Task: Create a list of your favorite restaurants, cafes, and attractions in Google Maps.
Action: Mouse scrolled (395, 311) with delta (0, 0)
Screenshot: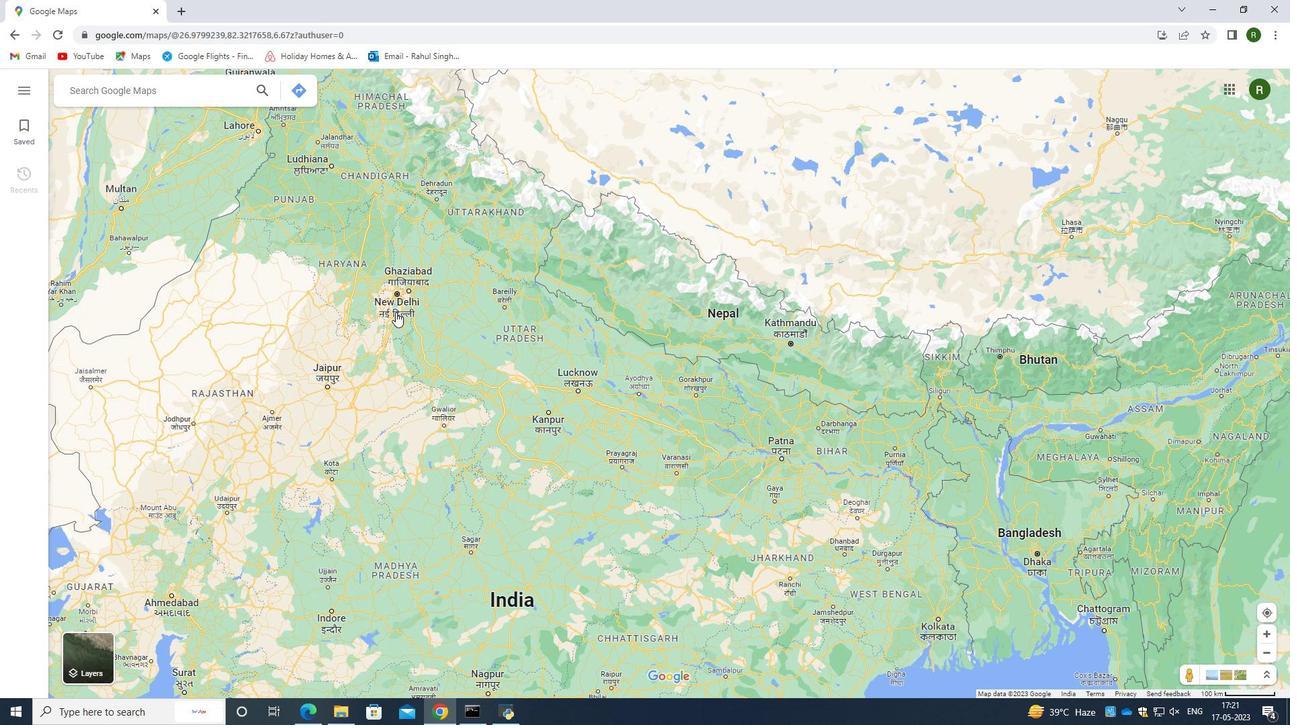 
Action: Key pressed my<Key.backspace><Key.backspace><Key.backspace><Key.caps_lock>MY<Key.backspace><Key.caps_lock>y<Key.space><Key.caps_lock>F<Key.caps_lock>avorite<Key.space><Key.caps_lock><Key.backspace><Key.backspace><Key.backspace>ITE<Key.space><Key.backspace><Key.backspace><Key.backspace><Key.backspace><Key.caps_lock>te<Key.space>places
Screenshot: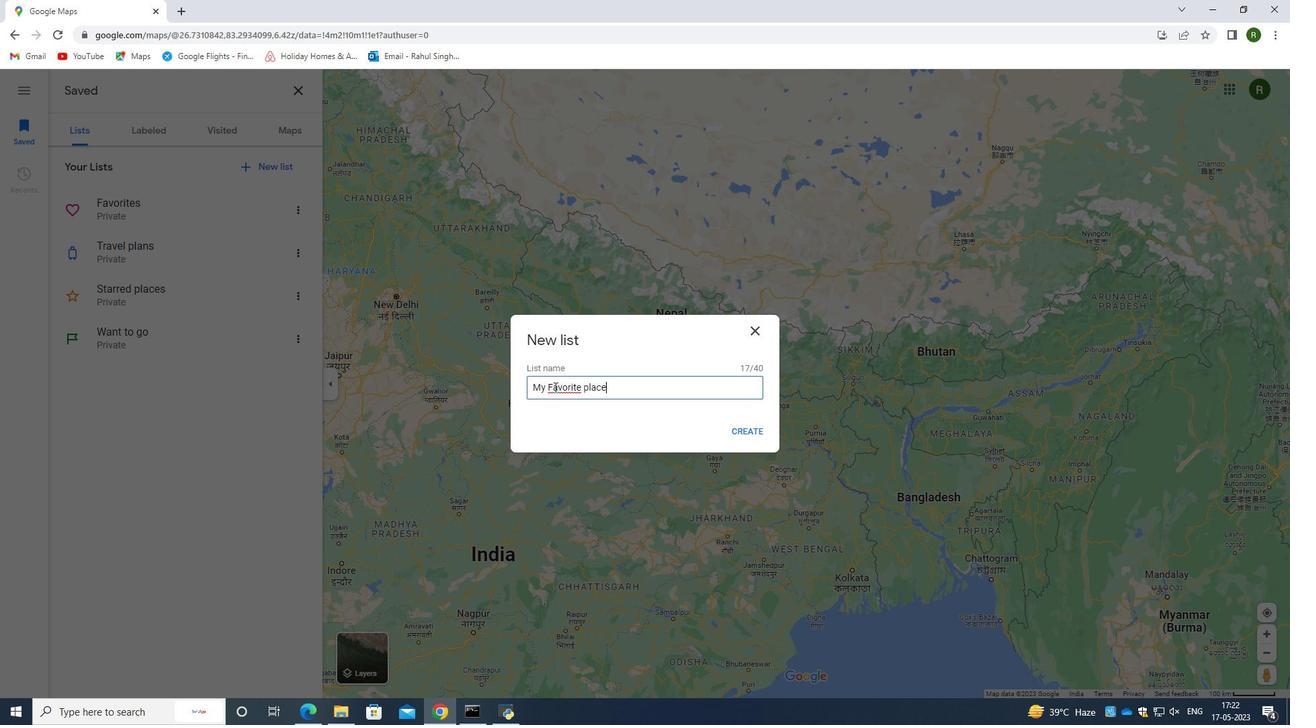 
Action: Mouse moved to (752, 430)
Screenshot: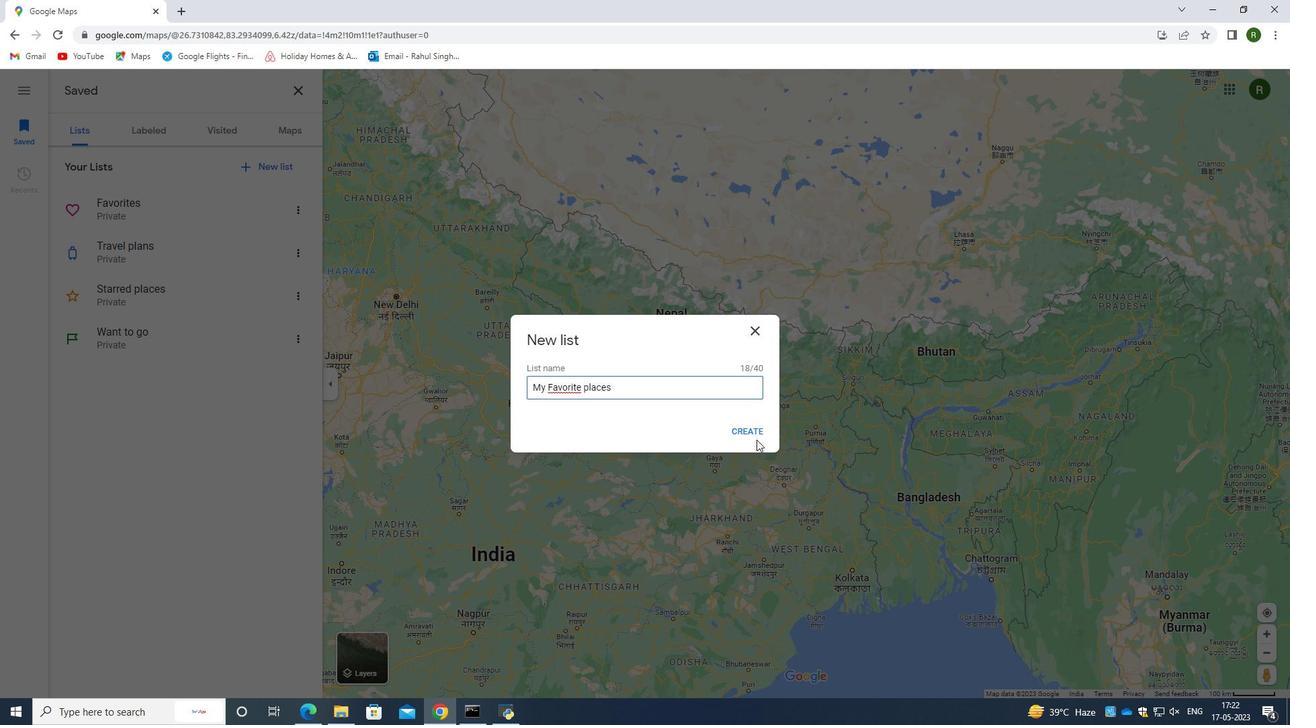 
Action: Mouse pressed left at (752, 430)
Screenshot: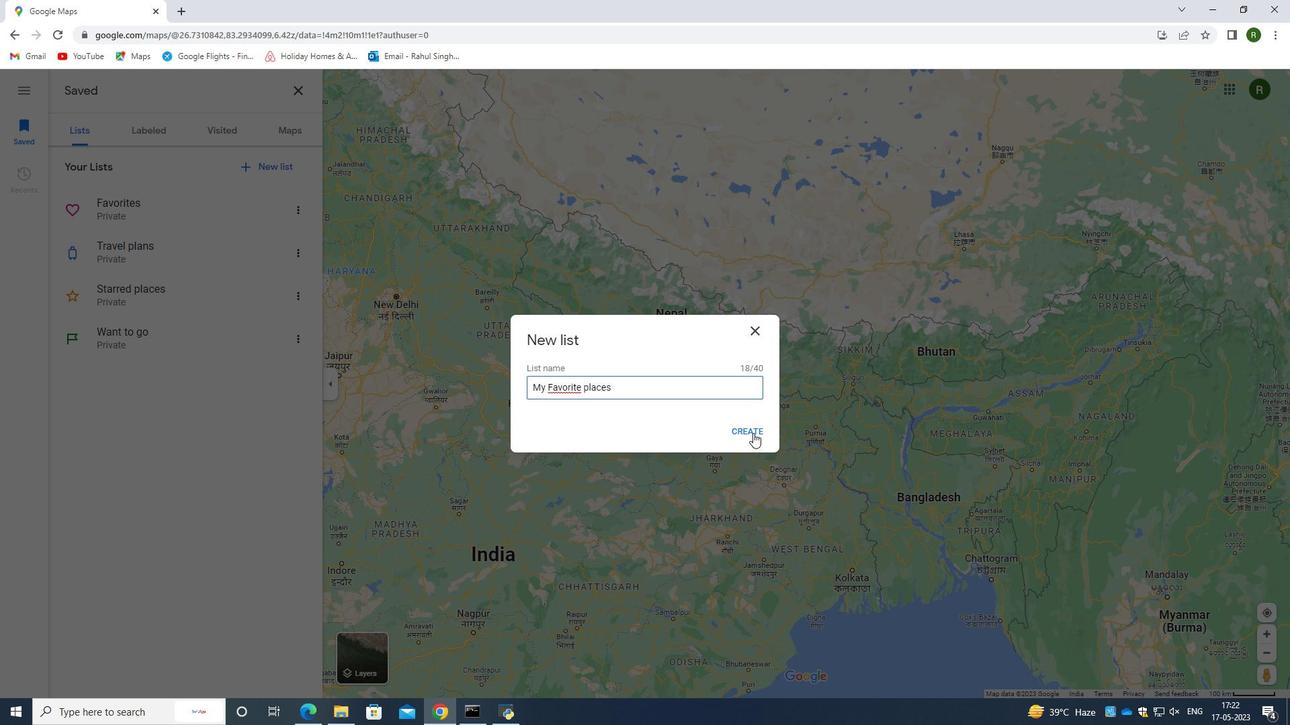 
Action: Mouse moved to (150, 237)
Screenshot: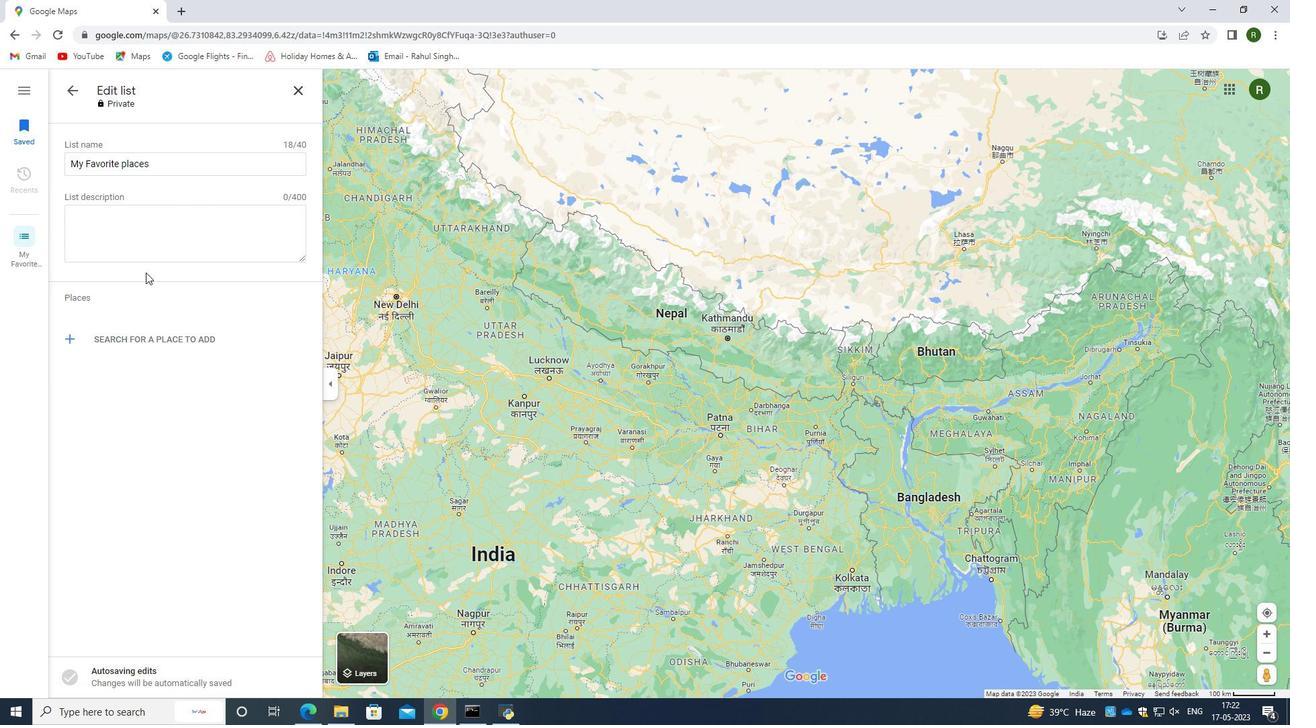 
Action: Mouse pressed left at (150, 237)
Screenshot: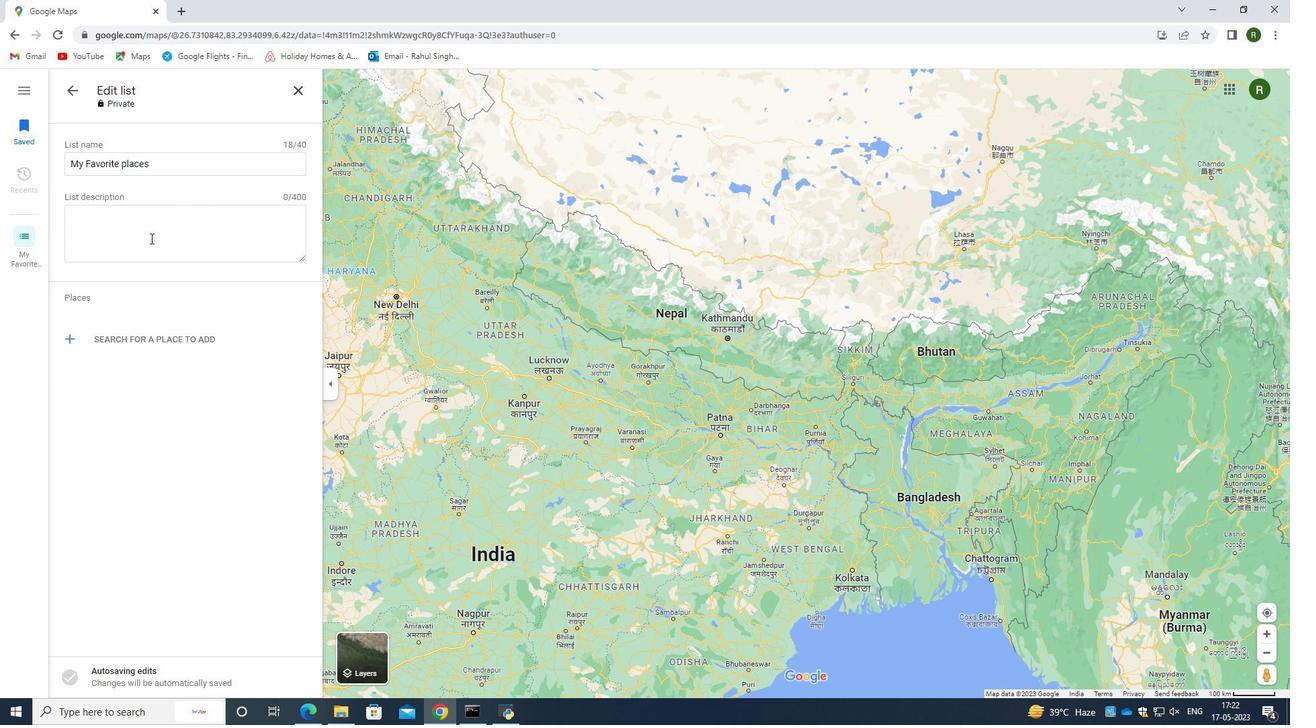 
Action: Key pressed my<Key.space>favorte<Key.space>place<Key.backspace><Key.backspace><Key.backspace><Key.backspace><Key.backspace>restar<Key.backspace>ants<Key.space>,<Key.space>cafes,<Key.space>and<Key.space>attractiso<Key.backspace><Key.backspace><Key.backspace>ion<Key.space>
Screenshot: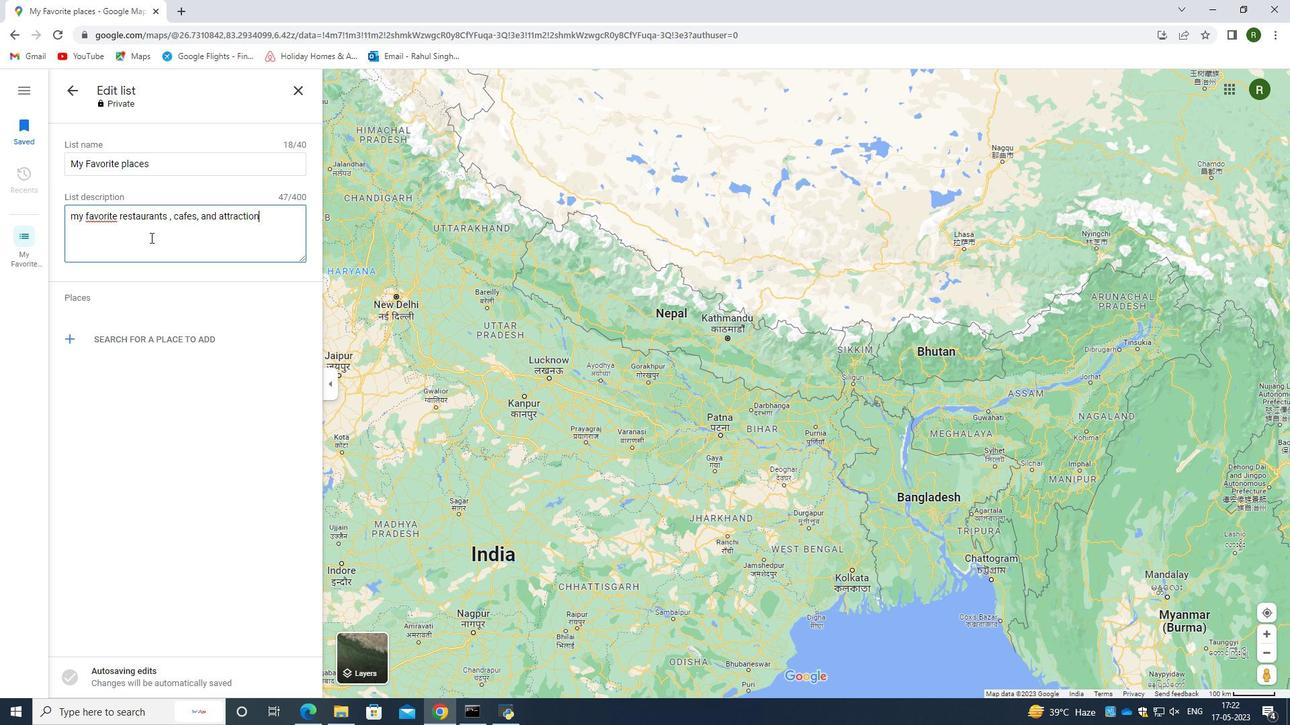 
Action: Mouse moved to (202, 284)
Screenshot: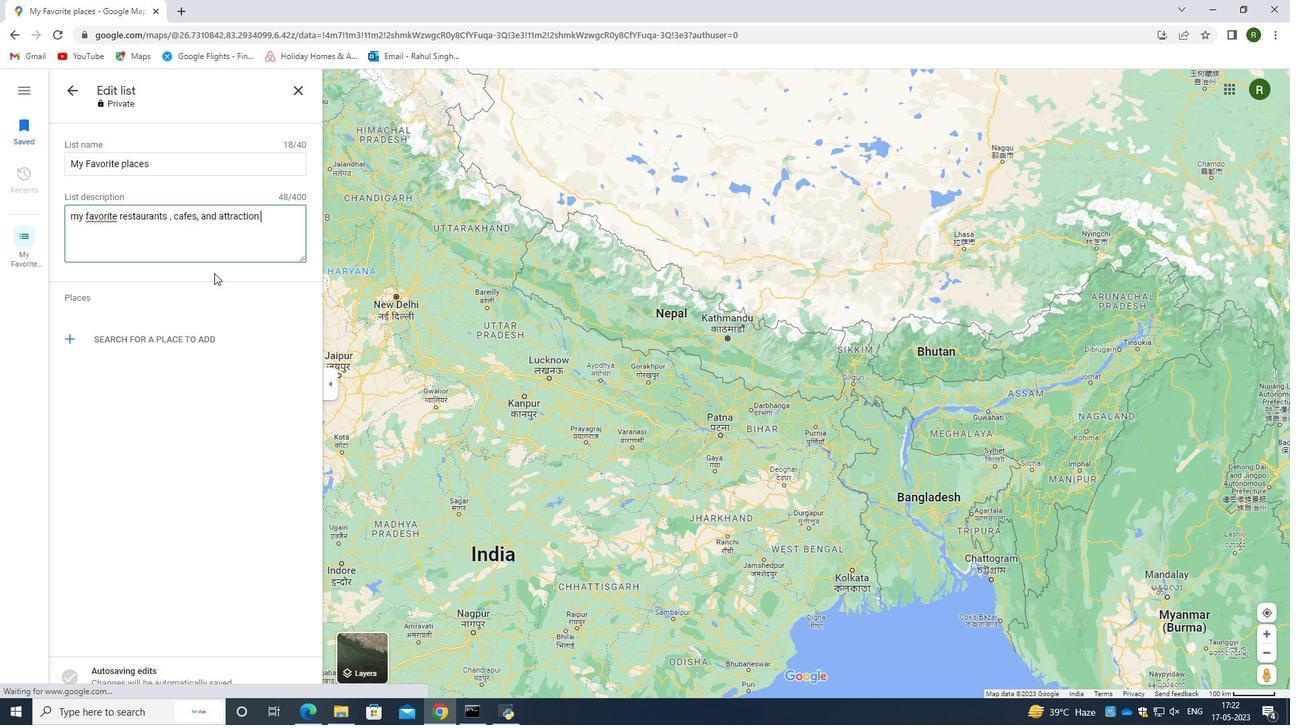 
Action: Mouse pressed left at (202, 284)
Screenshot: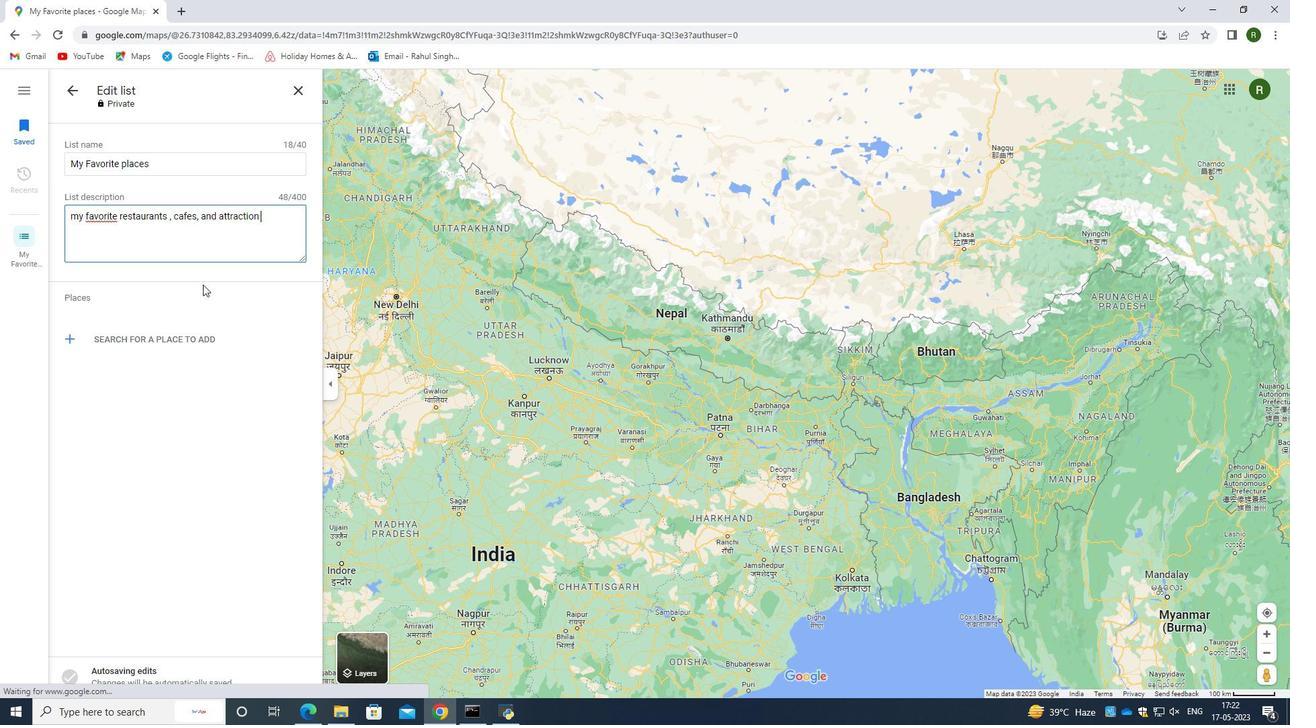 
Action: Mouse moved to (77, 338)
Screenshot: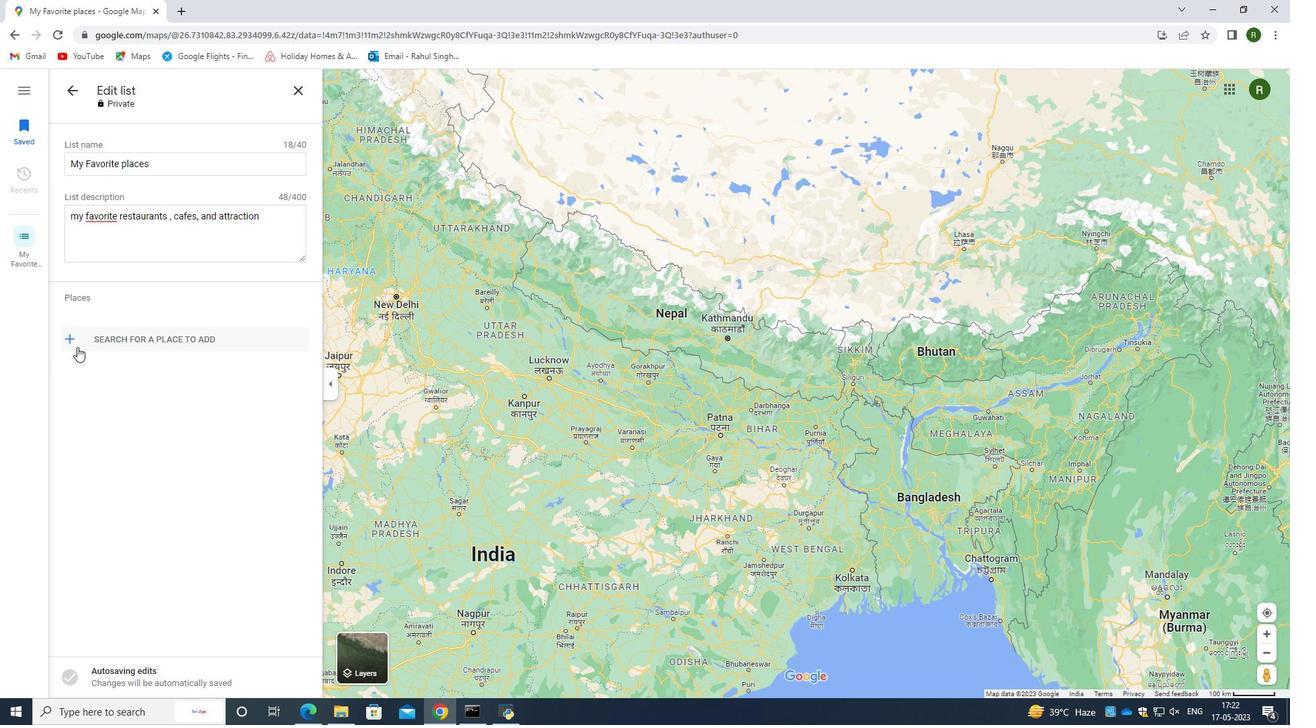 
Action: Mouse pressed left at (77, 338)
Screenshot: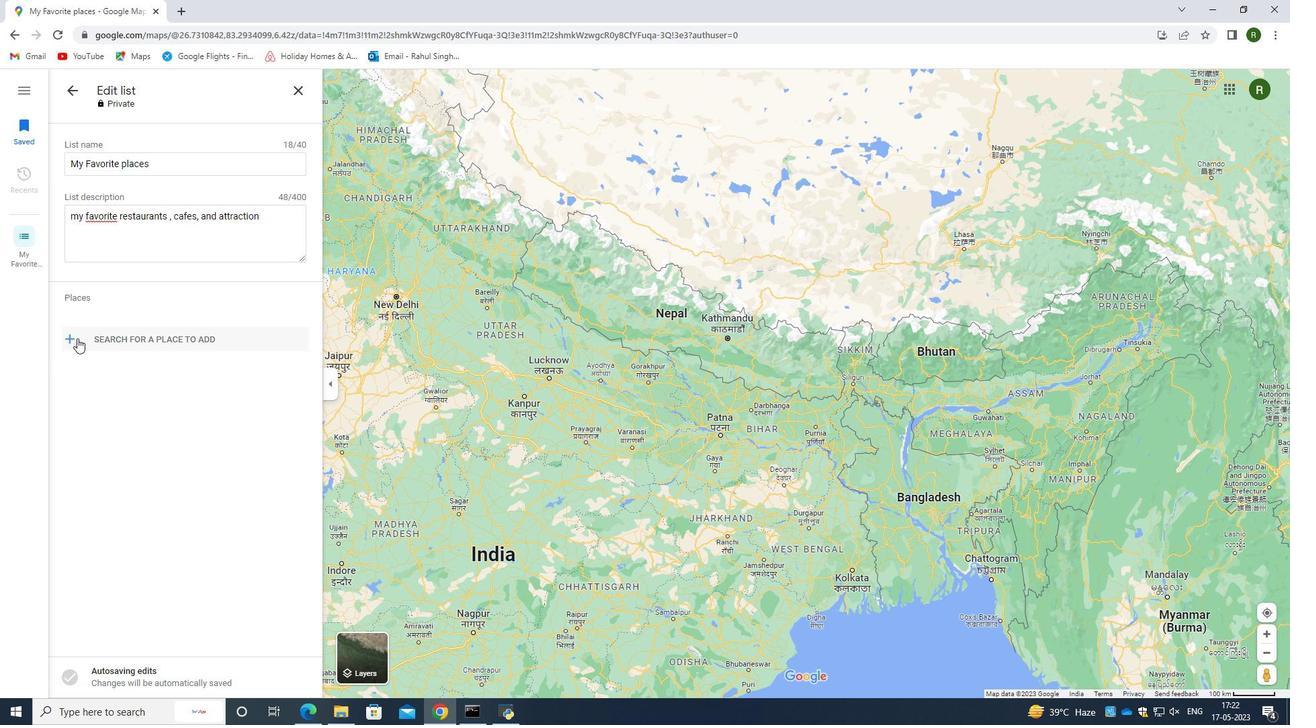 
Action: Mouse moved to (147, 337)
Screenshot: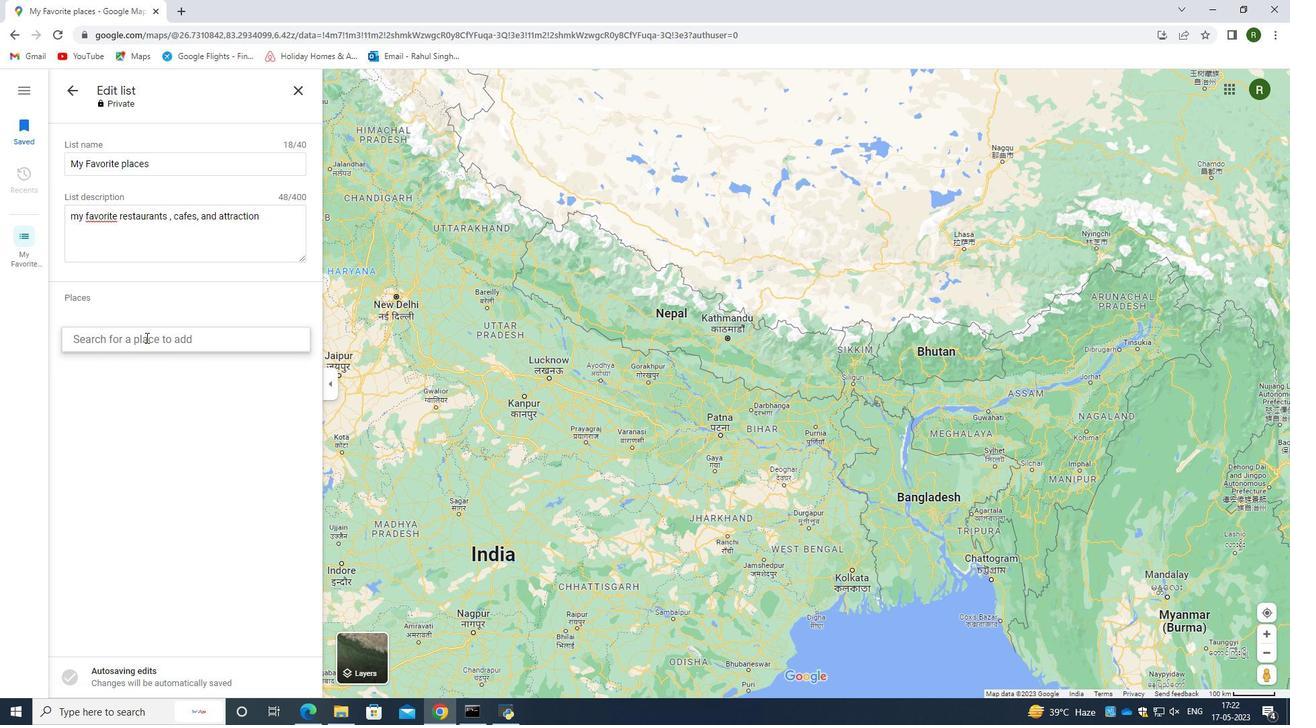 
Action: Mouse pressed left at (147, 337)
Screenshot: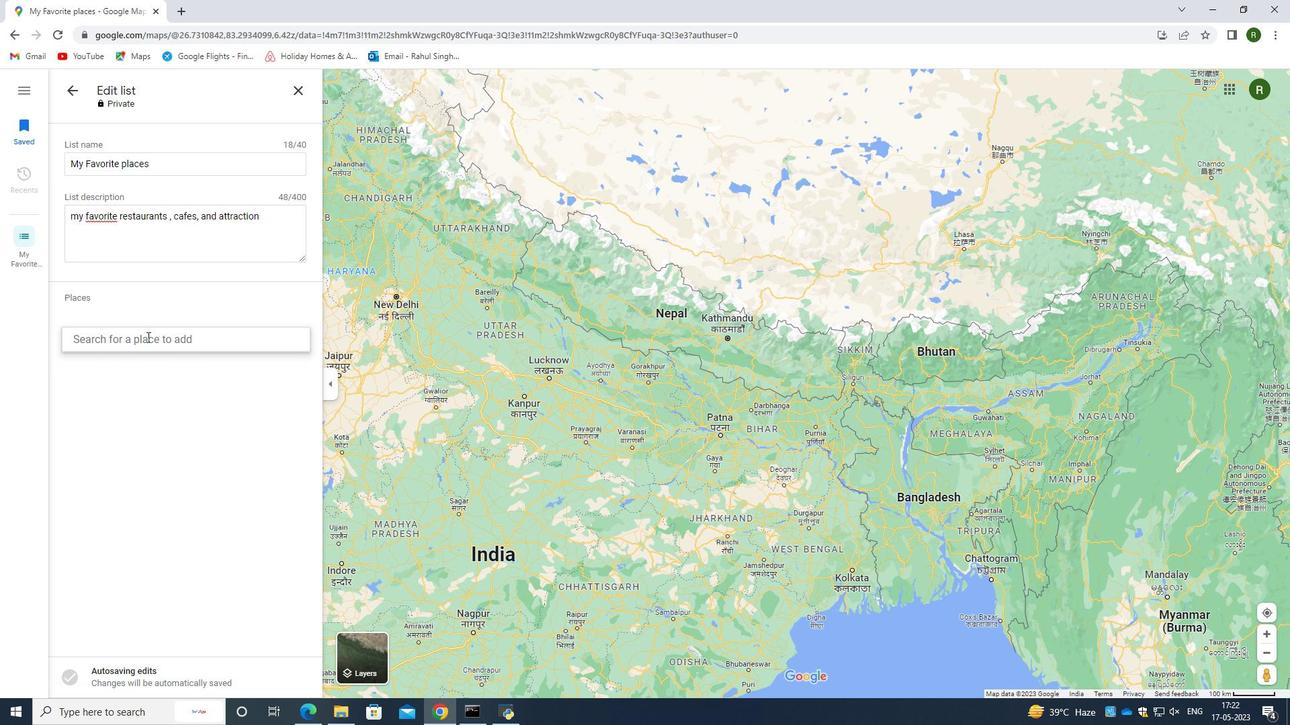 
Action: Key pressed restr<Key.backspace>urants<Key.space>in<Key.space>delhi<Key.enter>
Screenshot: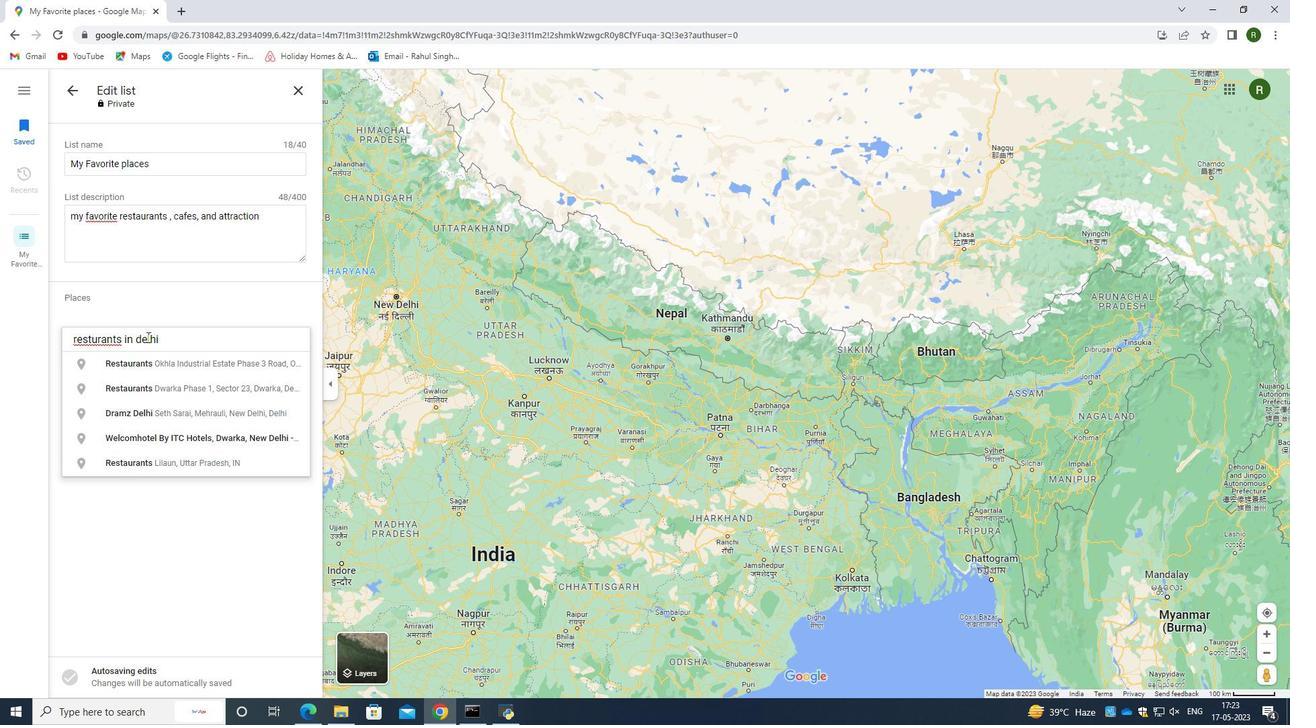 
Action: Mouse moved to (495, 411)
Screenshot: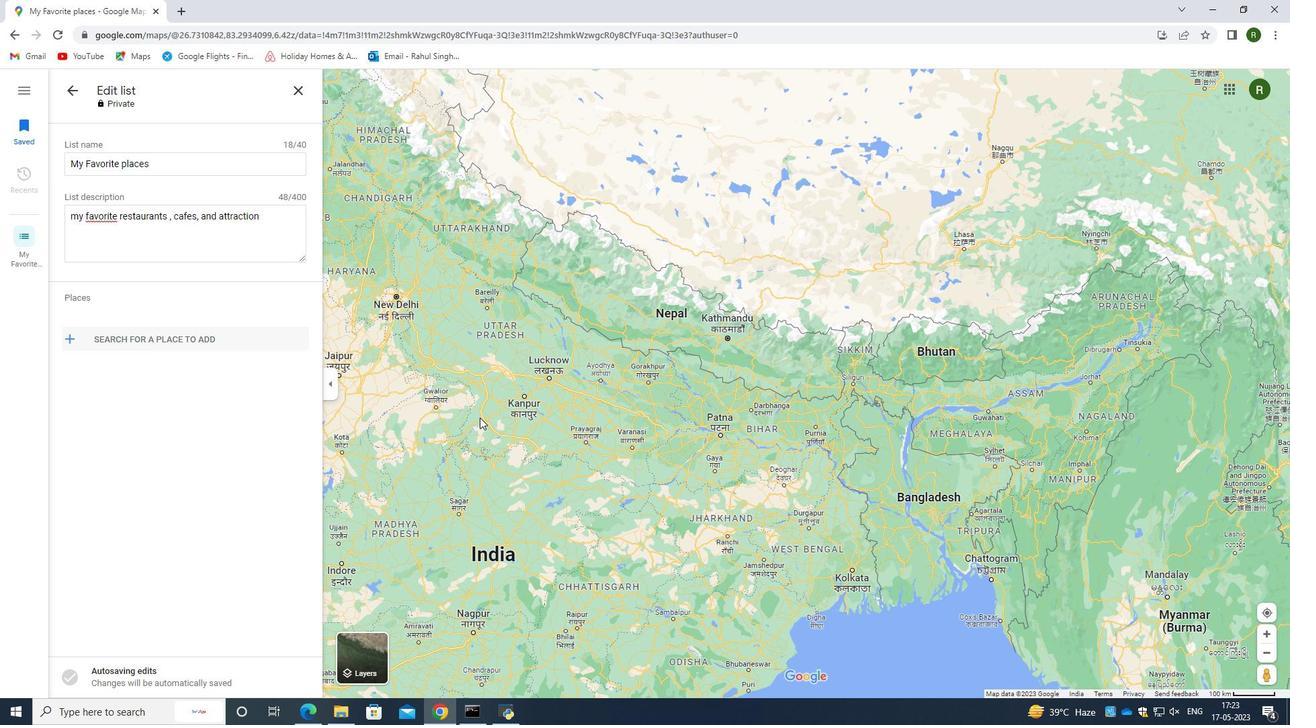 
Action: Mouse scrolled (495, 410) with delta (0, 0)
Screenshot: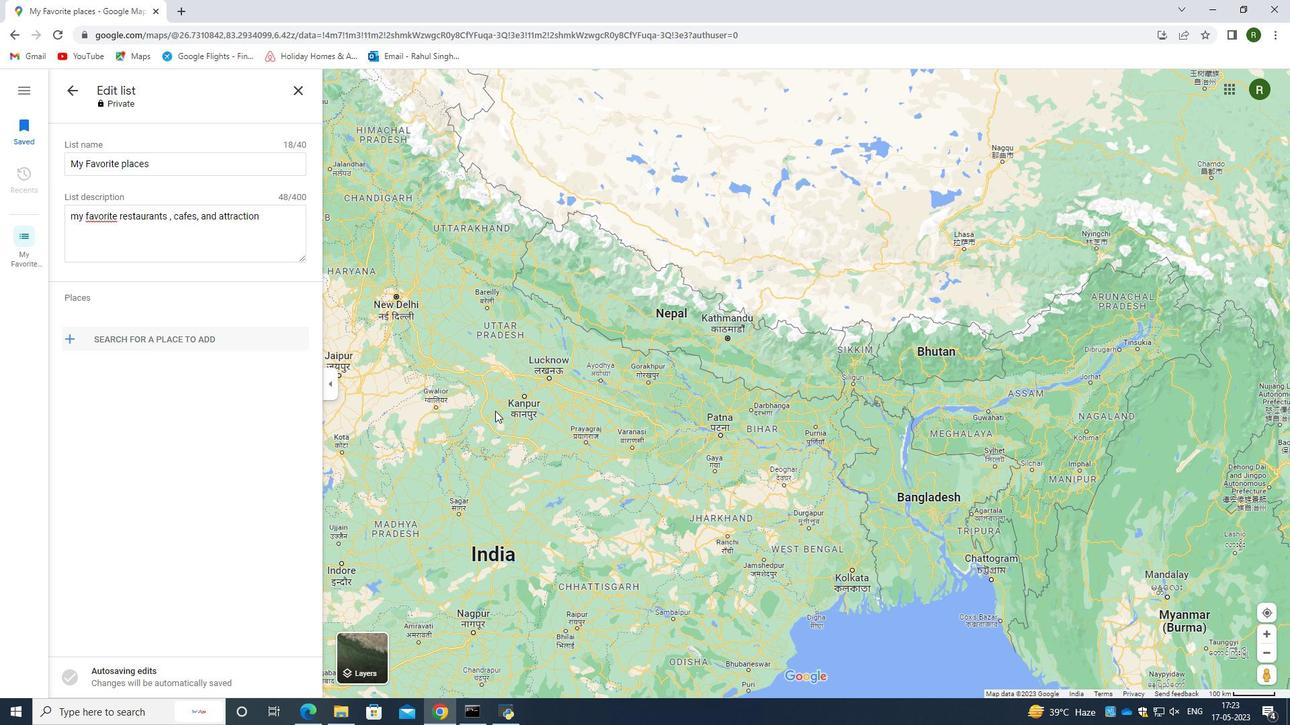 
Action: Mouse scrolled (495, 410) with delta (0, 0)
Screenshot: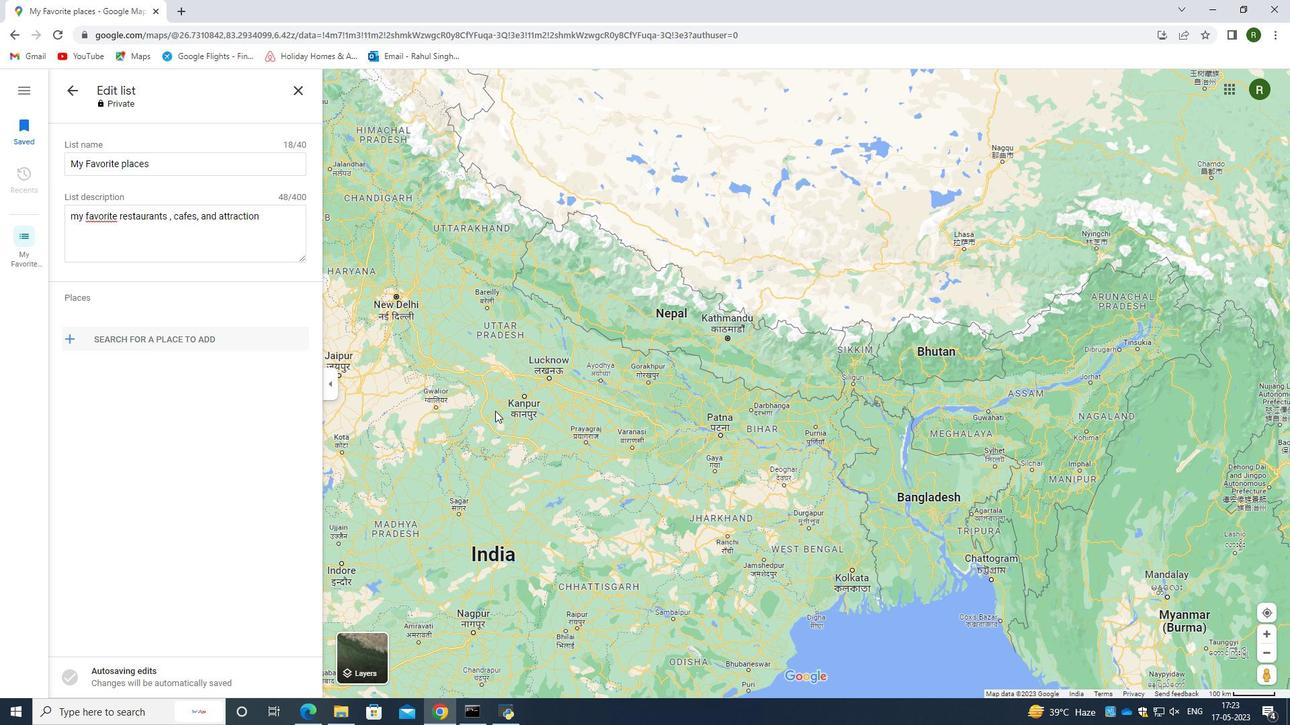 
Action: Mouse scrolled (495, 411) with delta (0, 0)
Screenshot: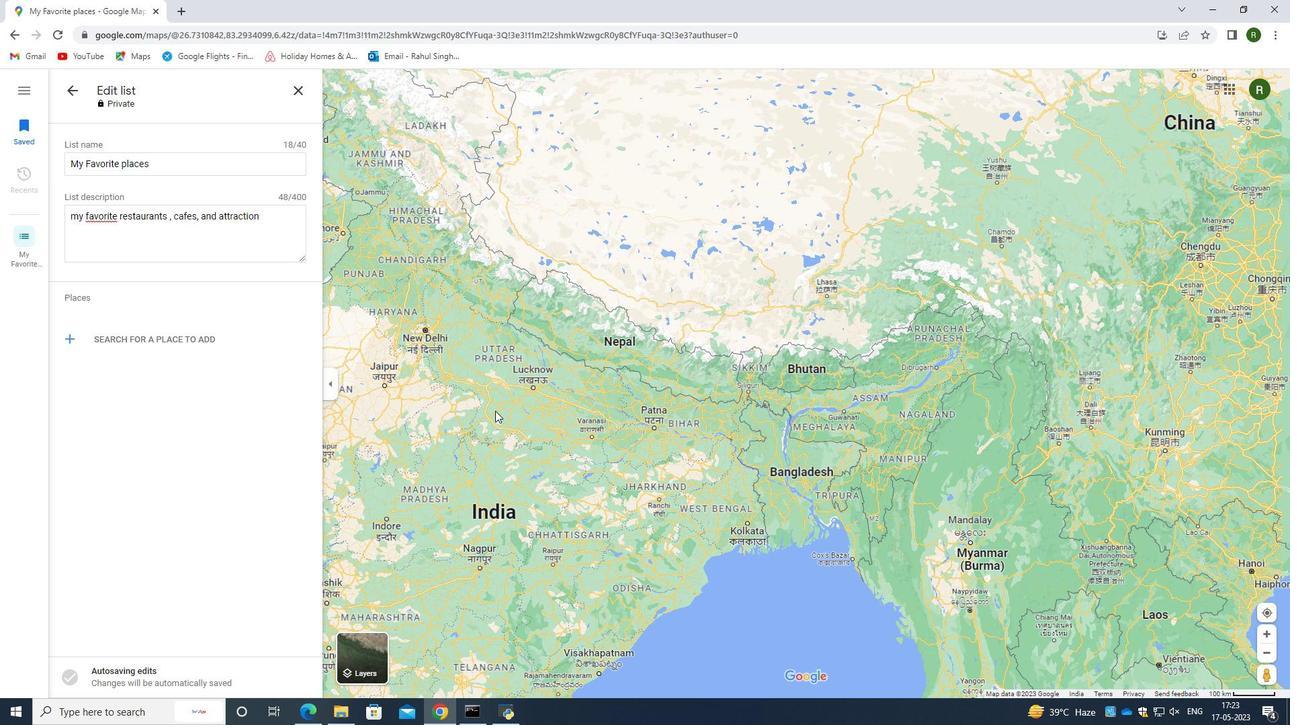 
Action: Mouse scrolled (495, 411) with delta (0, 0)
Screenshot: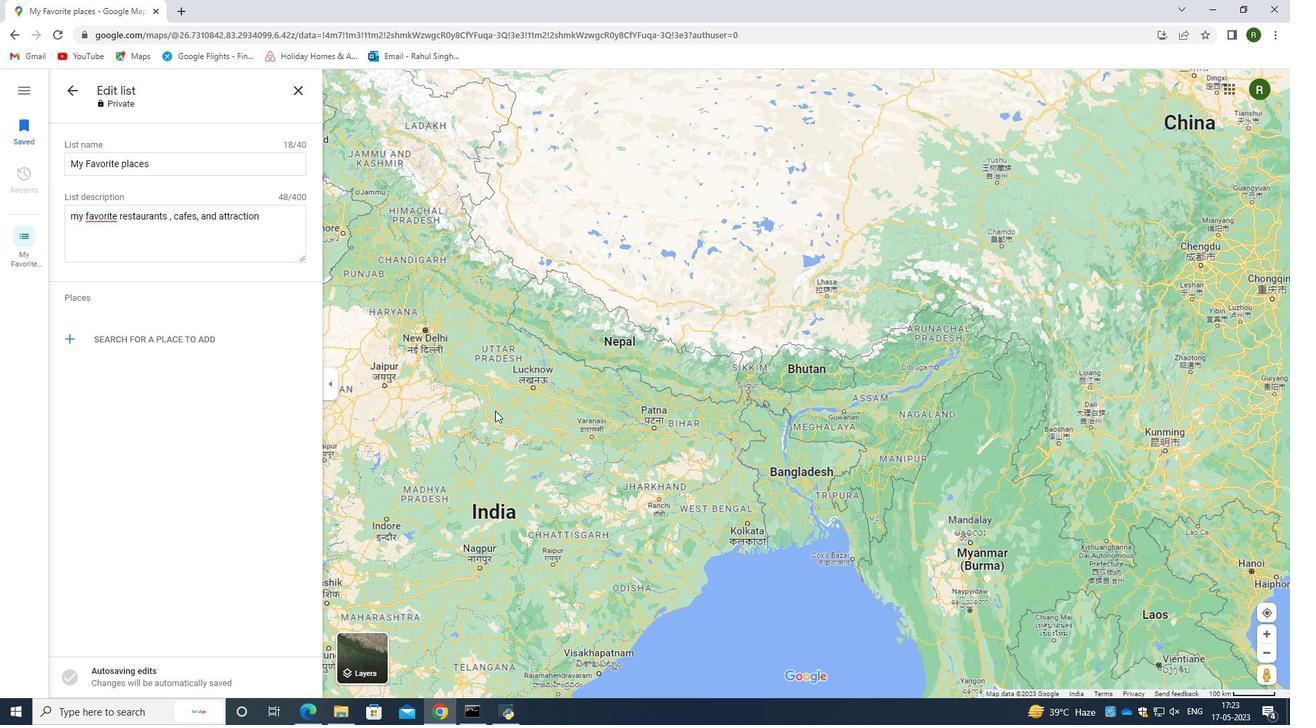 
Action: Mouse scrolled (495, 411) with delta (0, 0)
Screenshot: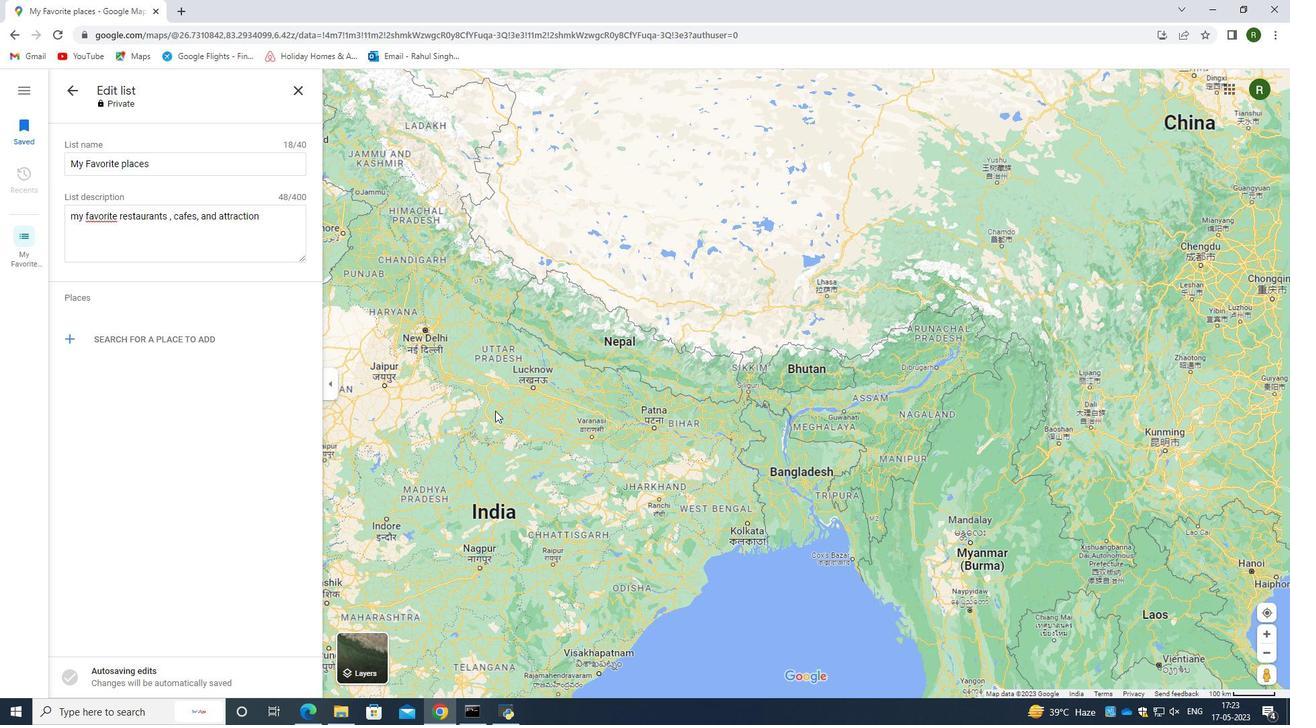 
Action: Mouse scrolled (495, 411) with delta (0, 0)
Screenshot: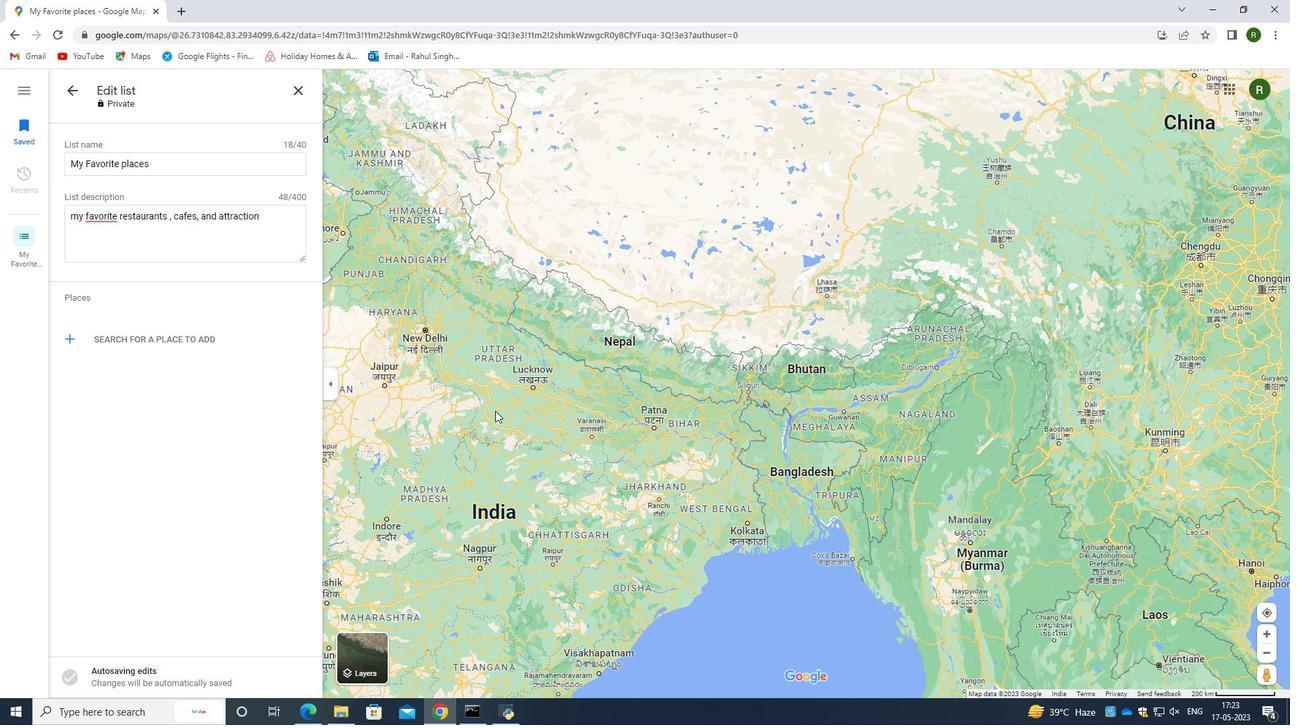
Action: Mouse moved to (580, 354)
Screenshot: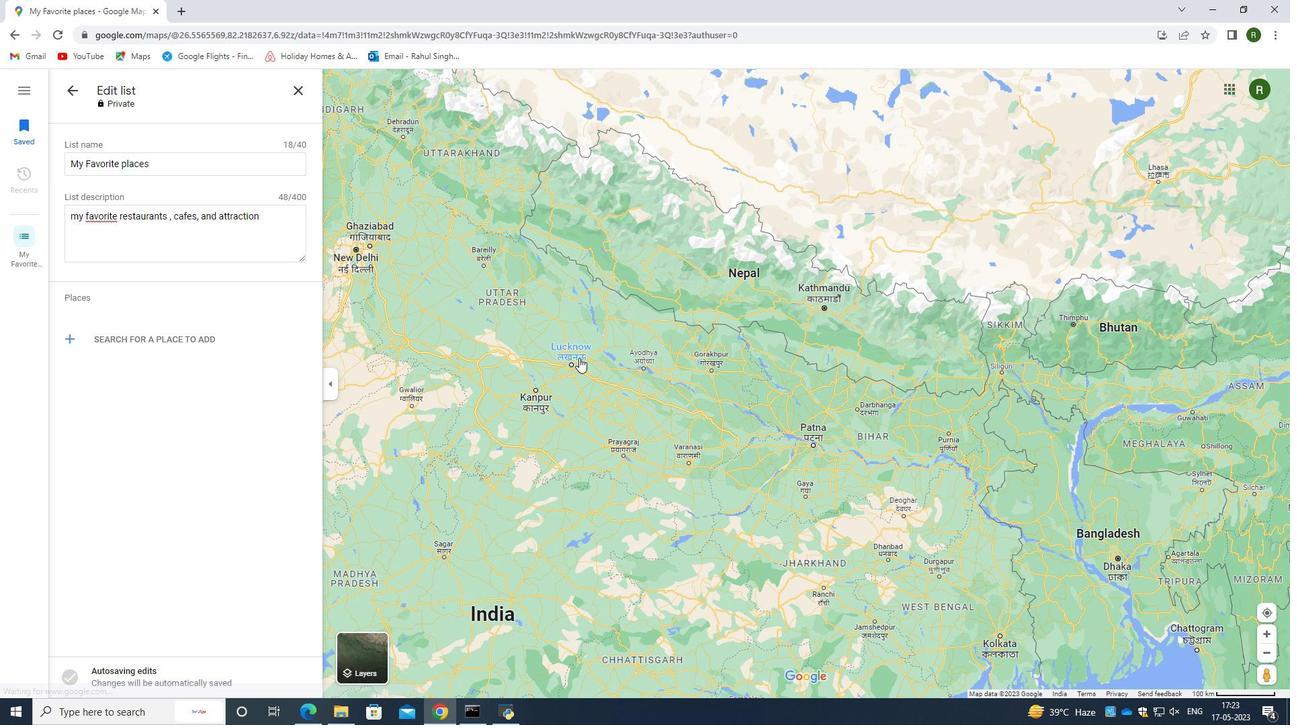 
Action: Mouse scrolled (580, 354) with delta (0, 0)
Screenshot: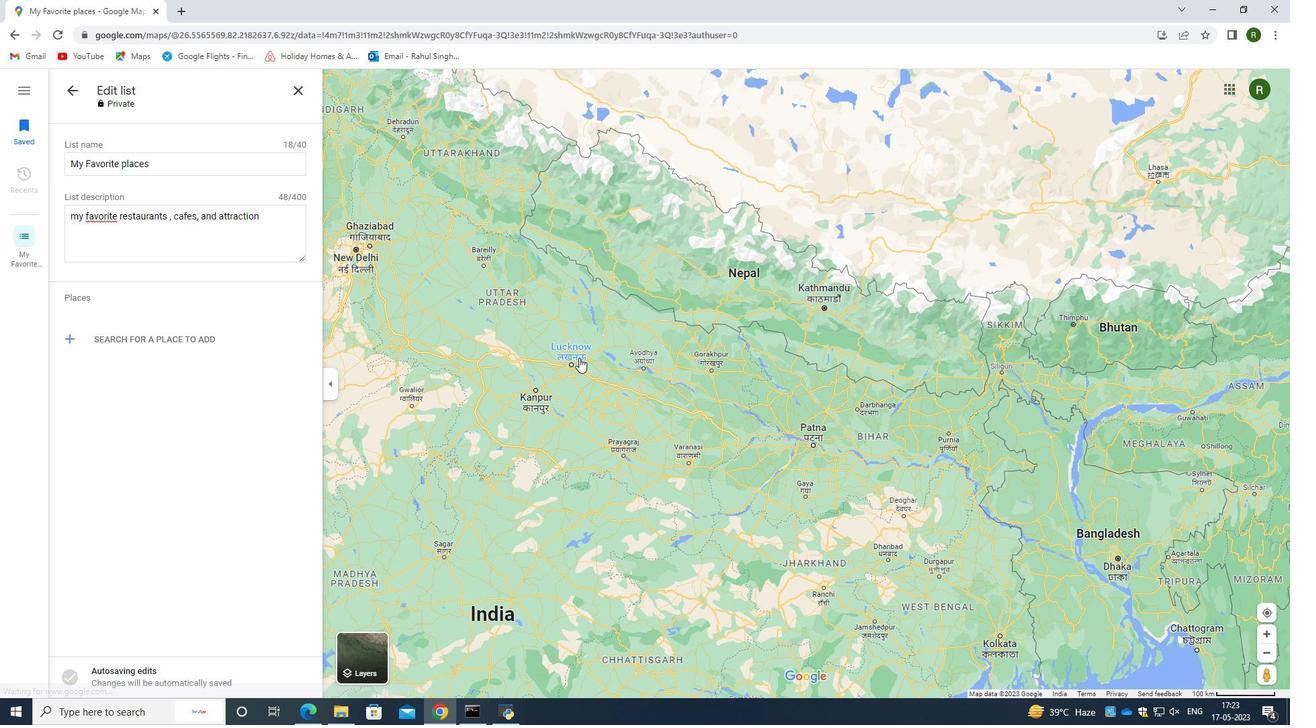 
Action: Mouse moved to (581, 353)
Screenshot: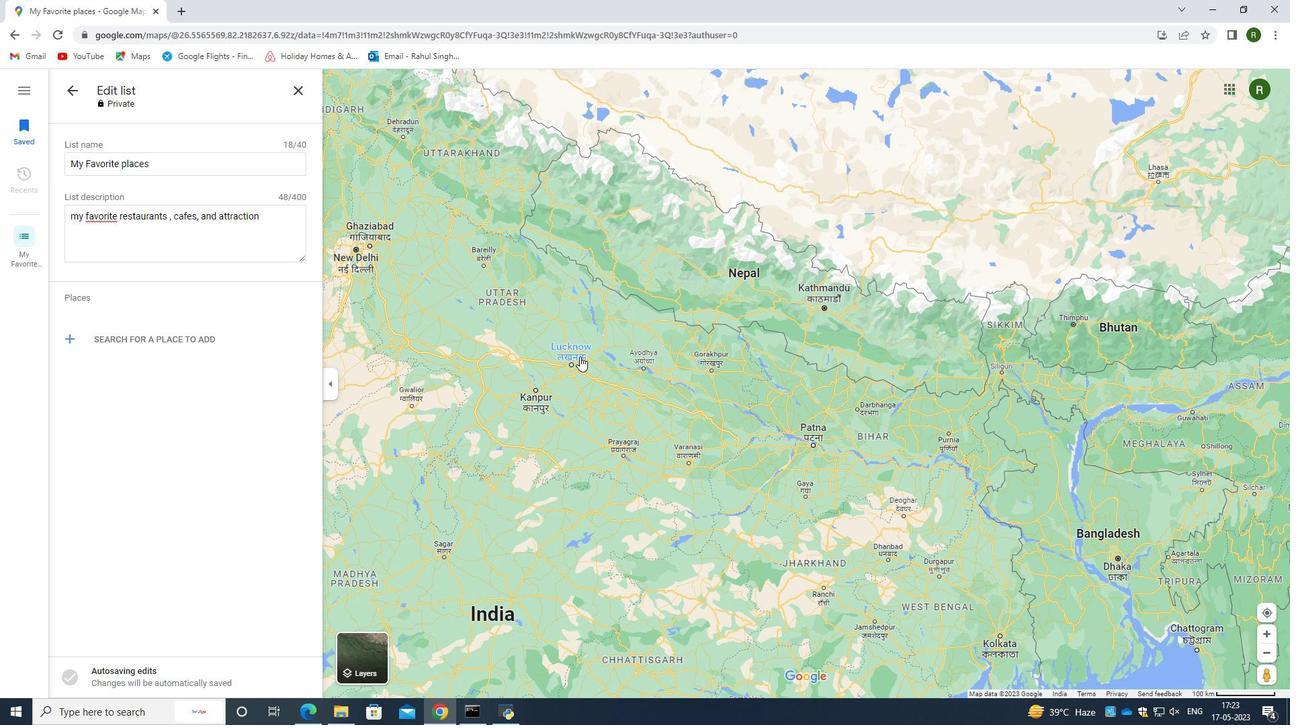 
Action: Mouse scrolled (581, 354) with delta (0, 0)
Screenshot: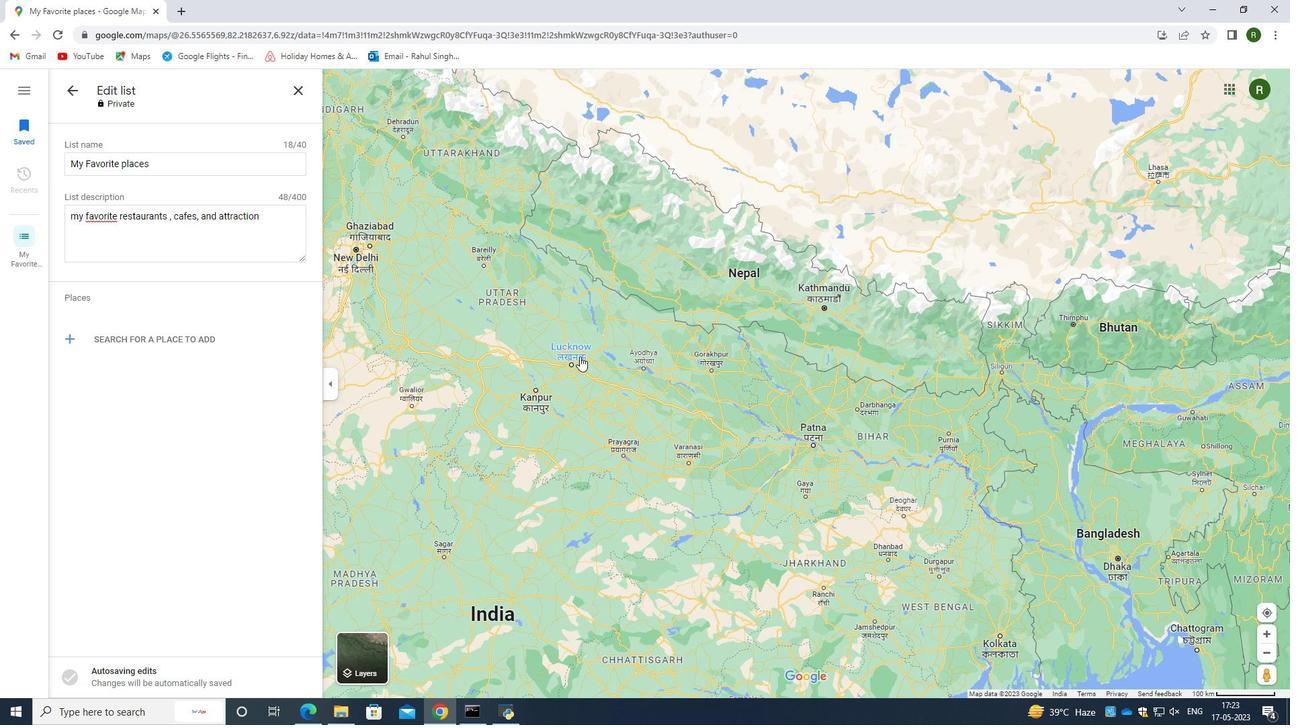 
Action: Mouse moved to (474, 272)
Screenshot: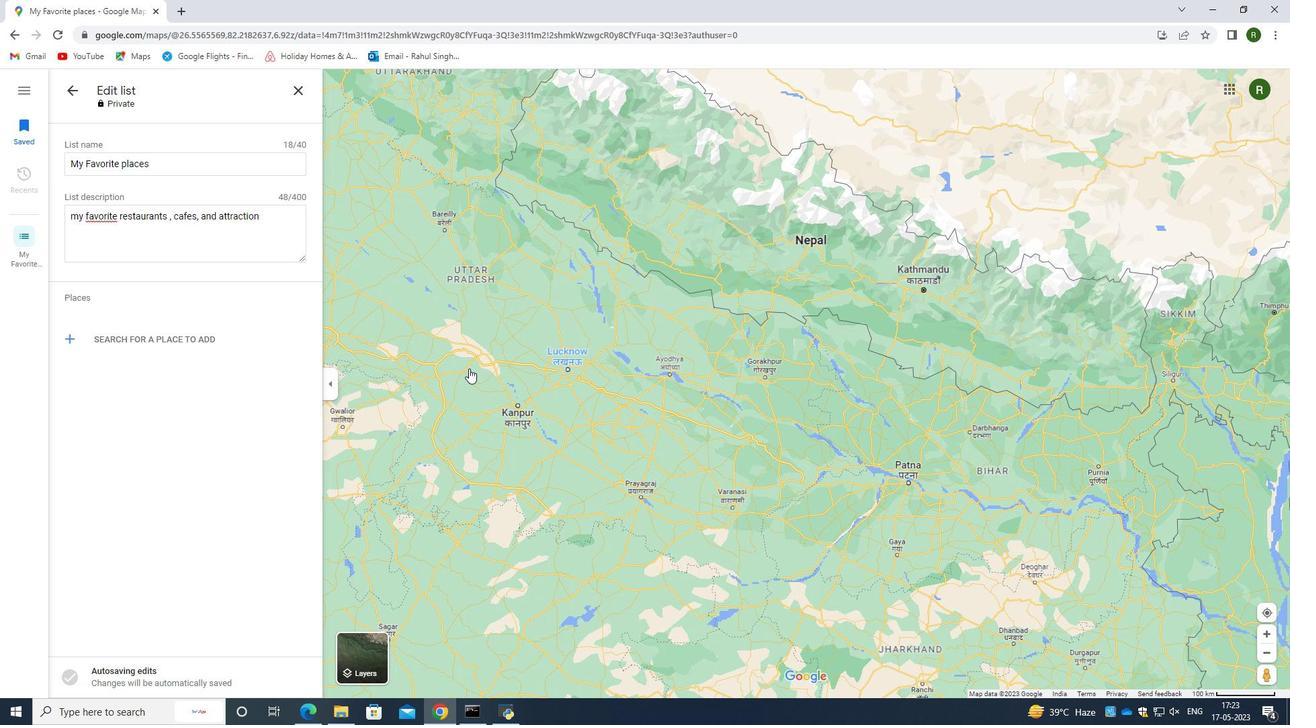 
Action: Mouse scrolled (474, 272) with delta (0, 0)
Screenshot: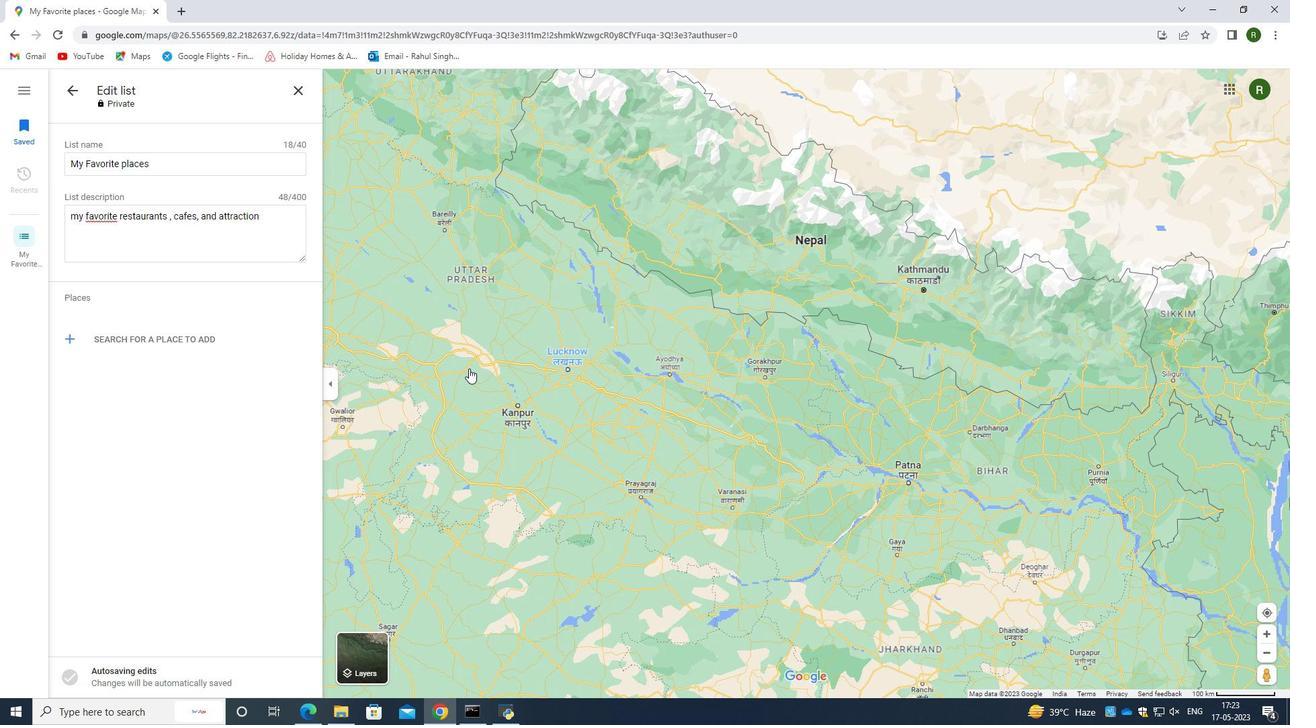 
Action: Mouse moved to (477, 256)
Screenshot: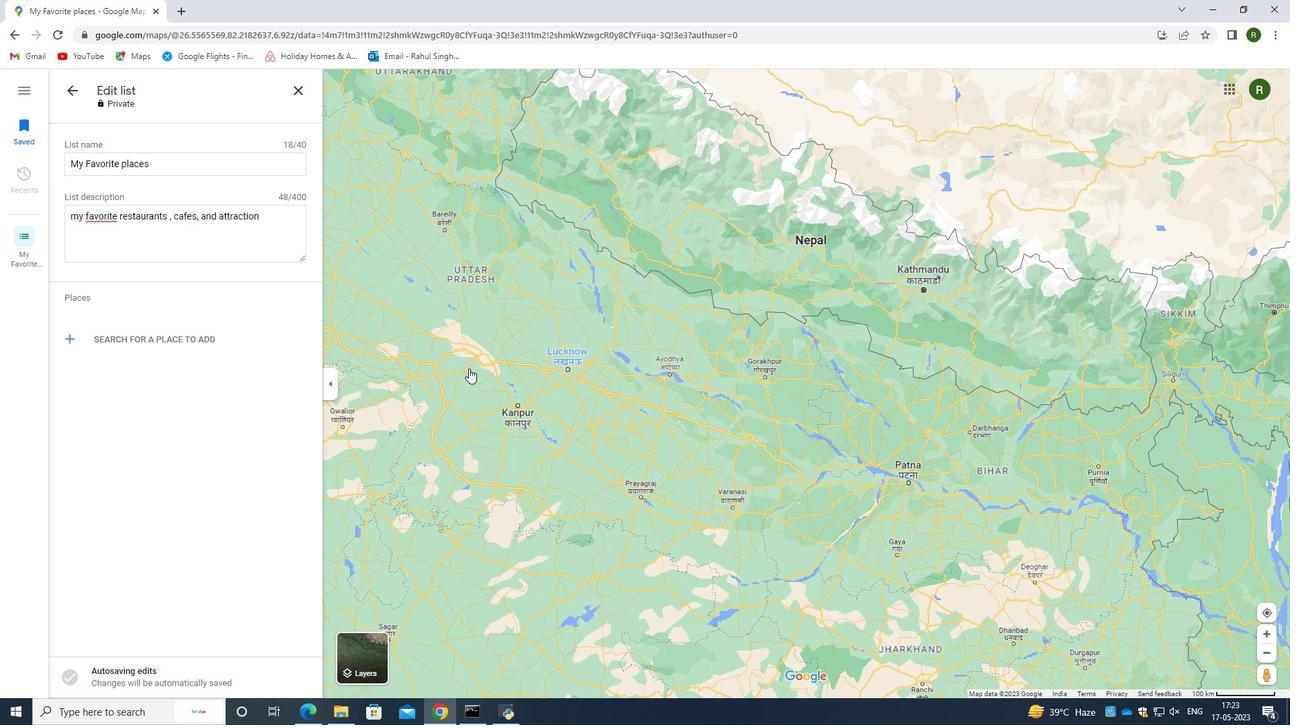 
Action: Mouse scrolled (477, 256) with delta (0, 0)
Screenshot: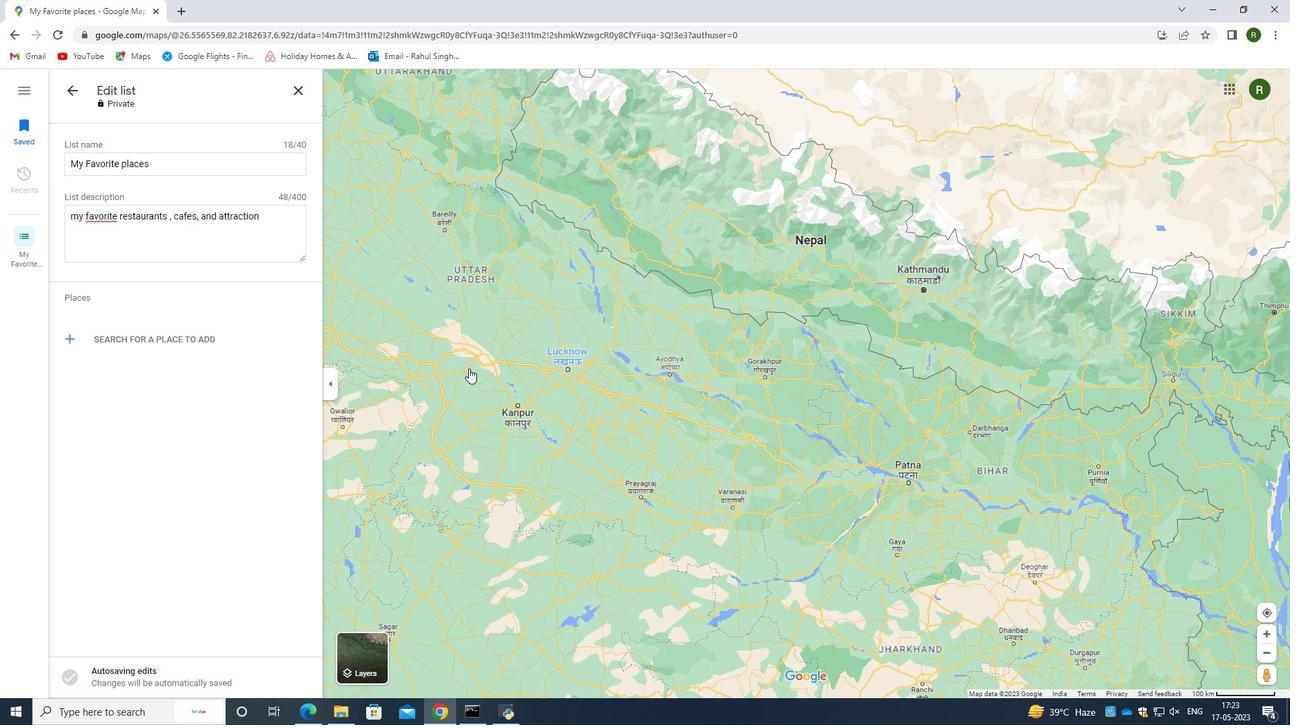 
Action: Mouse moved to (477, 252)
Screenshot: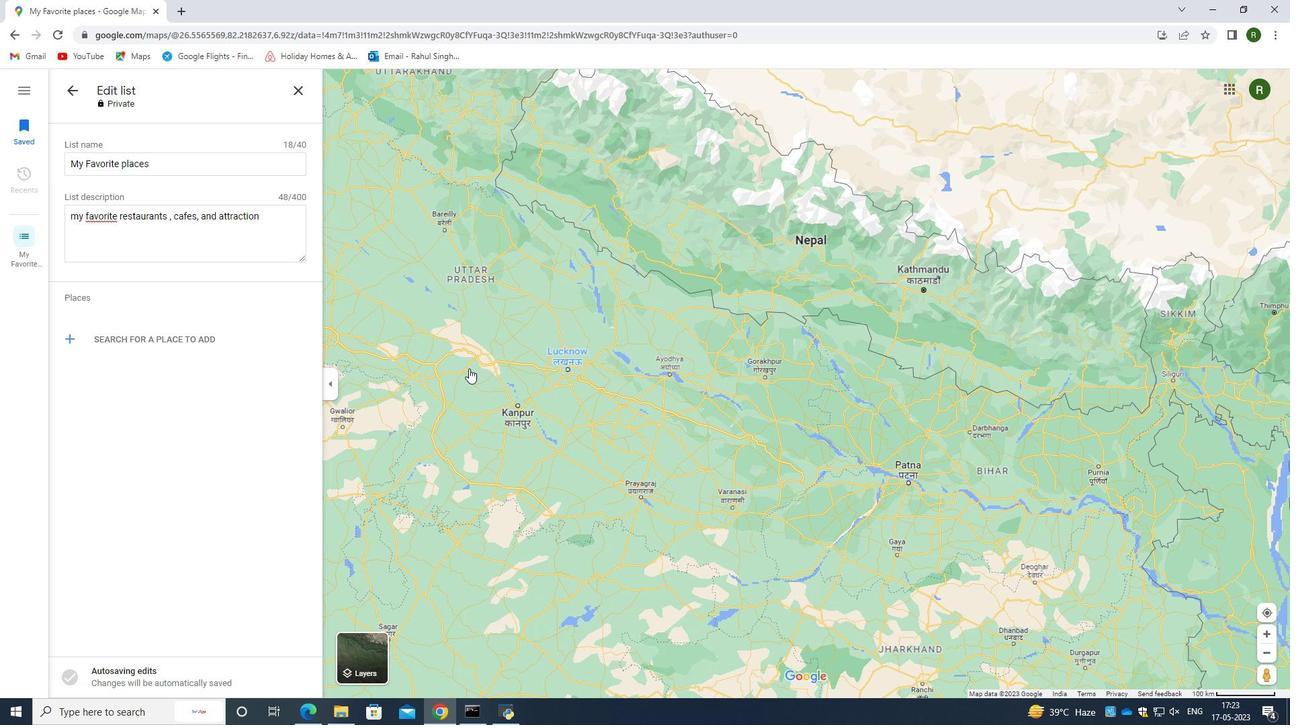 
Action: Mouse scrolled (477, 252) with delta (0, 0)
Screenshot: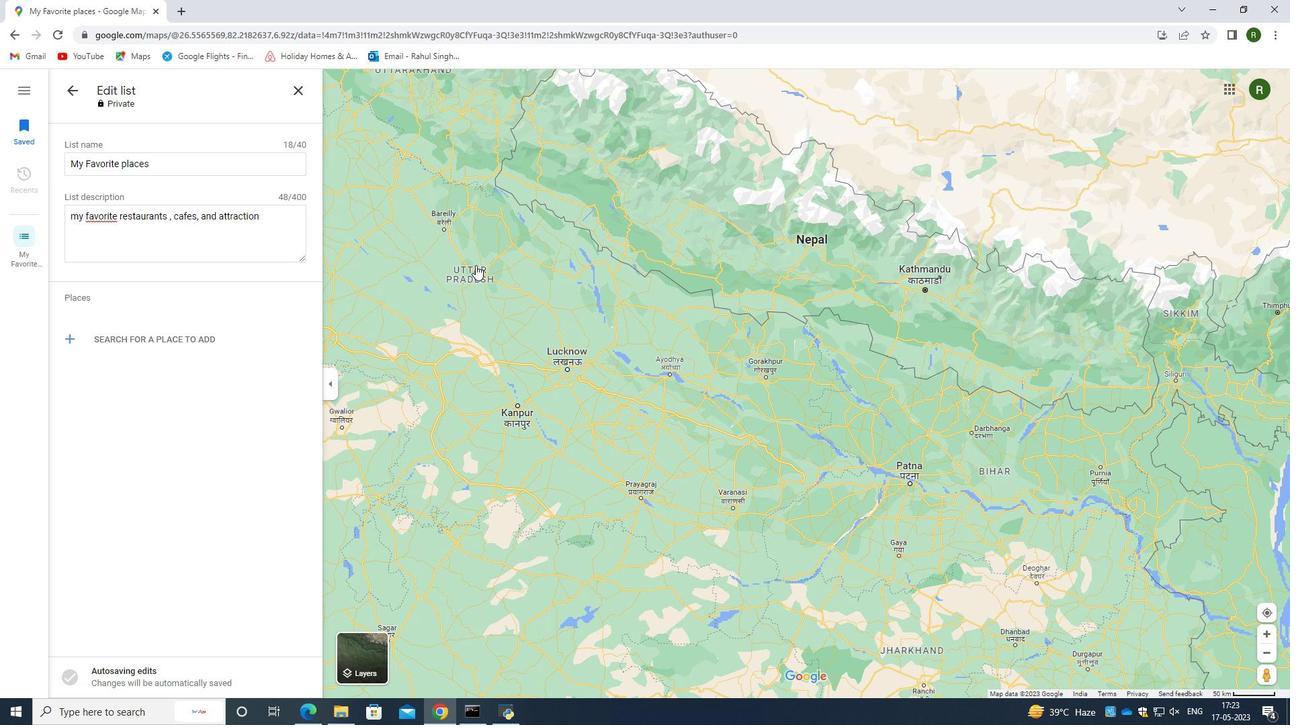 
Action: Mouse moved to (465, 264)
Screenshot: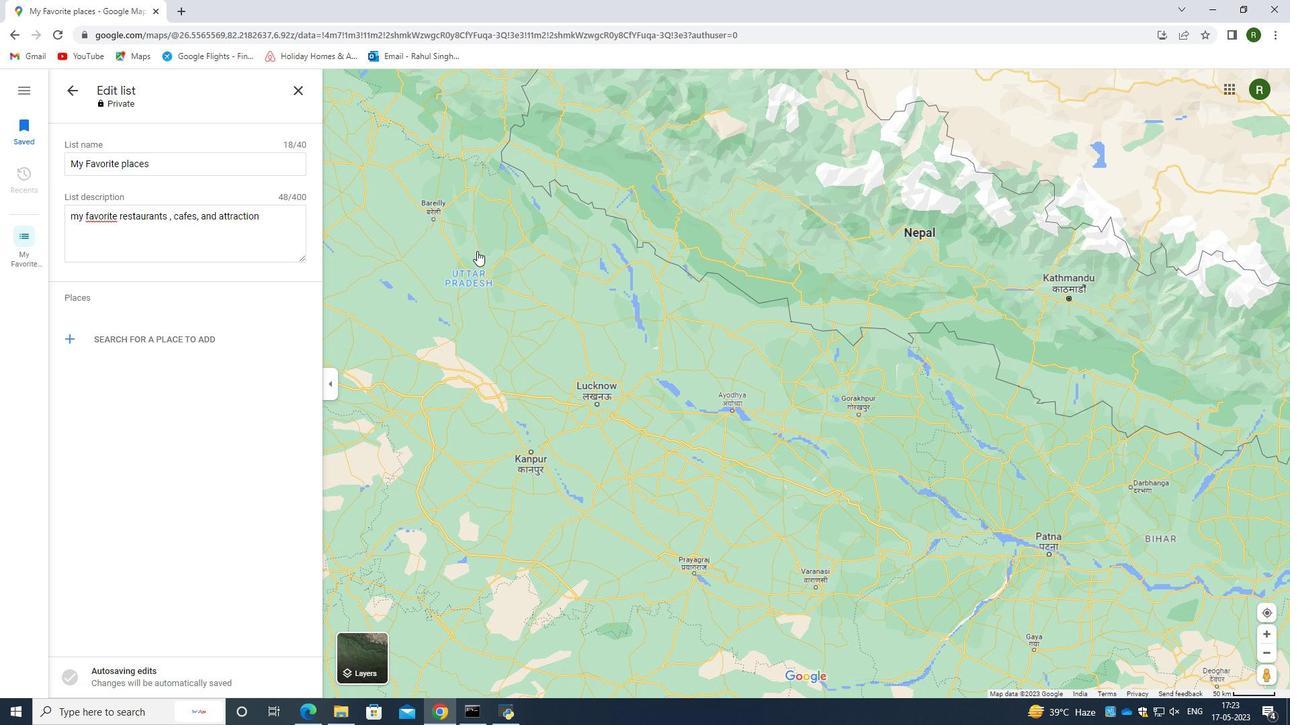 
Action: Mouse scrolled (465, 264) with delta (0, 0)
Screenshot: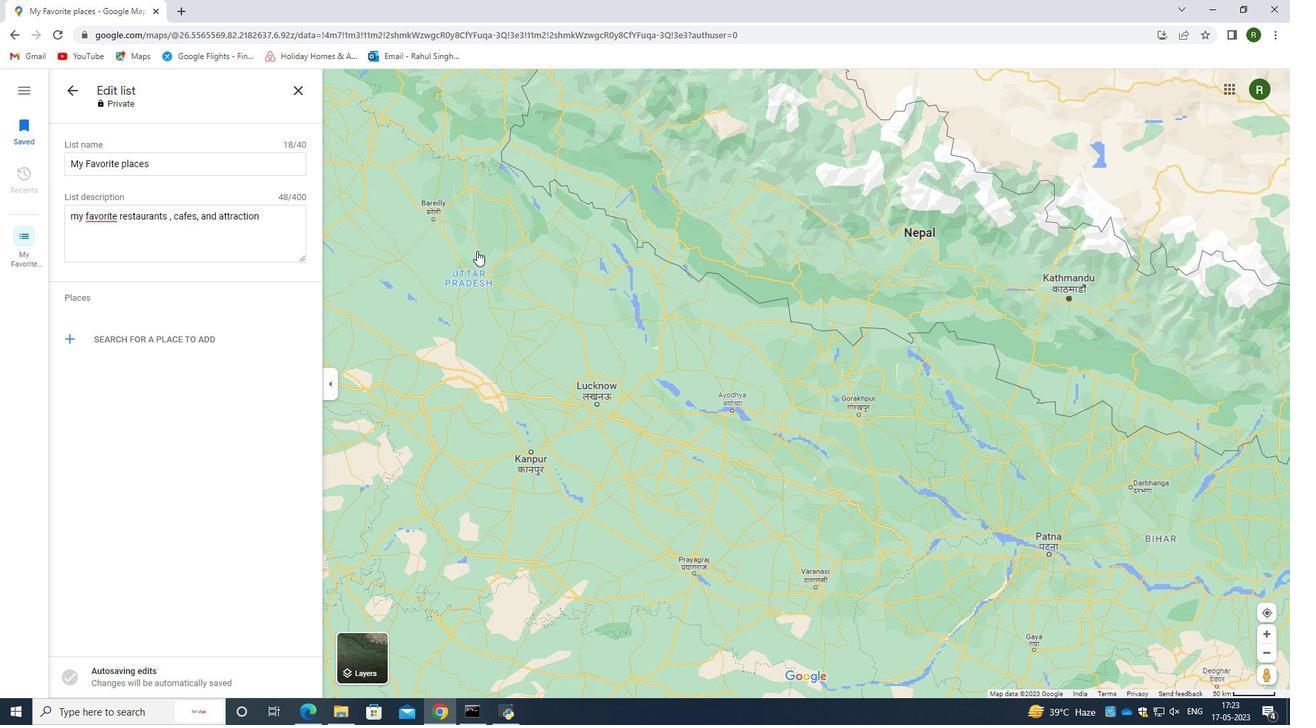 
Action: Mouse scrolled (465, 264) with delta (0, 0)
Screenshot: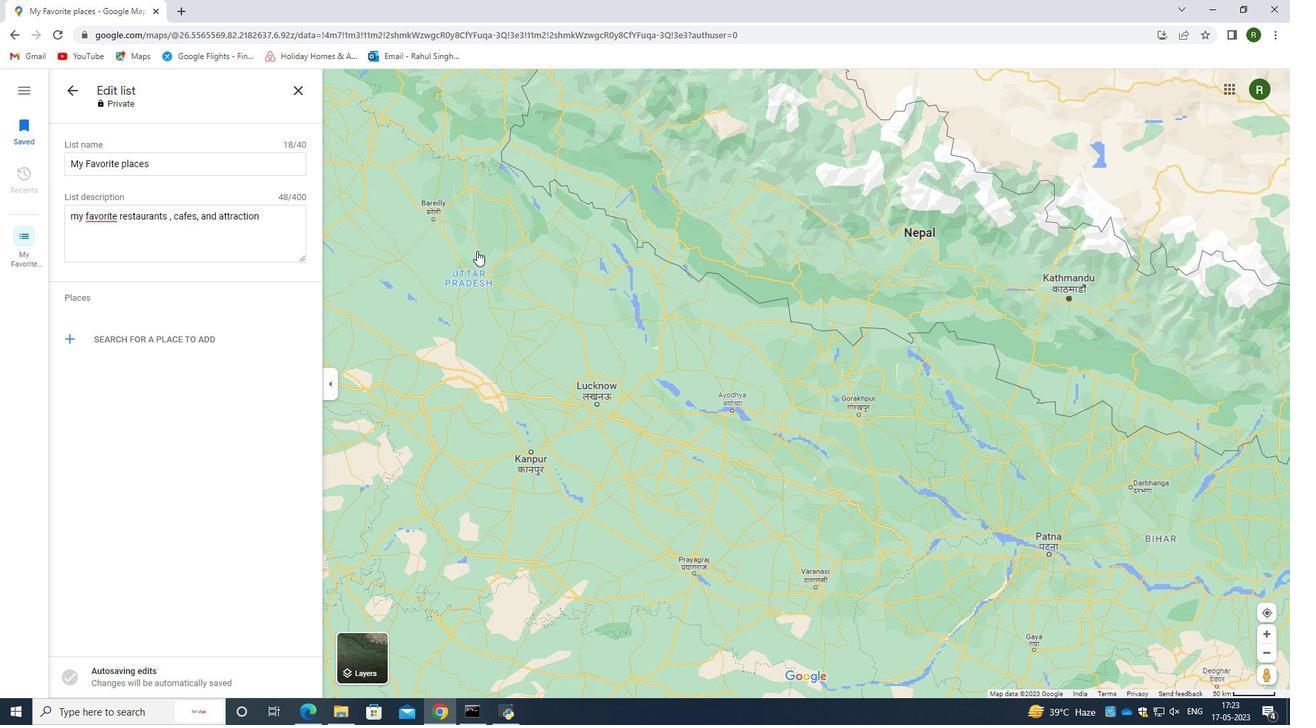 
Action: Mouse scrolled (465, 264) with delta (0, 0)
Screenshot: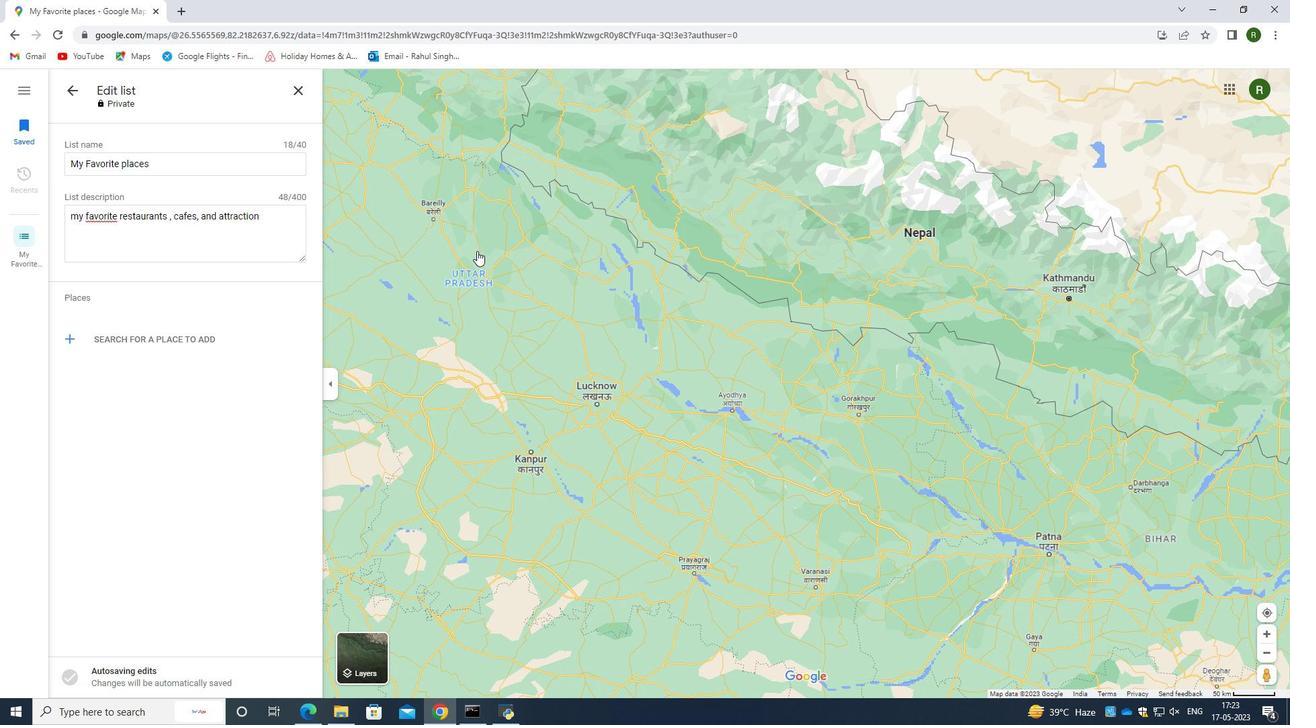 
Action: Mouse scrolled (465, 264) with delta (0, 0)
Screenshot: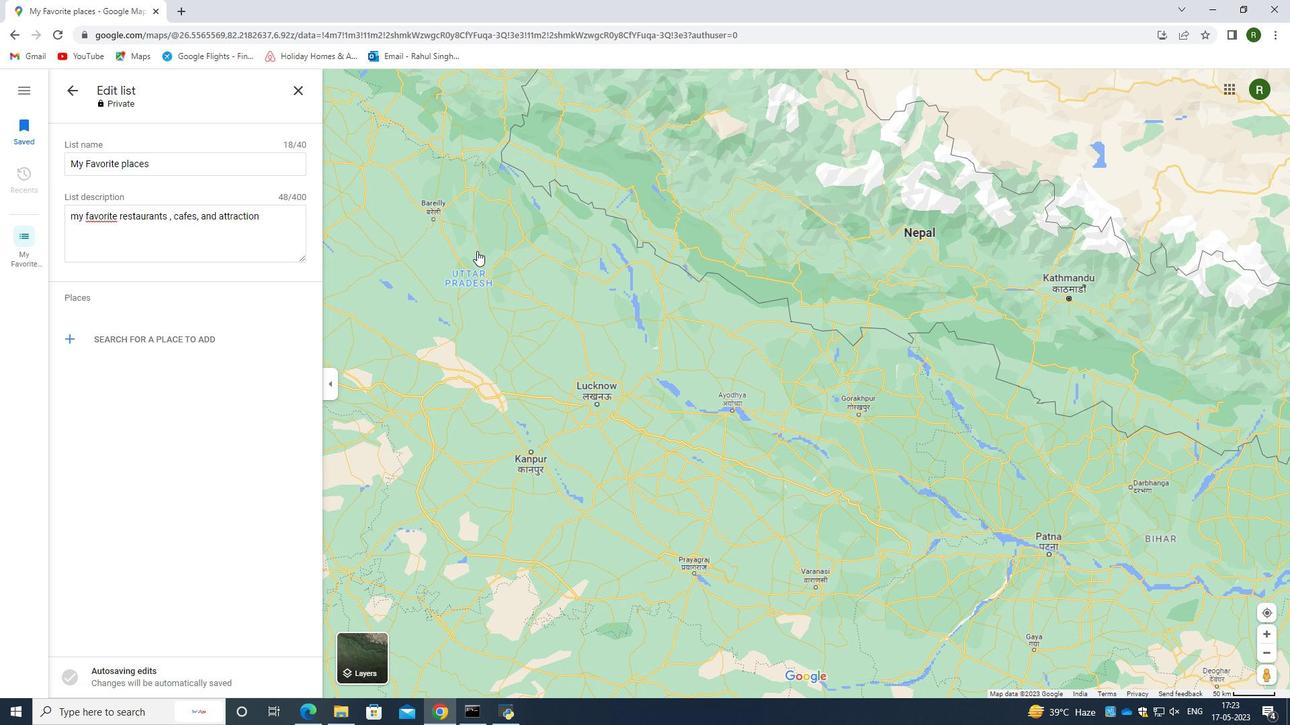 
Action: Mouse moved to (403, 264)
Screenshot: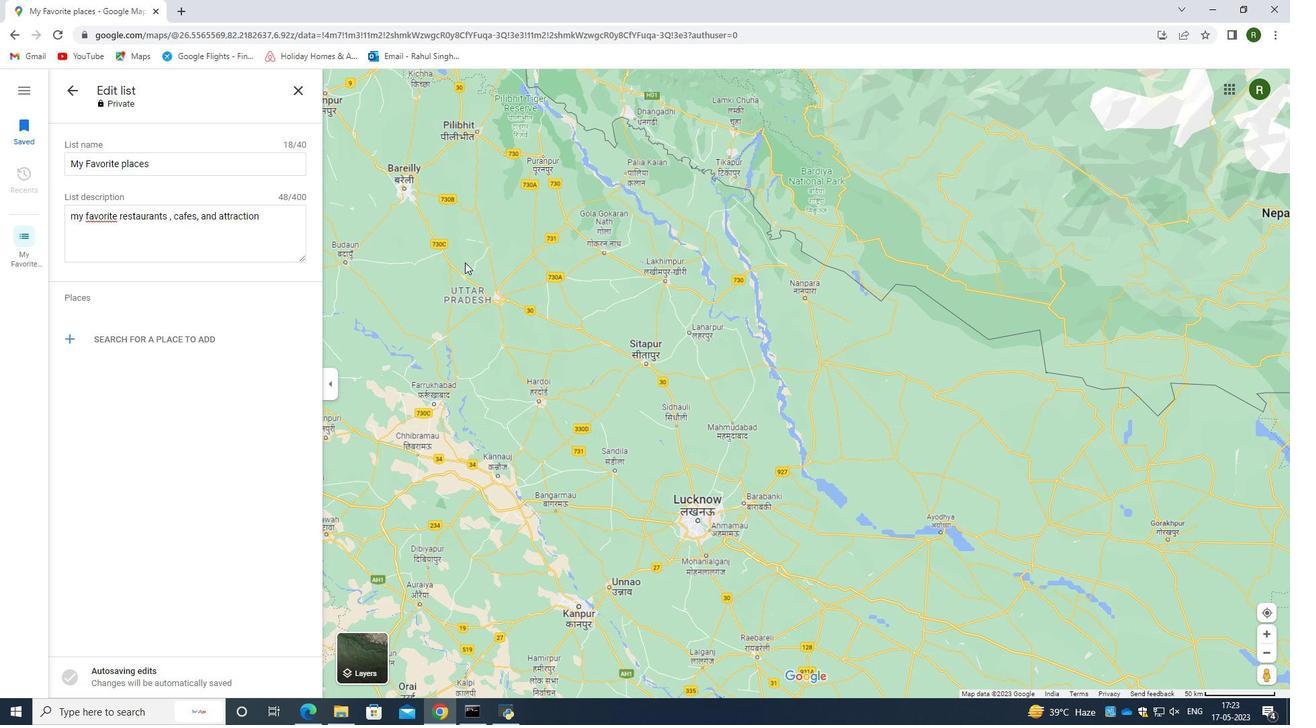 
Action: Mouse scrolled (403, 264) with delta (0, 0)
Screenshot: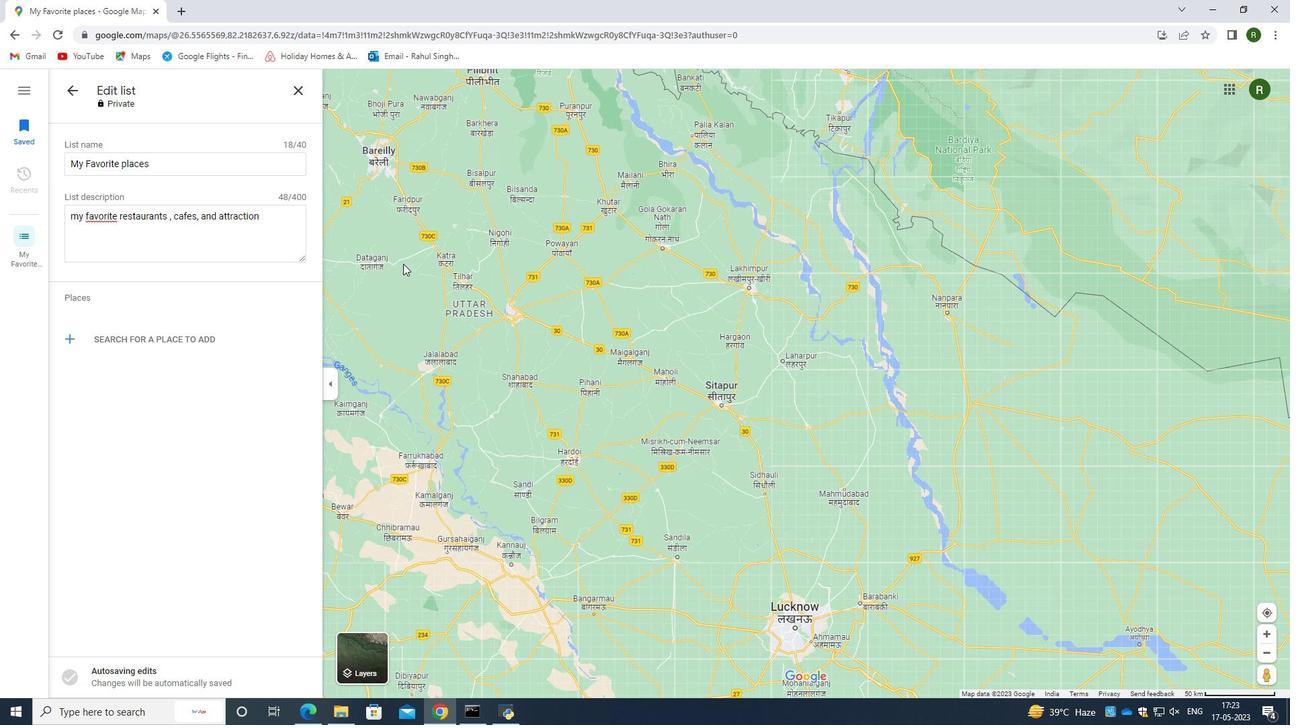 
Action: Mouse scrolled (403, 264) with delta (0, 0)
Screenshot: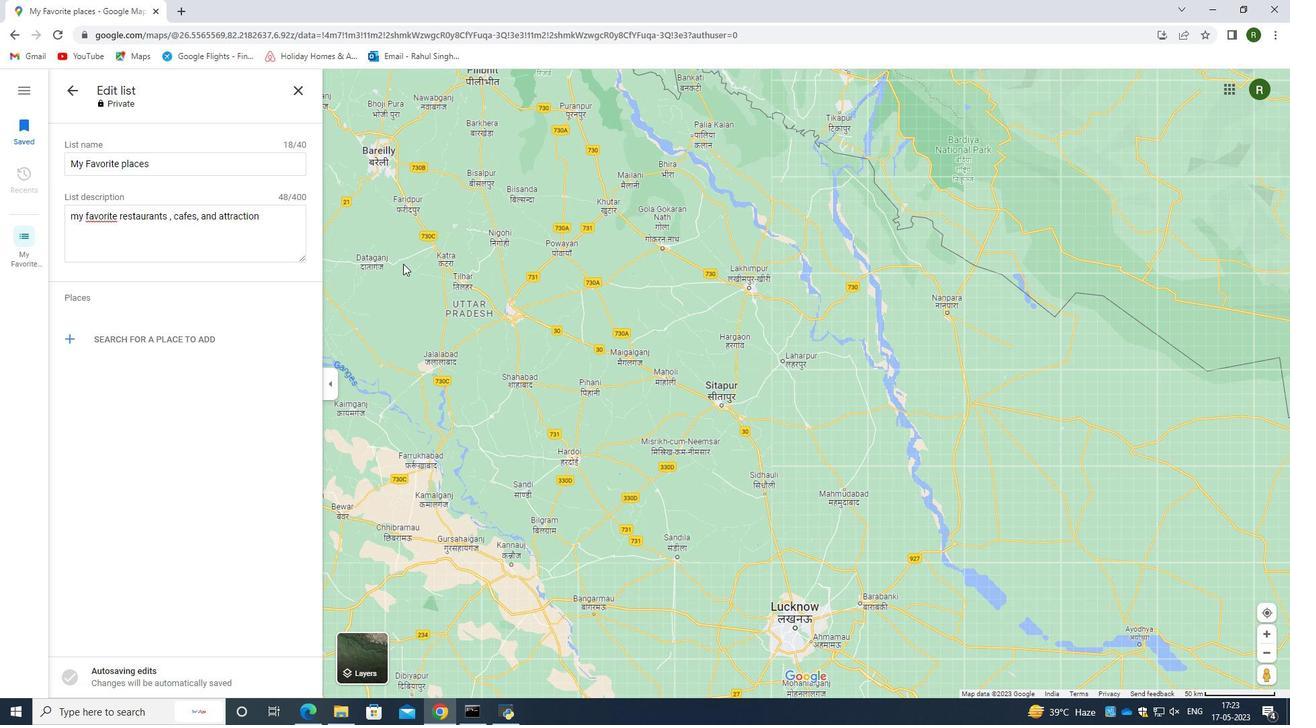
Action: Mouse scrolled (403, 264) with delta (0, 0)
Screenshot: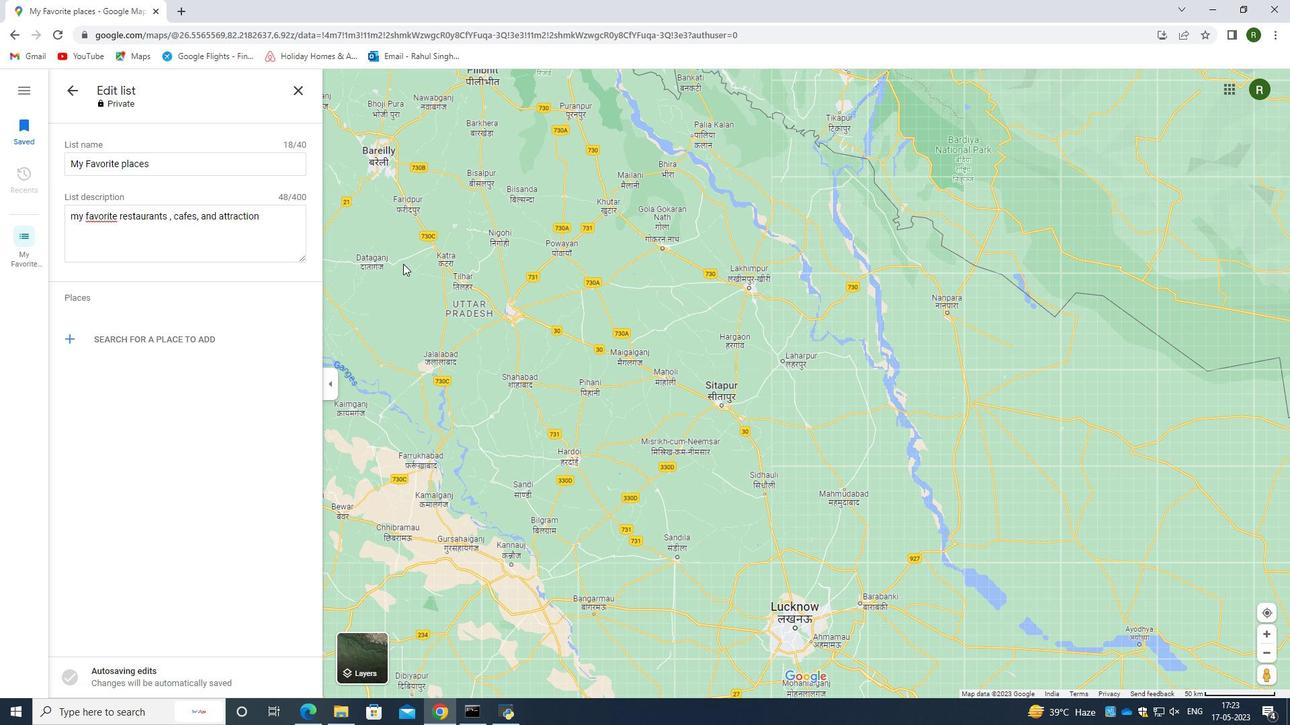 
Action: Mouse scrolled (403, 264) with delta (0, 0)
Screenshot: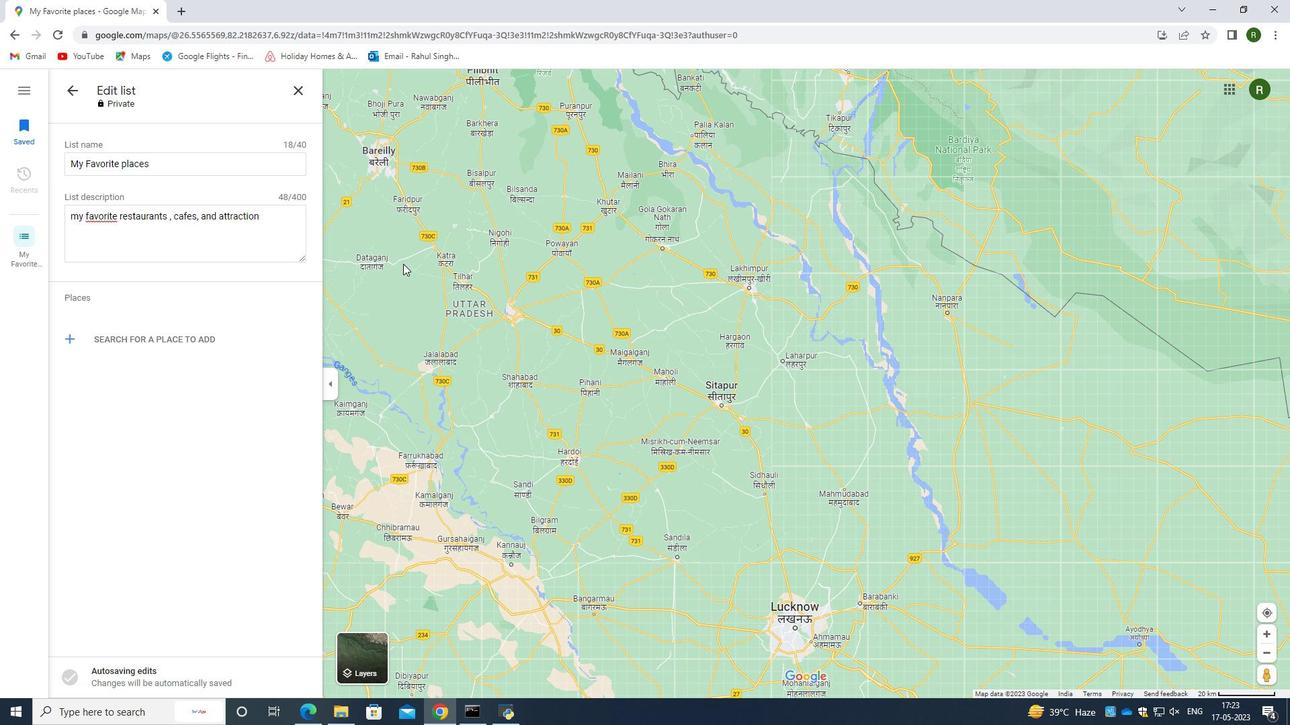 
Action: Mouse moved to (436, 251)
Screenshot: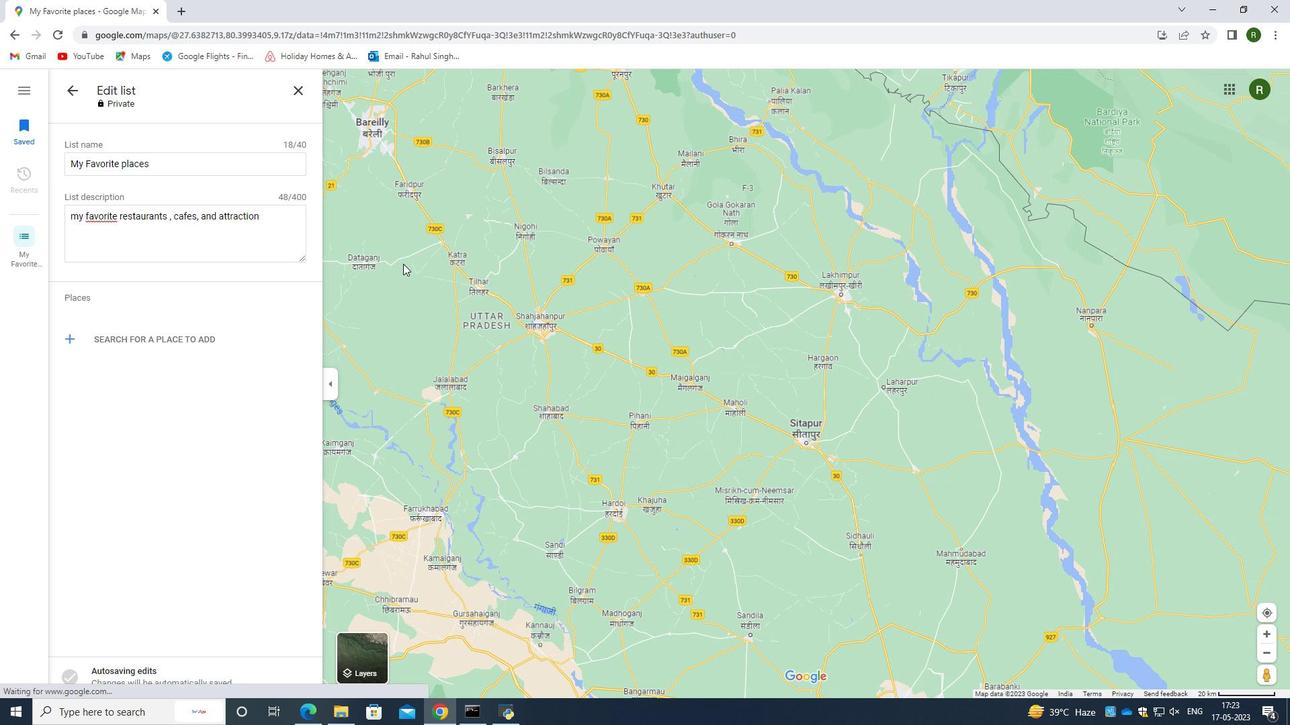 
Action: Mouse scrolled (436, 252) with delta (0, 0)
Screenshot: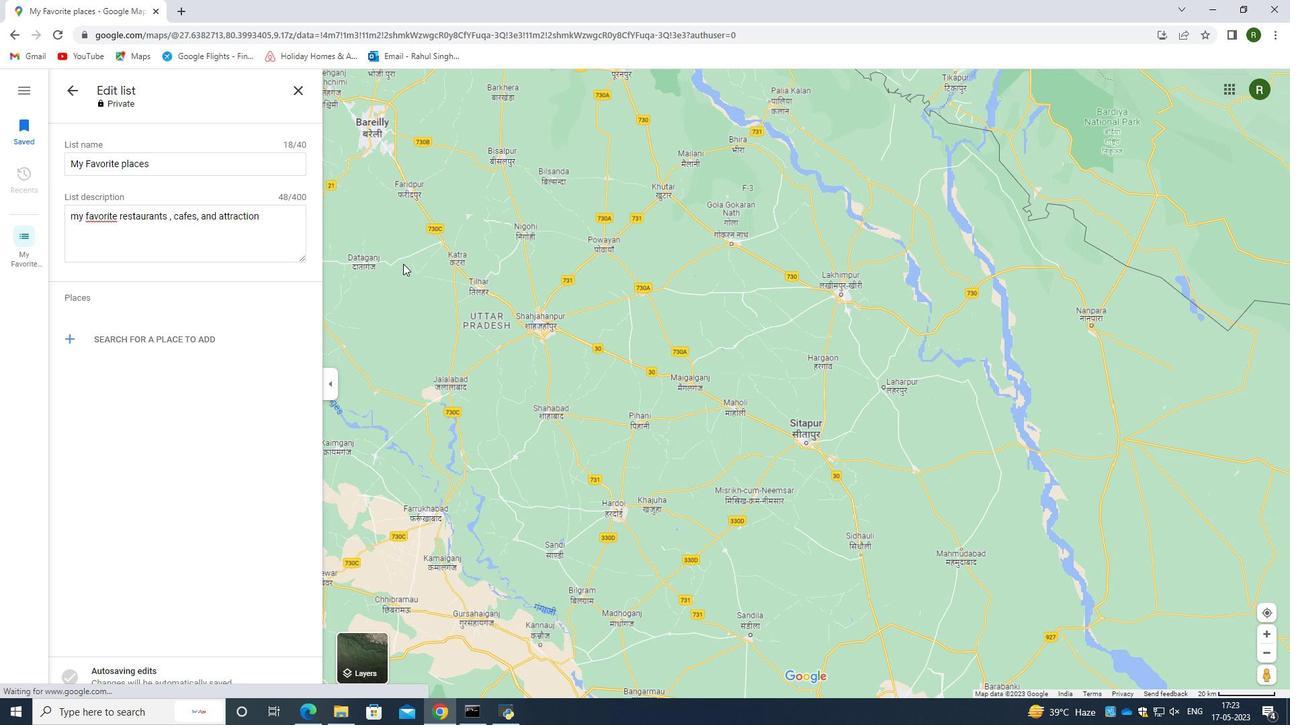 
Action: Mouse scrolled (436, 252) with delta (0, 0)
Screenshot: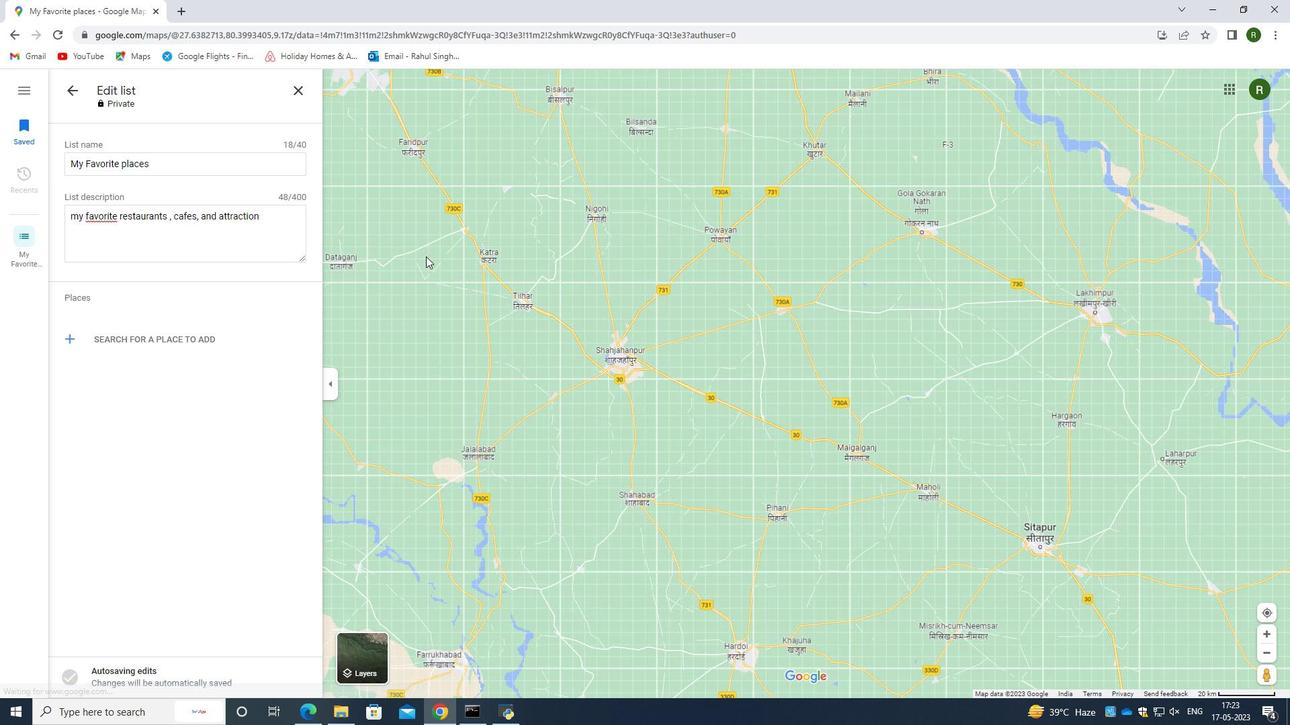 
Action: Mouse moved to (176, 339)
Screenshot: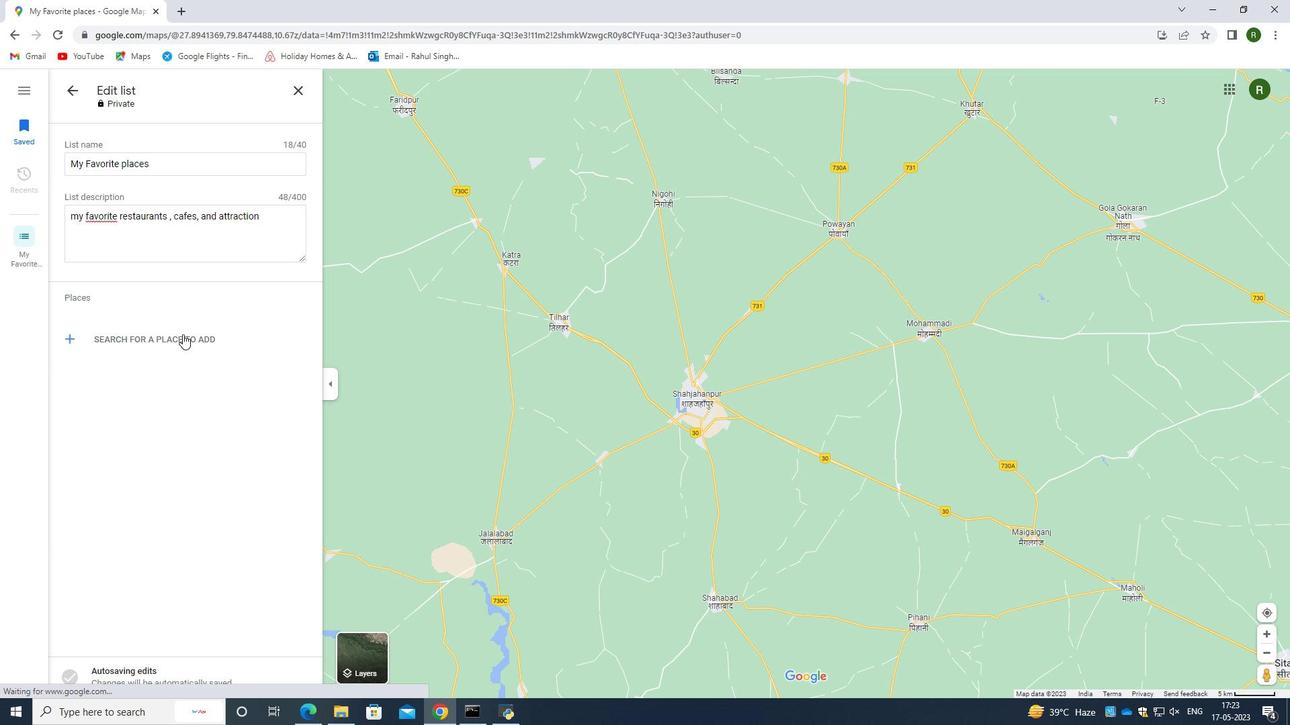 
Action: Mouse pressed left at (176, 339)
Screenshot: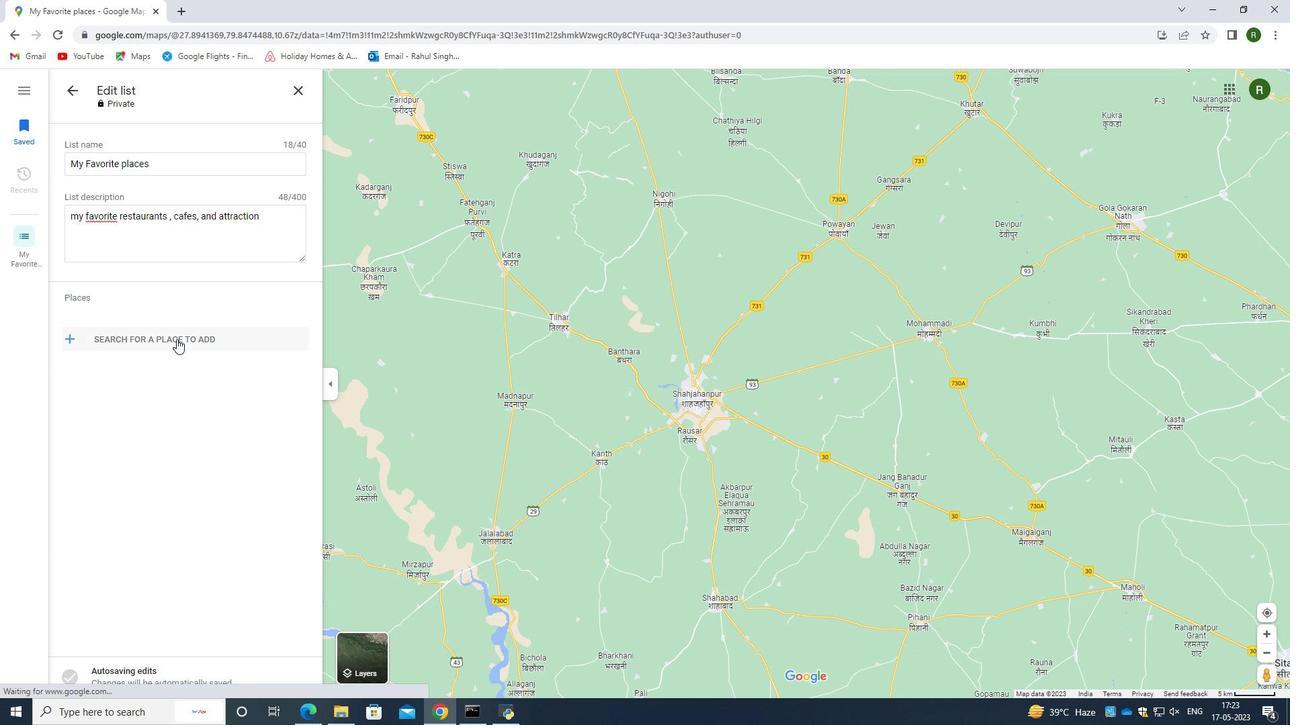 
Action: Mouse moved to (145, 362)
Screenshot: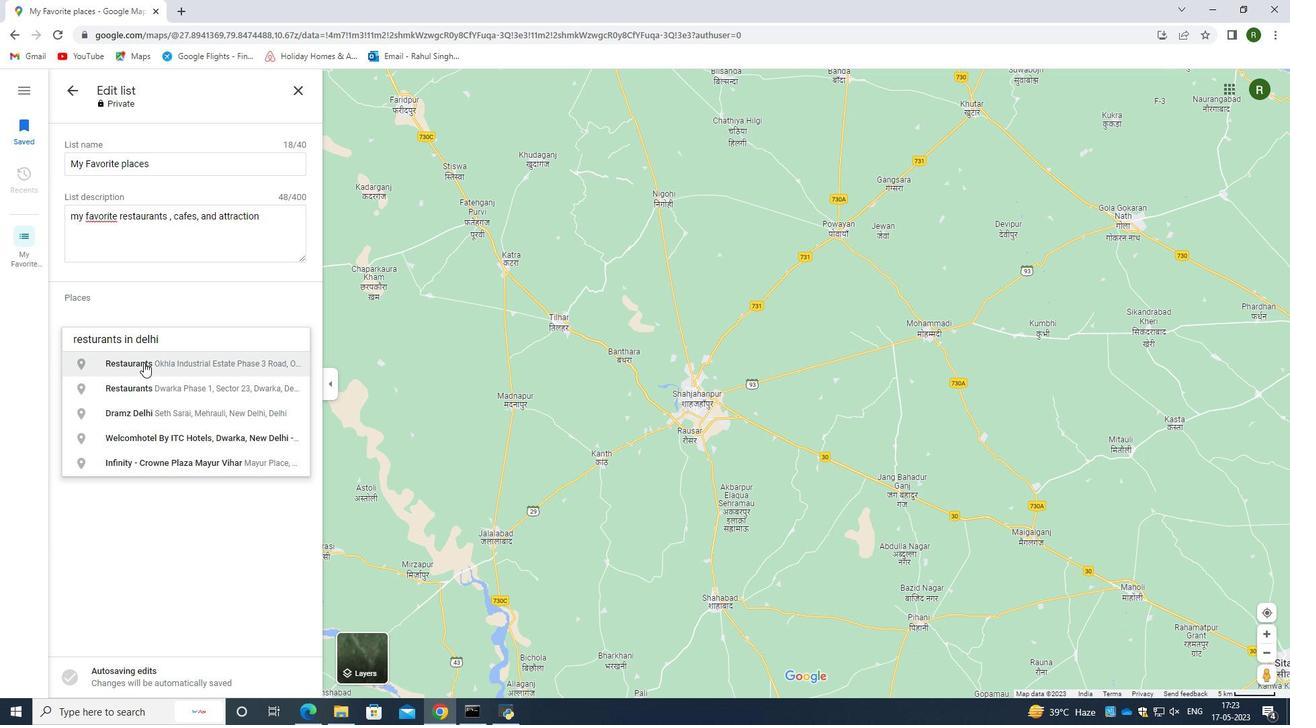 
Action: Mouse pressed left at (145, 362)
Screenshot: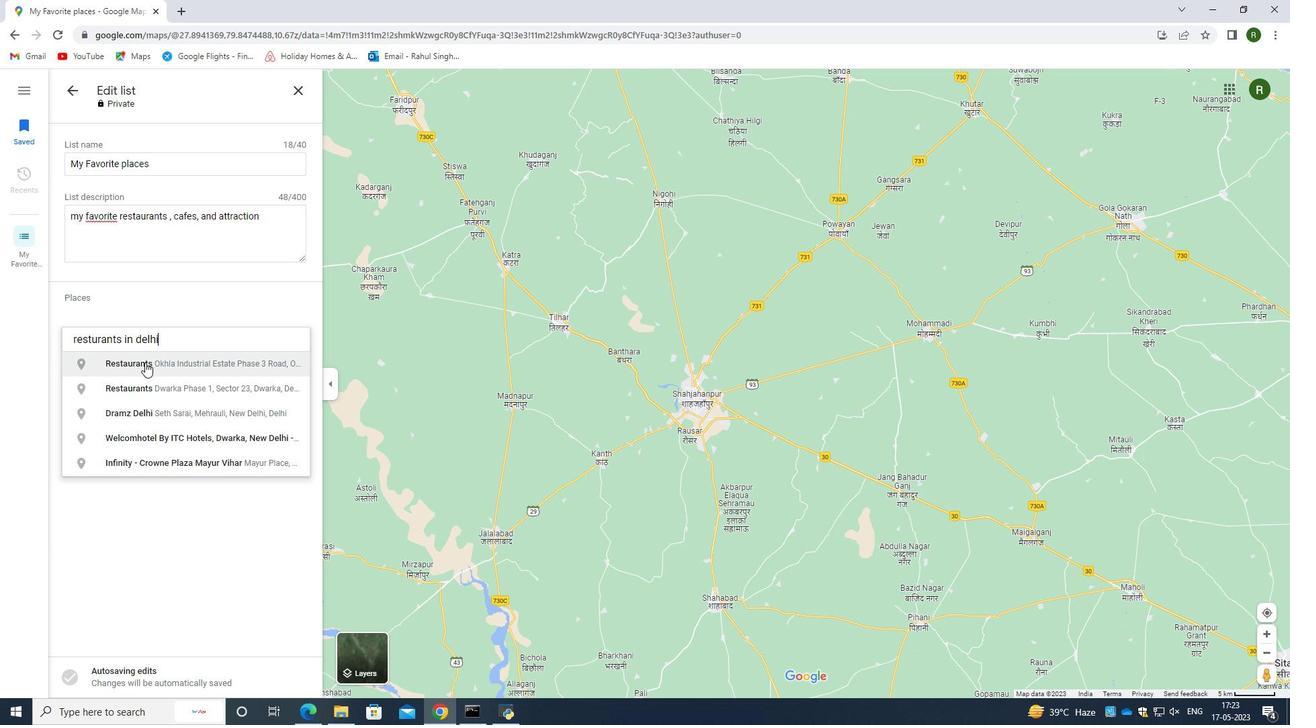
Action: Mouse moved to (490, 334)
Screenshot: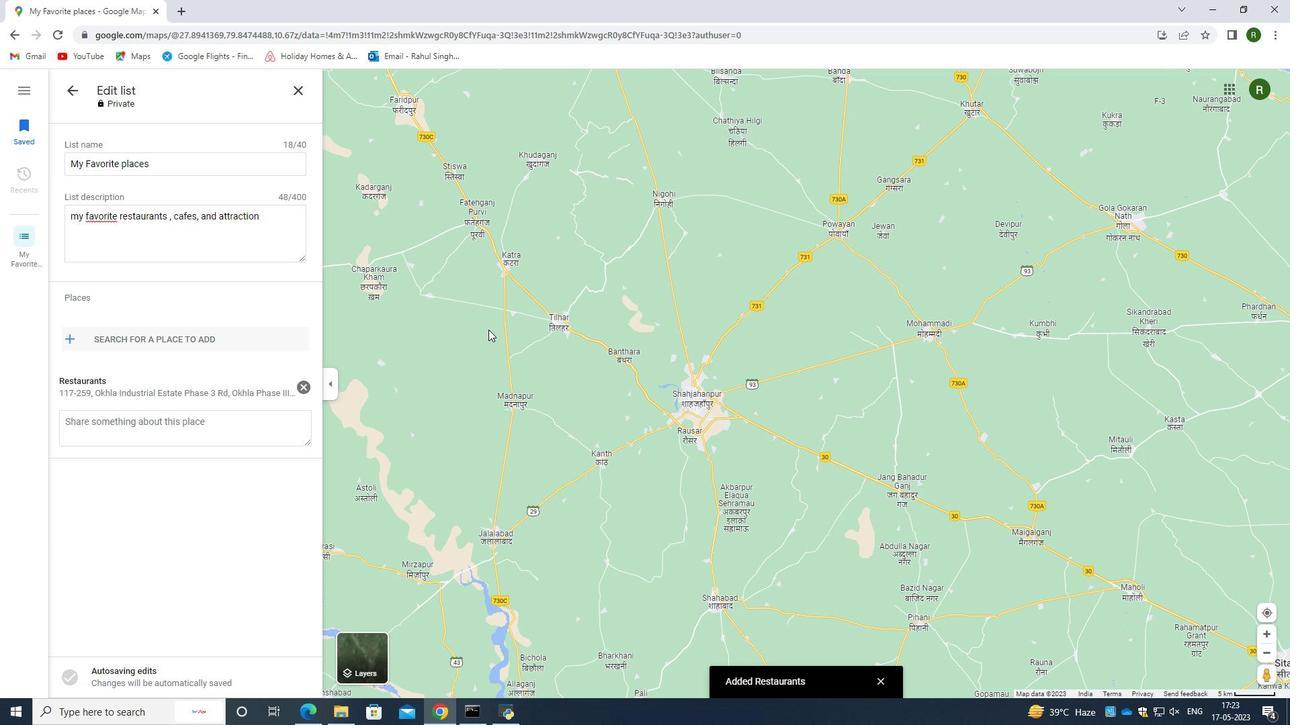 
Action: Mouse scrolled (490, 335) with delta (0, 0)
Screenshot: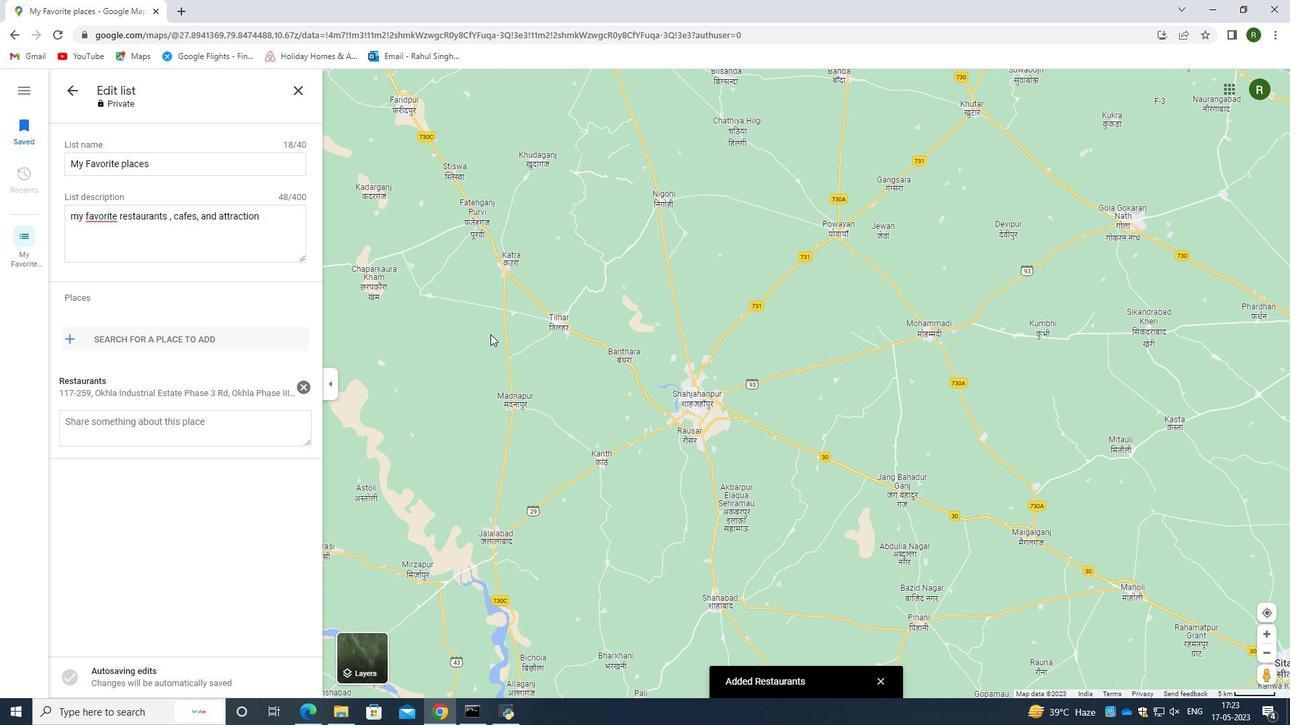 
Action: Mouse moved to (488, 383)
Screenshot: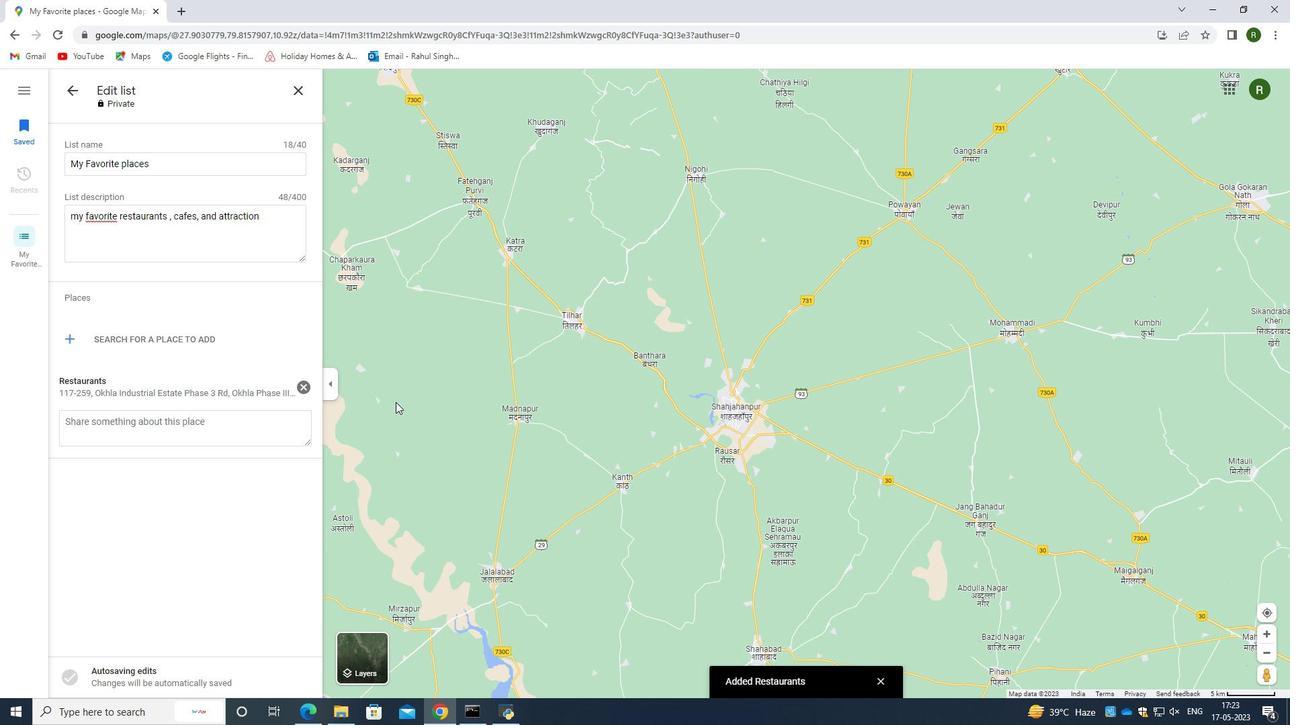 
Action: Mouse scrolled (488, 382) with delta (0, 0)
Screenshot: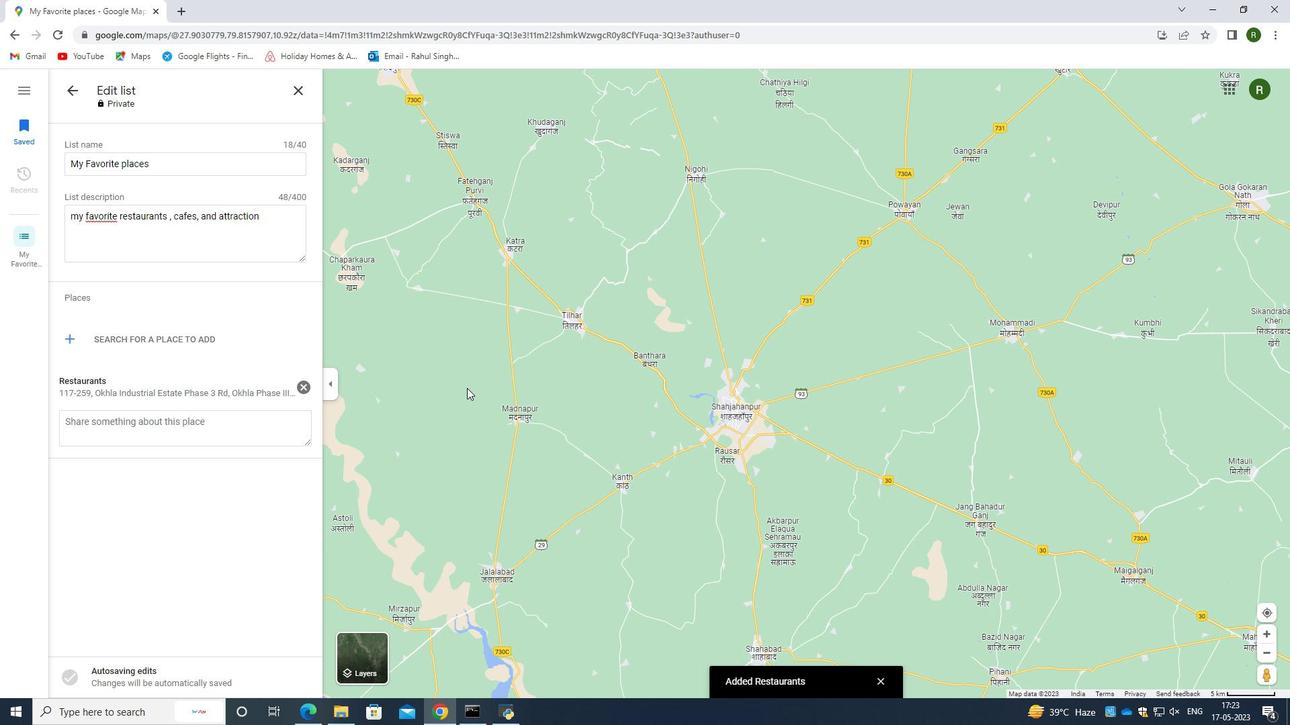 
Action: Mouse scrolled (488, 382) with delta (0, 0)
Screenshot: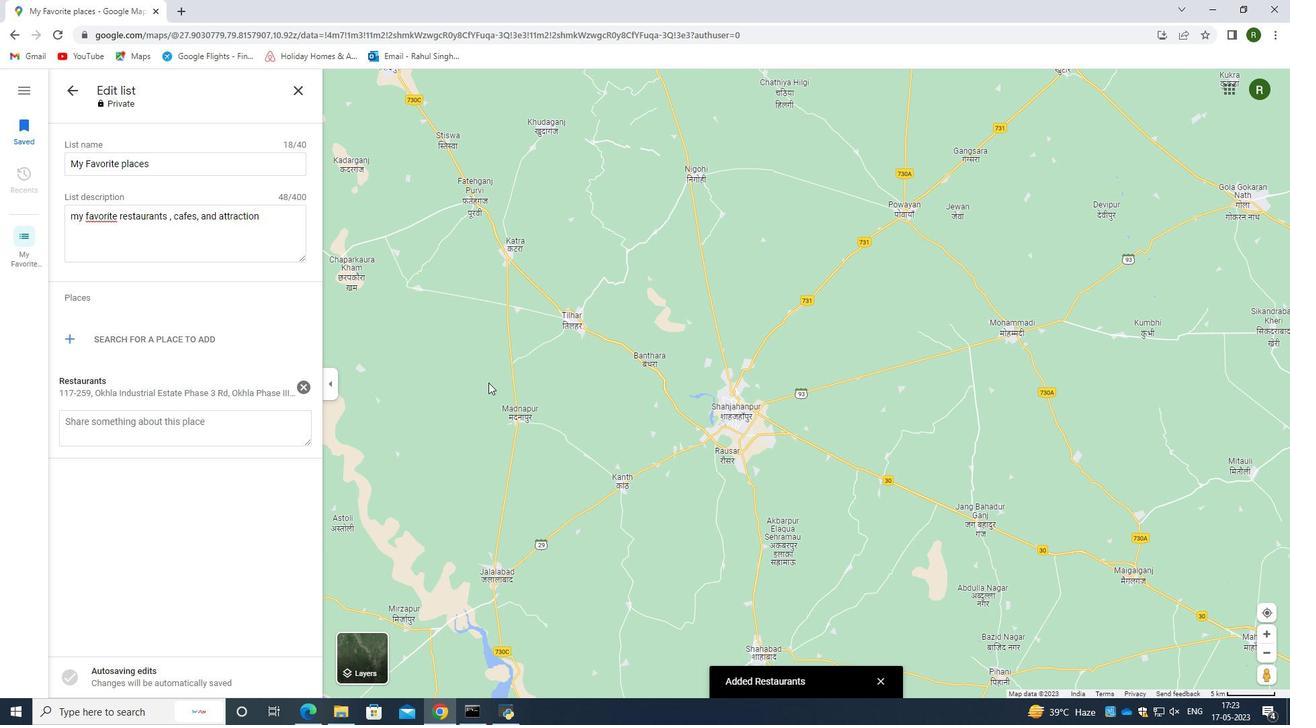 
Action: Mouse scrolled (488, 382) with delta (0, 0)
Screenshot: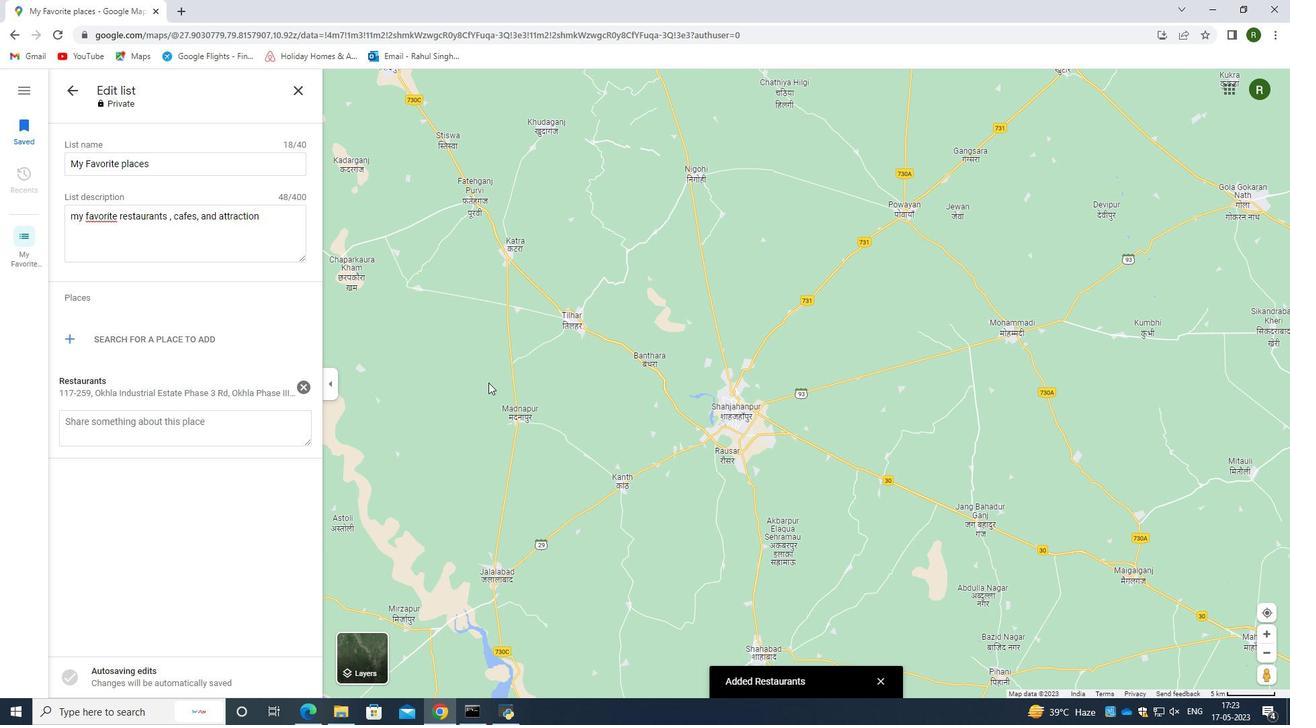 
Action: Mouse scrolled (488, 382) with delta (0, 0)
Screenshot: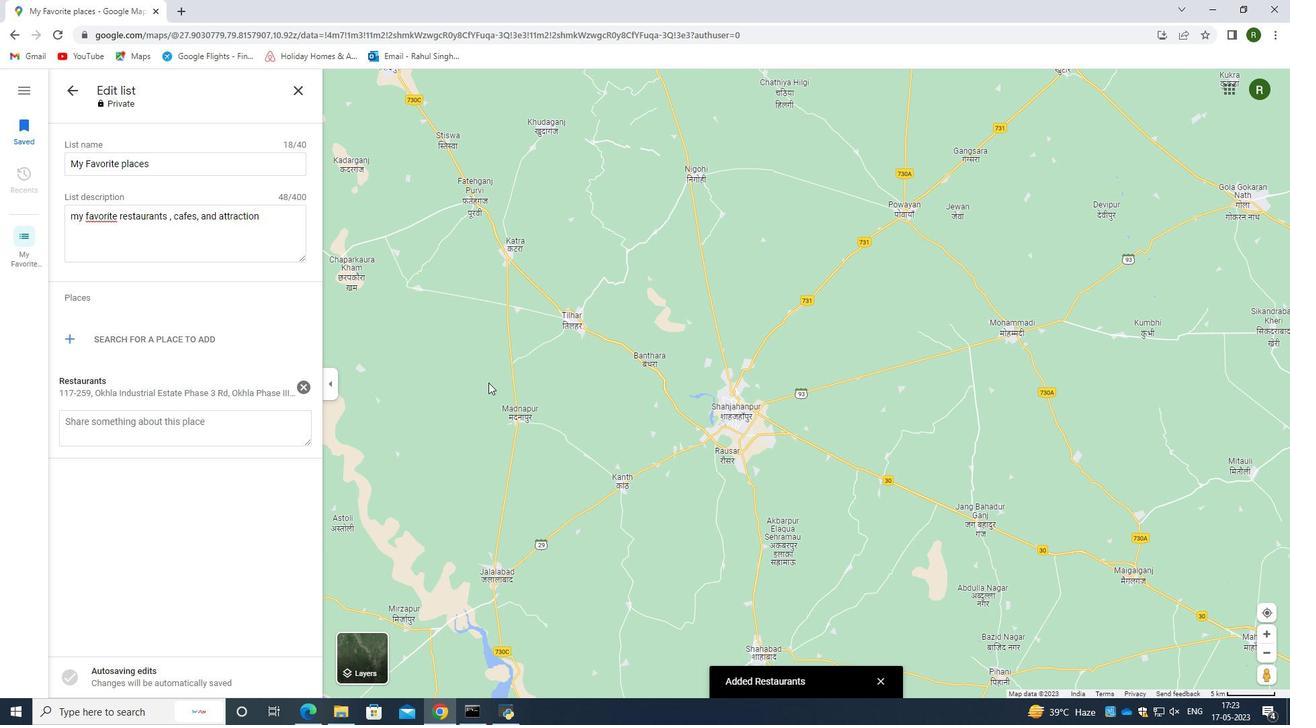 
Action: Mouse scrolled (488, 382) with delta (0, 0)
Screenshot: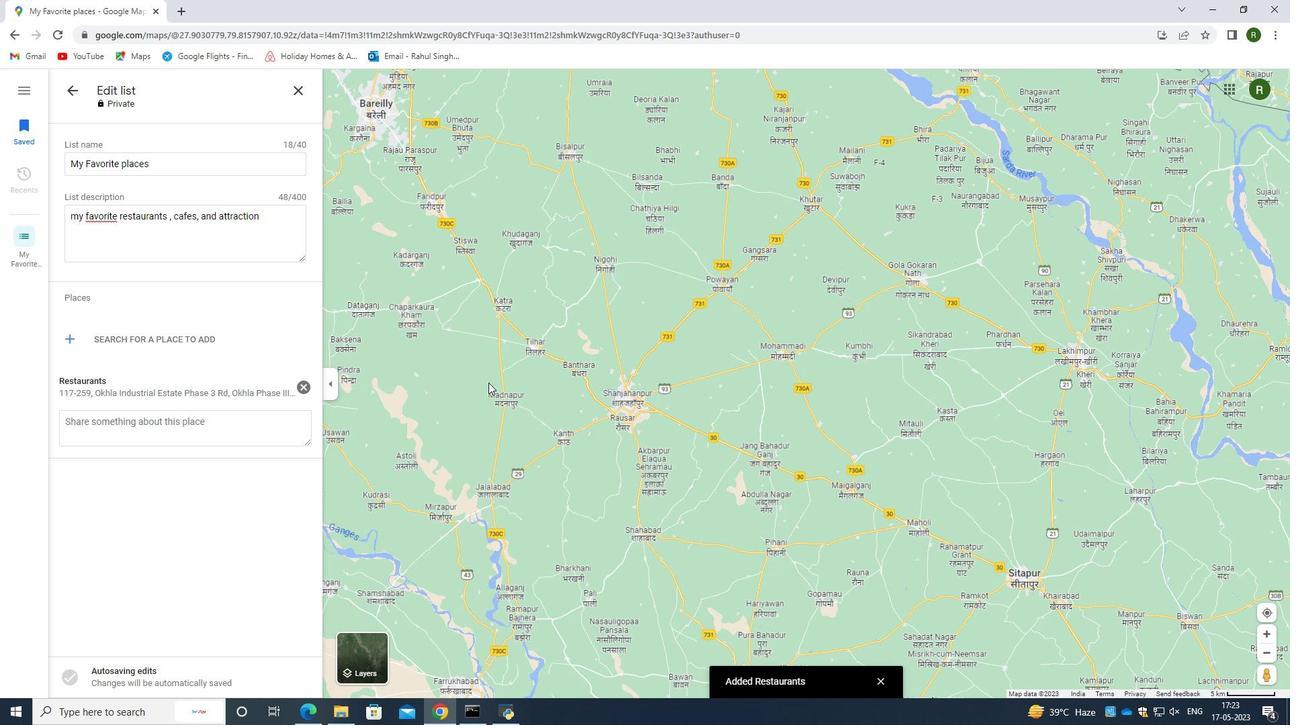 
Action: Mouse scrolled (488, 382) with delta (0, 0)
Screenshot: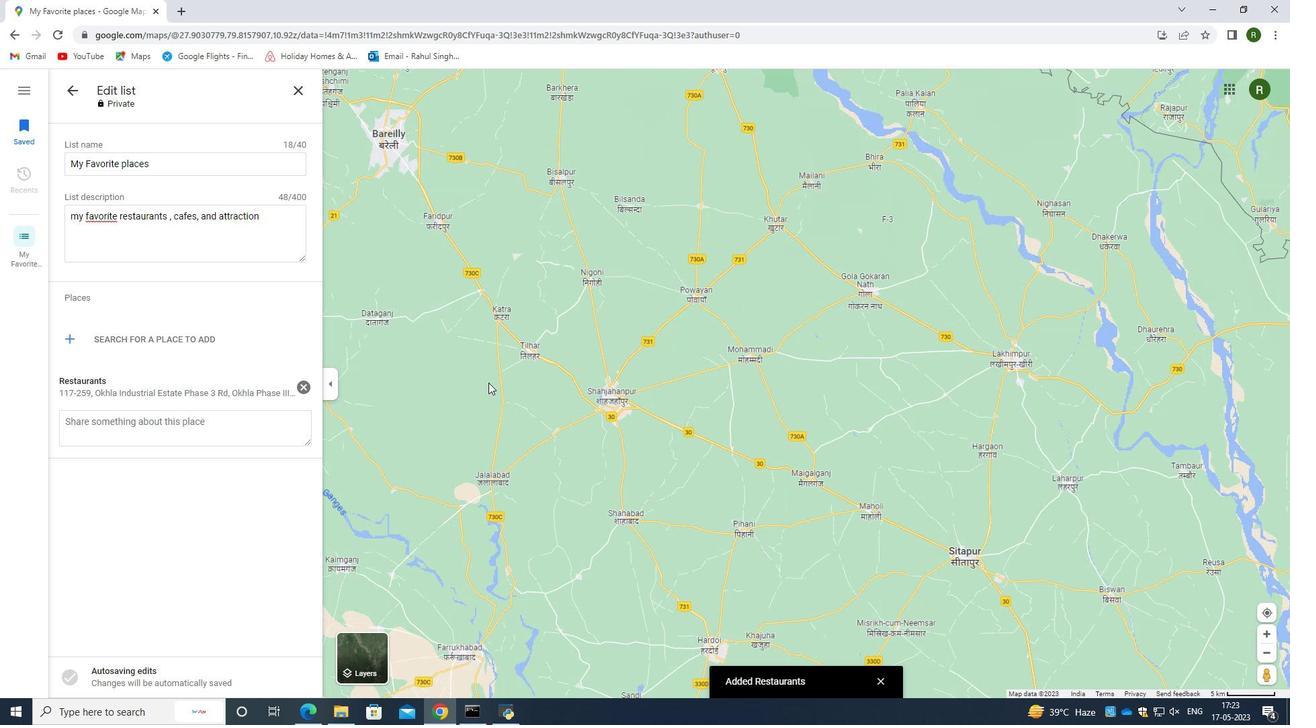 
Action: Mouse scrolled (488, 382) with delta (0, 0)
Screenshot: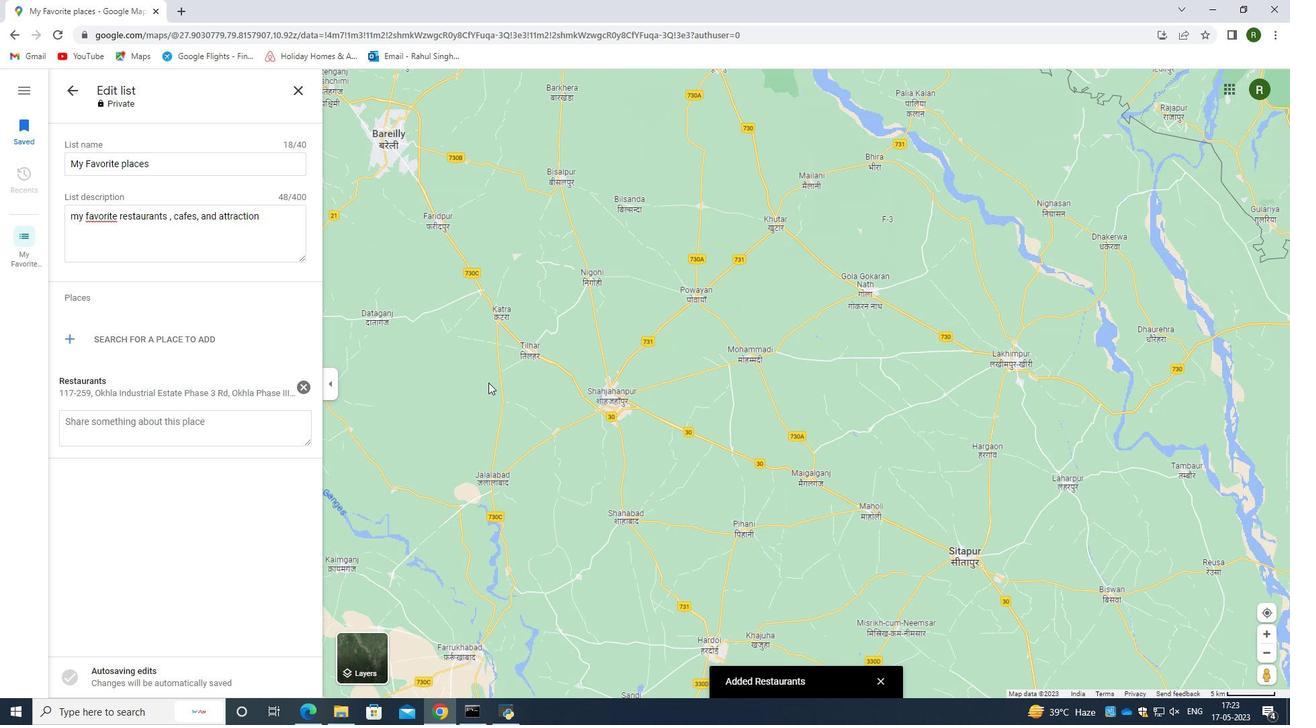 
Action: Mouse scrolled (488, 382) with delta (0, 0)
Screenshot: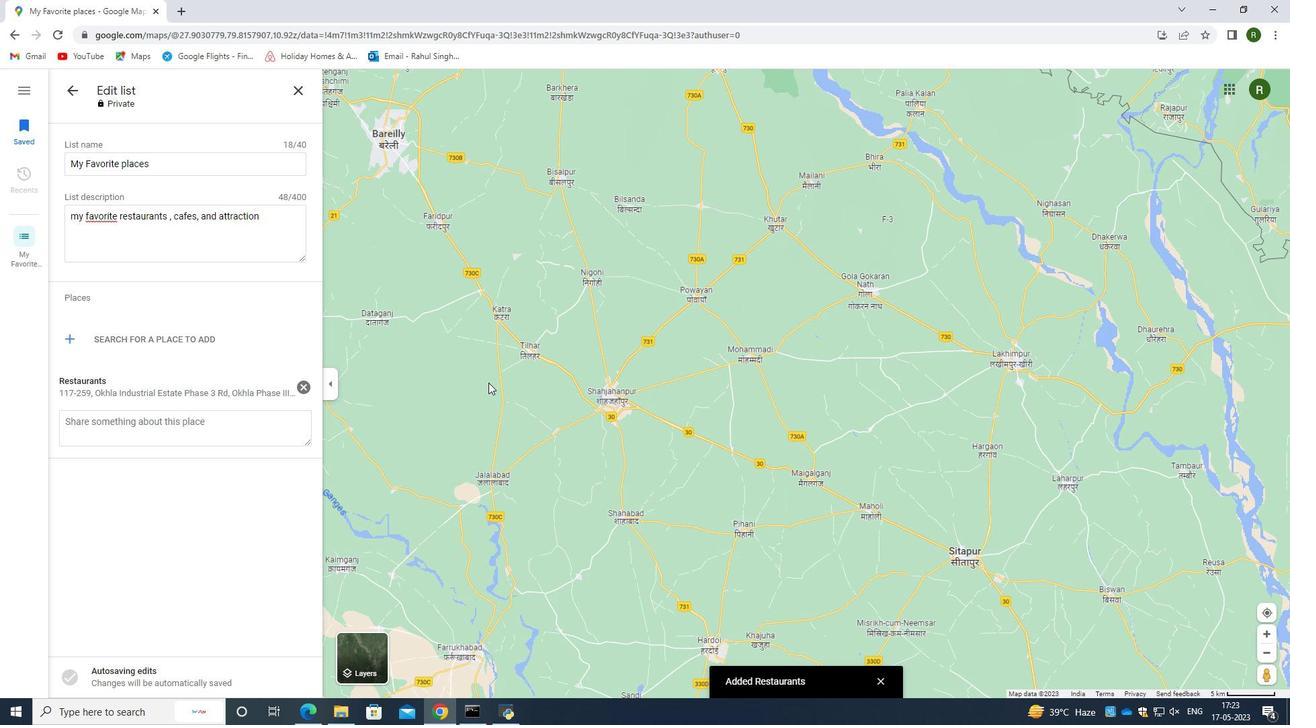 
Action: Mouse moved to (532, 380)
Screenshot: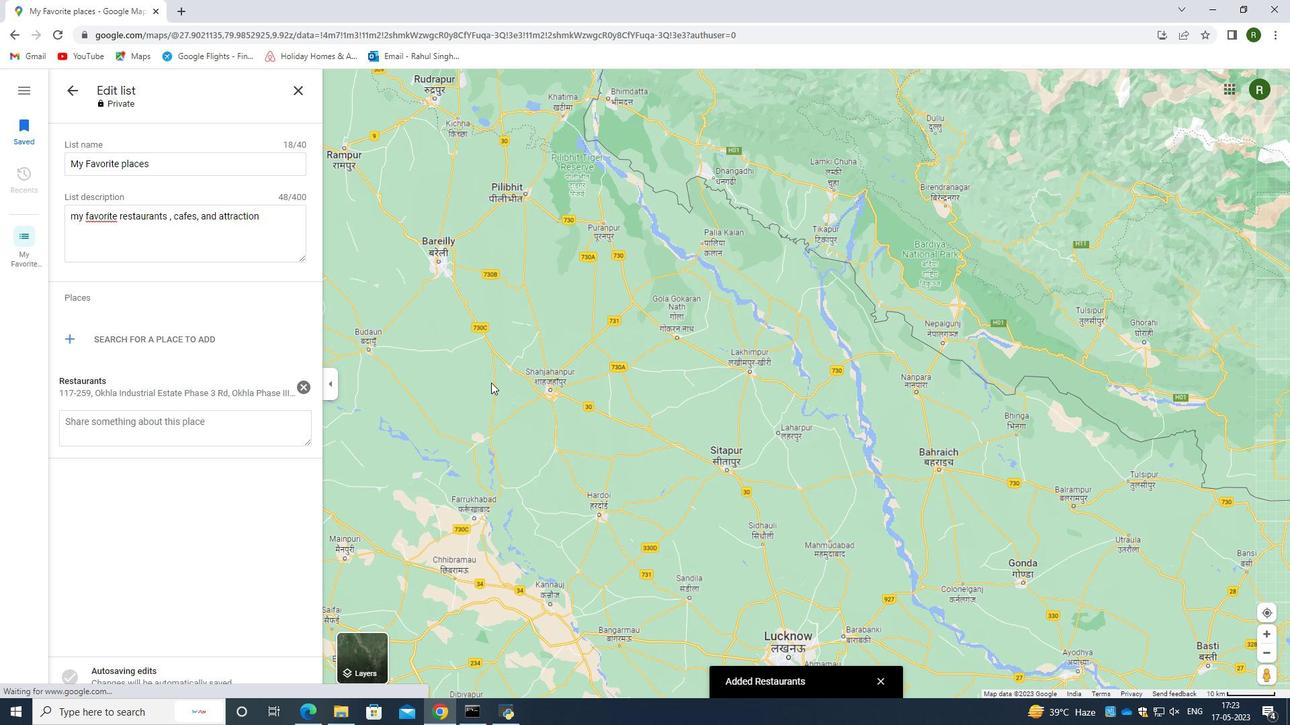 
Action: Mouse scrolled (532, 379) with delta (0, 0)
Screenshot: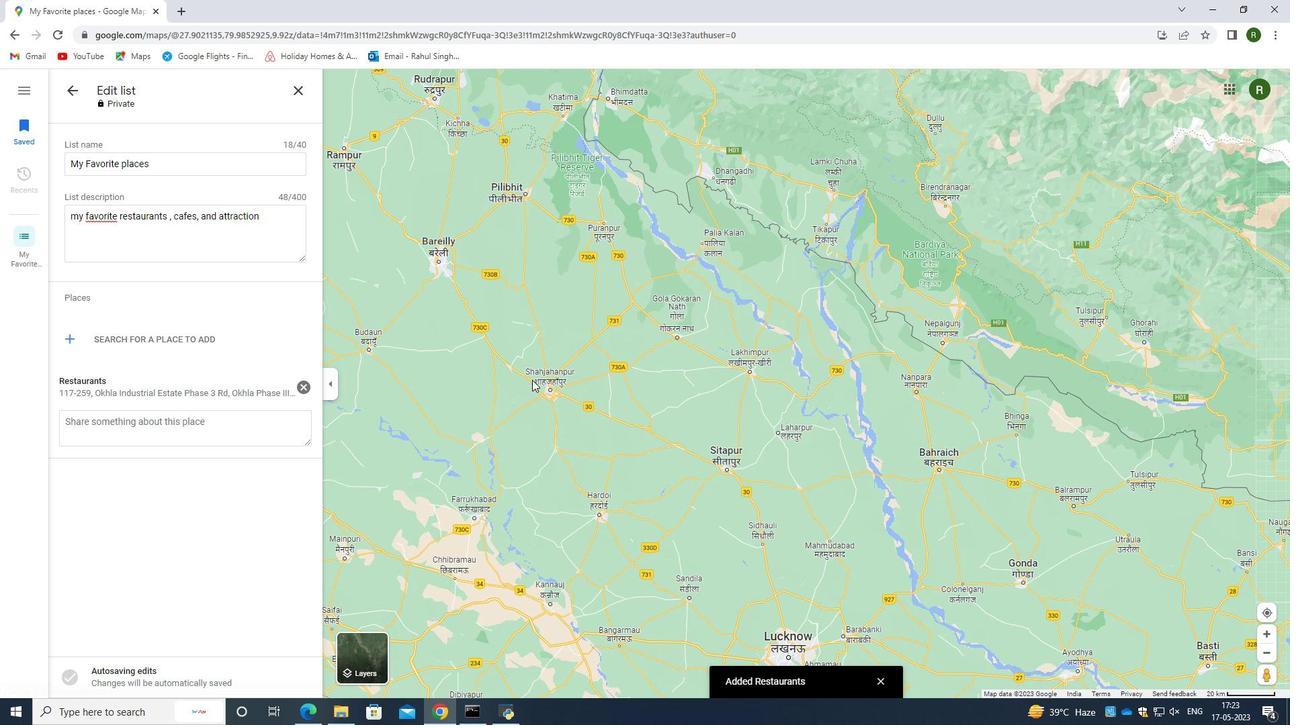 
Action: Mouse scrolled (532, 379) with delta (0, 0)
Screenshot: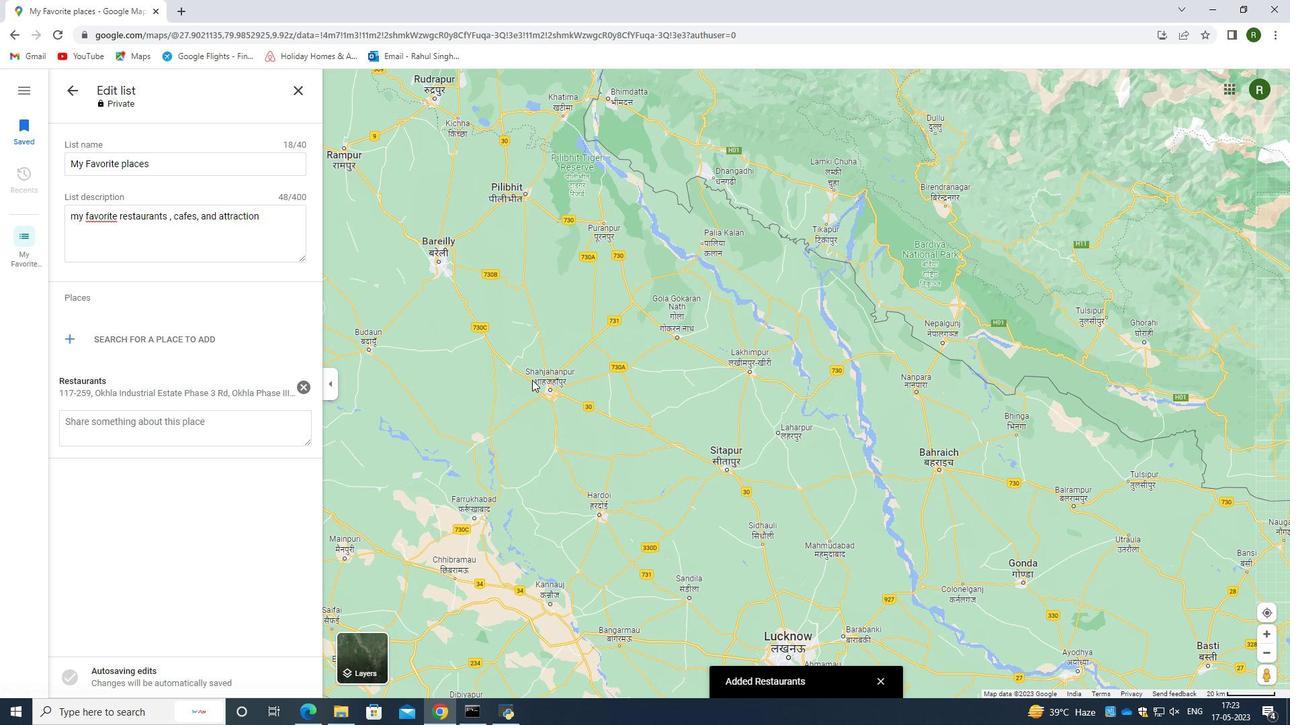 
Action: Mouse scrolled (532, 379) with delta (0, 0)
Screenshot: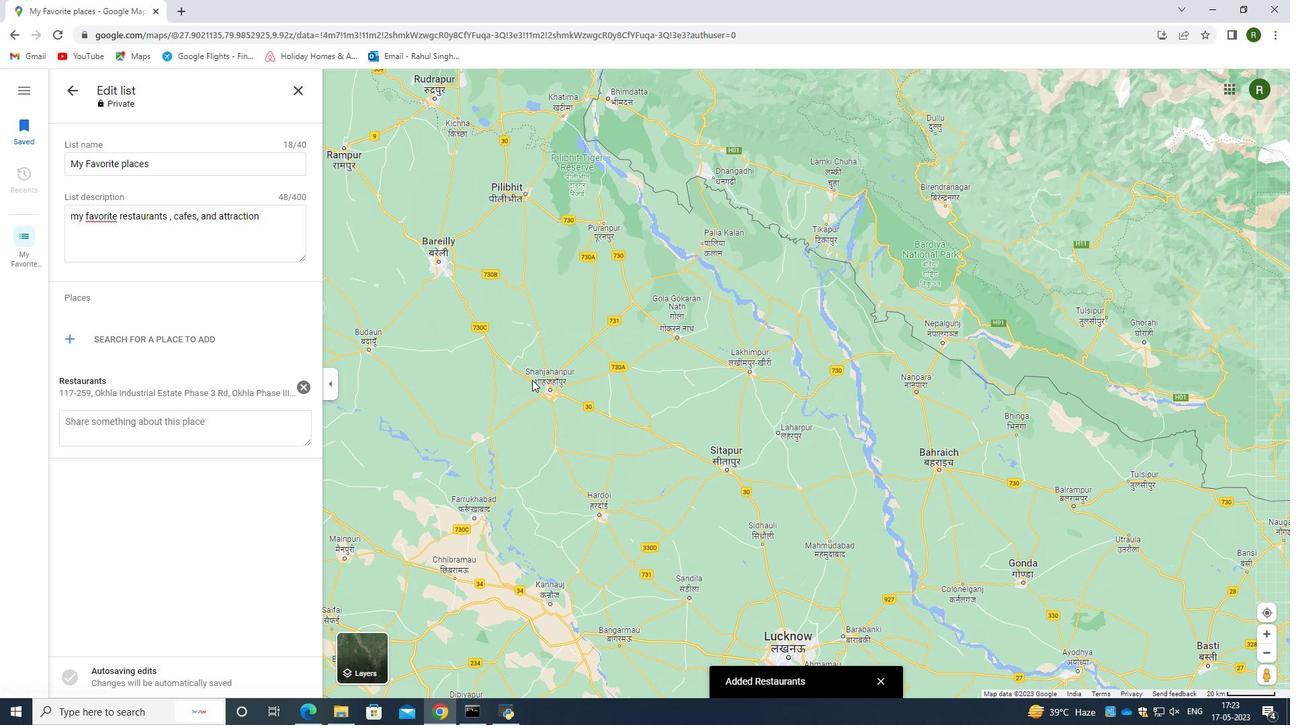 
Action: Mouse scrolled (532, 379) with delta (0, 0)
Screenshot: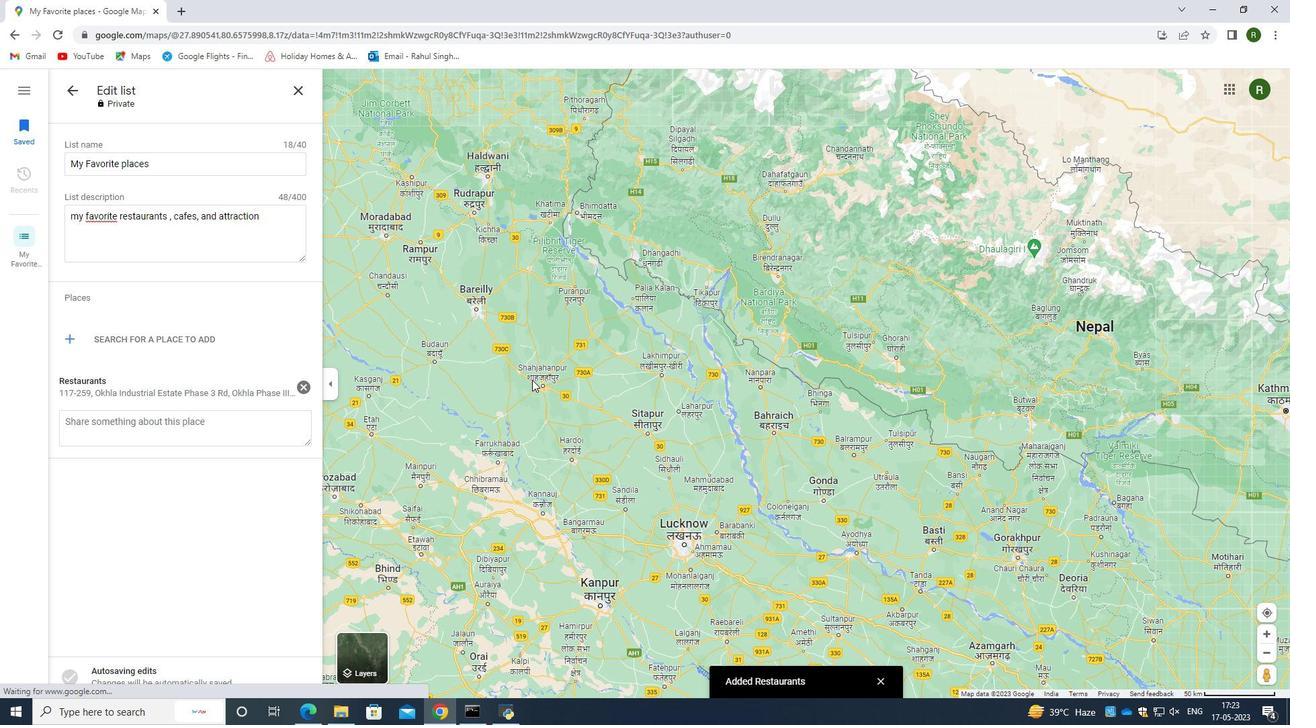 
Action: Mouse moved to (532, 380)
Screenshot: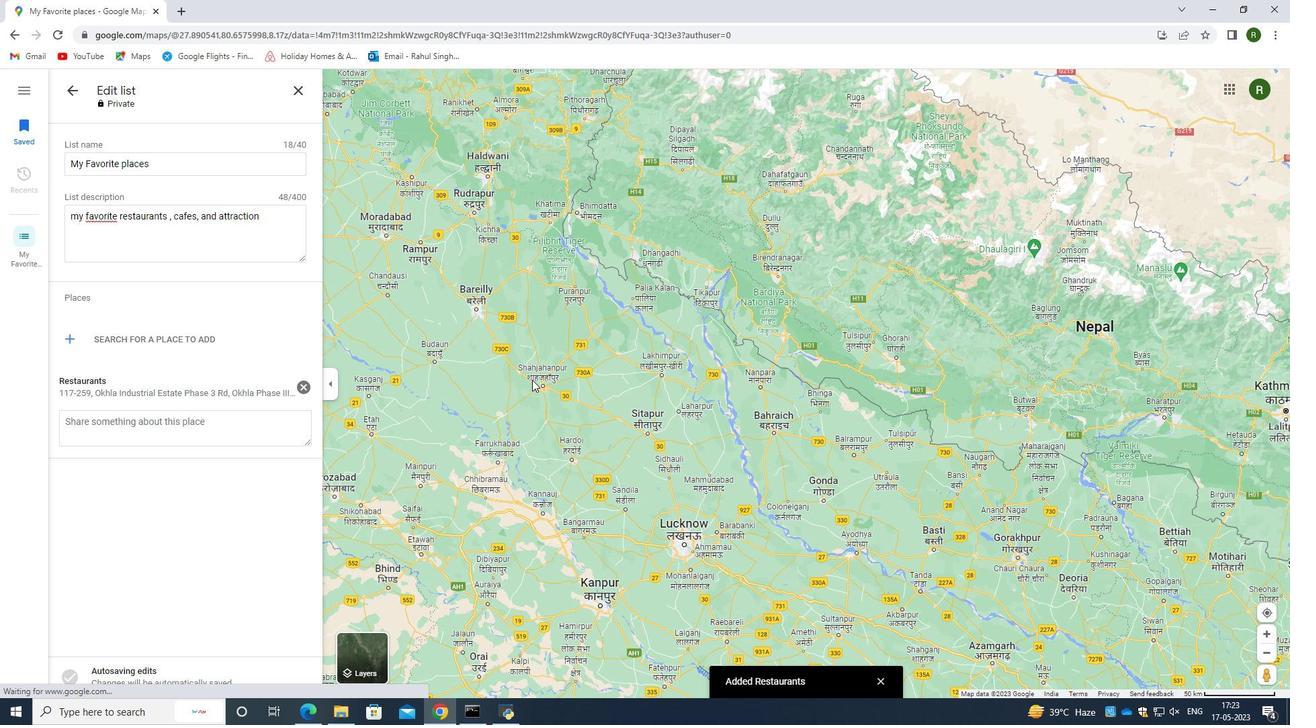
Action: Mouse scrolled (532, 379) with delta (0, 0)
Screenshot: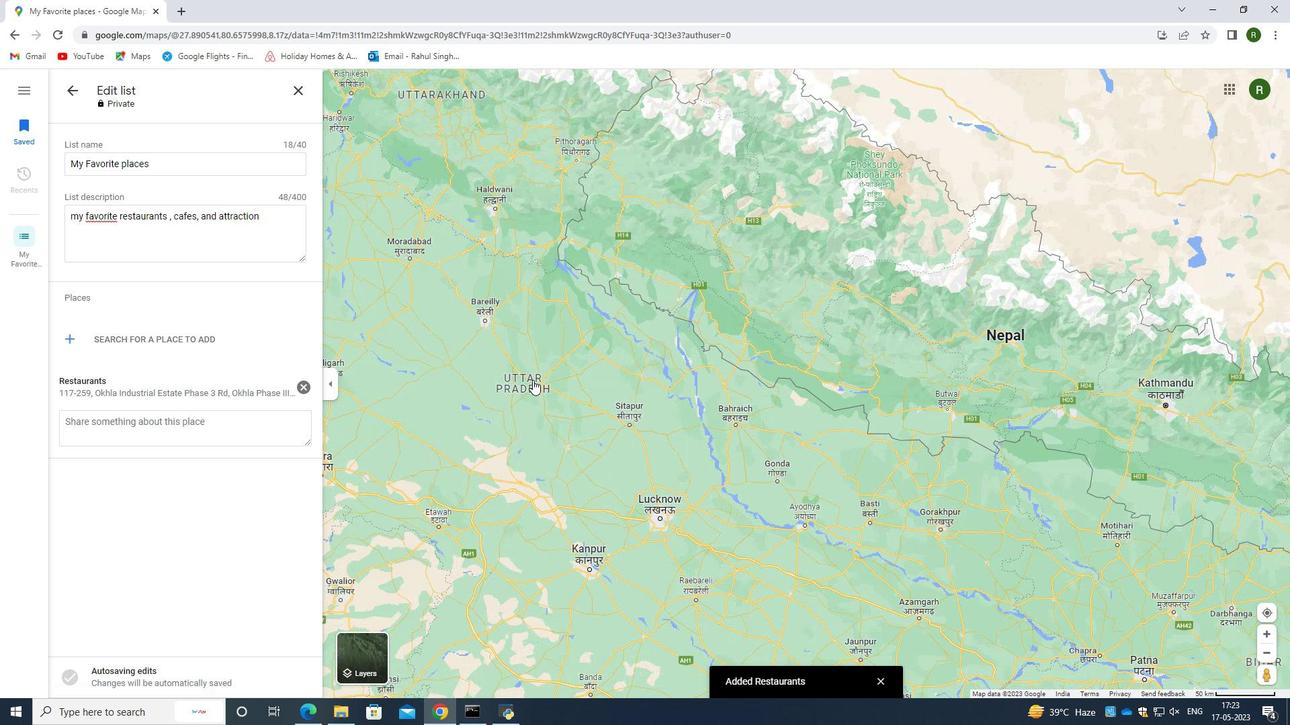 
Action: Mouse moved to (532, 380)
Screenshot: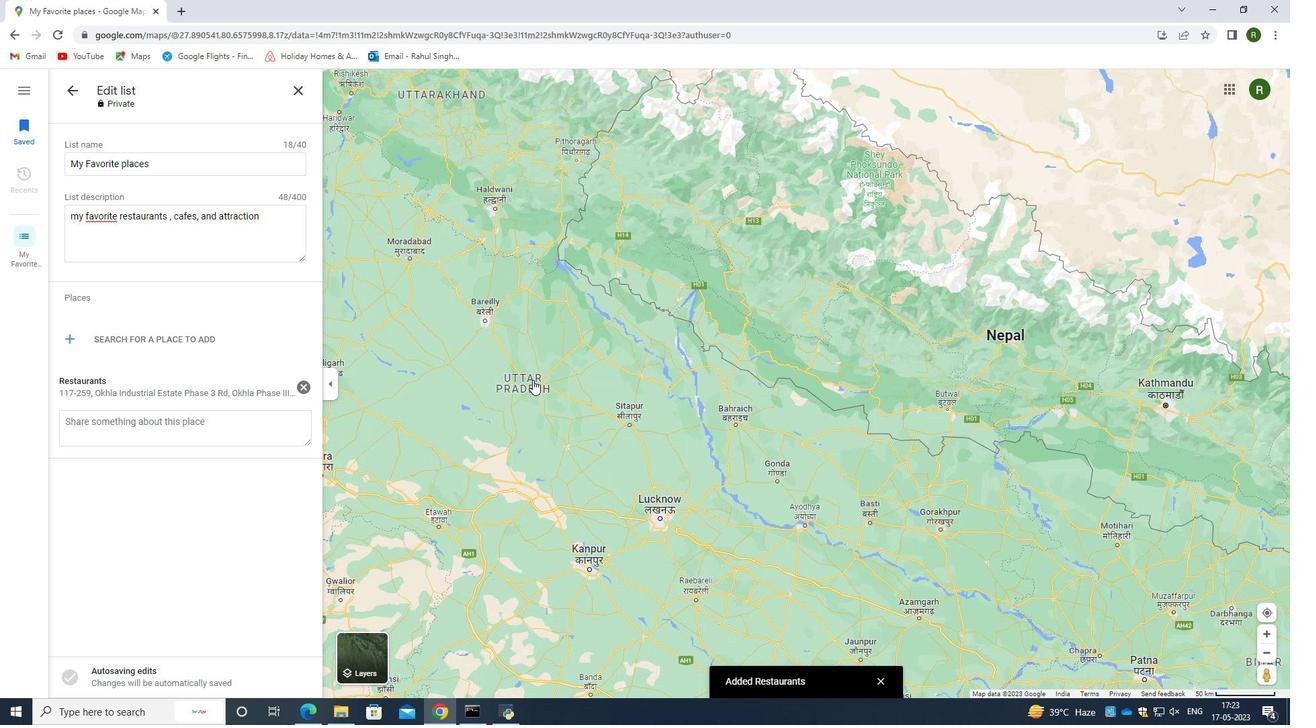 
Action: Mouse scrolled (532, 379) with delta (0, 0)
Screenshot: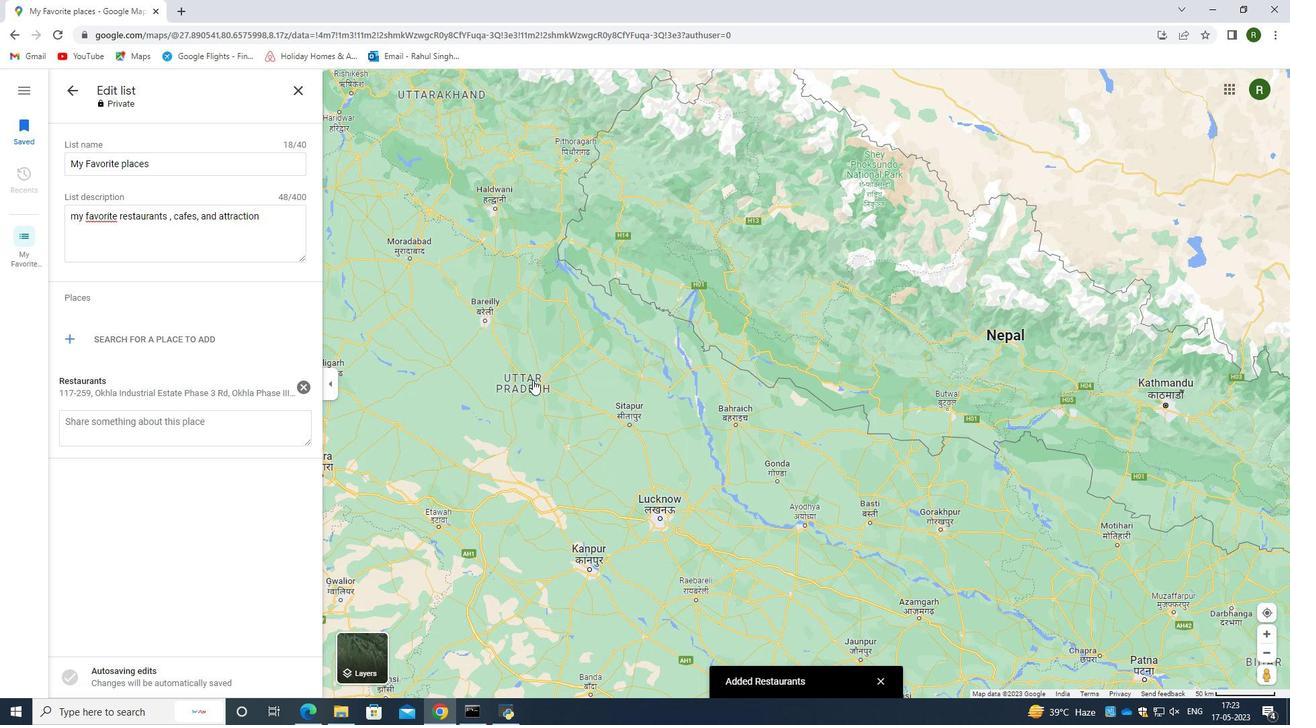 
Action: Mouse scrolled (532, 379) with delta (0, 0)
Screenshot: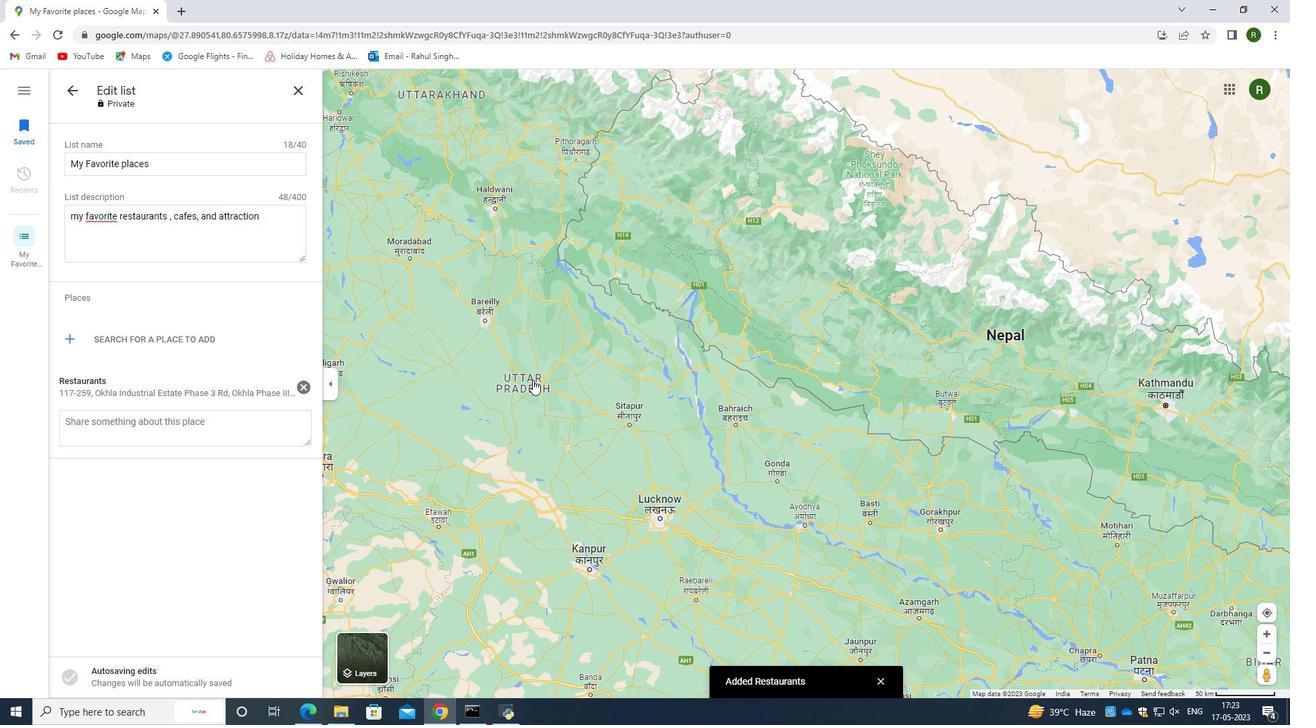 
Action: Mouse moved to (532, 380)
Screenshot: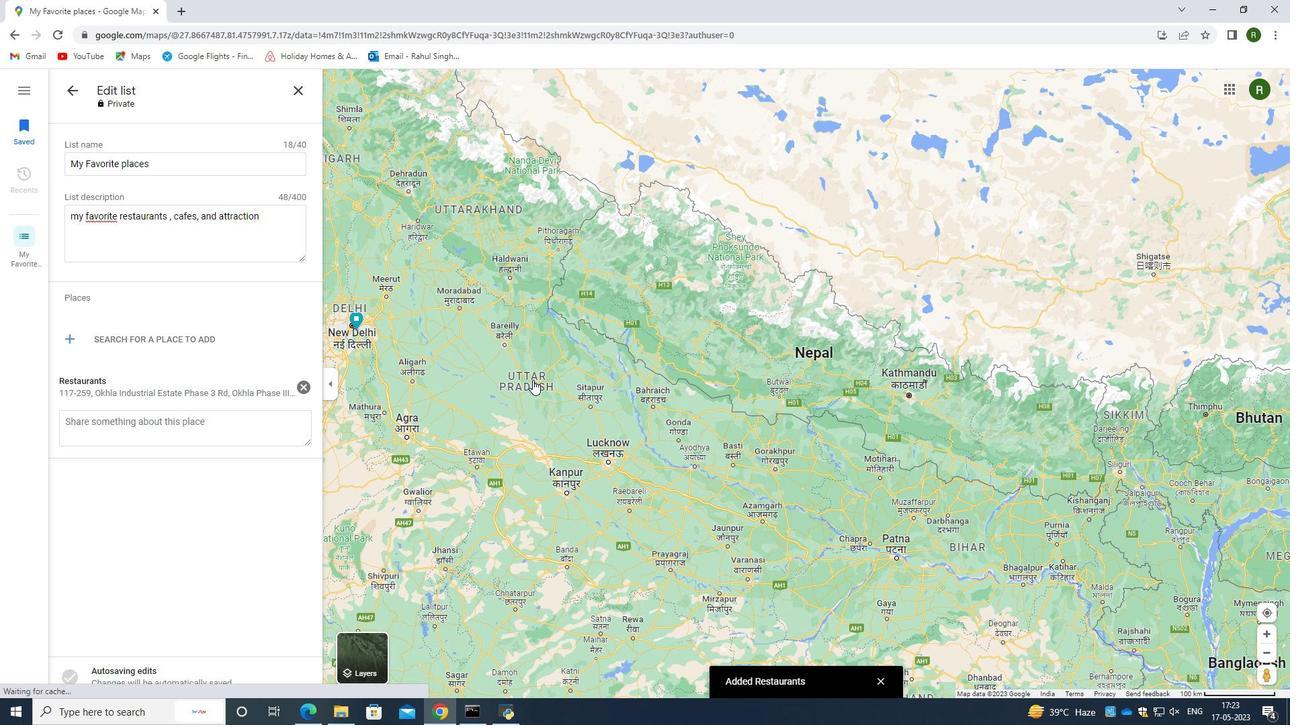 
Action: Mouse scrolled (532, 379) with delta (0, 0)
Screenshot: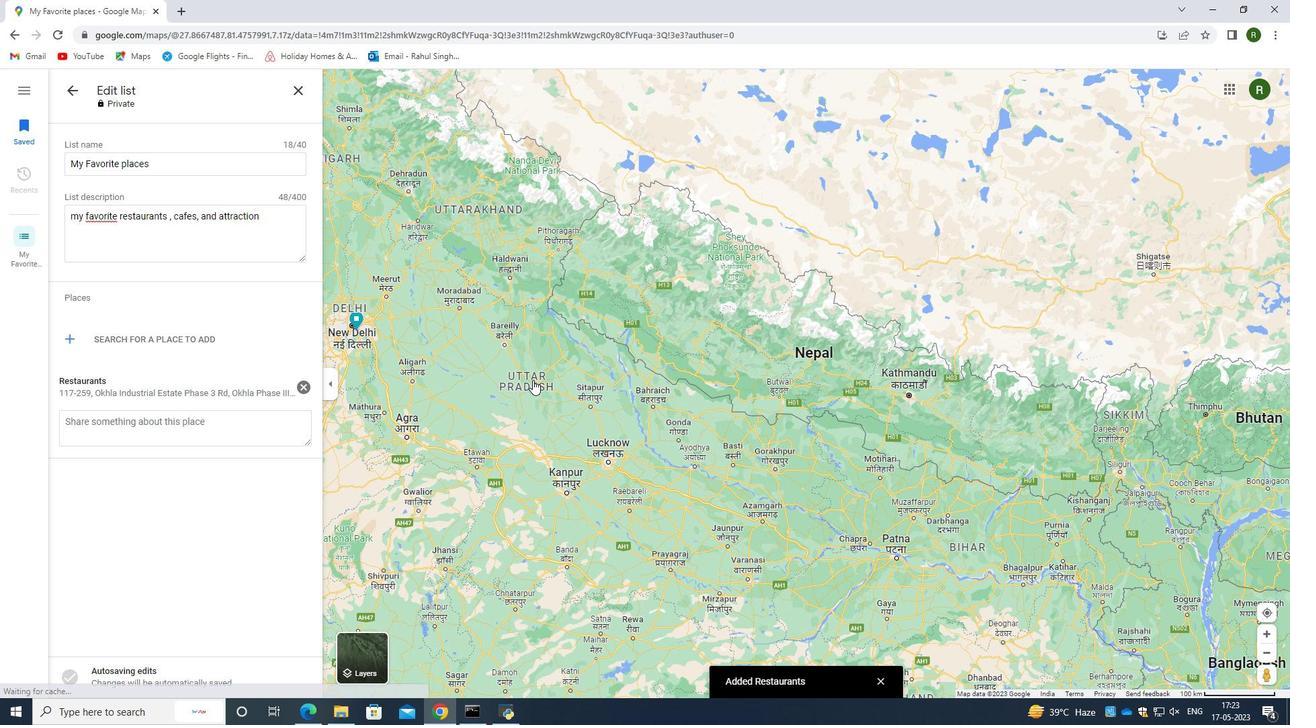 
Action: Mouse scrolled (532, 379) with delta (0, 0)
Screenshot: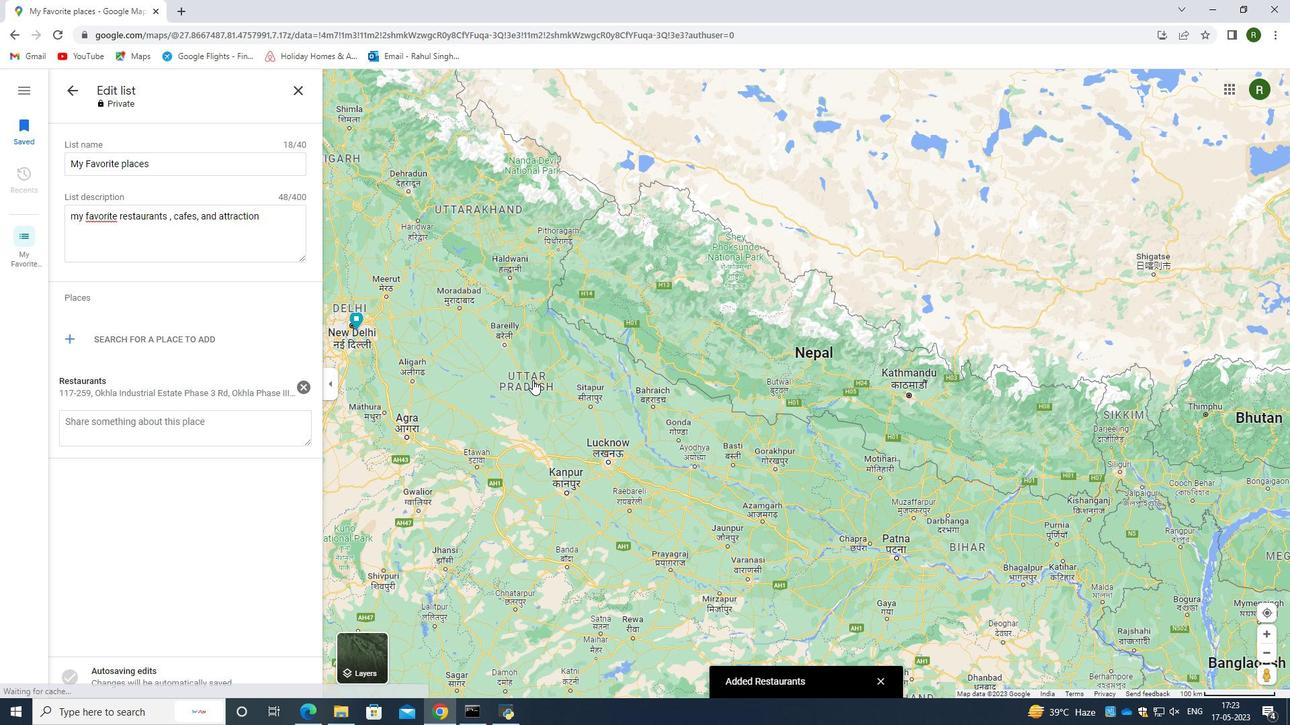 
Action: Mouse moved to (409, 343)
Screenshot: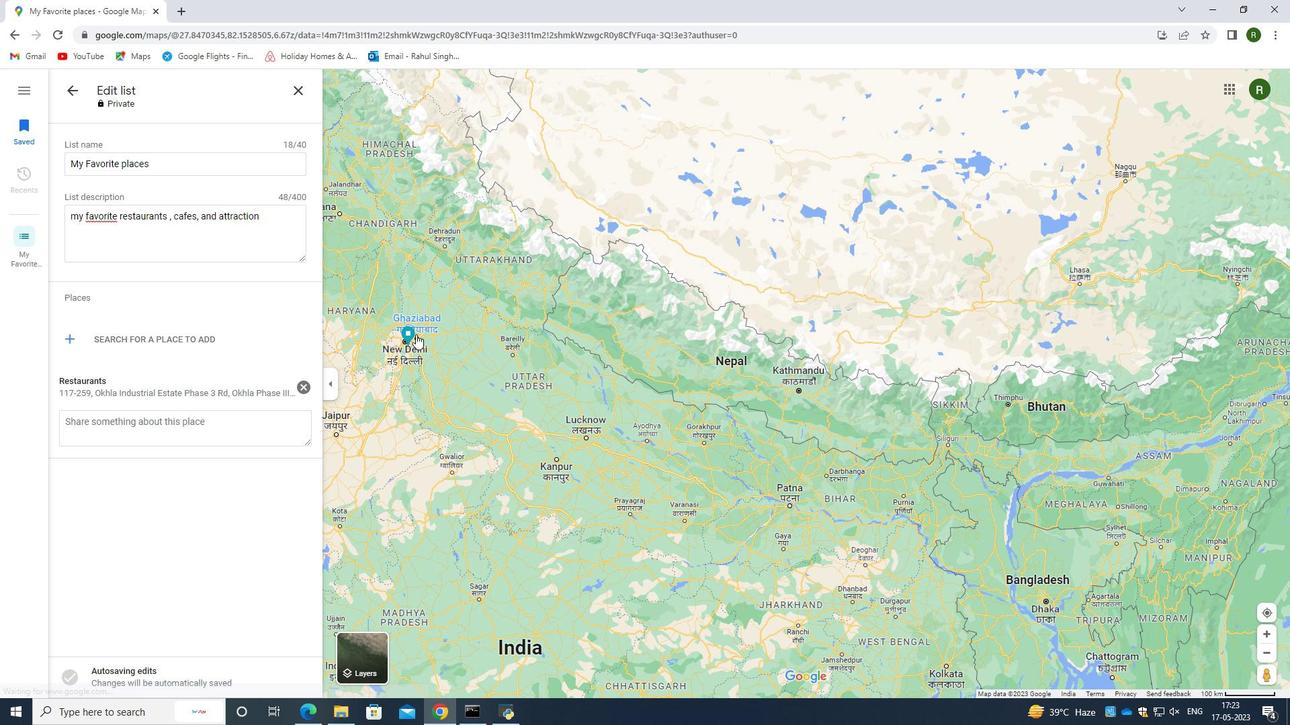 
Action: Mouse scrolled (409, 344) with delta (0, 0)
Screenshot: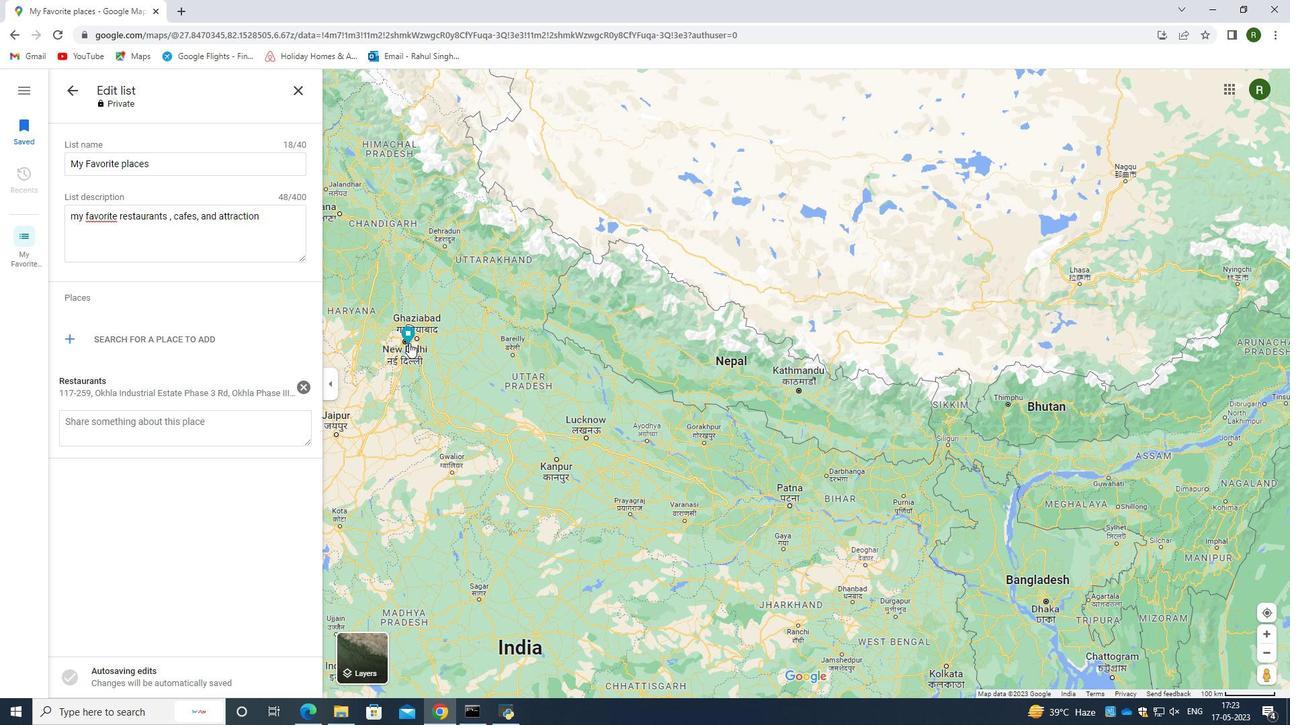 
Action: Mouse scrolled (409, 344) with delta (0, 0)
Screenshot: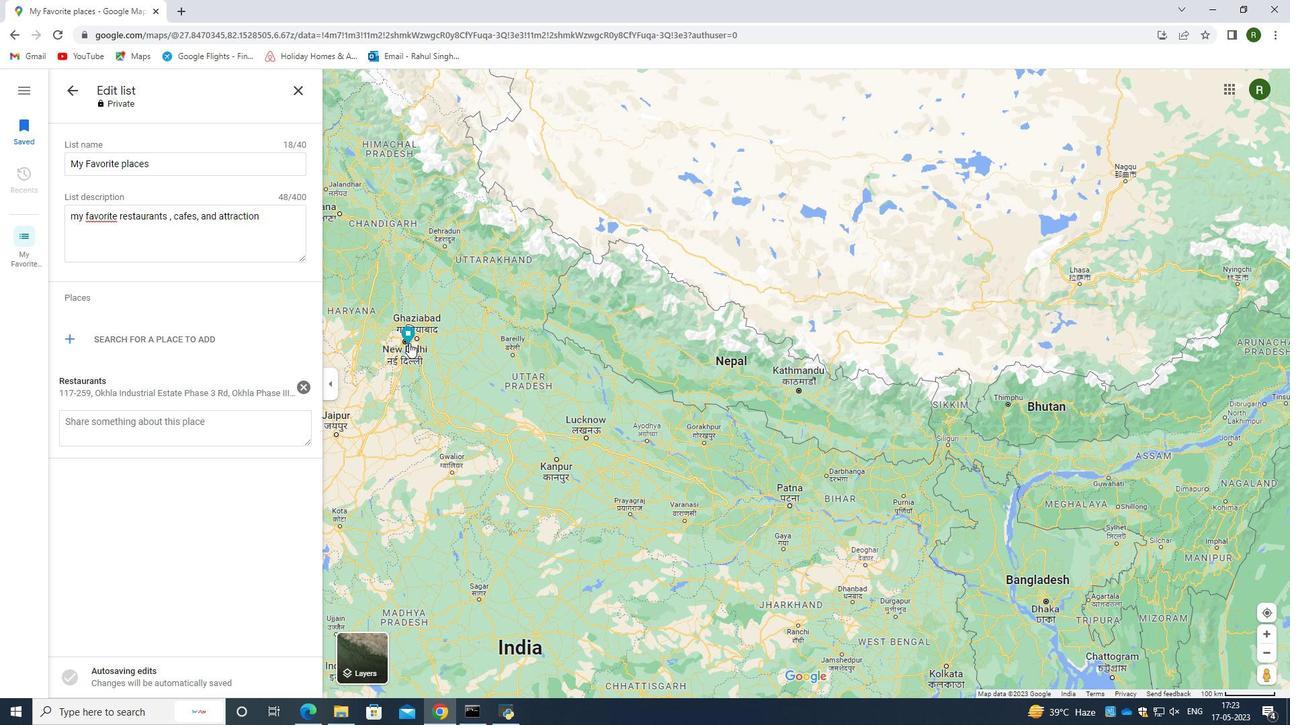 
Action: Mouse scrolled (409, 344) with delta (0, 0)
Screenshot: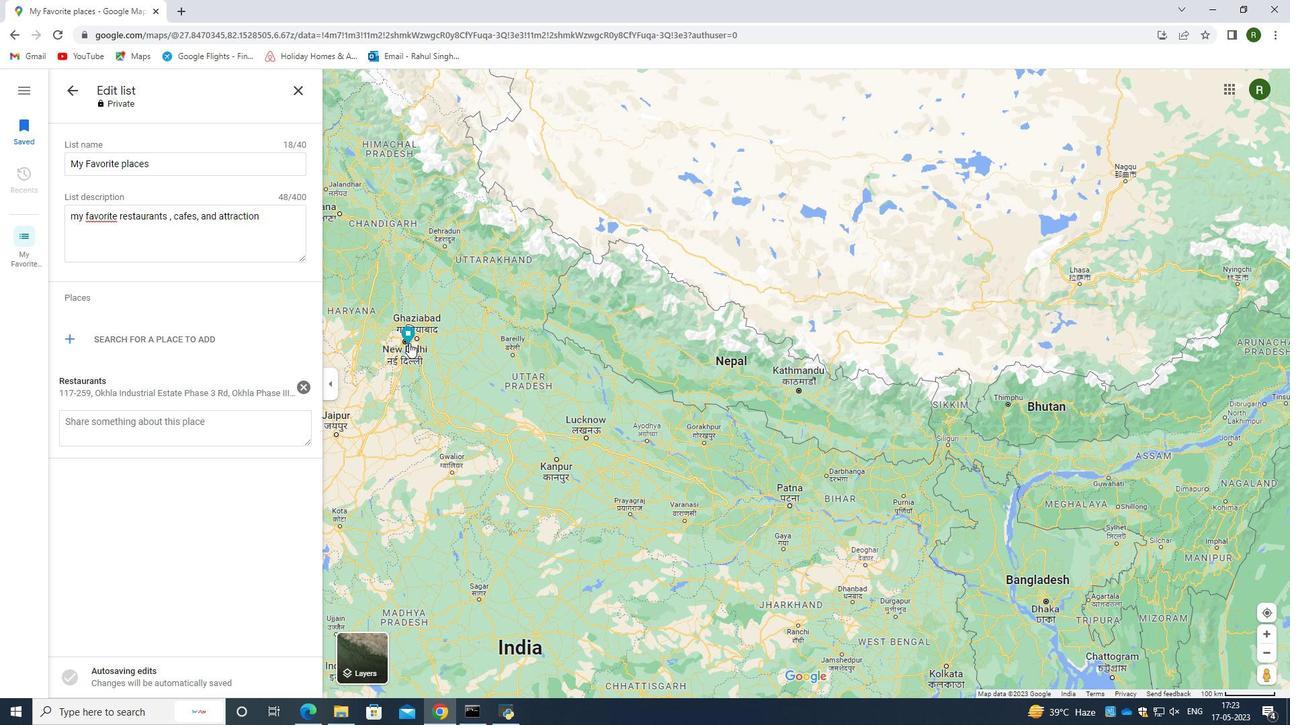 
Action: Mouse moved to (400, 349)
Screenshot: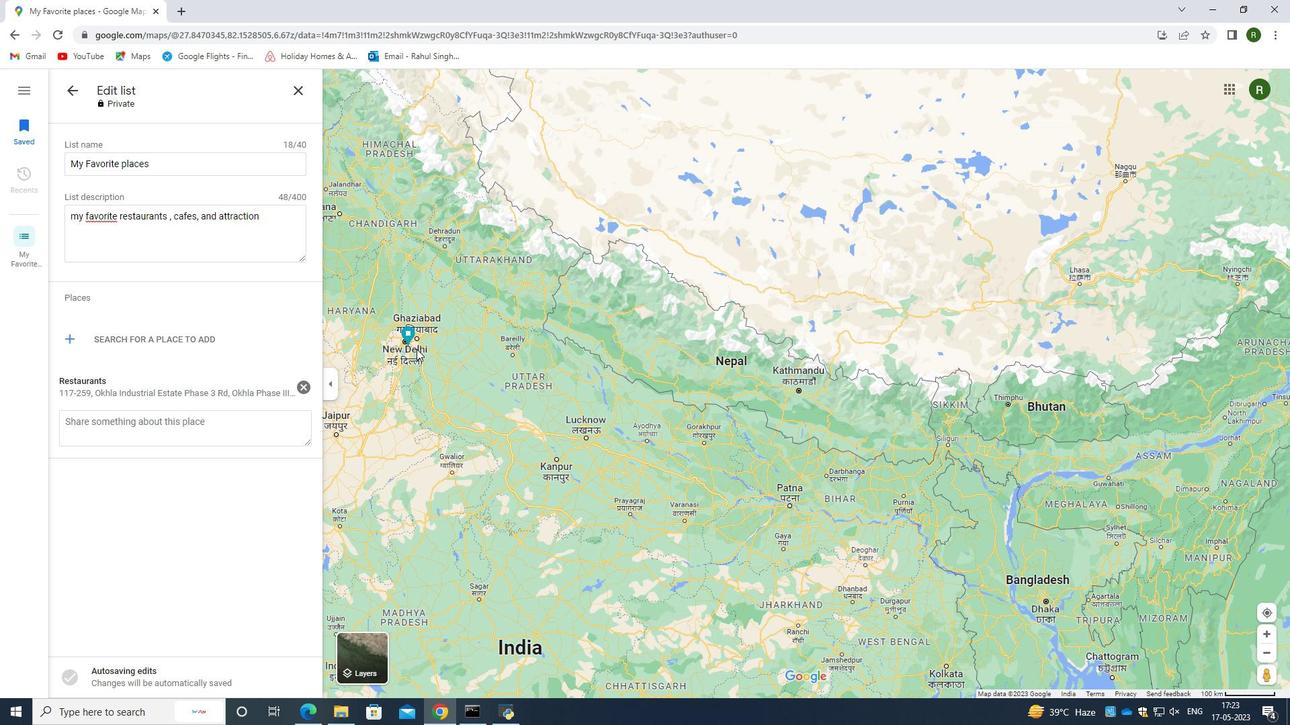 
Action: Mouse scrolled (400, 348) with delta (0, 0)
Screenshot: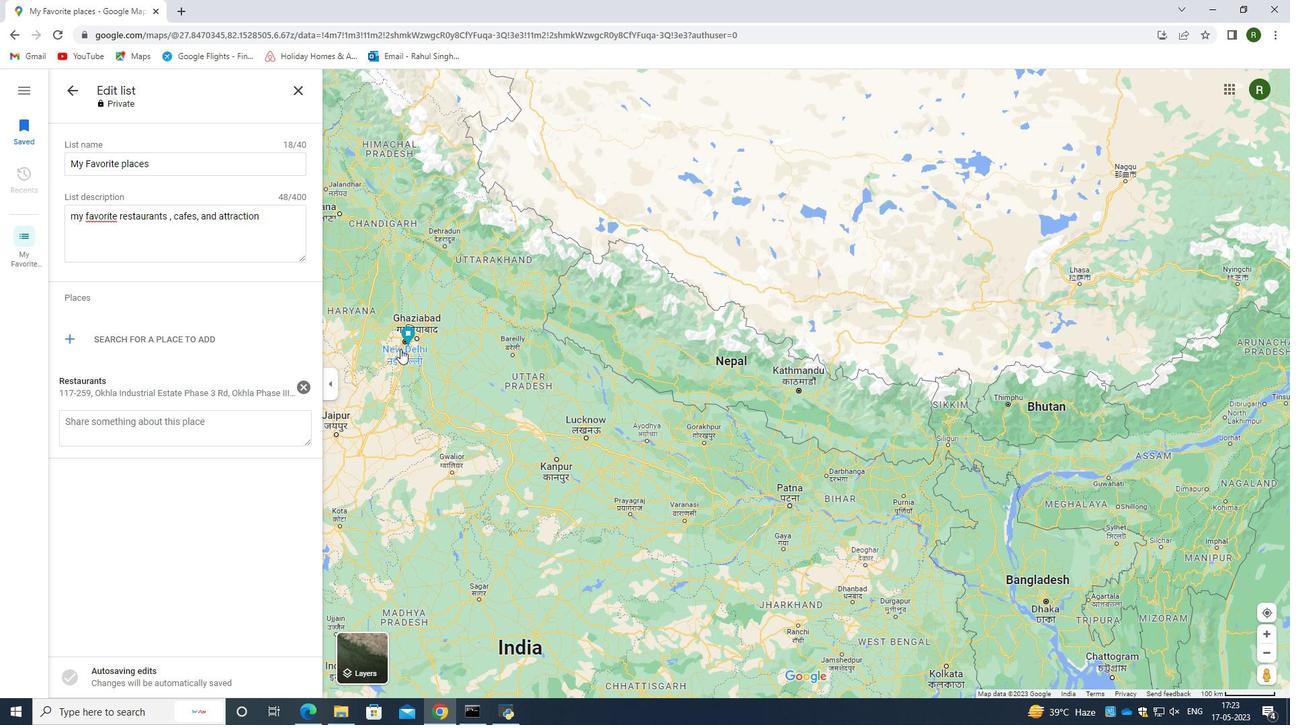 
Action: Mouse scrolled (400, 348) with delta (0, 0)
Screenshot: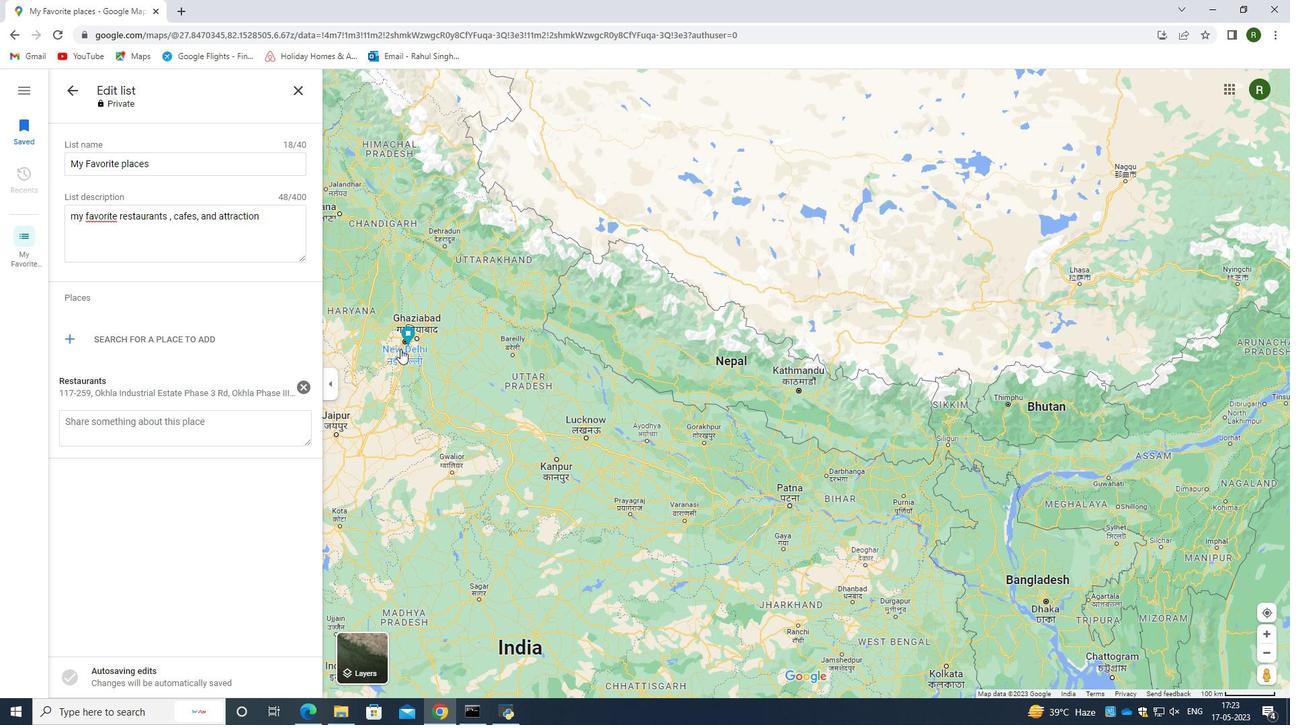 
Action: Mouse scrolled (400, 350) with delta (0, 0)
Screenshot: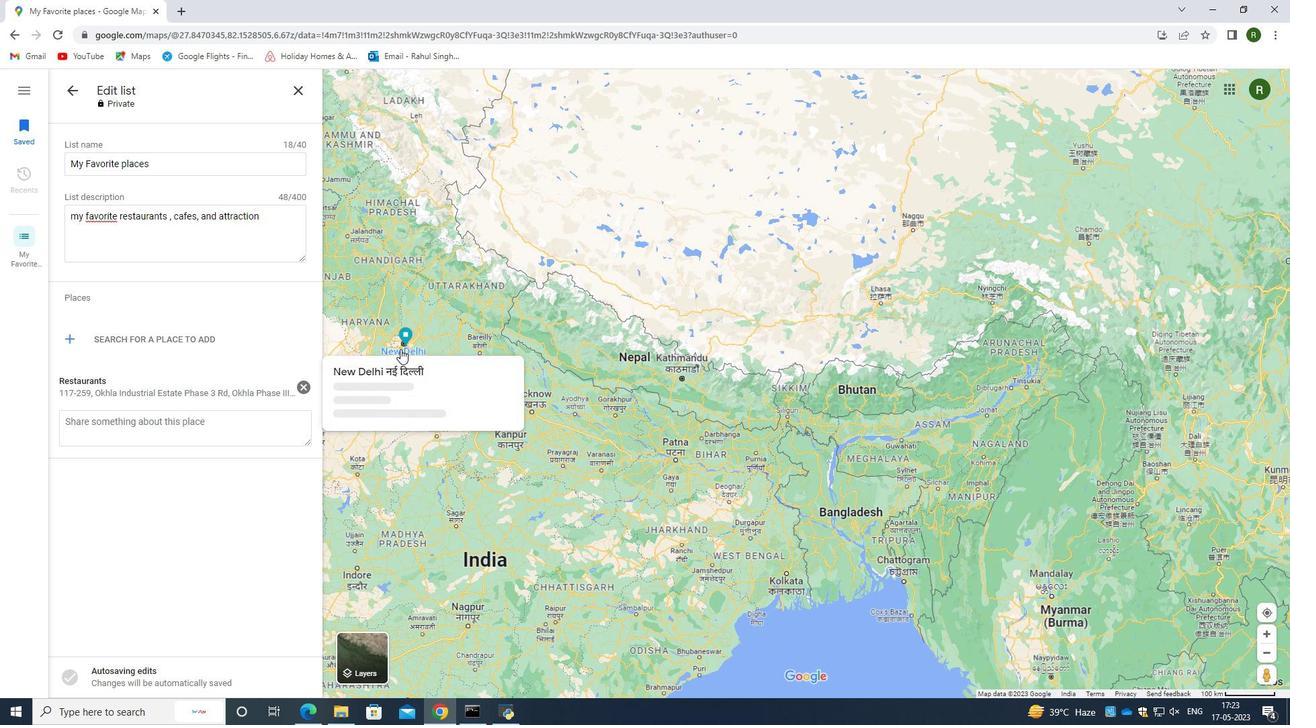 
Action: Mouse scrolled (400, 350) with delta (0, 0)
Screenshot: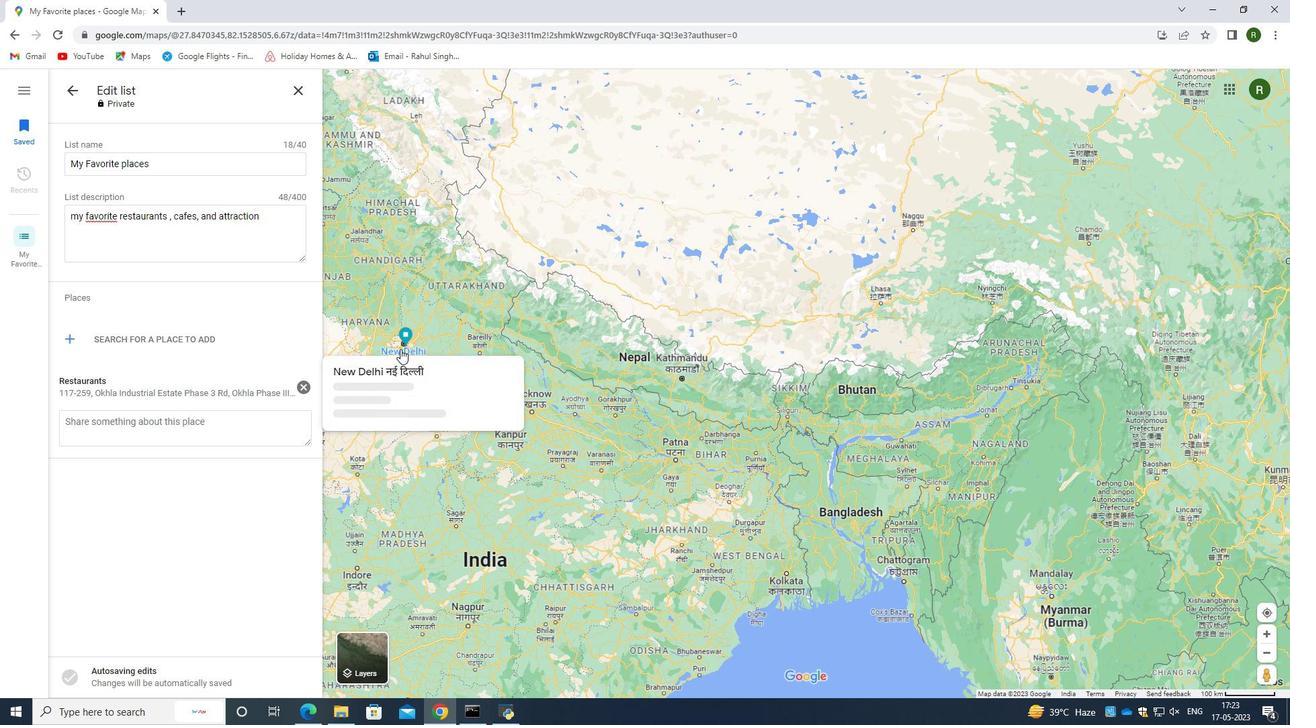 
Action: Mouse scrolled (400, 350) with delta (0, 0)
Screenshot: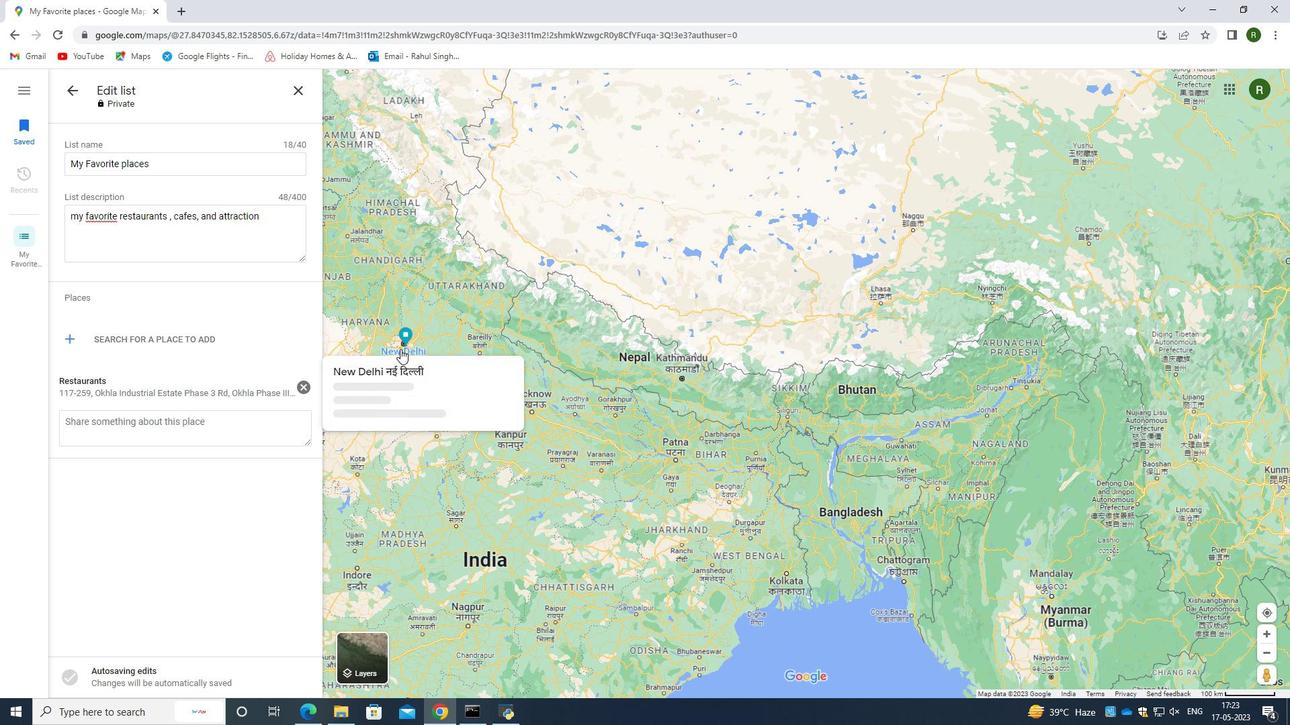 
Action: Mouse scrolled (400, 350) with delta (0, 0)
Screenshot: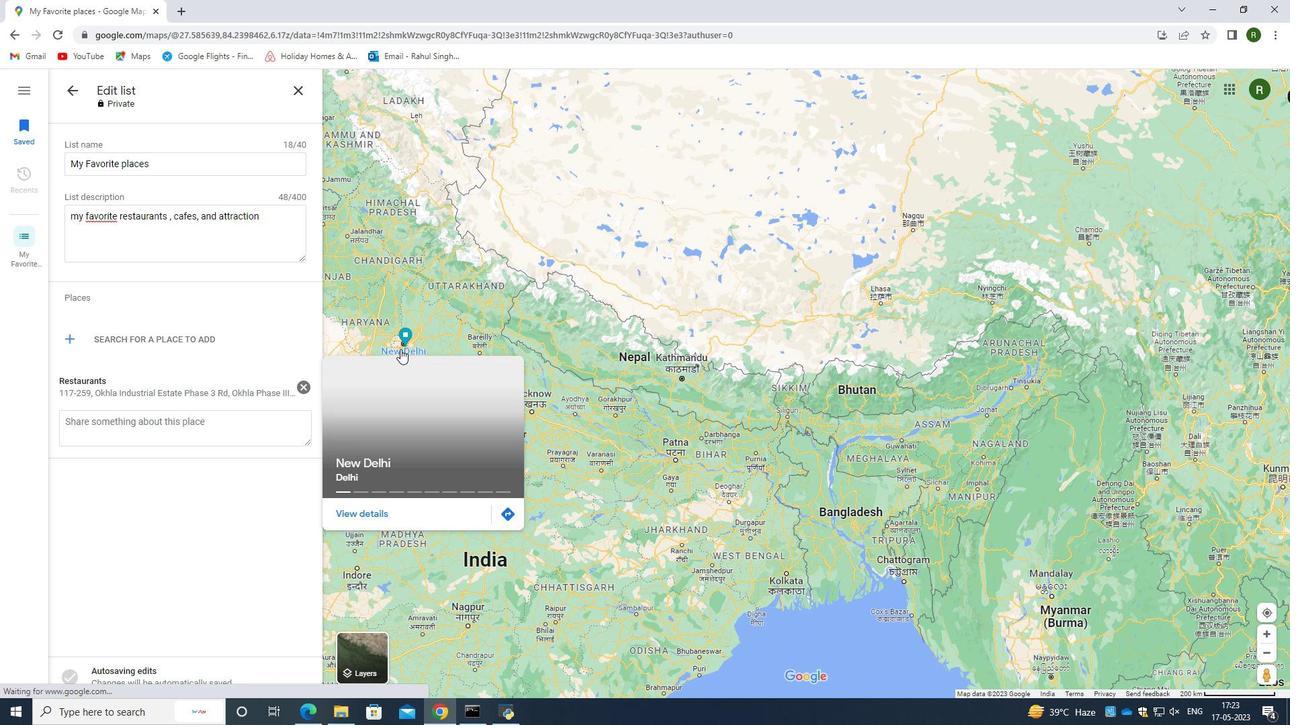 
Action: Mouse scrolled (400, 350) with delta (0, 0)
Screenshot: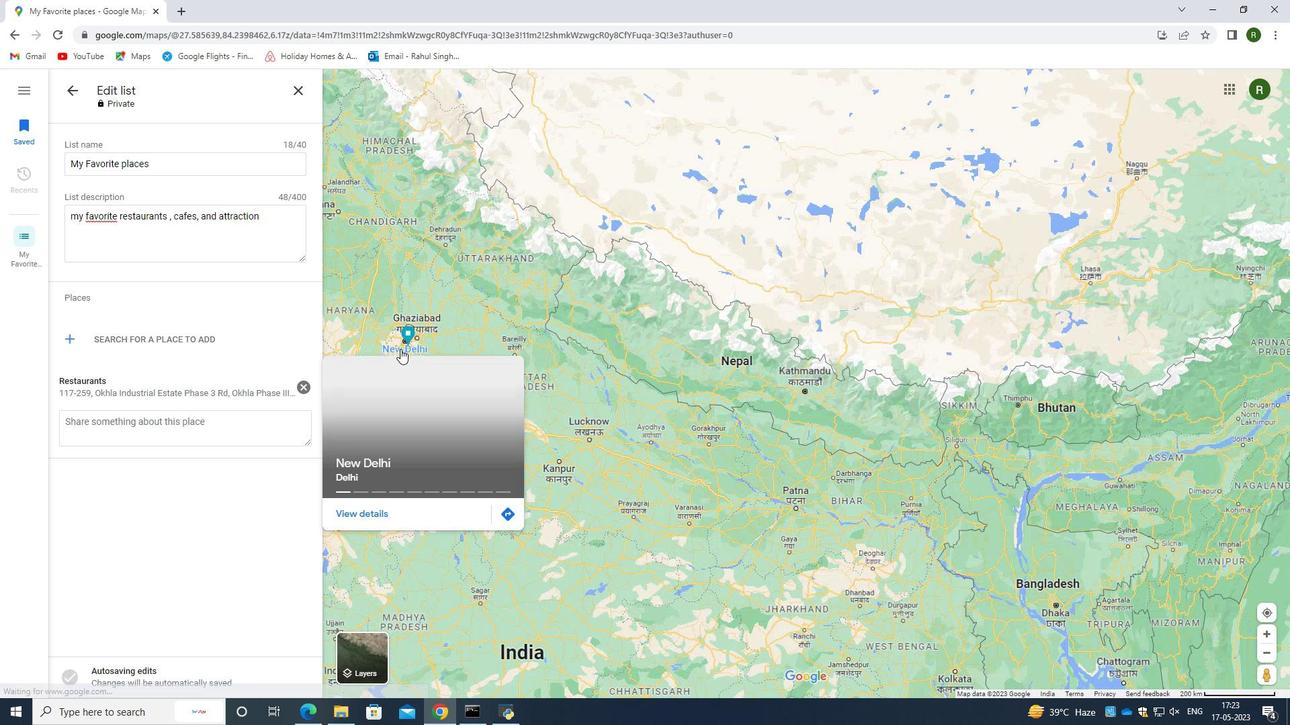 
Action: Mouse scrolled (400, 350) with delta (0, 0)
Screenshot: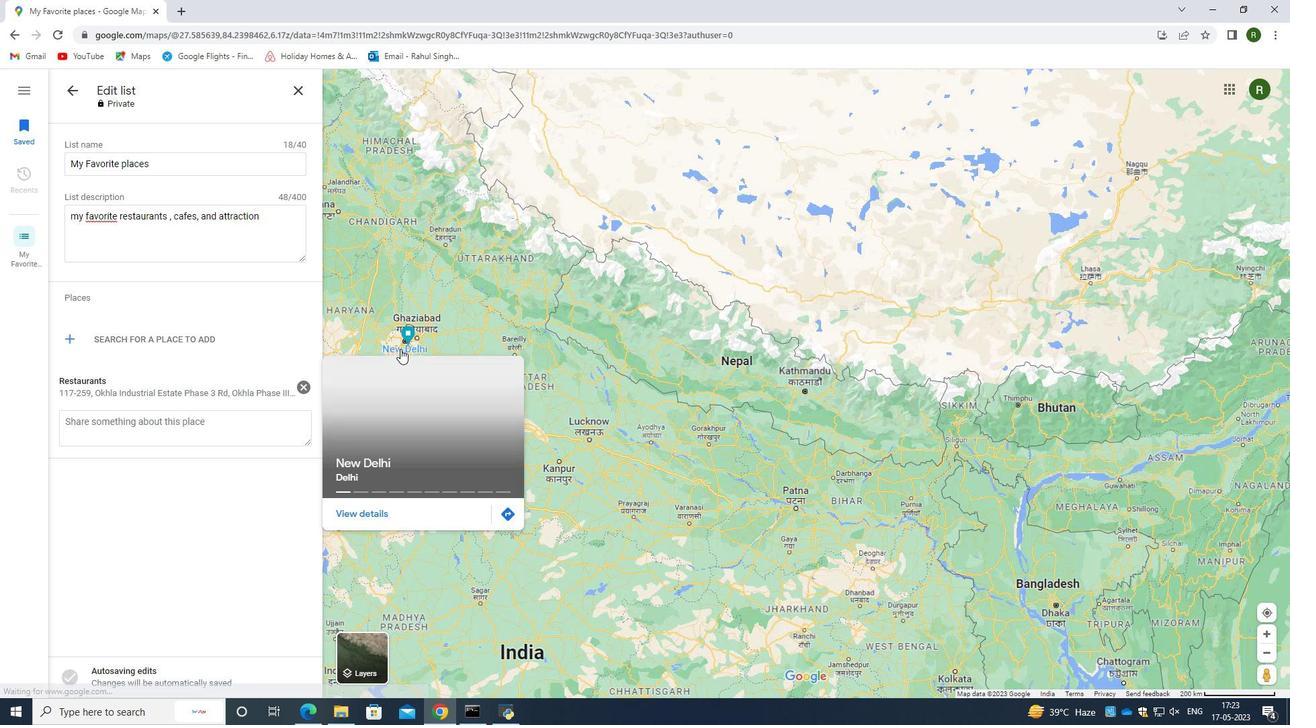 
Action: Mouse scrolled (400, 350) with delta (0, 0)
Screenshot: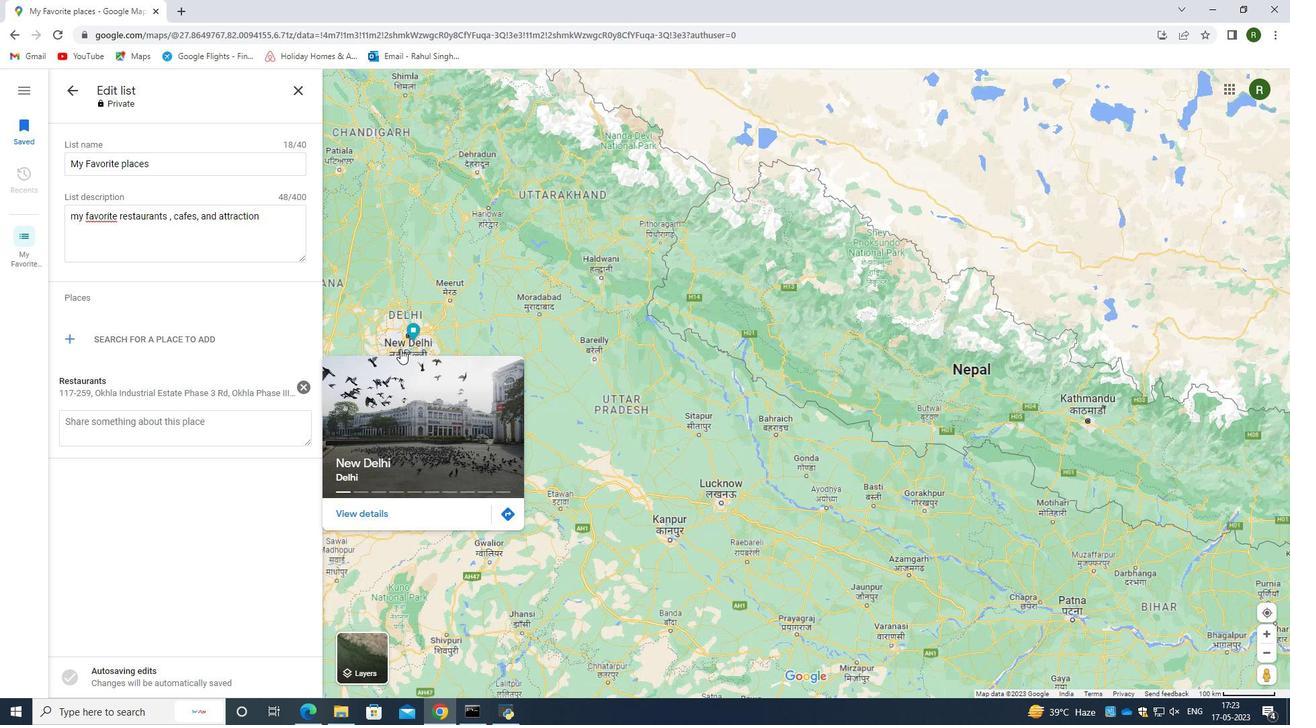 
Action: Mouse scrolled (400, 350) with delta (0, 0)
Screenshot: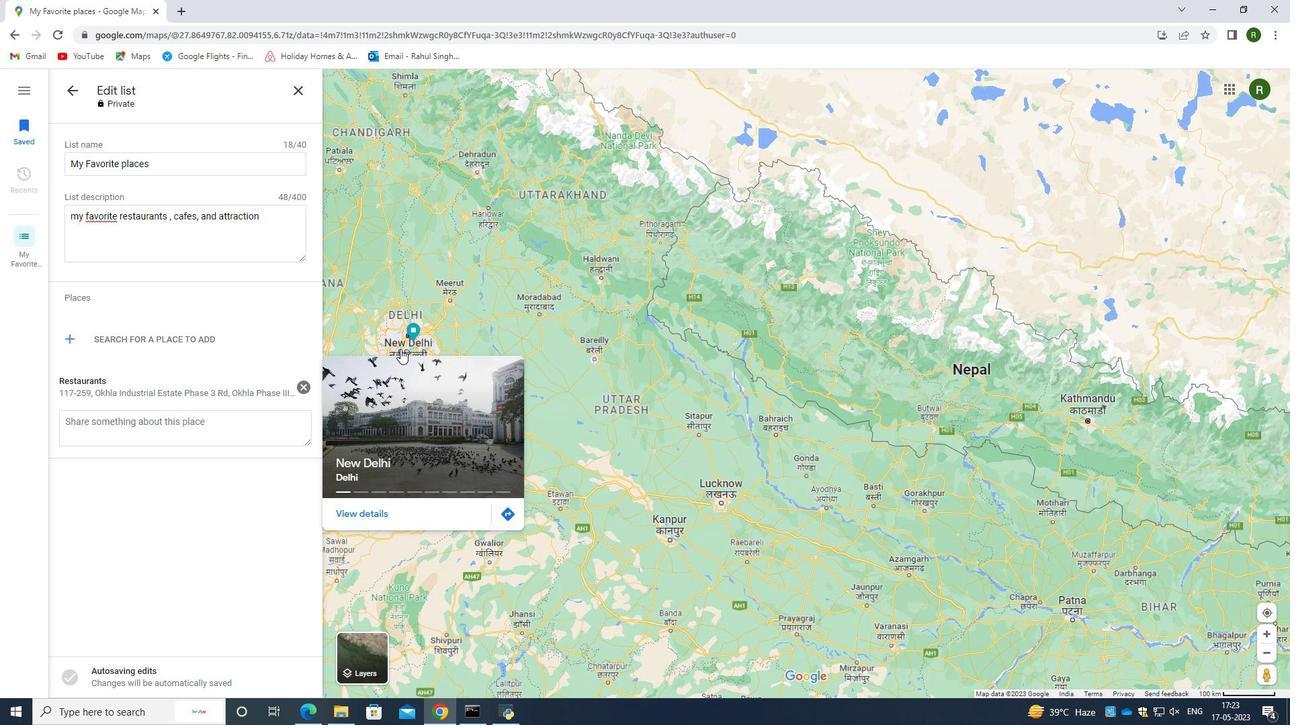 
Action: Mouse scrolled (400, 350) with delta (0, 0)
Screenshot: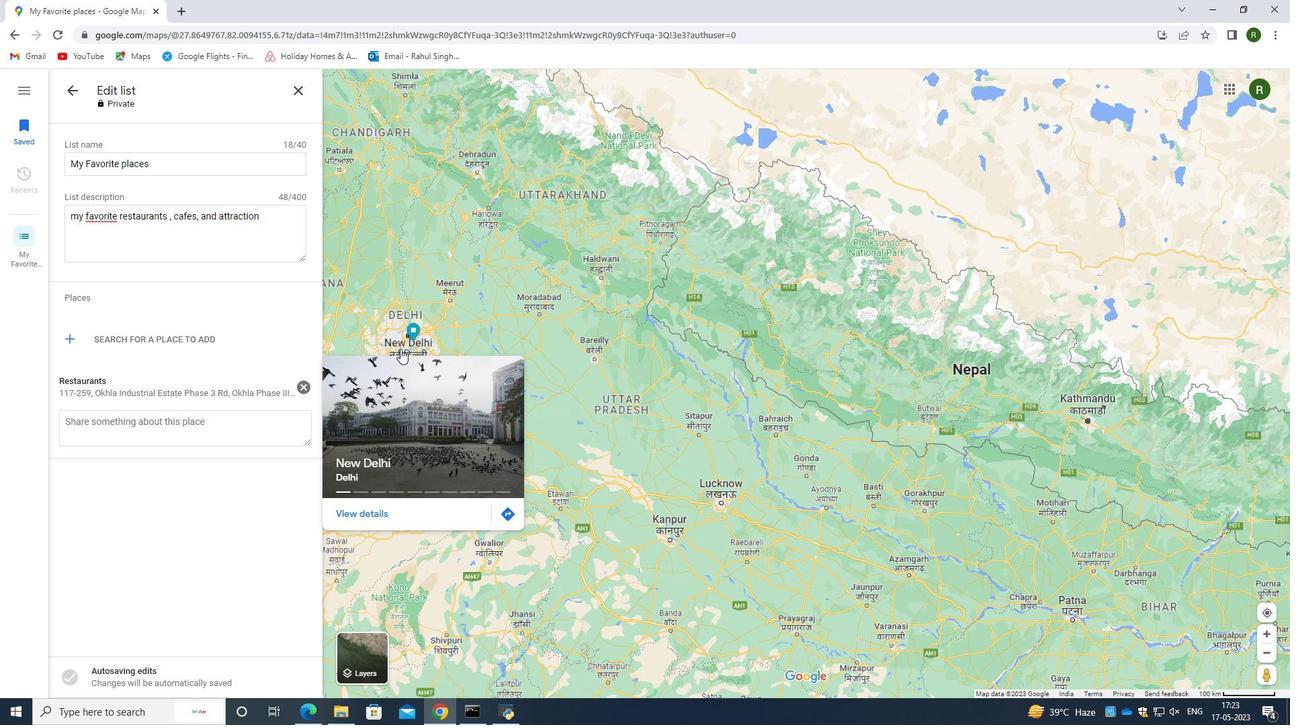 
Action: Mouse moved to (432, 334)
Screenshot: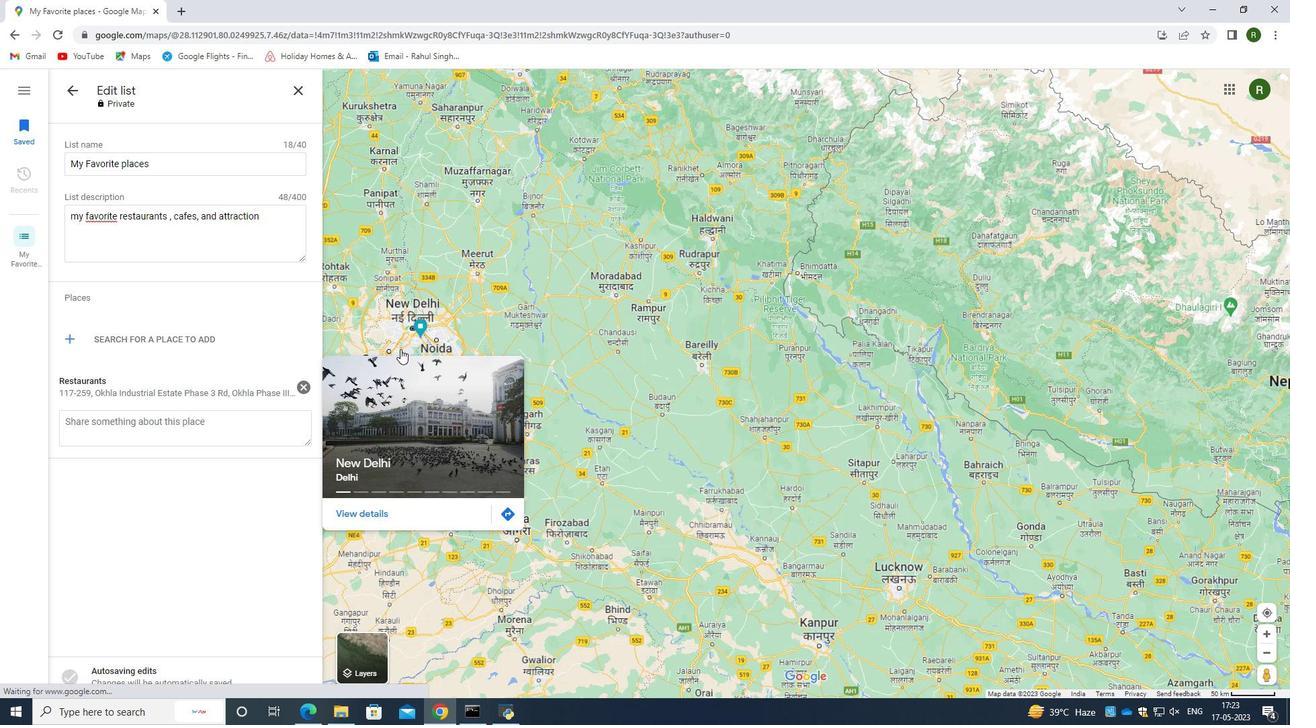 
Action: Mouse scrolled (432, 335) with delta (0, 0)
Screenshot: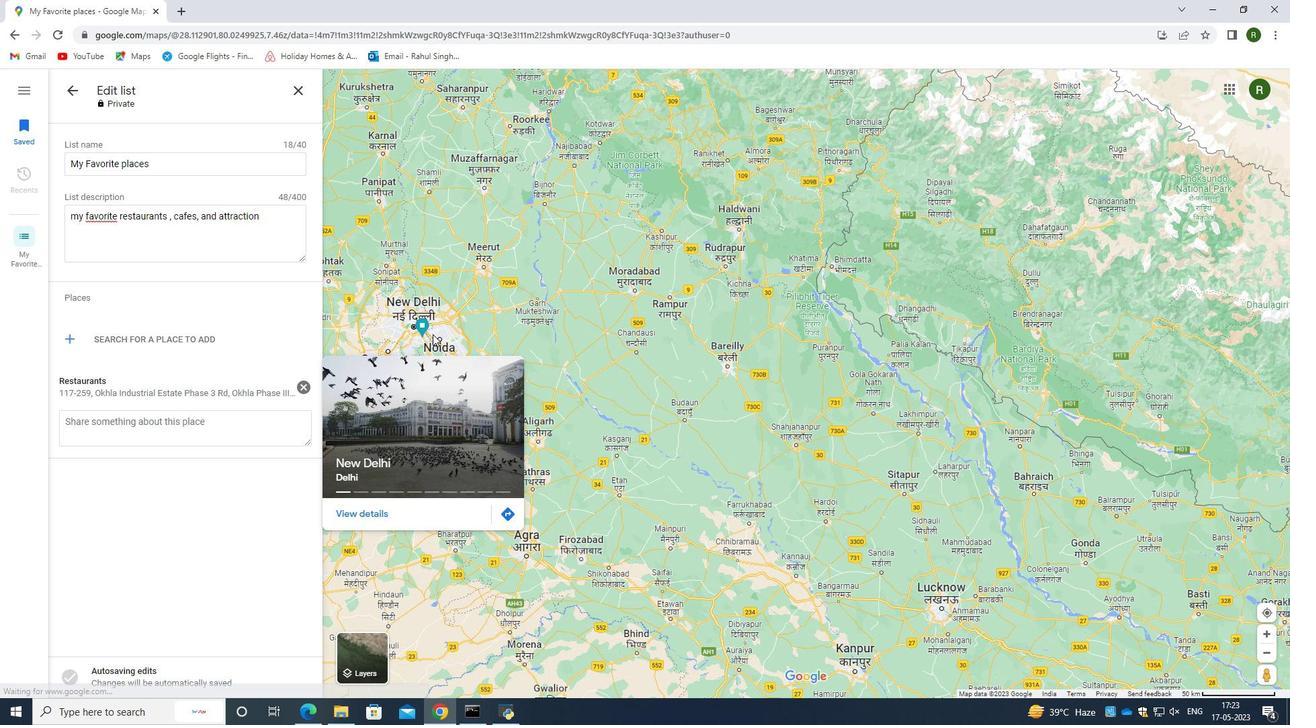 
Action: Mouse scrolled (432, 335) with delta (0, 0)
Screenshot: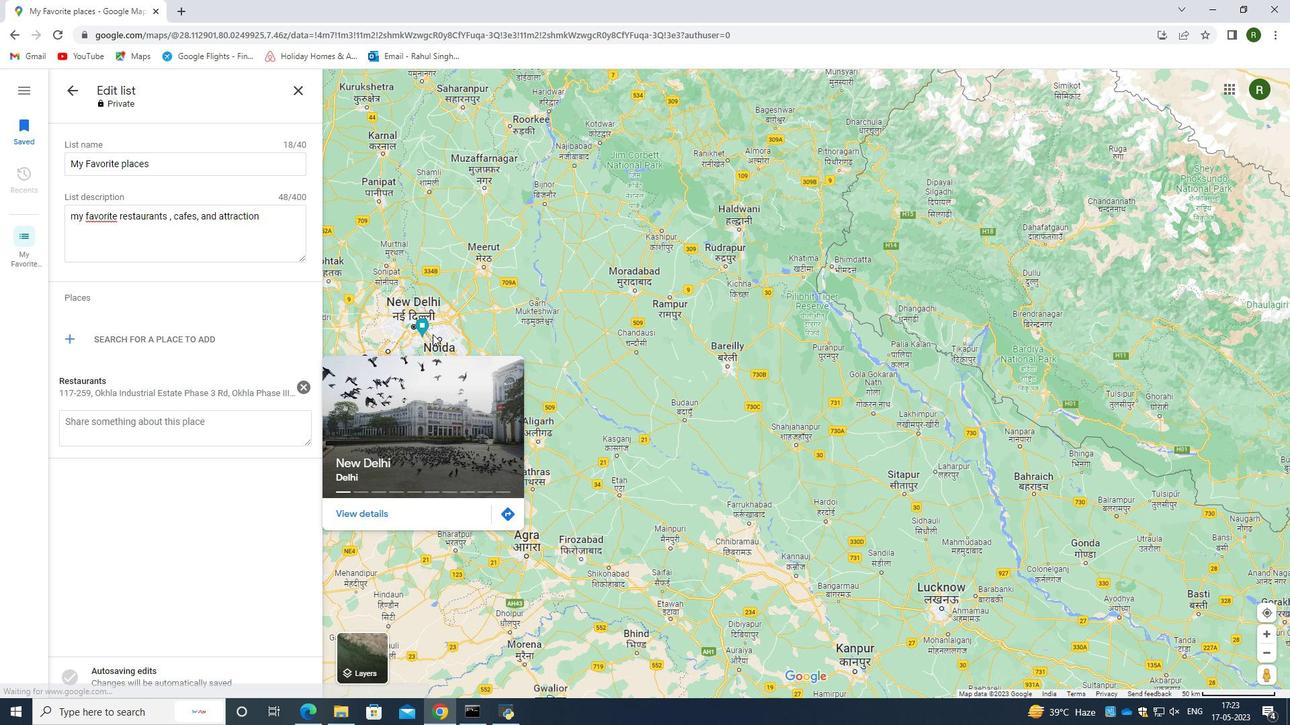 
Action: Mouse scrolled (432, 335) with delta (0, 0)
Screenshot: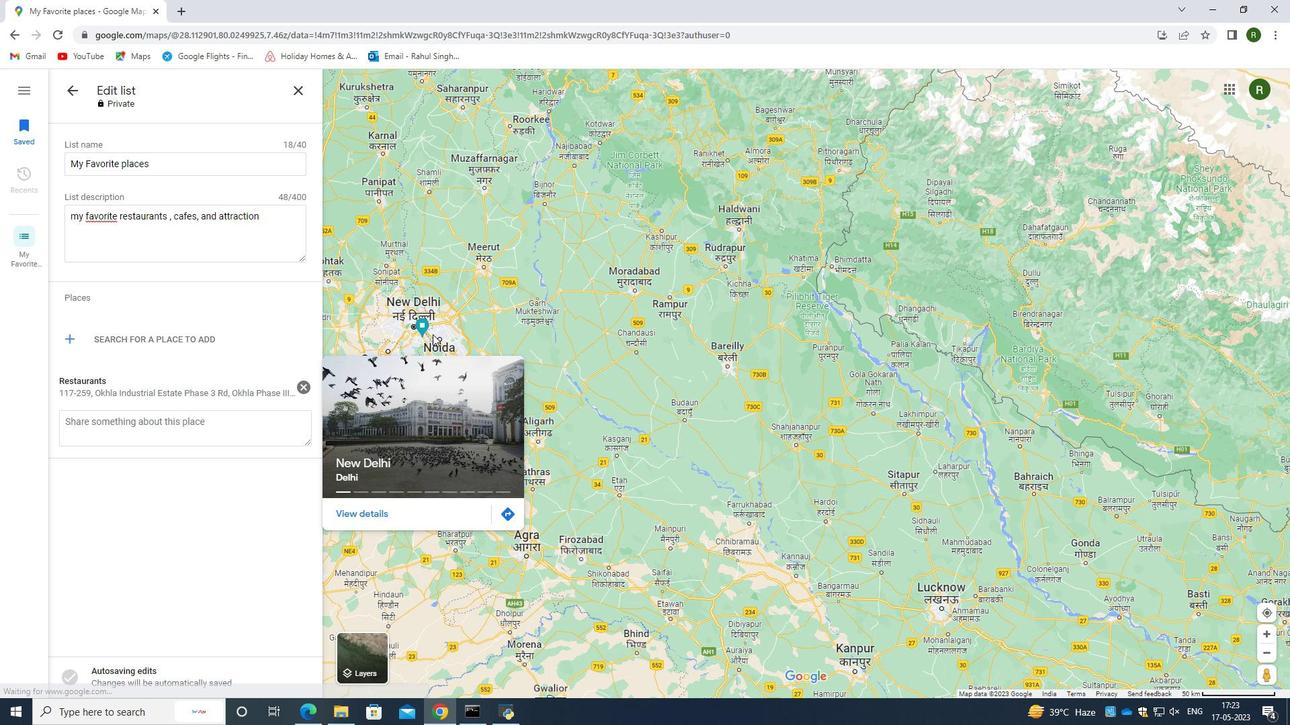 
Action: Mouse scrolled (432, 335) with delta (0, 0)
Screenshot: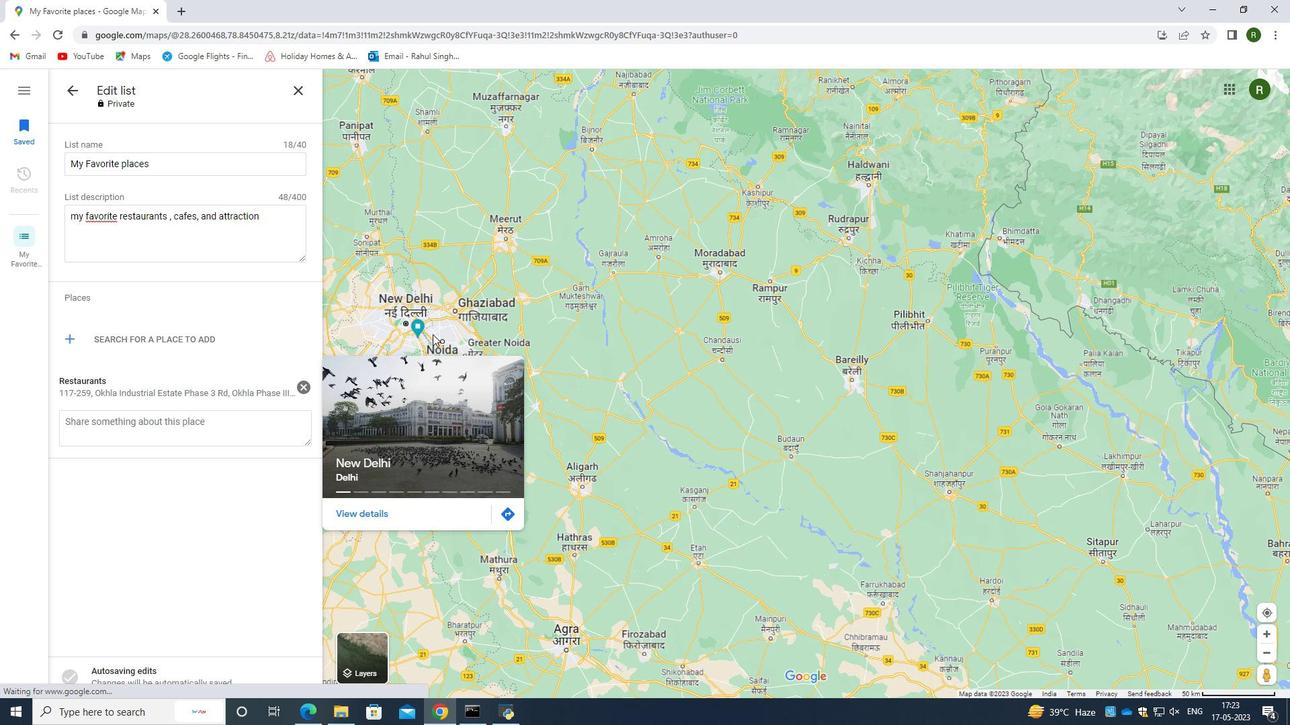 
Action: Mouse scrolled (432, 335) with delta (0, 0)
Screenshot: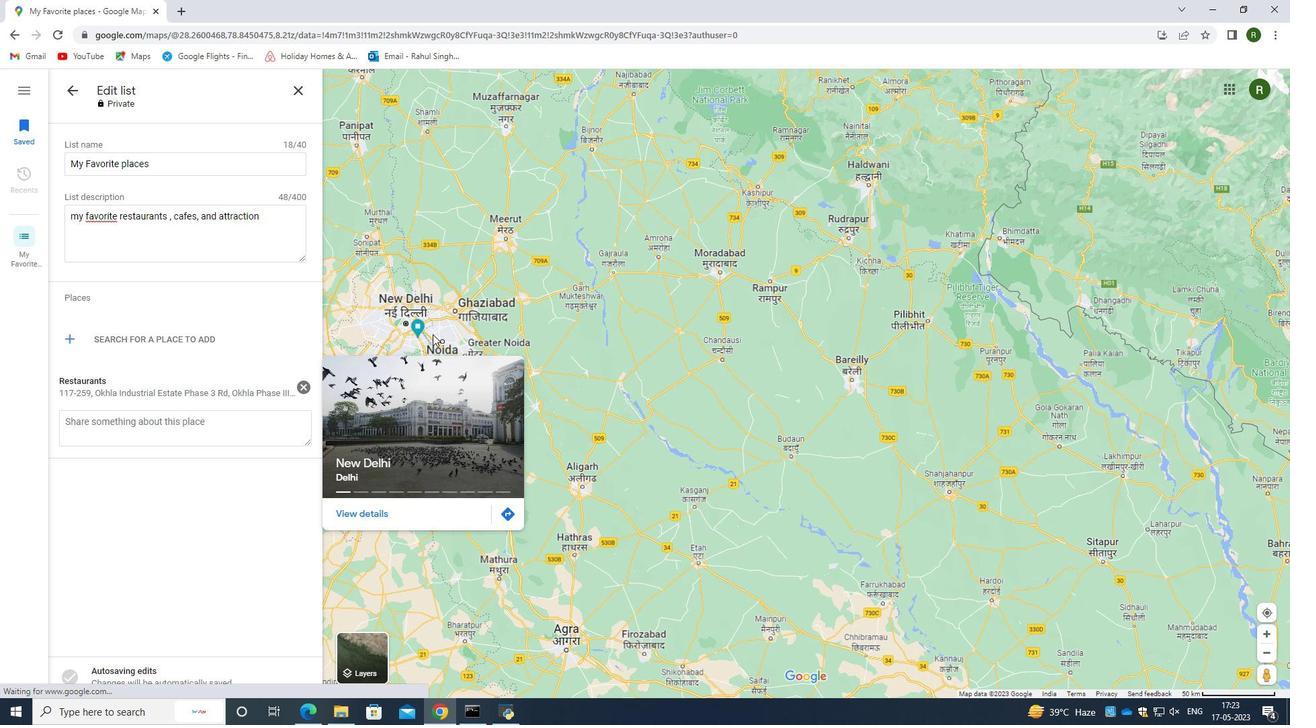 
Action: Mouse scrolled (432, 335) with delta (0, 0)
Screenshot: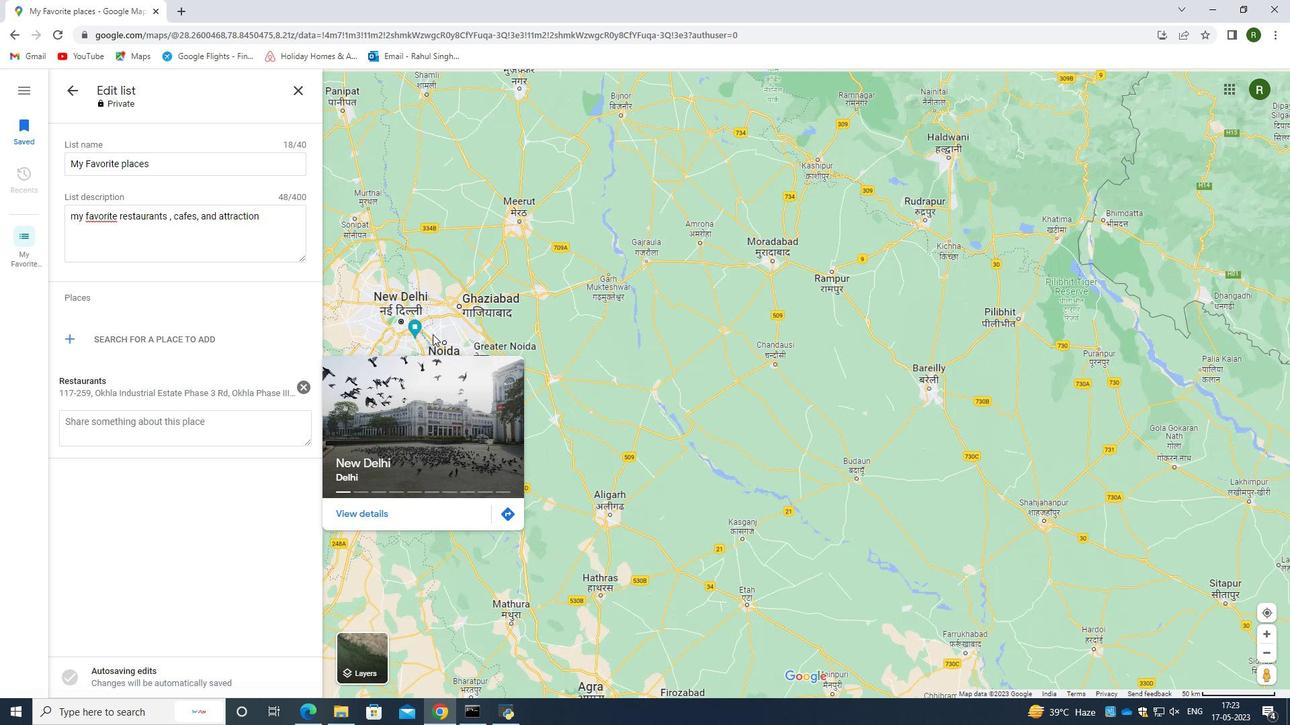 
Action: Mouse scrolled (432, 335) with delta (0, 0)
Screenshot: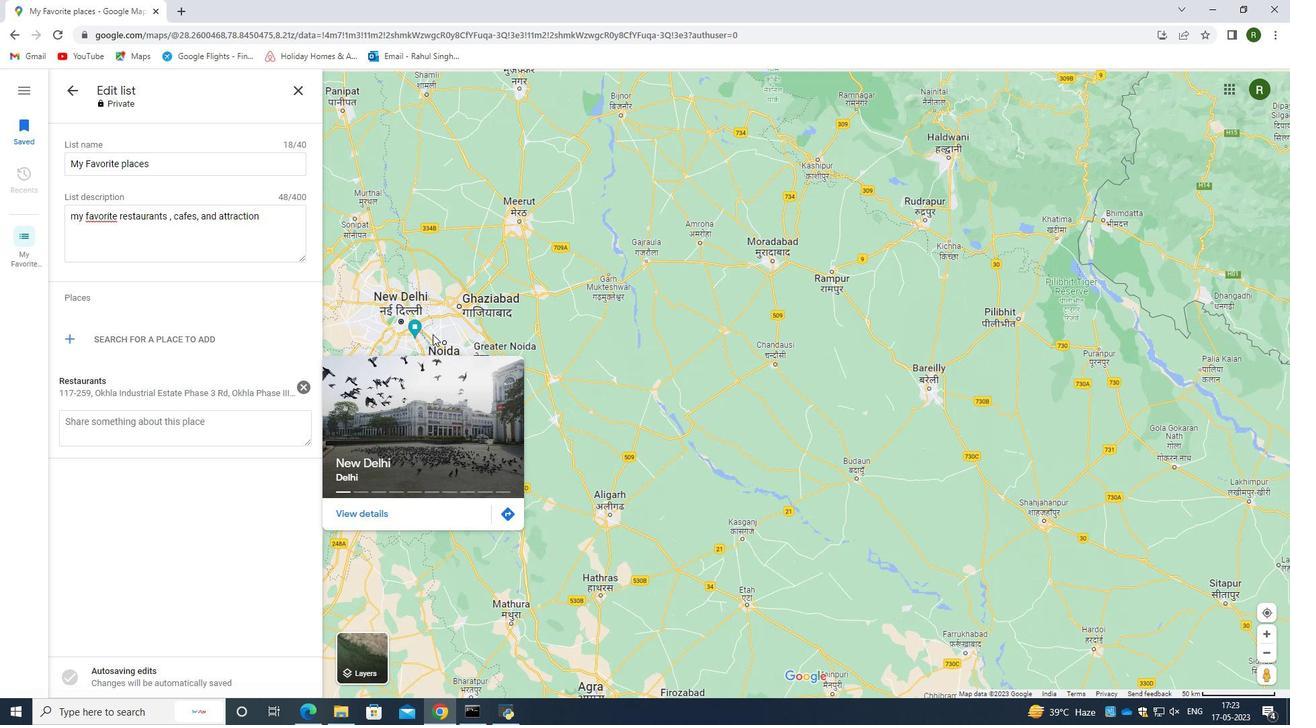 
Action: Mouse scrolled (432, 335) with delta (0, 0)
Screenshot: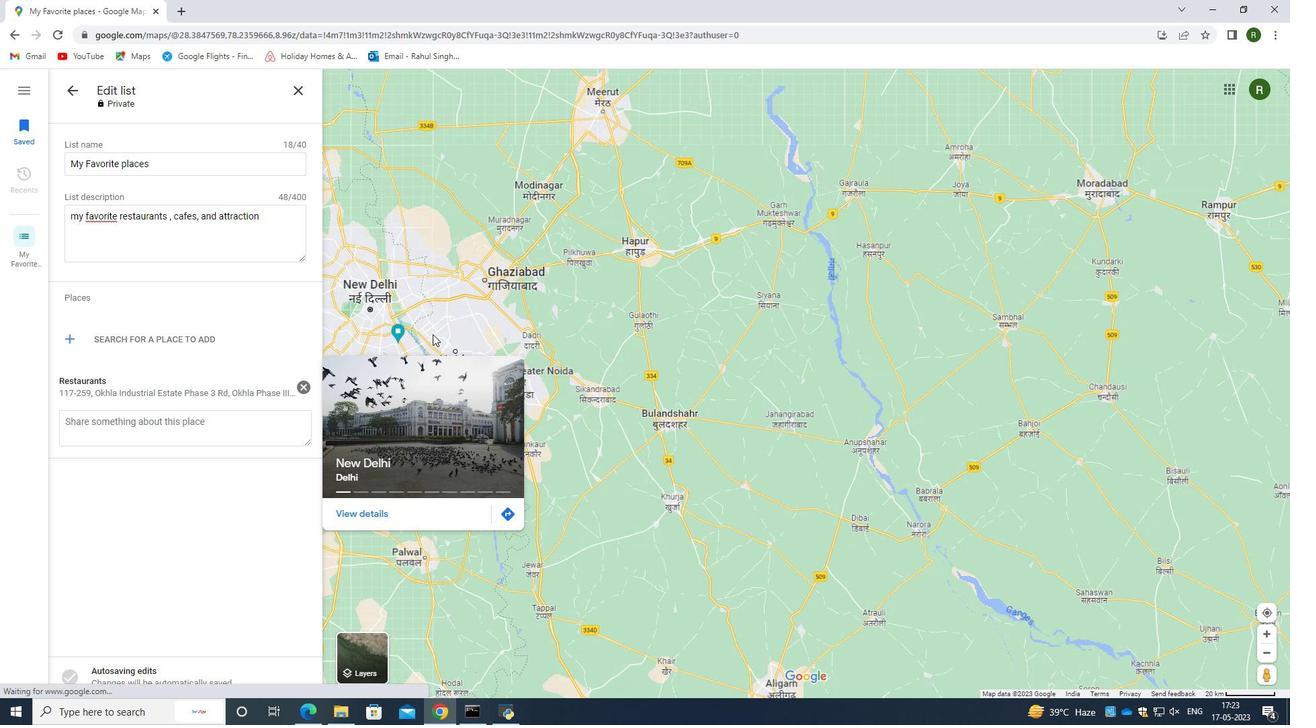 
Action: Mouse scrolled (432, 335) with delta (0, 0)
Screenshot: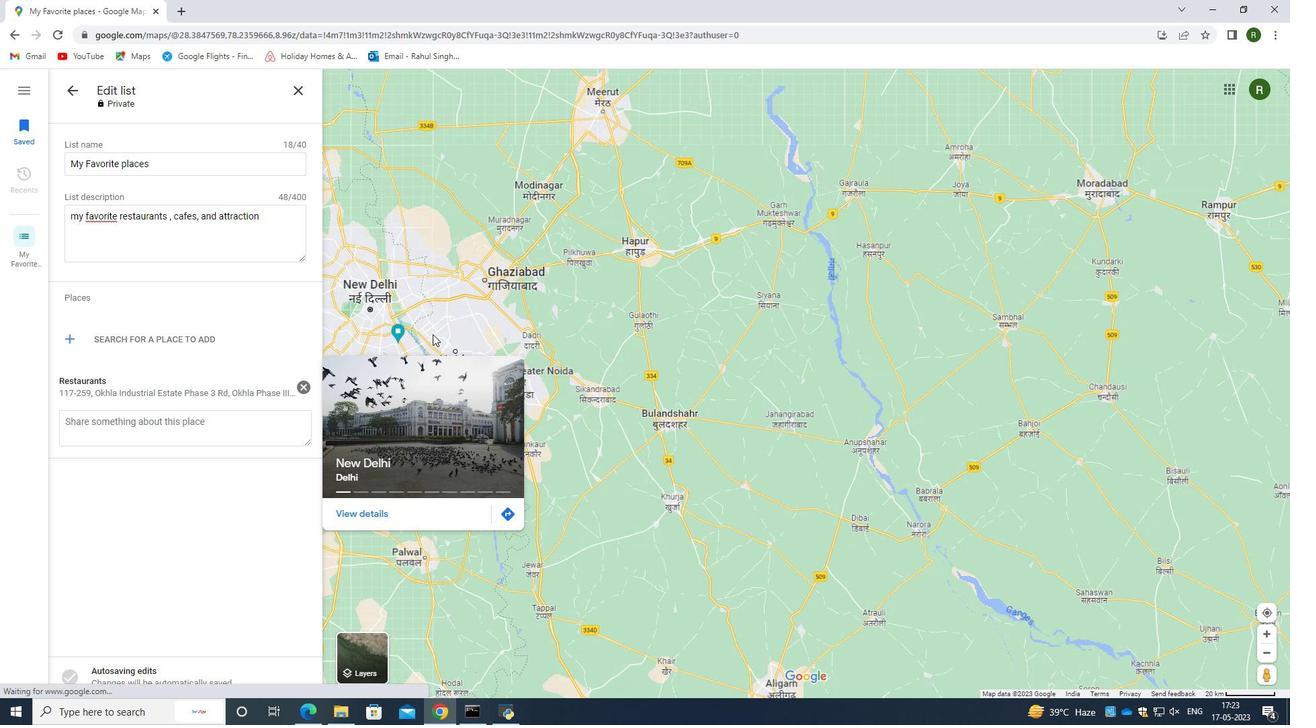 
Action: Mouse scrolled (432, 335) with delta (0, 0)
Screenshot: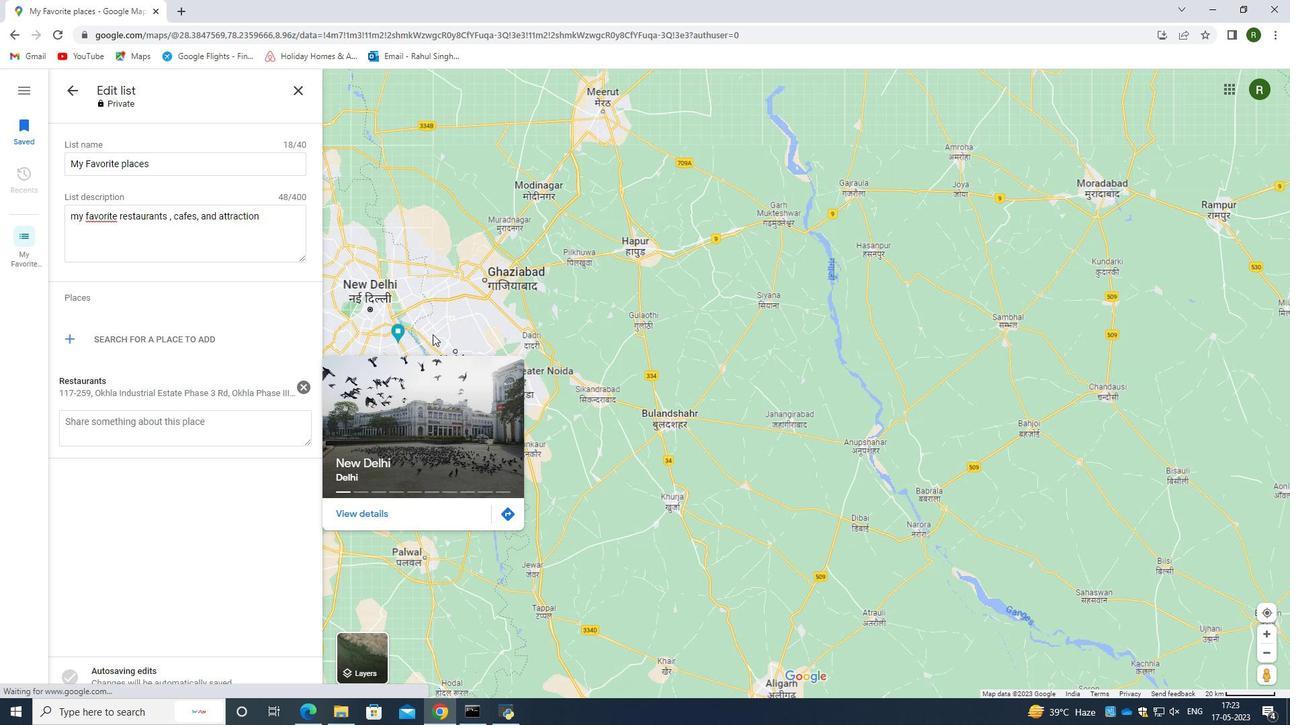 
Action: Mouse moved to (329, 380)
Screenshot: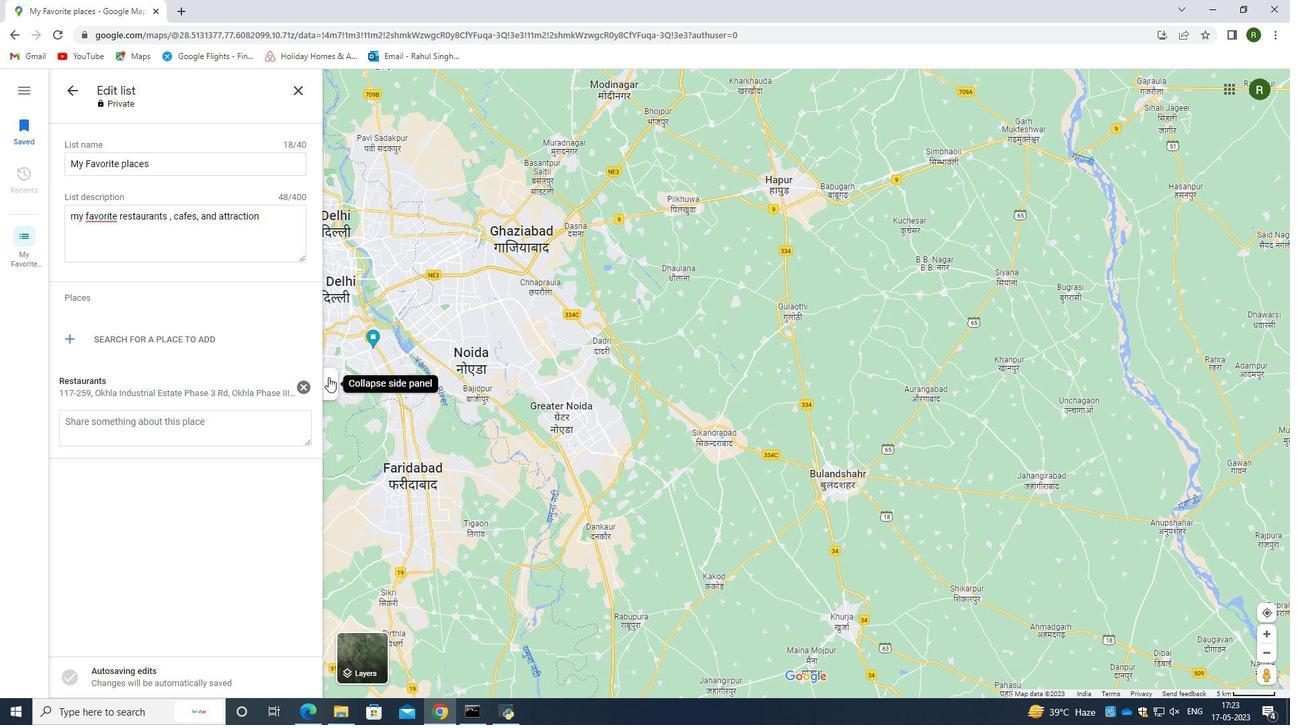 
Action: Mouse pressed left at (329, 380)
Screenshot: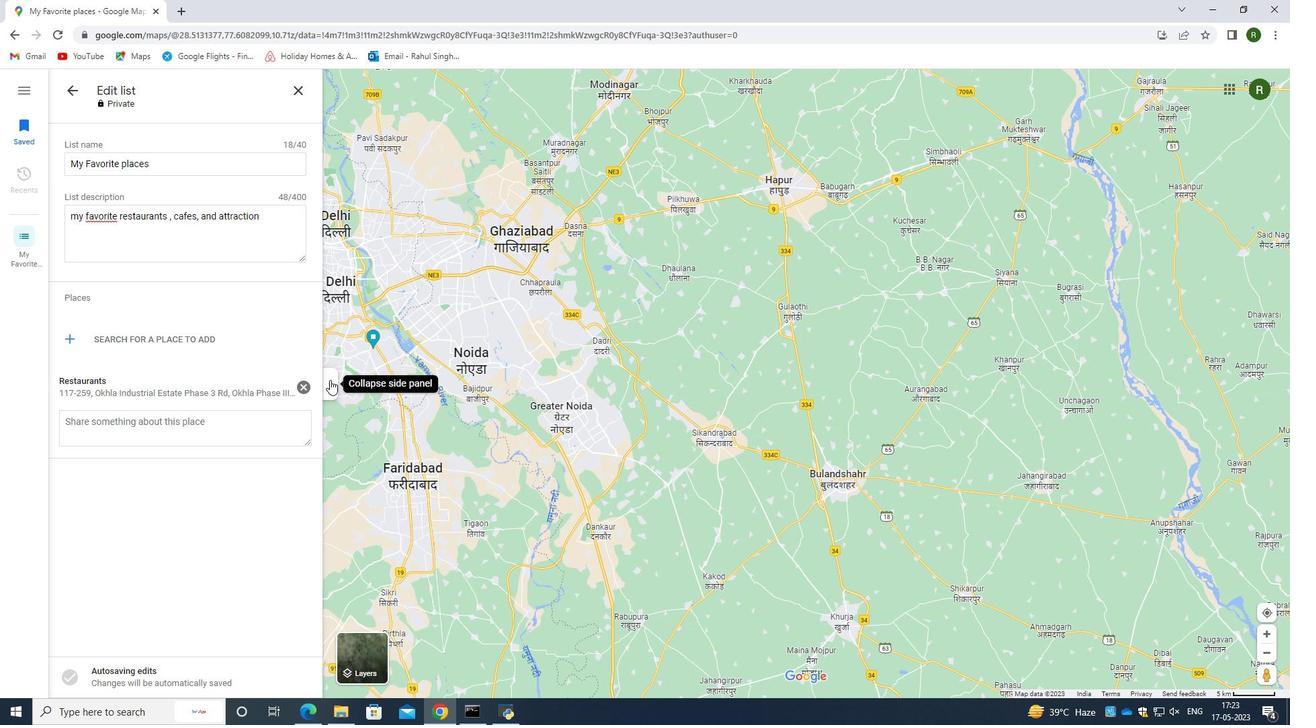 
Action: Mouse moved to (338, 356)
Screenshot: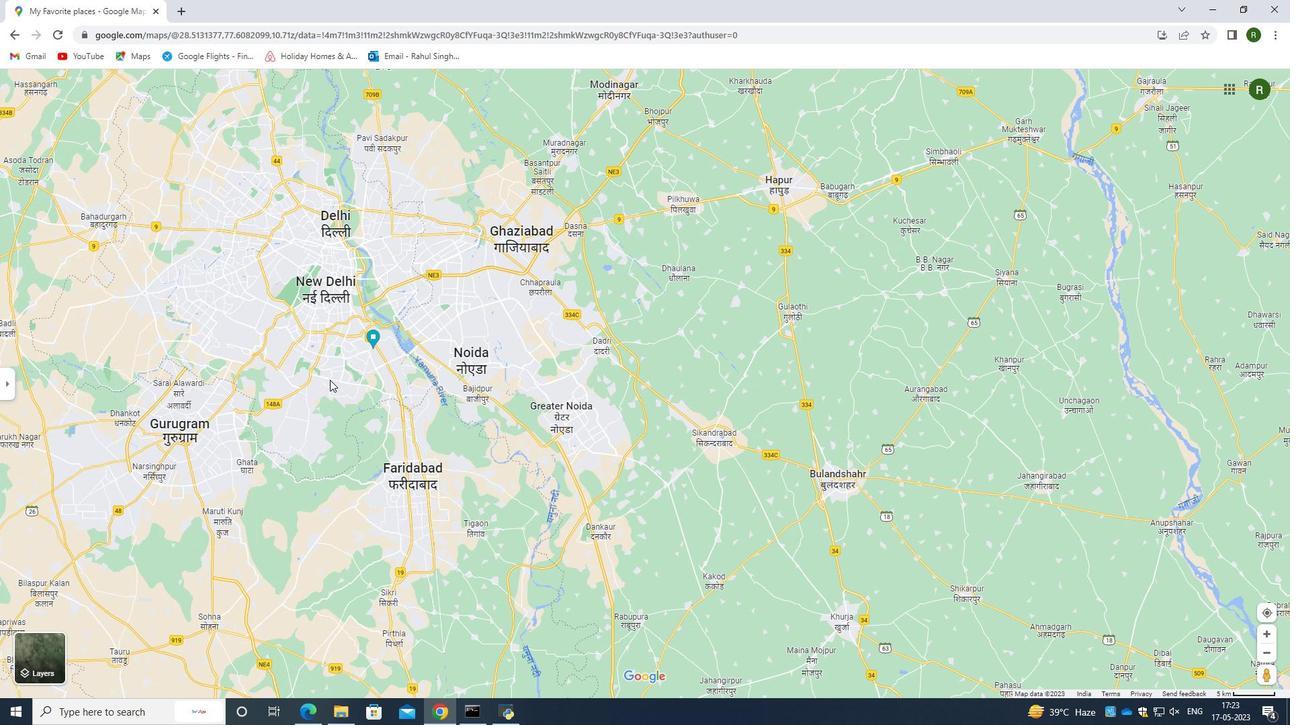 
Action: Mouse scrolled (338, 357) with delta (0, 0)
Screenshot: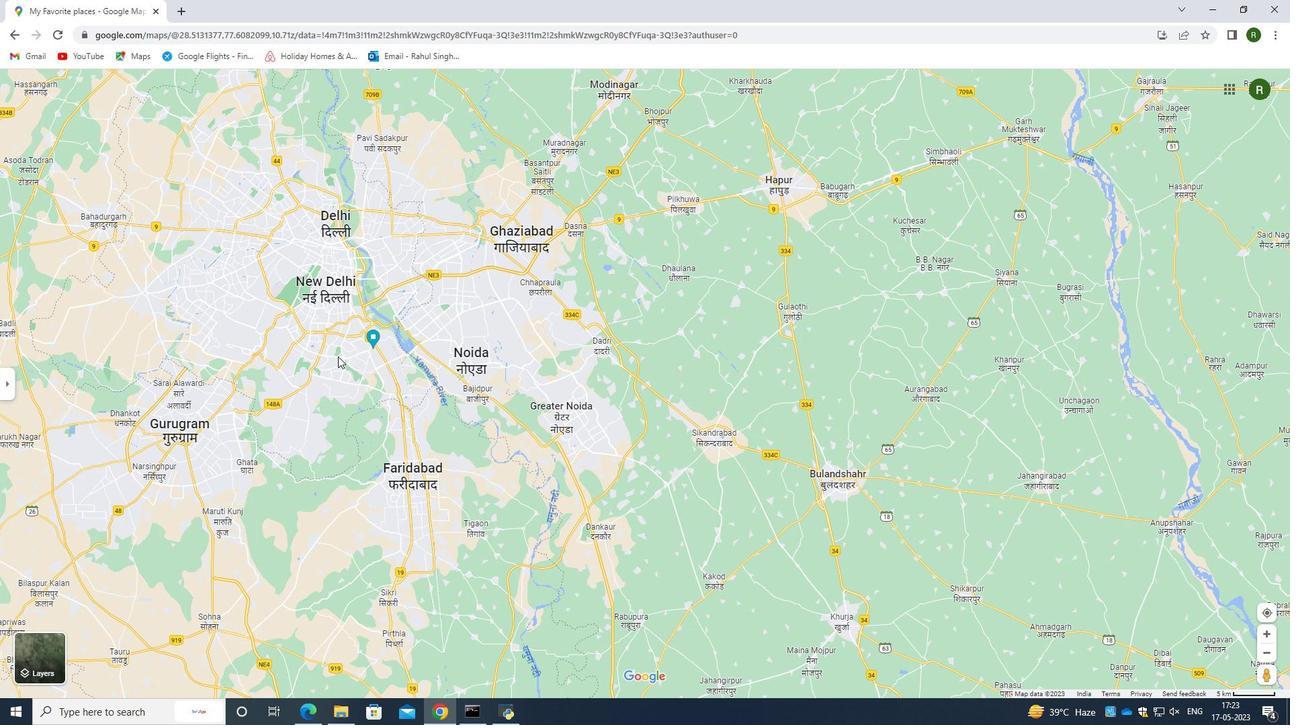 
Action: Mouse scrolled (338, 357) with delta (0, 0)
Screenshot: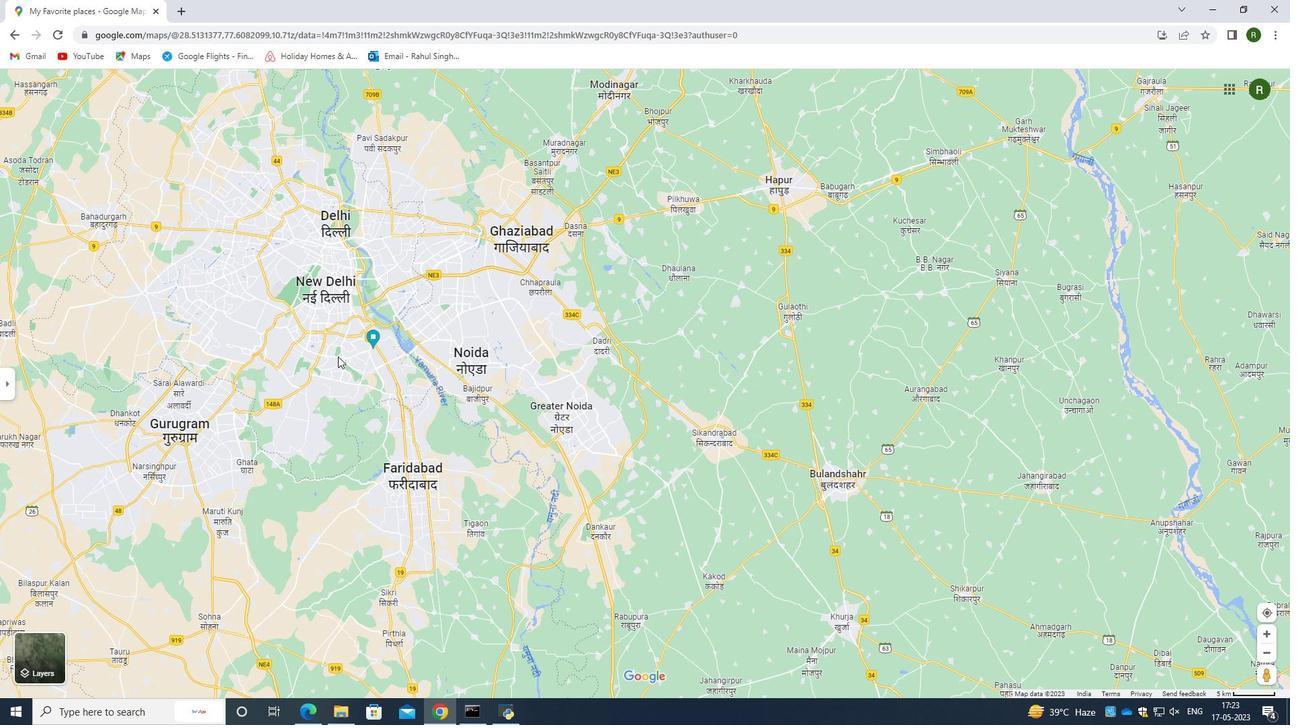 
Action: Mouse scrolled (338, 357) with delta (0, 0)
Screenshot: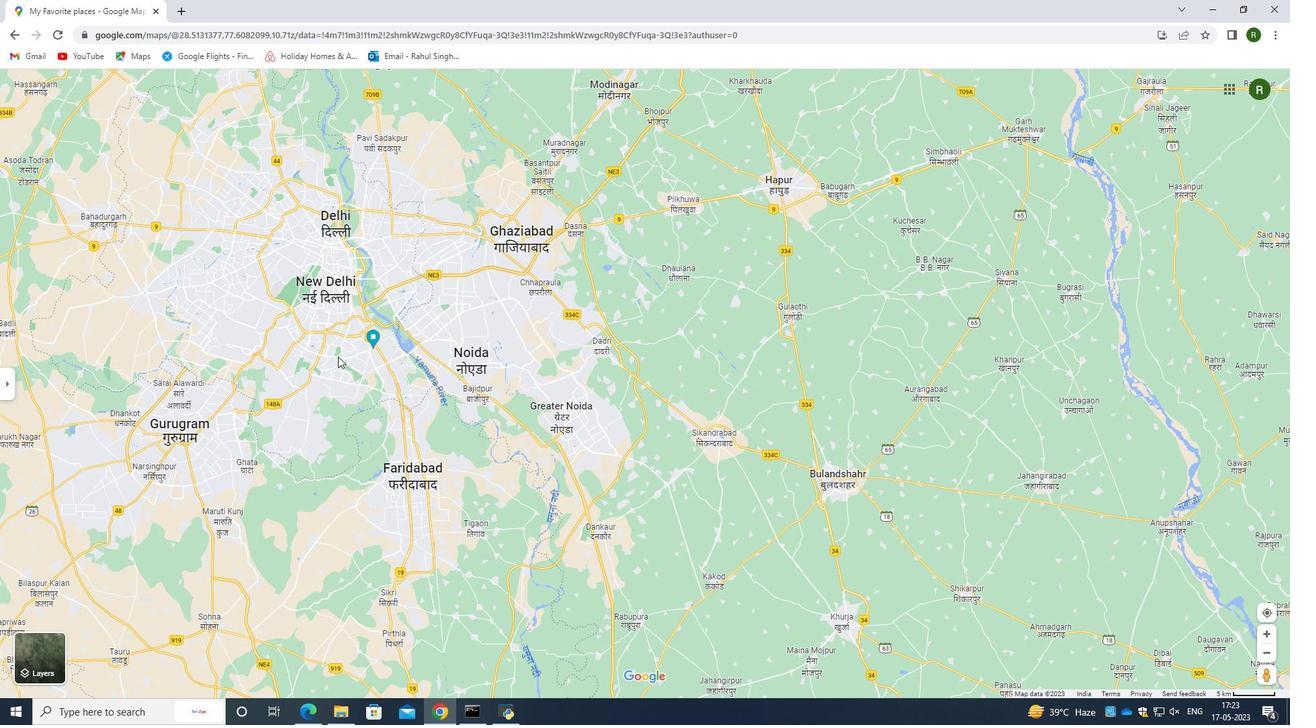 
Action: Mouse moved to (338, 356)
Screenshot: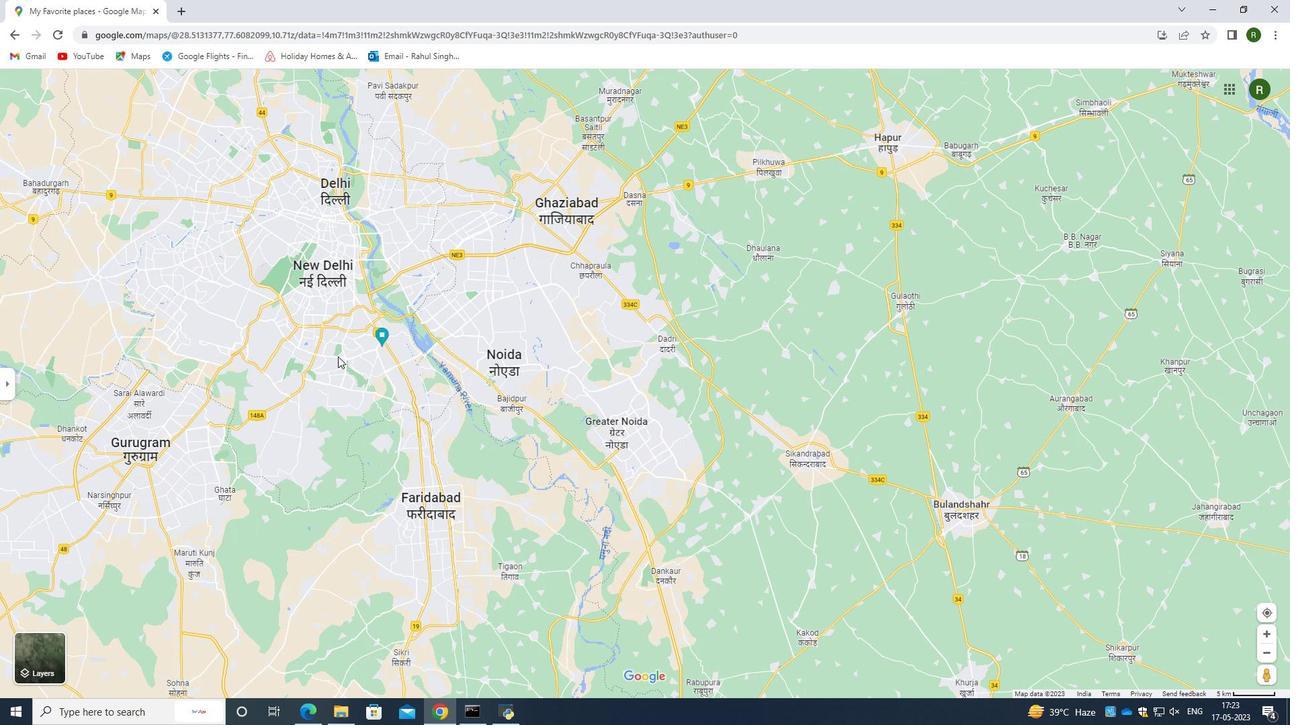 
Action: Mouse scrolled (338, 357) with delta (0, 0)
Screenshot: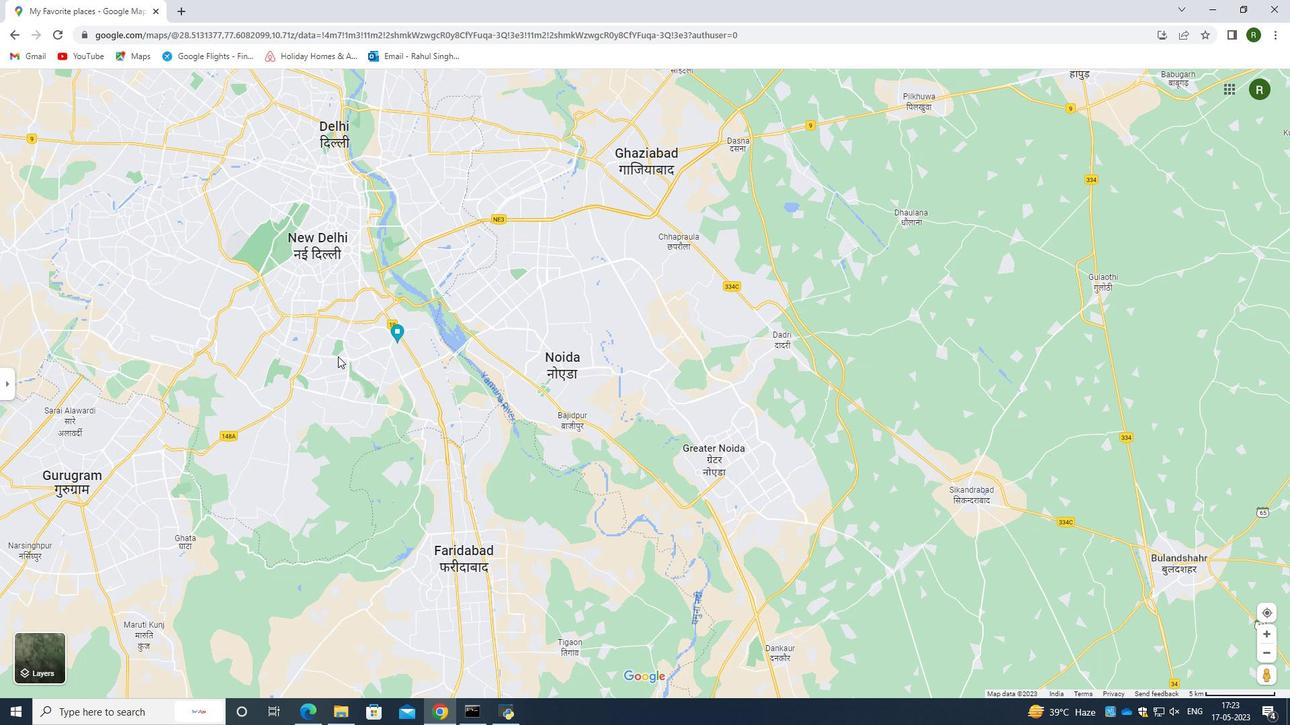 
Action: Mouse scrolled (338, 357) with delta (0, 0)
Screenshot: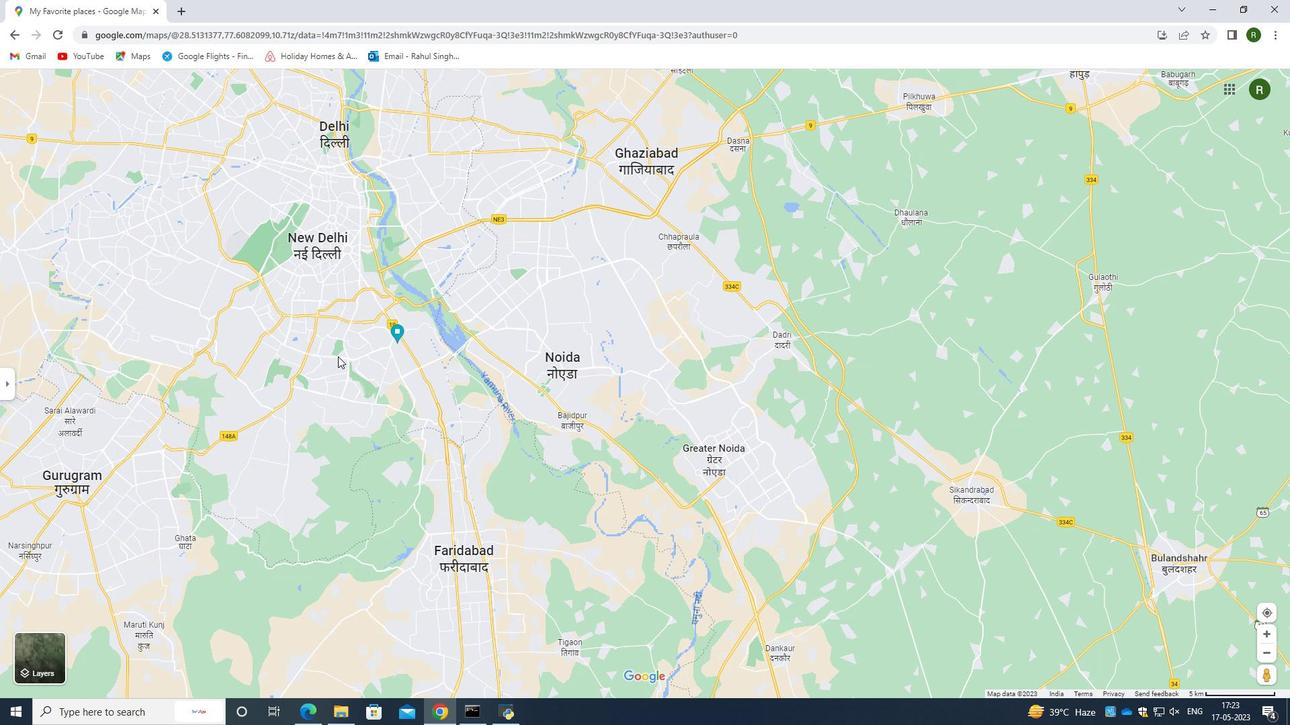 
Action: Mouse moved to (366, 254)
Screenshot: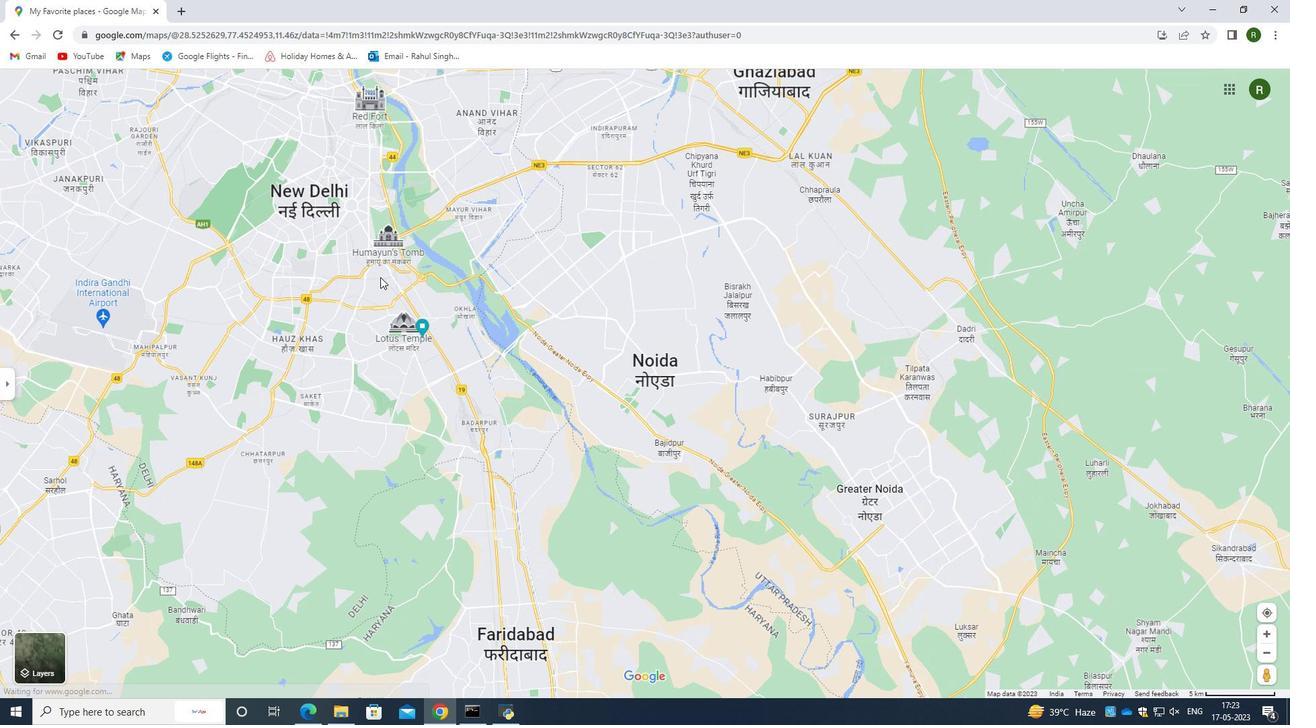 
Action: Mouse scrolled (366, 255) with delta (0, 0)
Screenshot: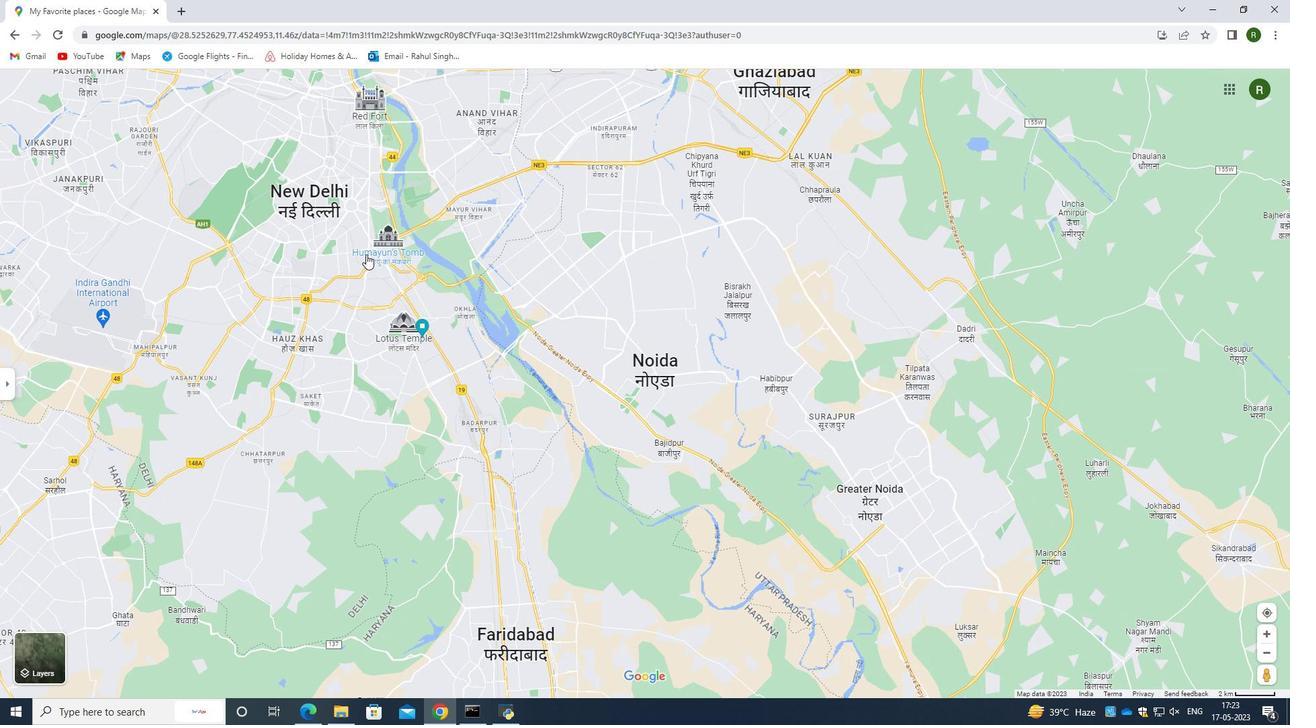 
Action: Mouse scrolled (366, 255) with delta (0, 0)
Screenshot: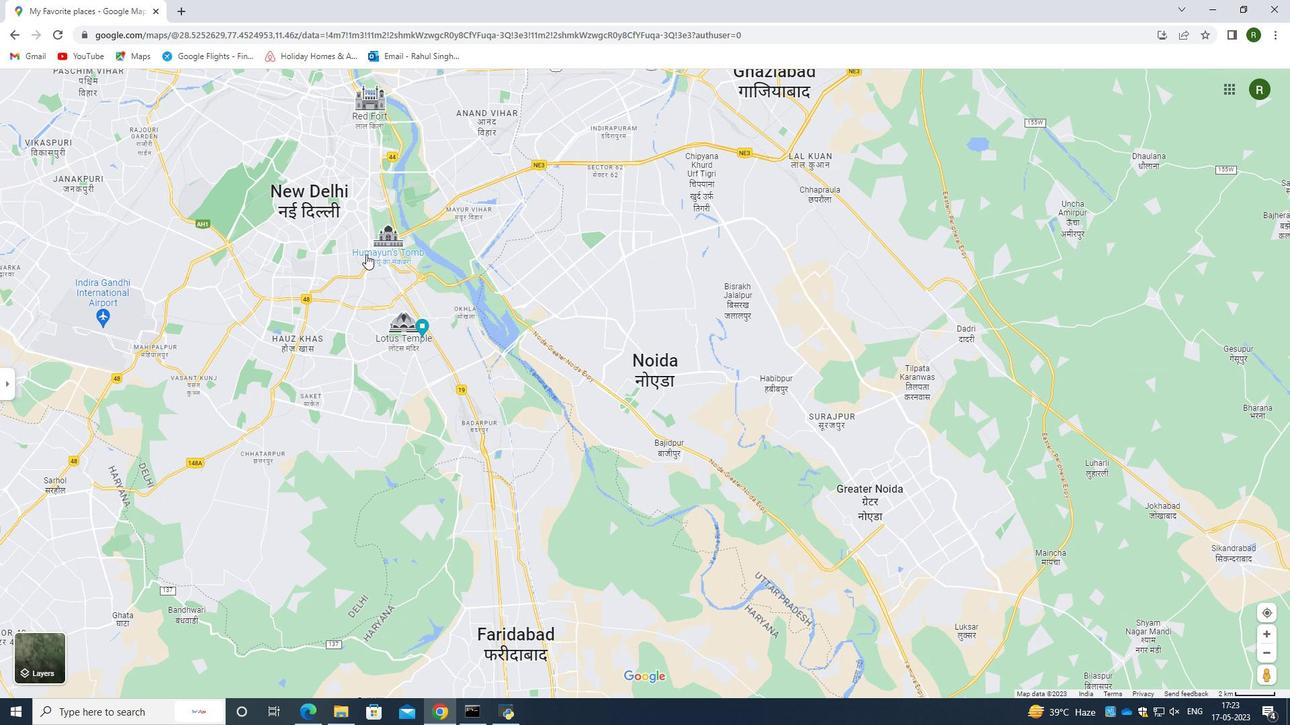 
Action: Mouse scrolled (366, 255) with delta (0, 0)
Screenshot: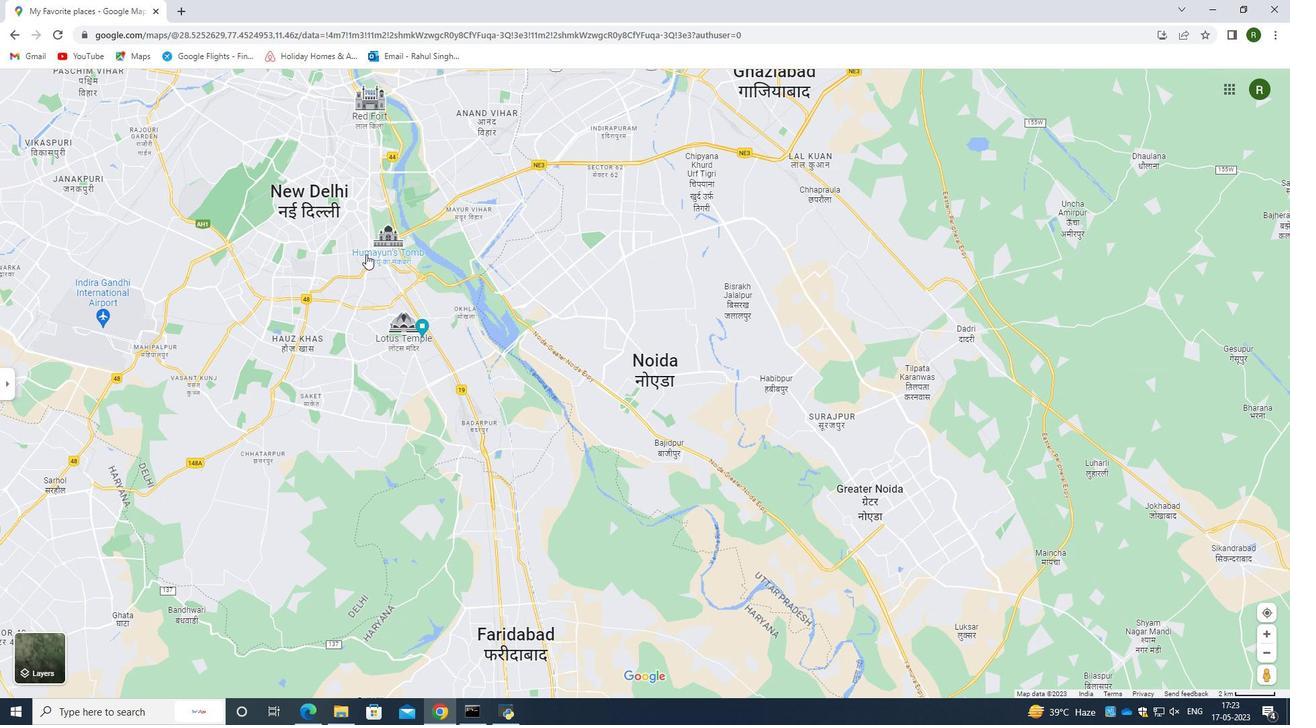 
Action: Mouse scrolled (366, 255) with delta (0, 0)
Screenshot: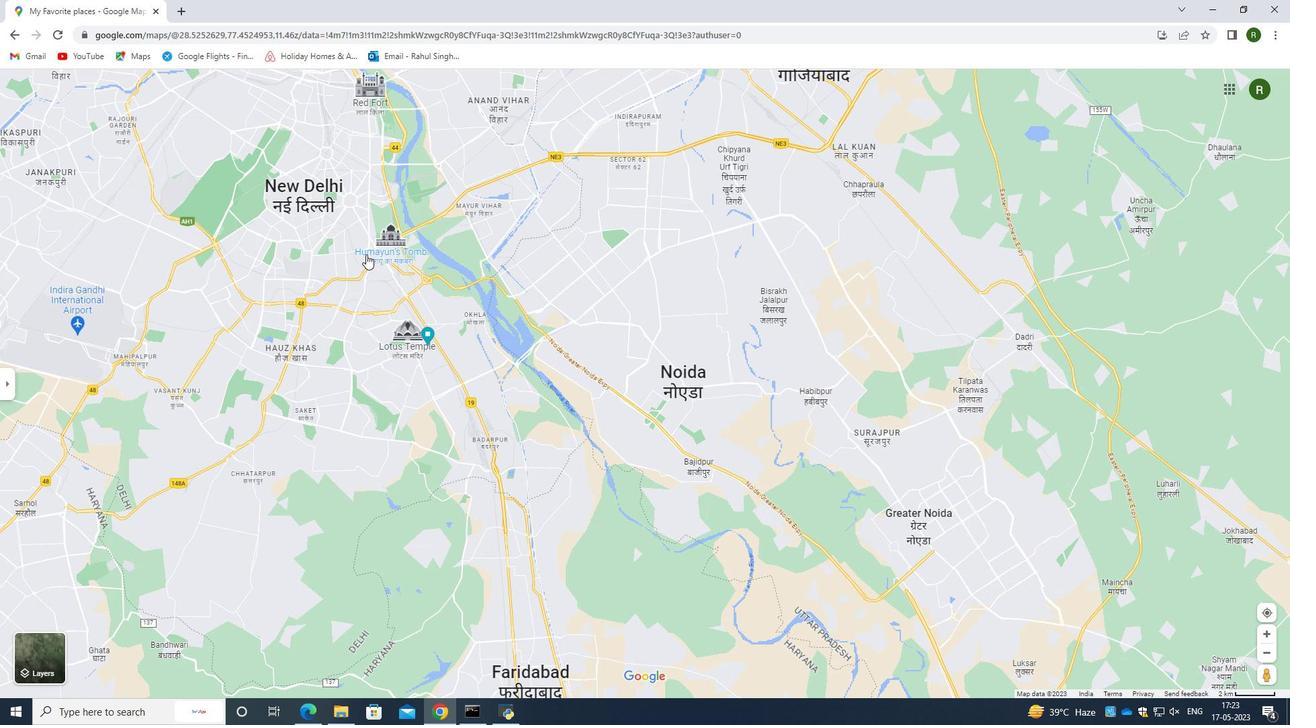 
Action: Mouse scrolled (366, 255) with delta (0, 0)
Screenshot: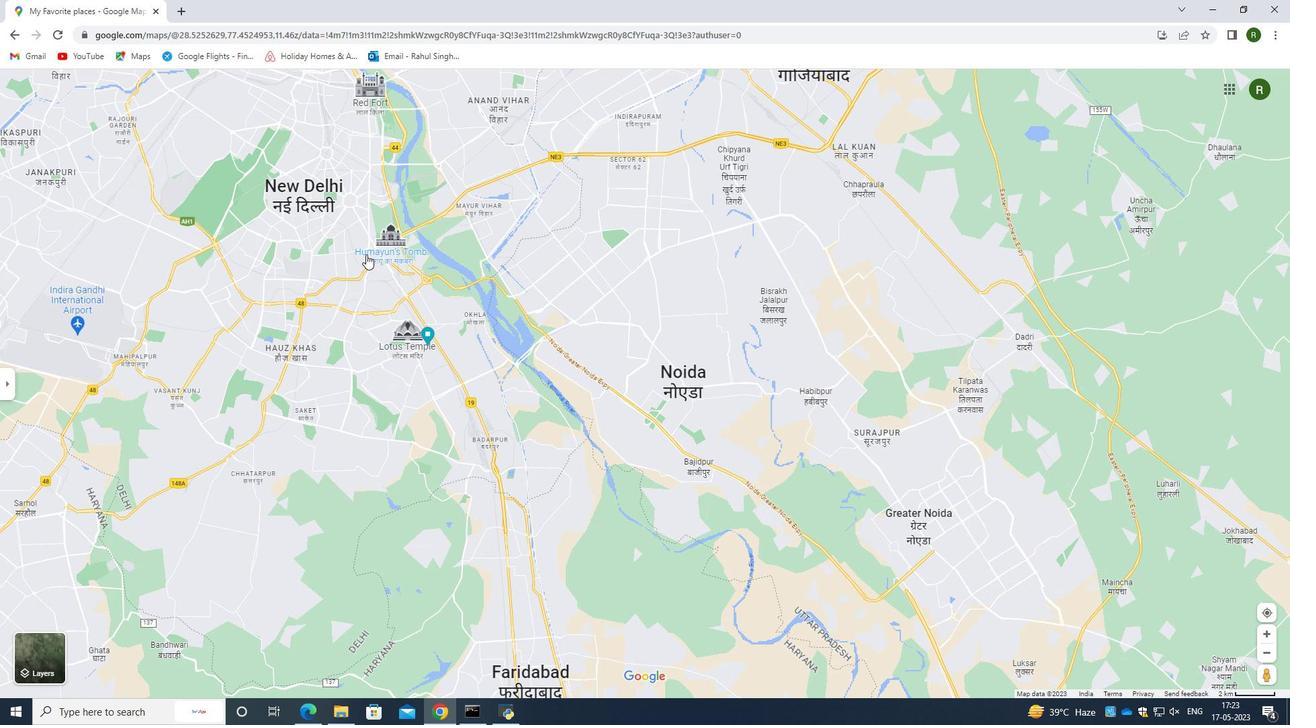 
Action: Mouse scrolled (366, 255) with delta (0, 0)
Screenshot: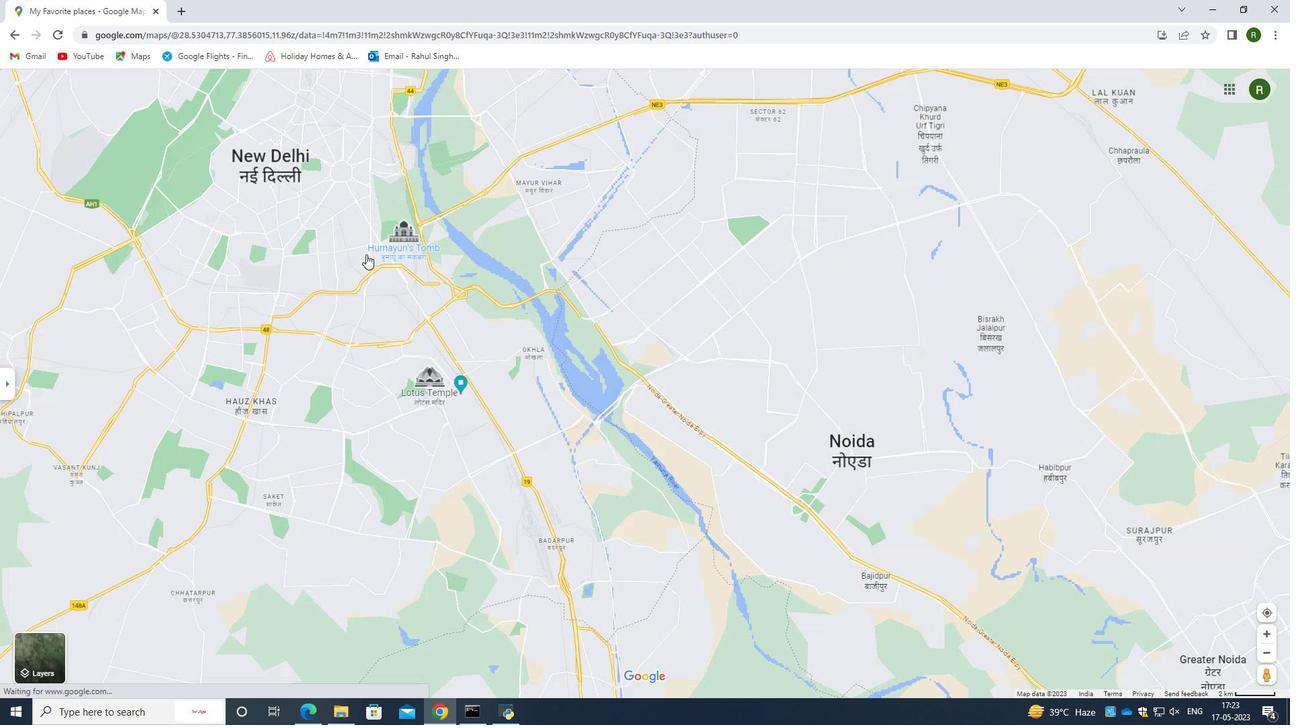 
Action: Mouse moved to (301, 231)
Screenshot: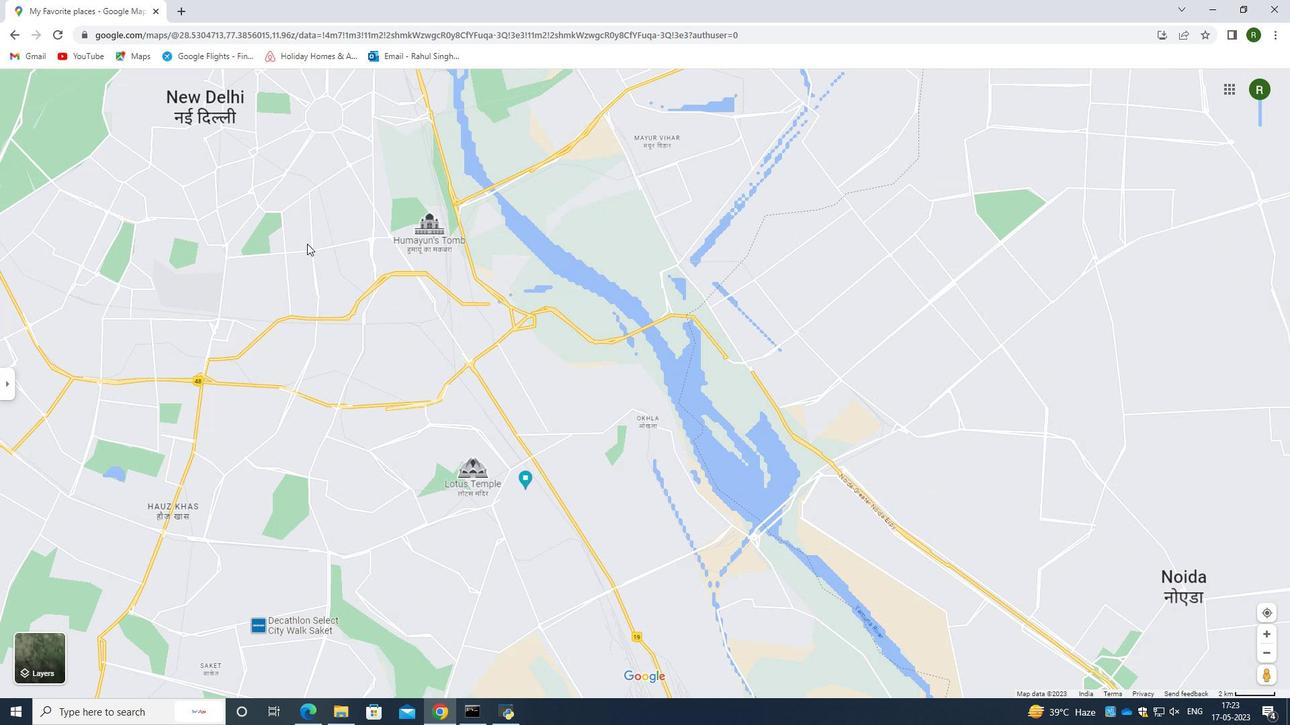 
Action: Mouse scrolled (301, 231) with delta (0, 0)
Screenshot: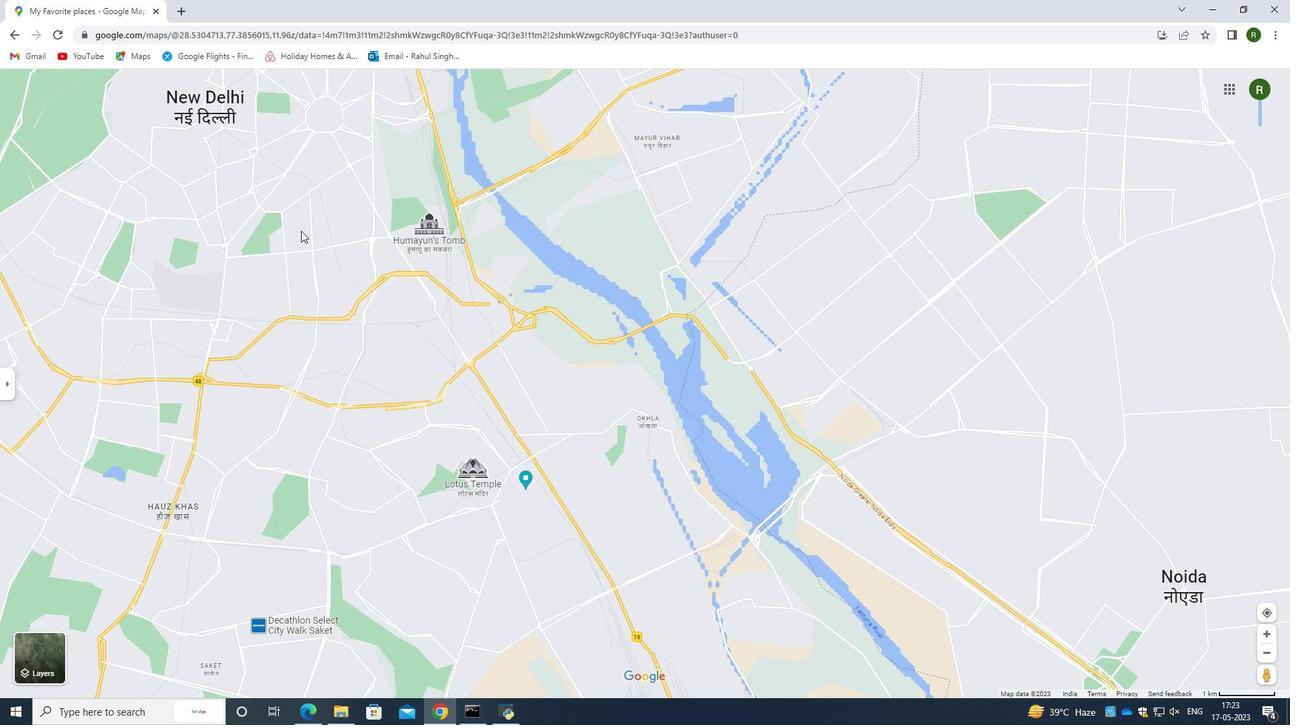 
Action: Mouse scrolled (301, 231) with delta (0, 0)
Screenshot: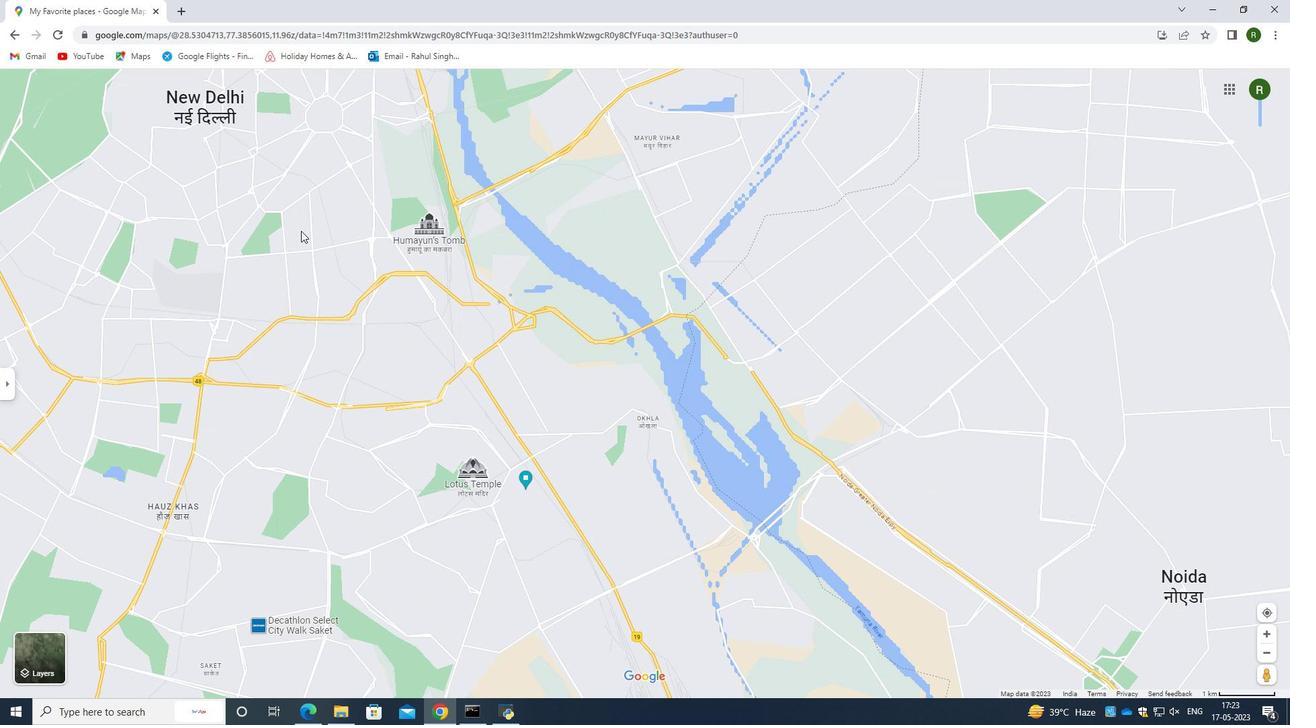 
Action: Mouse scrolled (301, 231) with delta (0, 0)
Screenshot: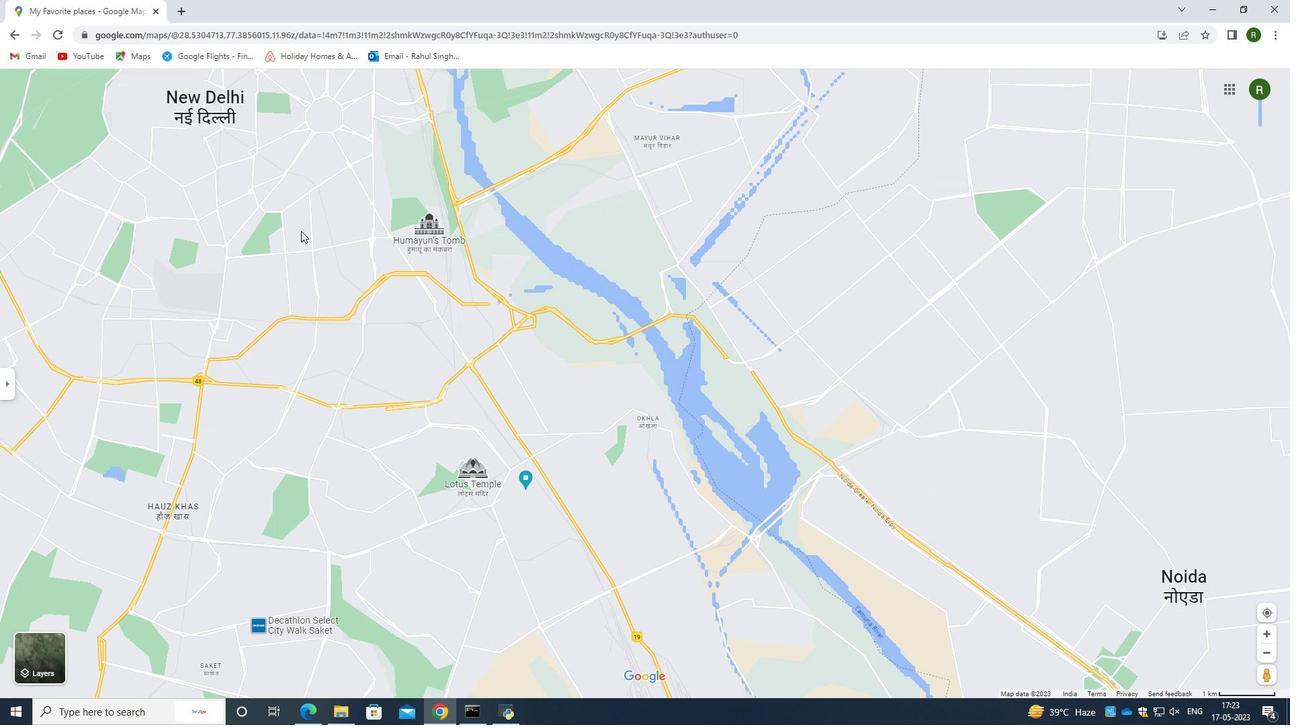 
Action: Mouse moved to (305, 284)
Screenshot: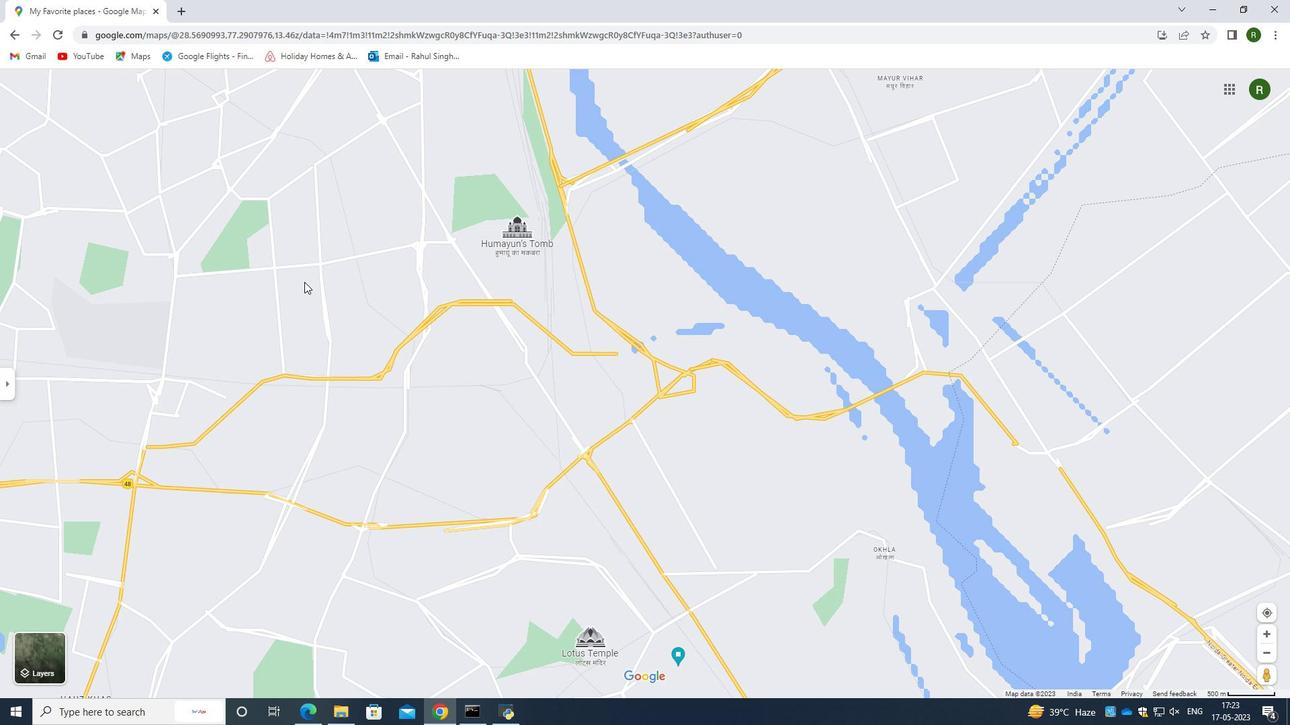 
Action: Mouse scrolled (305, 283) with delta (0, 0)
Screenshot: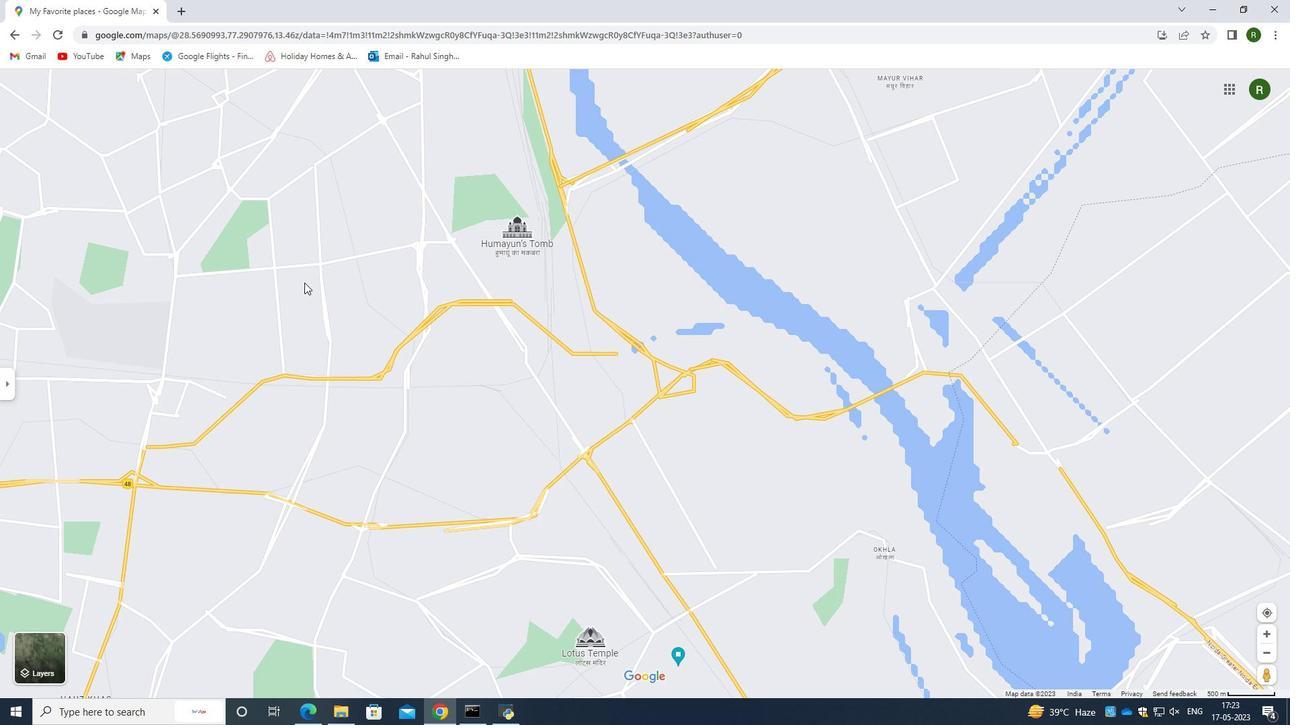 
Action: Mouse scrolled (305, 283) with delta (0, 0)
Screenshot: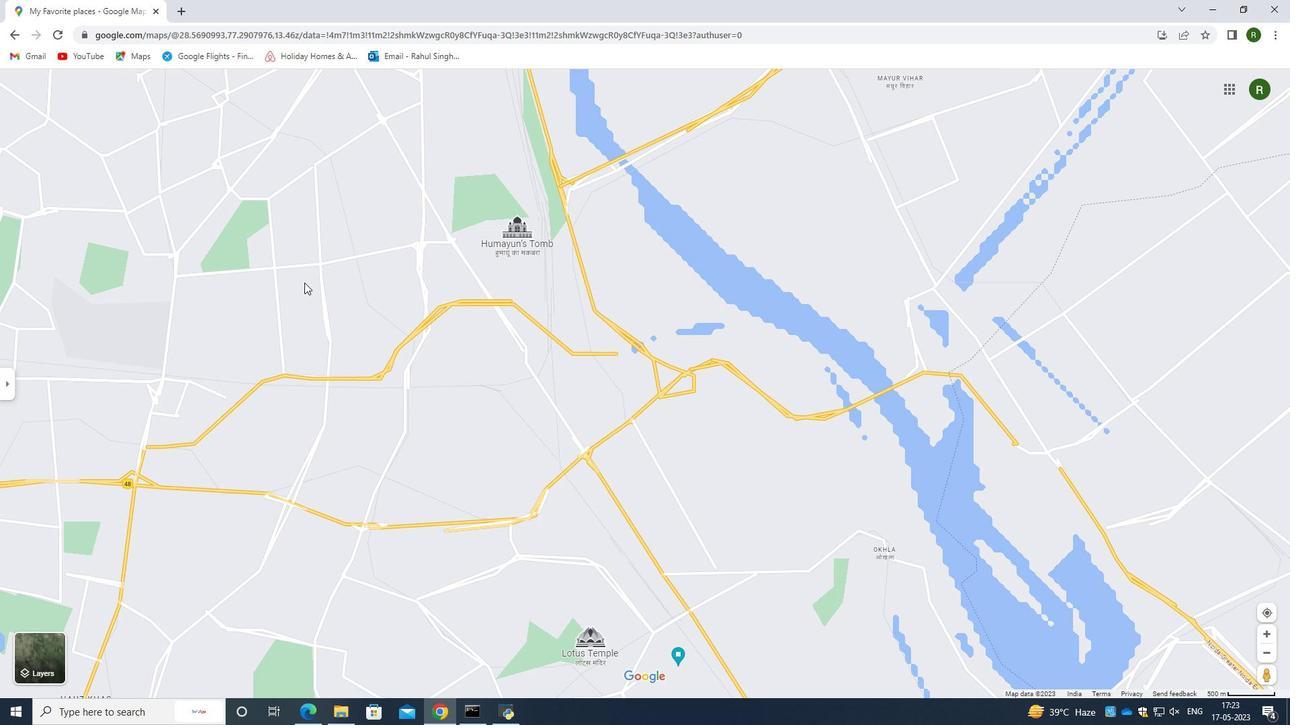 
Action: Mouse scrolled (305, 283) with delta (0, 0)
Screenshot: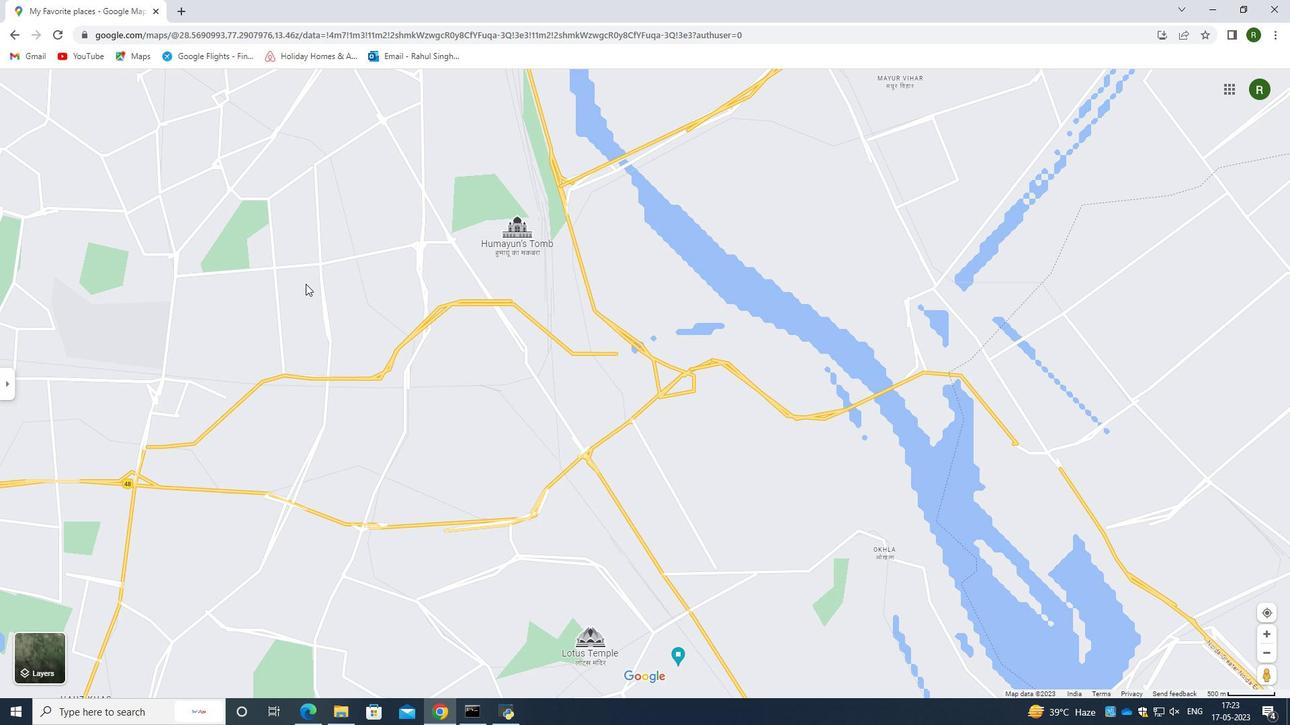 
Action: Mouse moved to (311, 301)
Screenshot: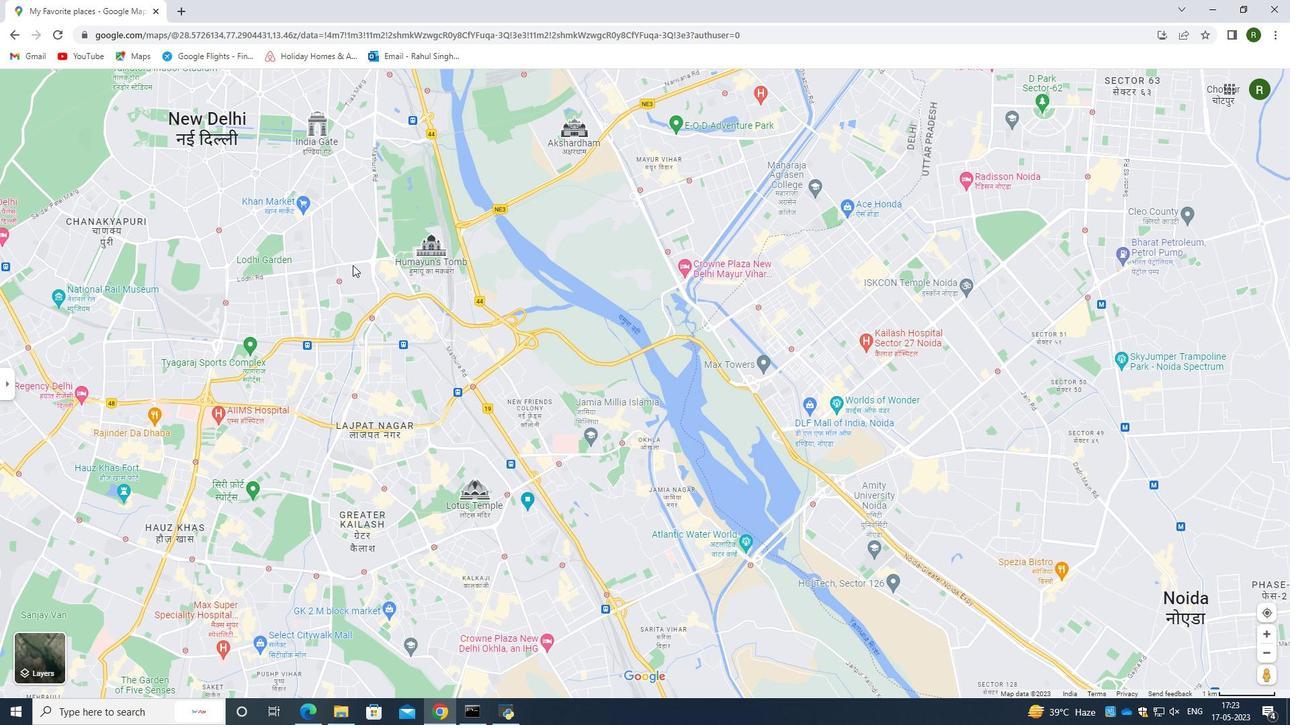 
Action: Mouse pressed left at (311, 301)
Screenshot: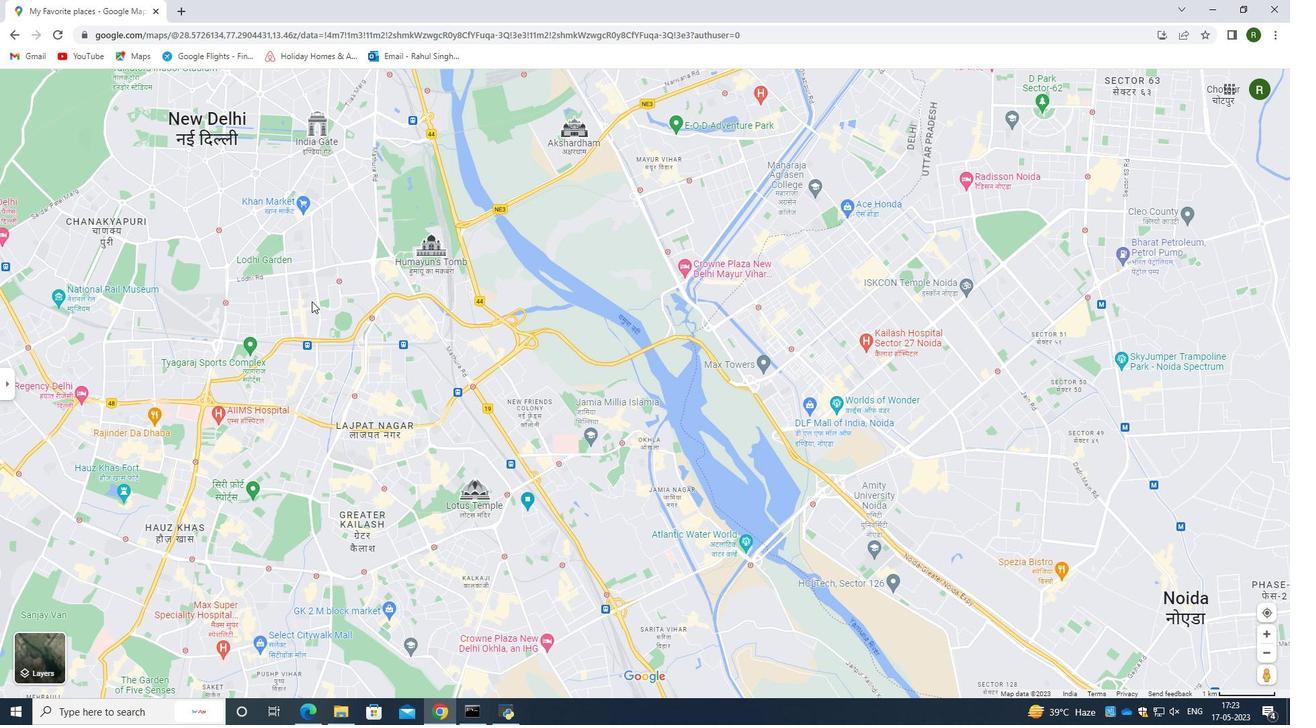 
Action: Mouse moved to (429, 180)
Screenshot: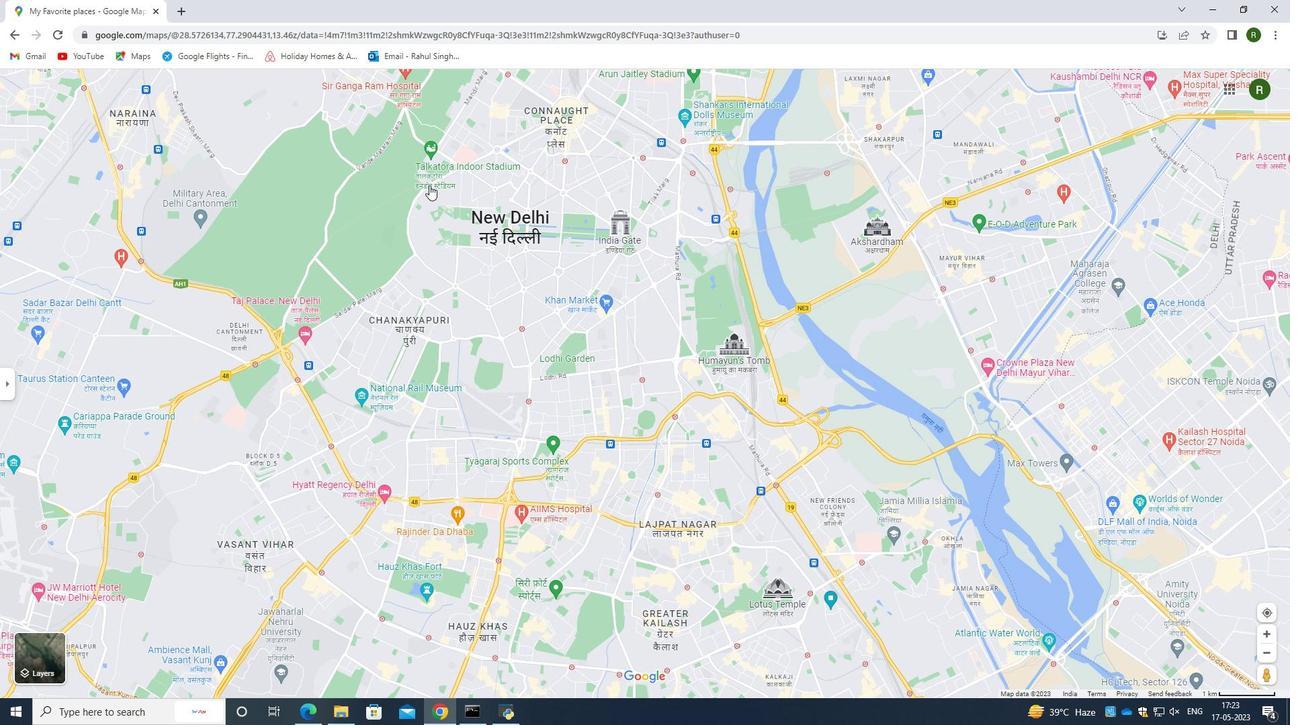 
Action: Mouse scrolled (429, 181) with delta (0, 0)
Screenshot: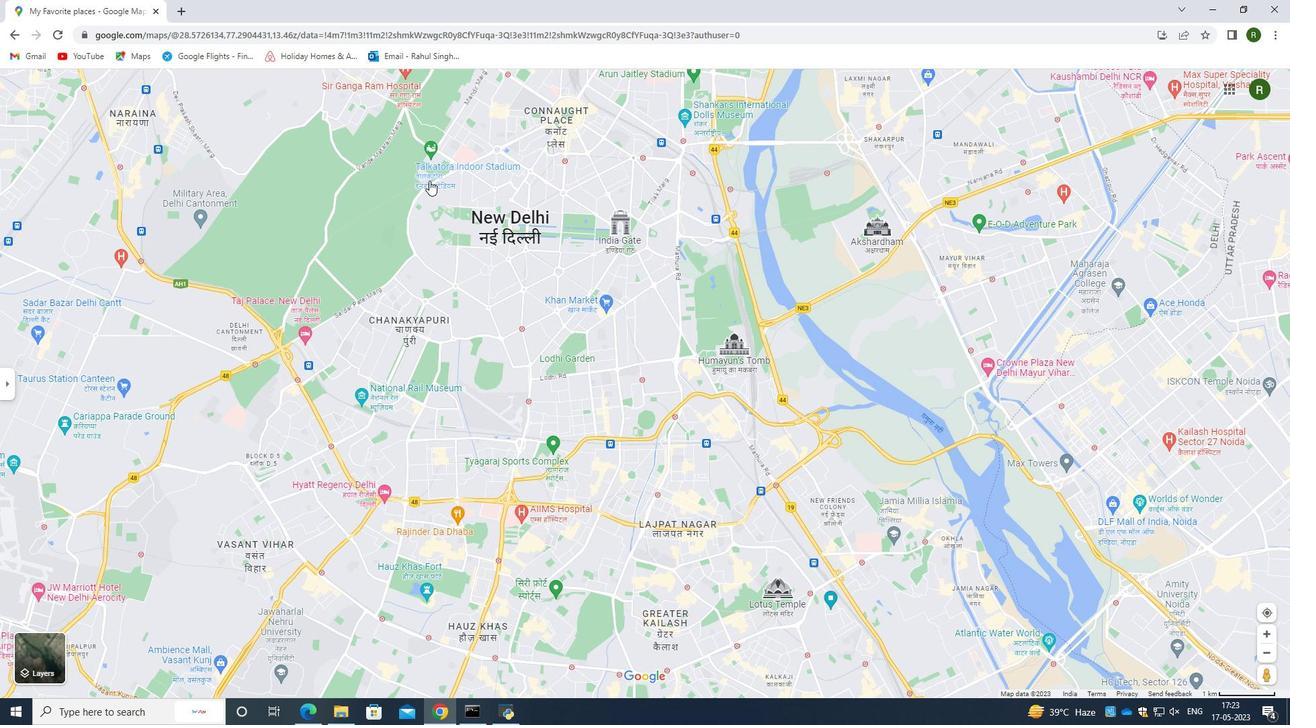 
Action: Mouse scrolled (429, 181) with delta (0, 0)
Screenshot: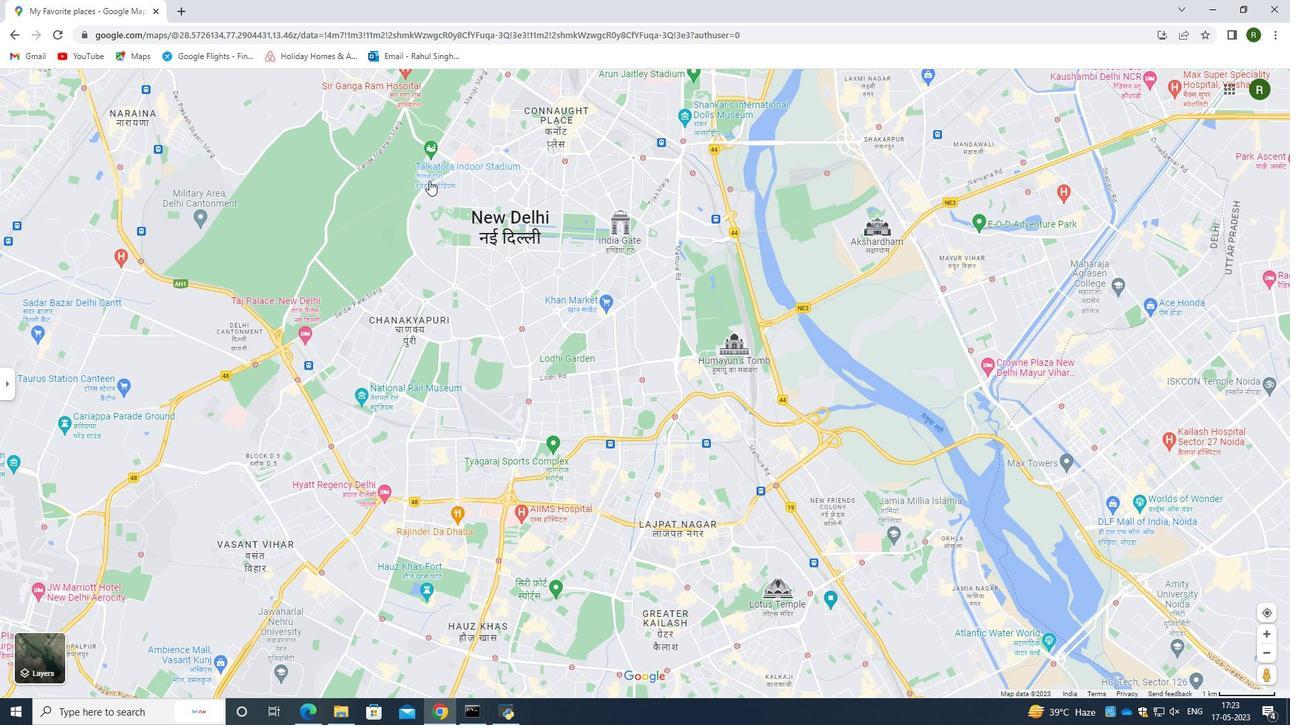 
Action: Mouse scrolled (429, 181) with delta (0, 0)
Screenshot: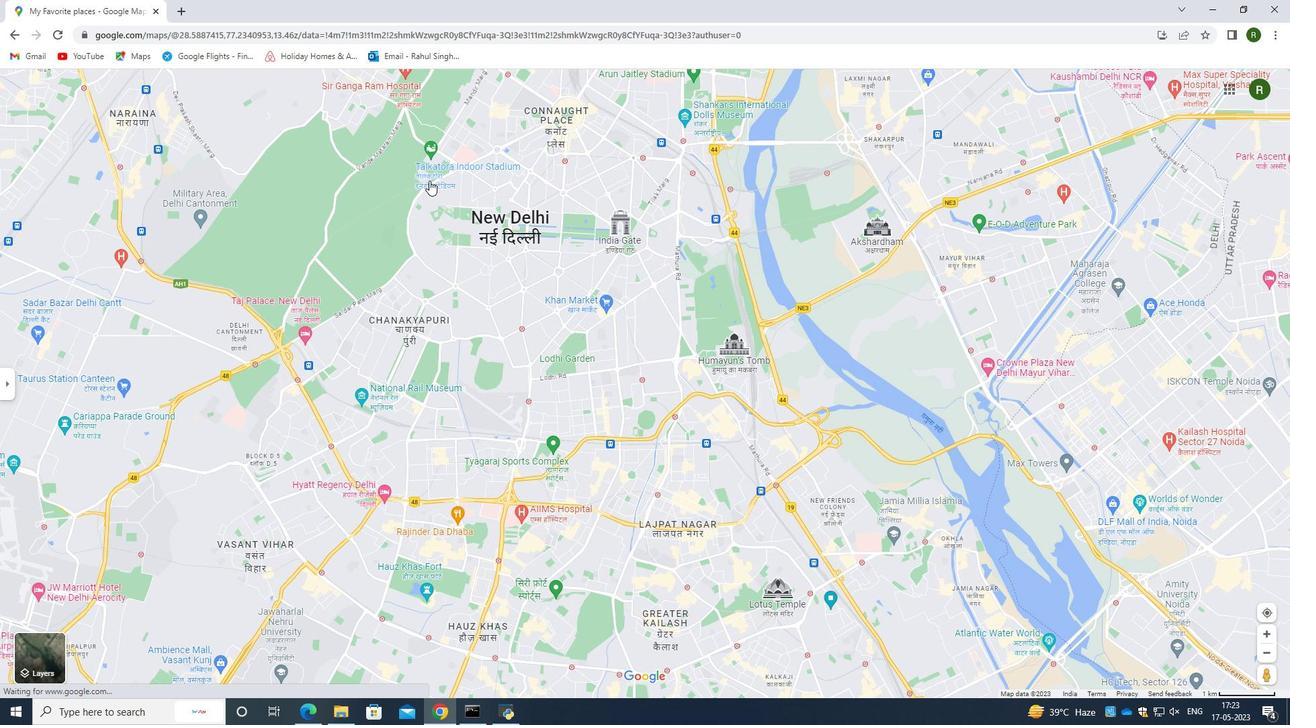 
Action: Mouse moved to (436, 183)
Screenshot: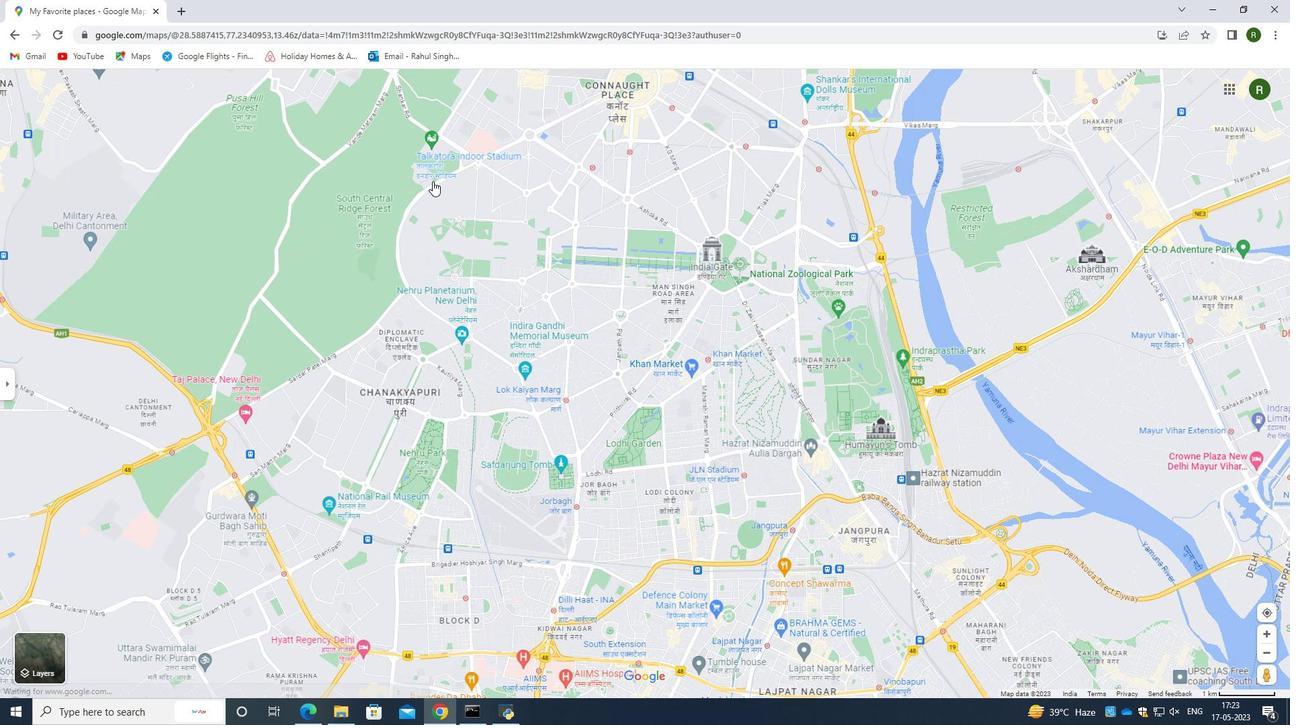 
Action: Mouse scrolled (436, 182) with delta (0, 0)
Screenshot: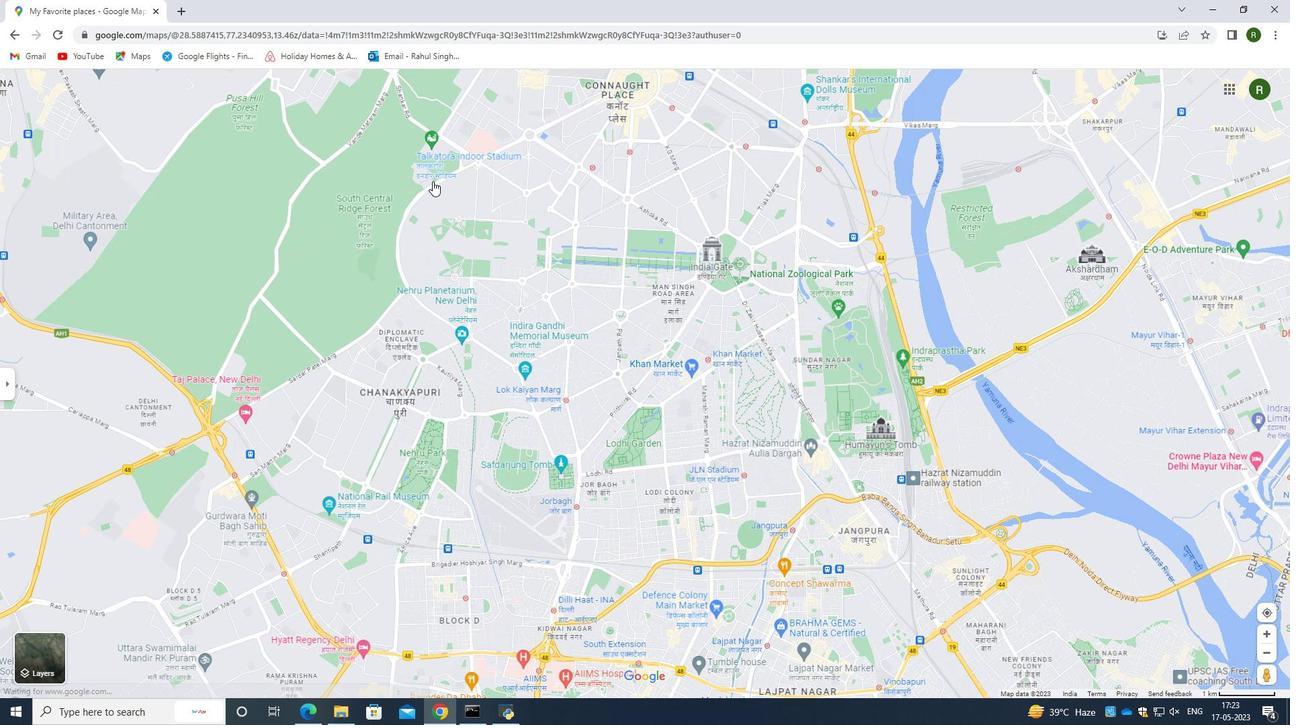 
Action: Mouse moved to (436, 184)
Screenshot: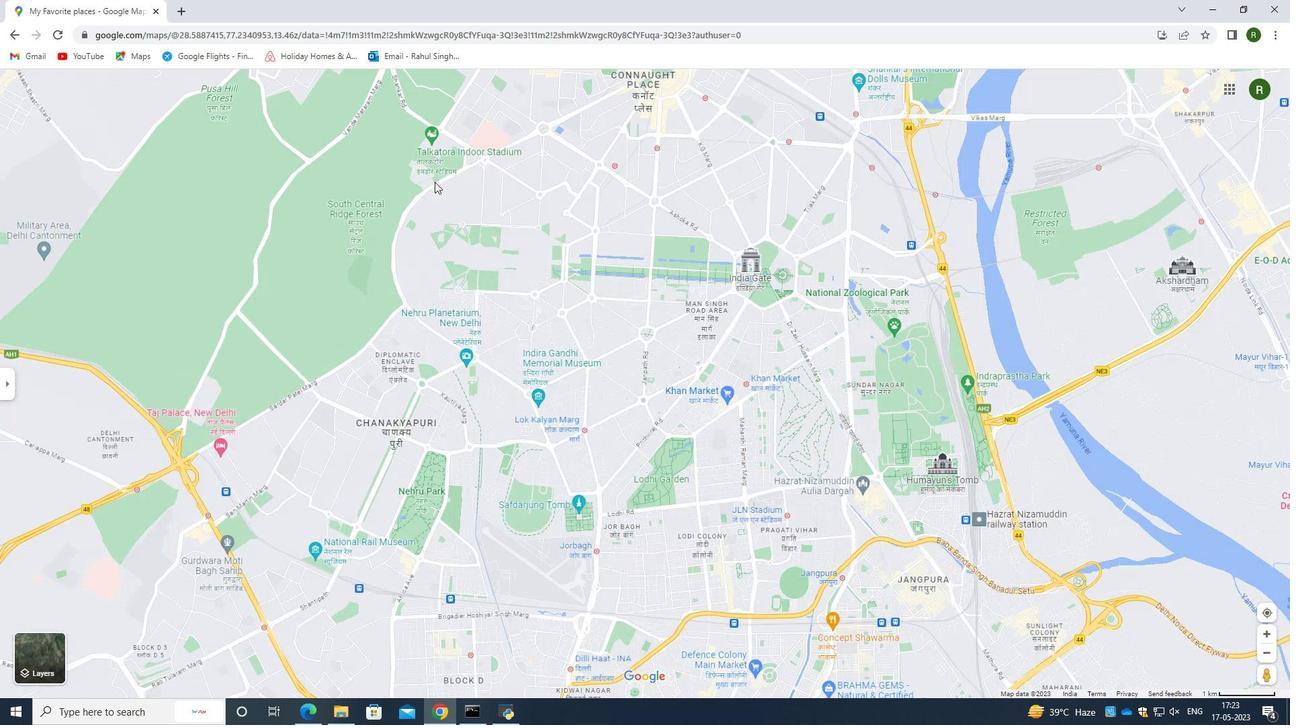 
Action: Mouse scrolled (436, 183) with delta (0, 0)
Screenshot: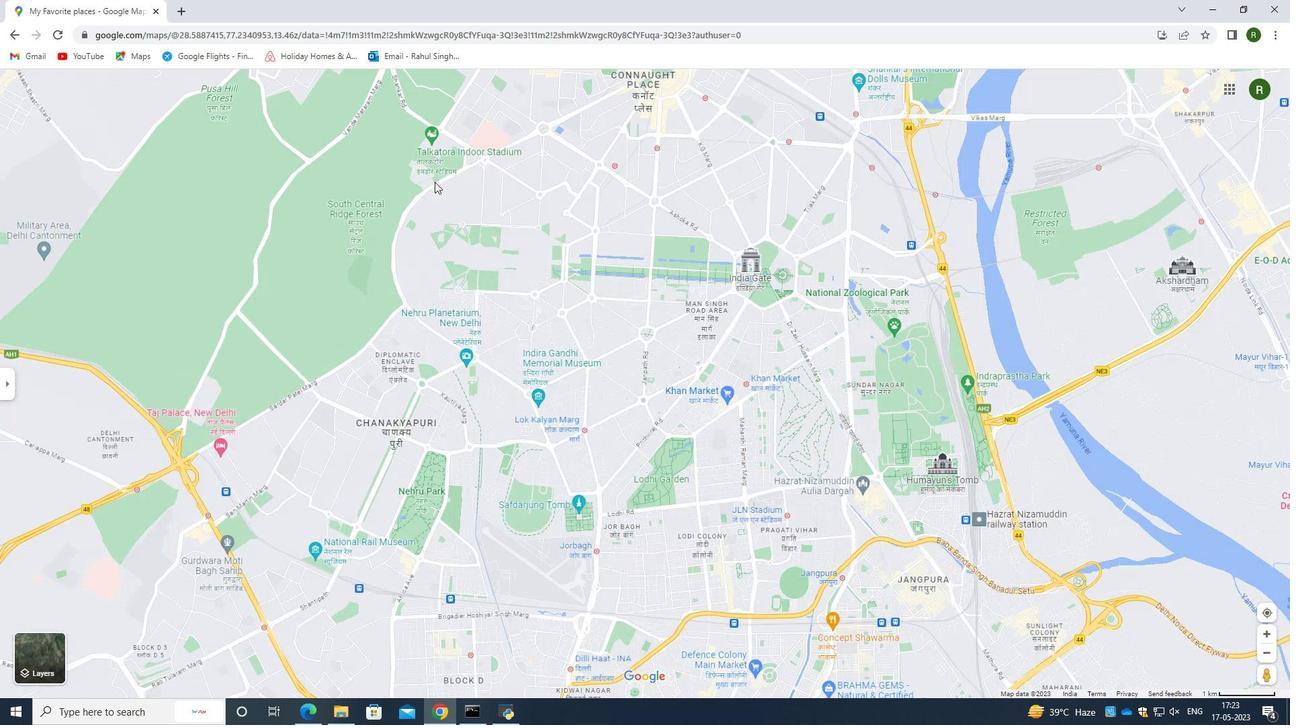 
Action: Mouse moved to (436, 184)
Screenshot: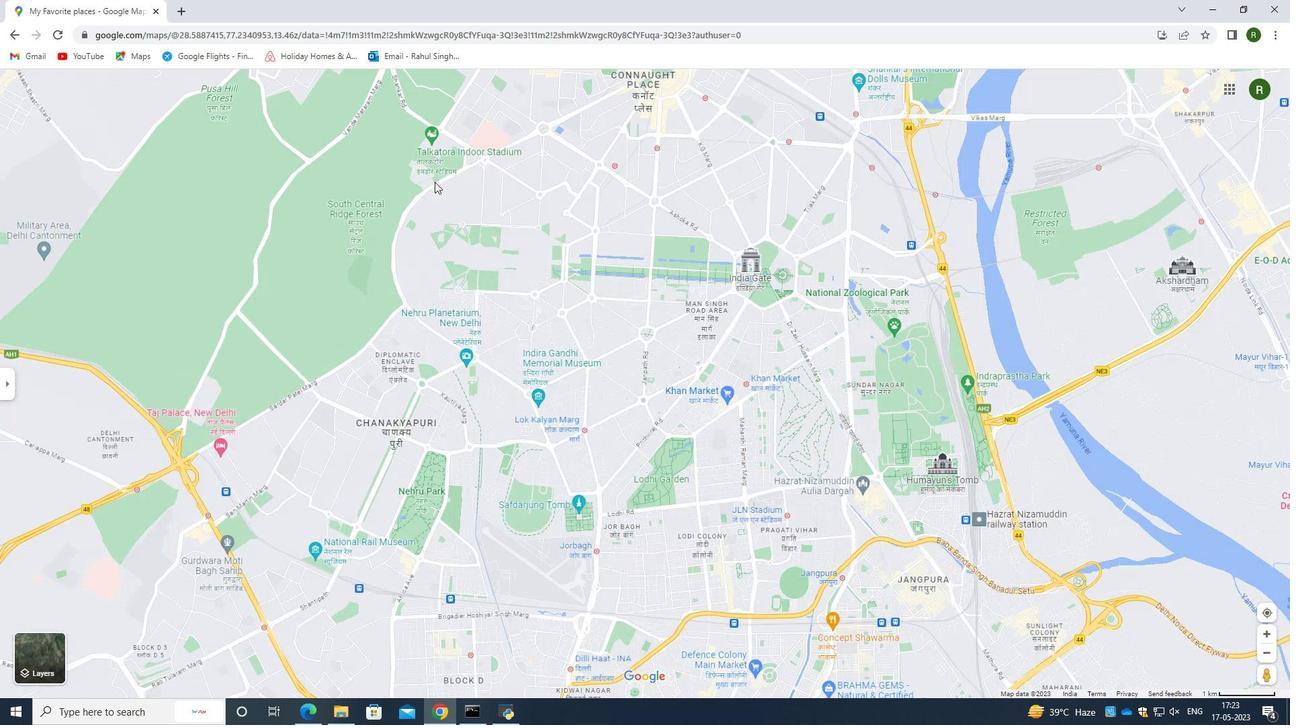 
Action: Mouse scrolled (436, 184) with delta (0, 0)
Screenshot: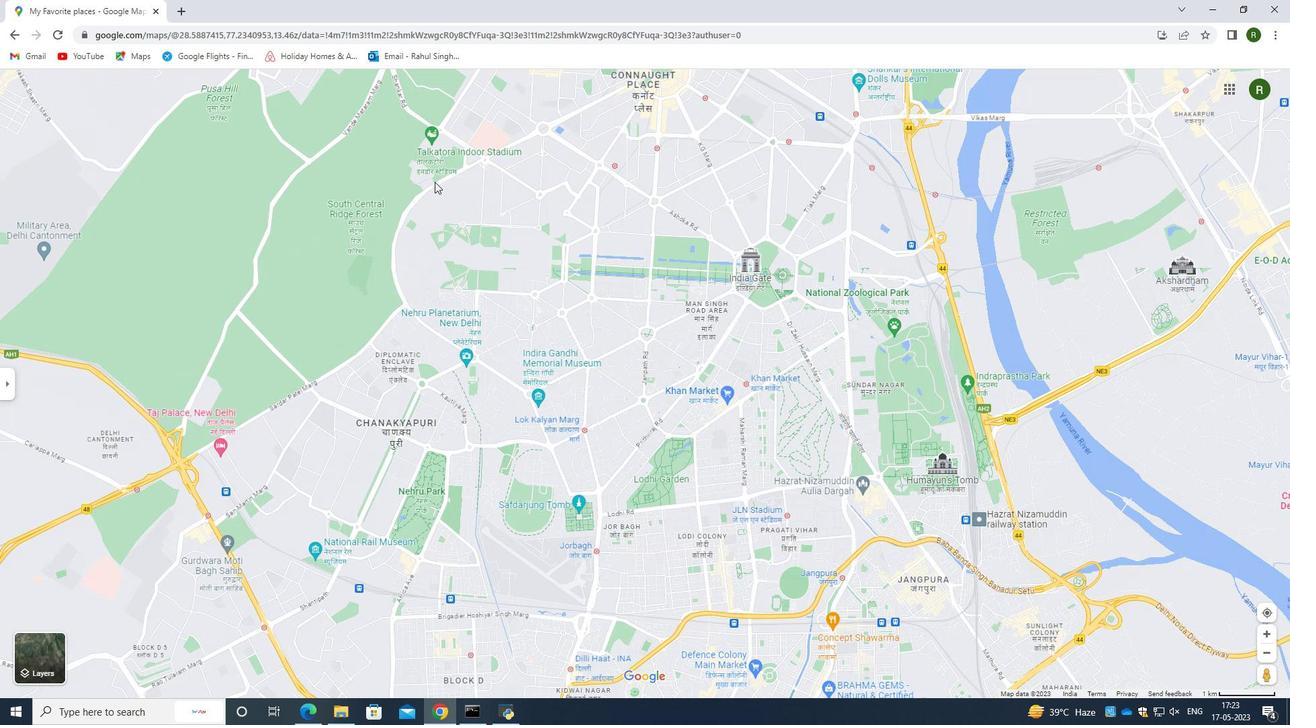 
Action: Mouse moved to (440, 186)
Screenshot: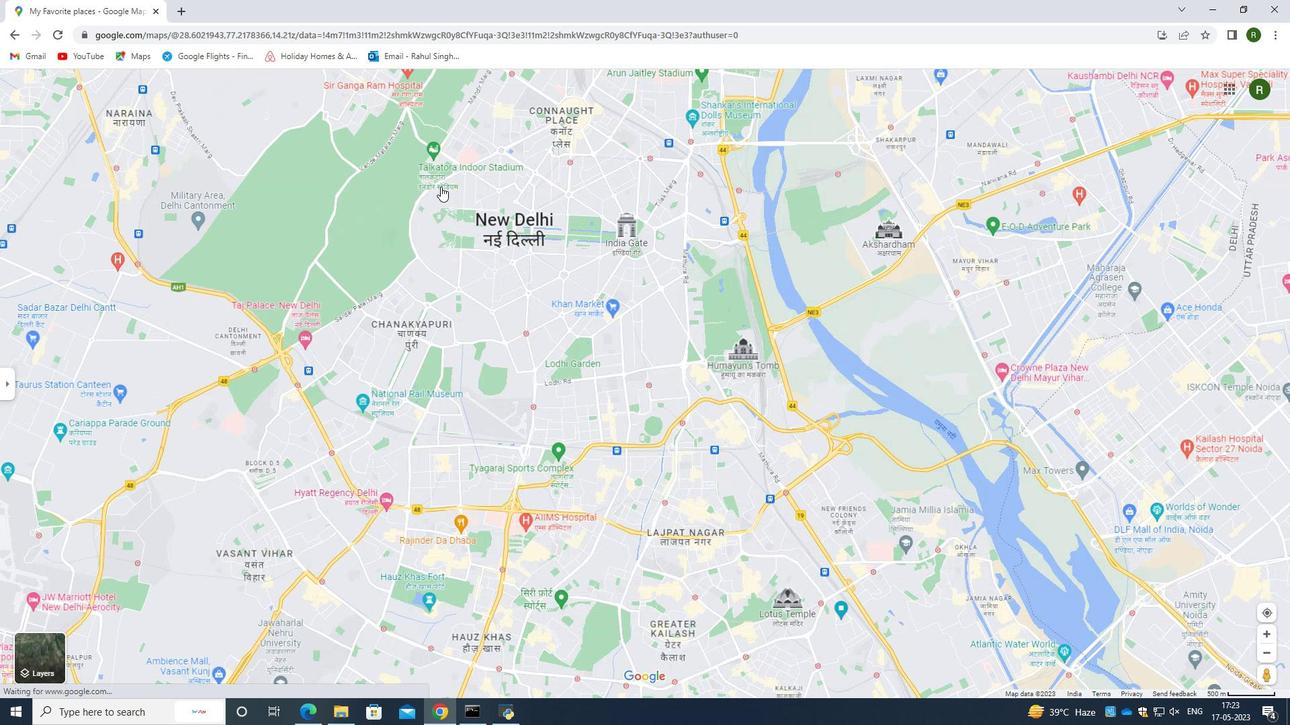 
Action: Mouse scrolled (440, 186) with delta (0, 0)
Screenshot: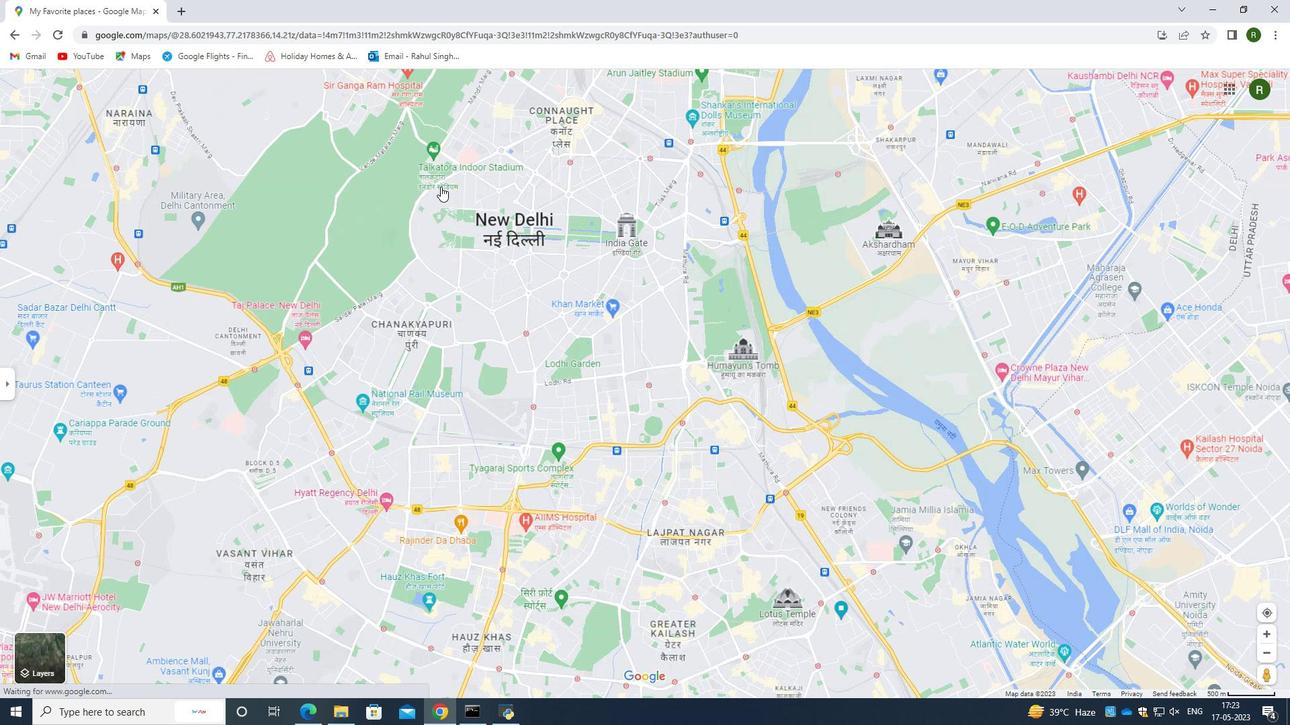 
Action: Mouse moved to (441, 187)
Screenshot: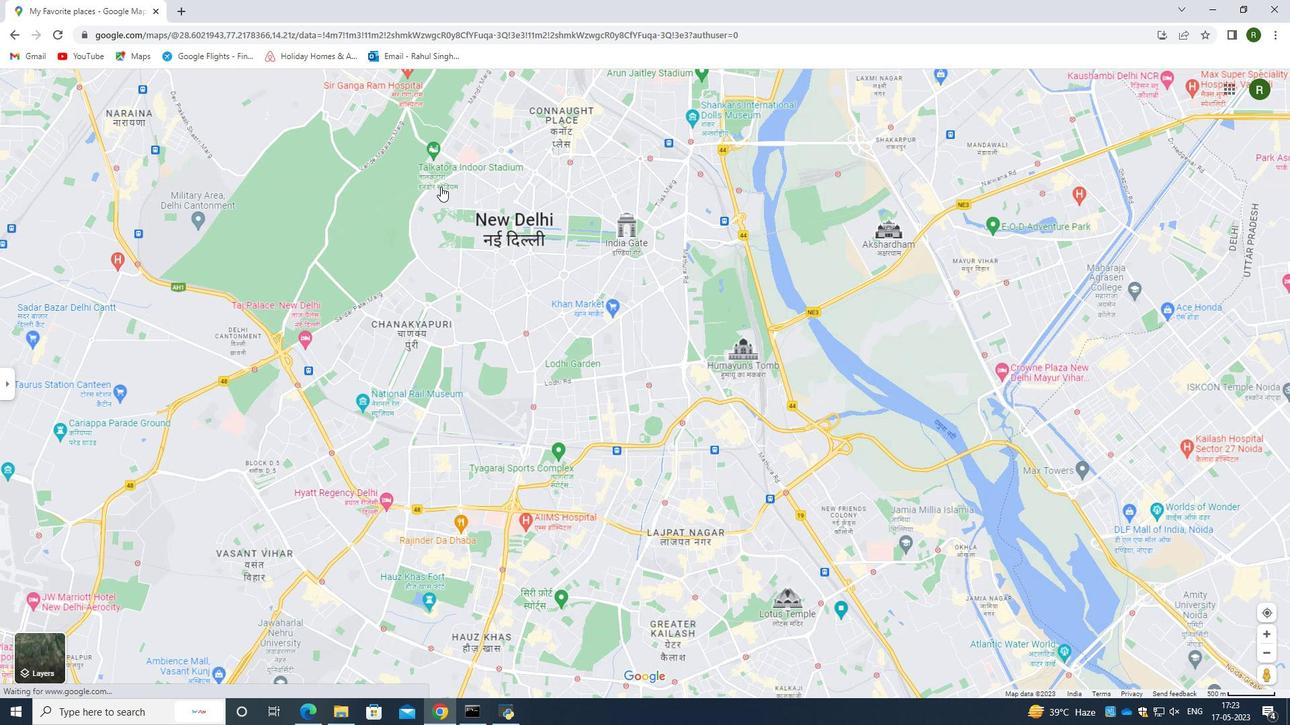 
Action: Mouse scrolled (441, 186) with delta (0, 0)
Screenshot: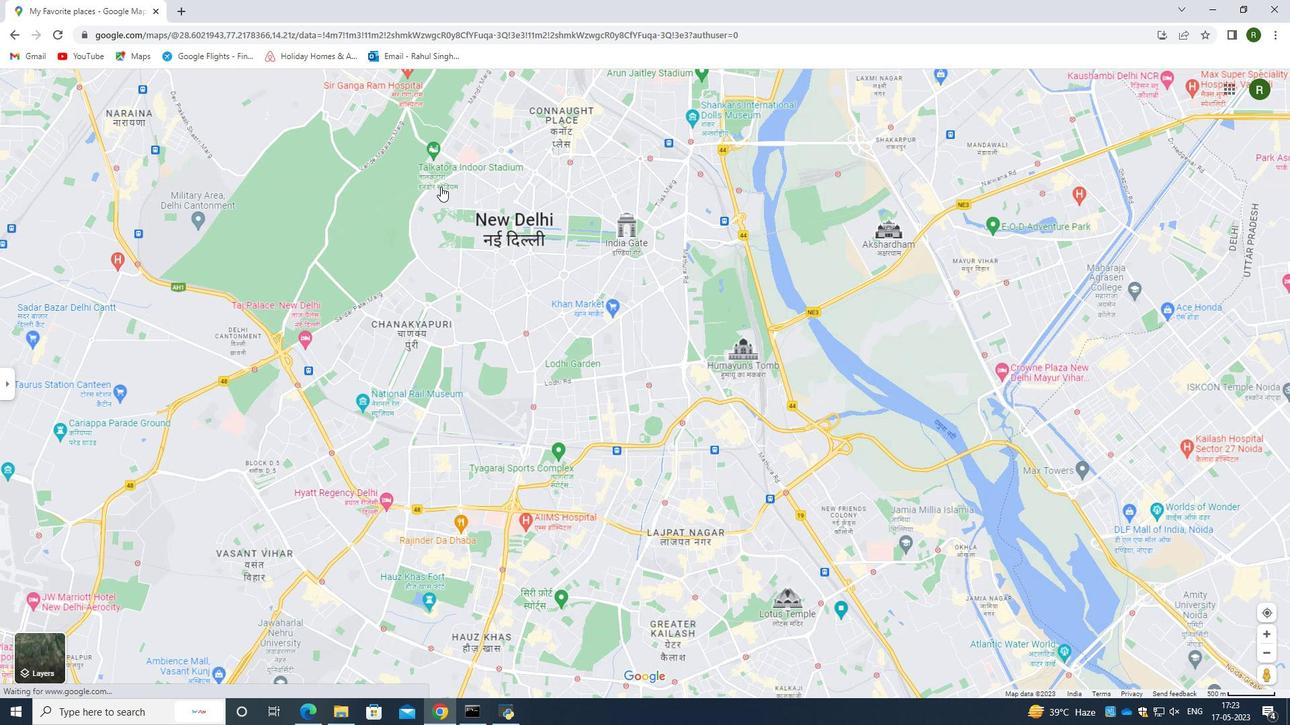 
Action: Mouse scrolled (441, 186) with delta (0, 0)
Screenshot: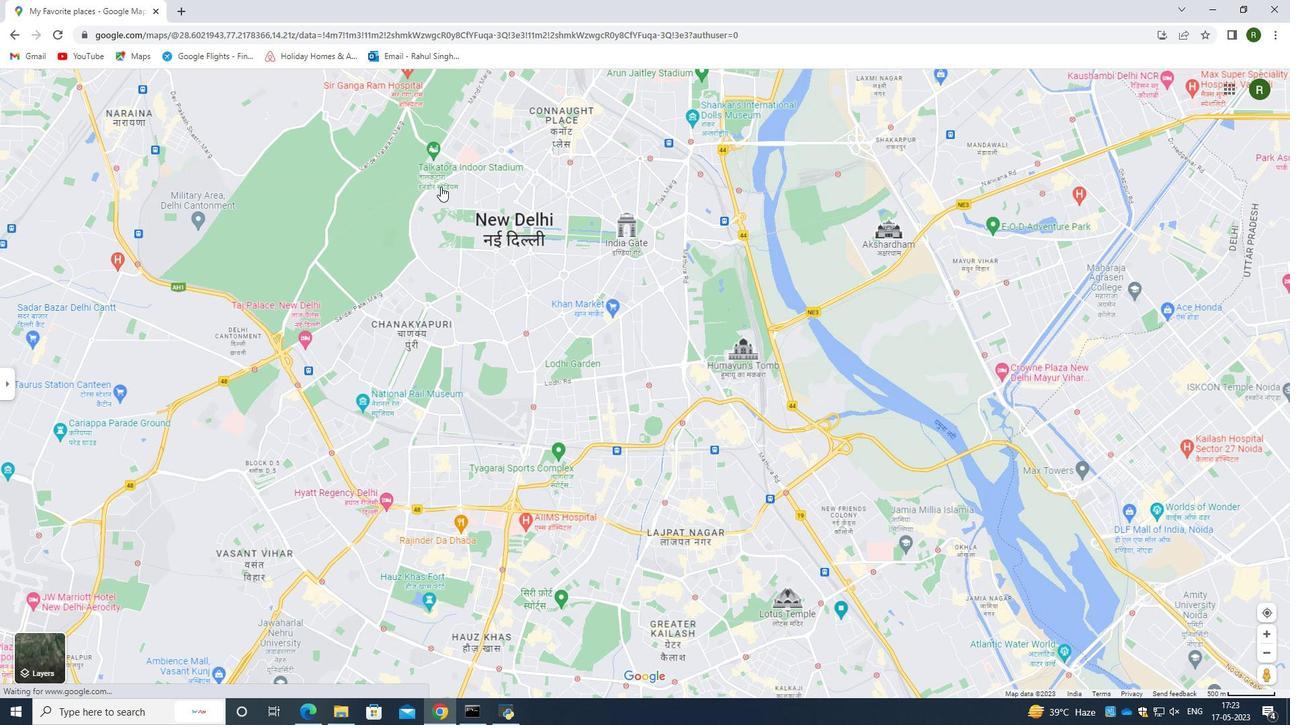 
Action: Mouse scrolled (441, 186) with delta (0, 0)
Screenshot: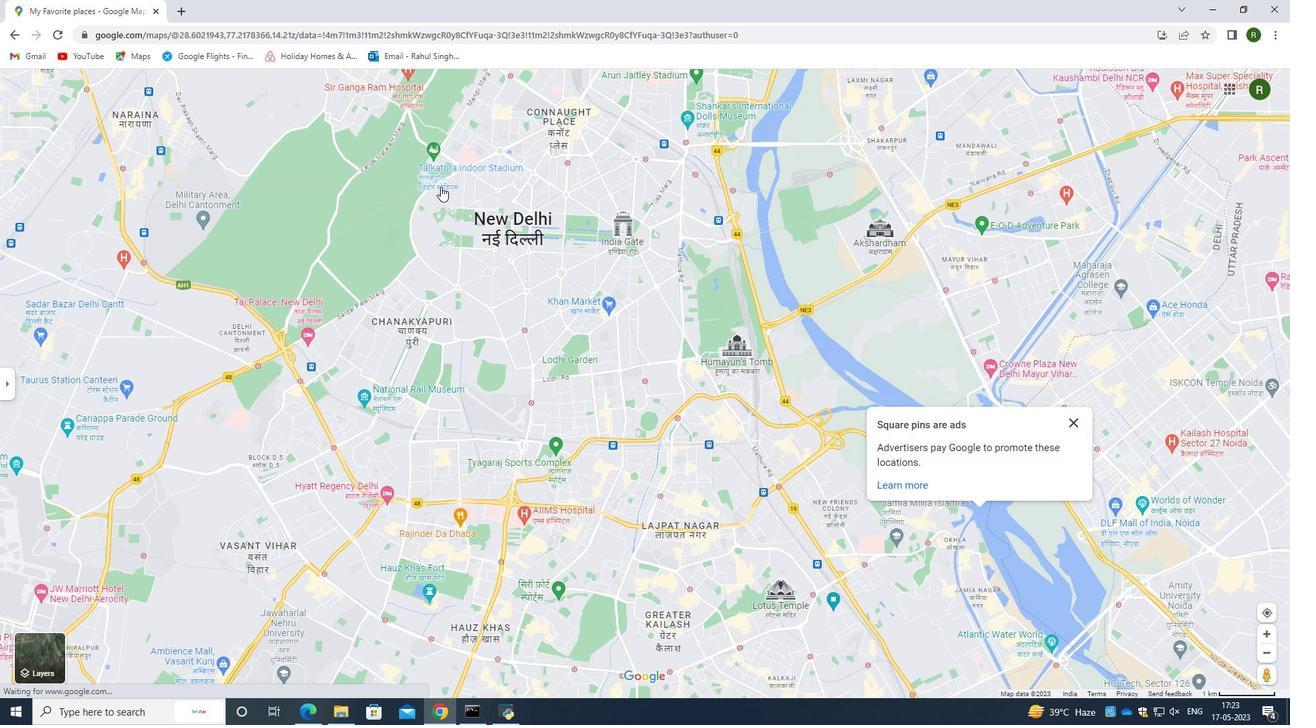 
Action: Mouse scrolled (441, 186) with delta (0, 0)
Screenshot: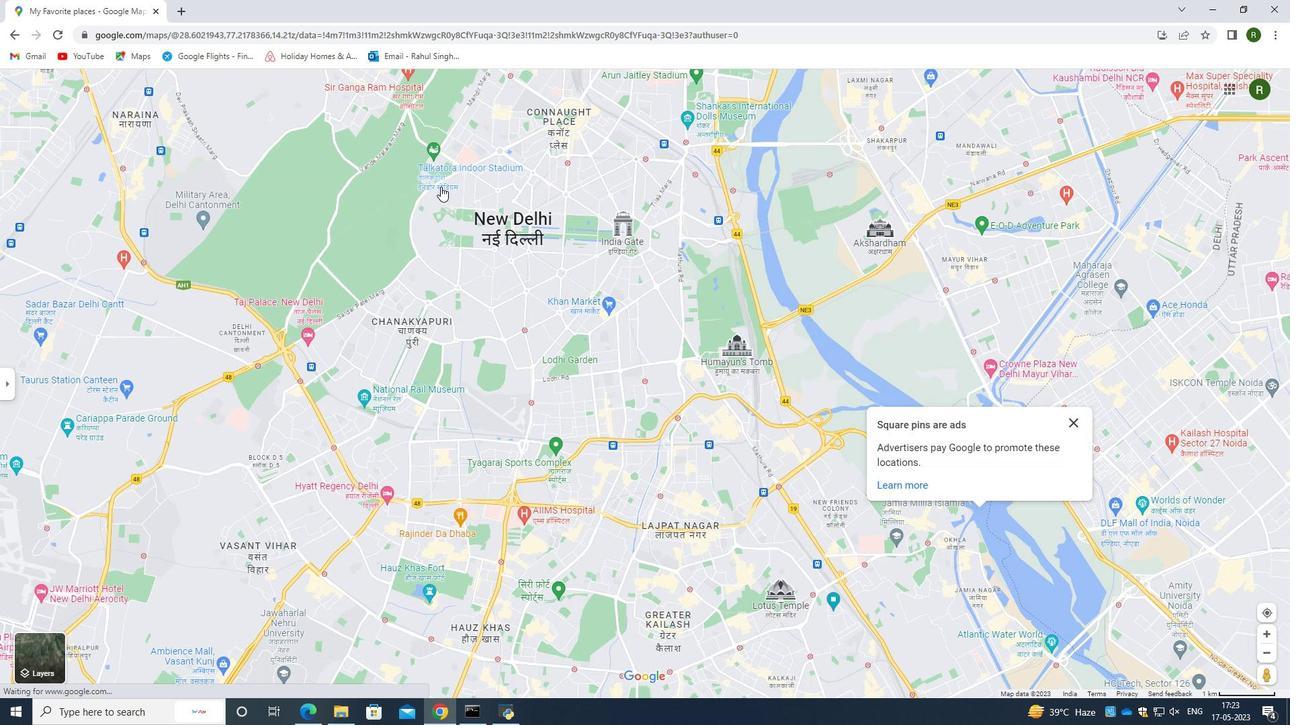 
Action: Mouse moved to (522, 282)
Screenshot: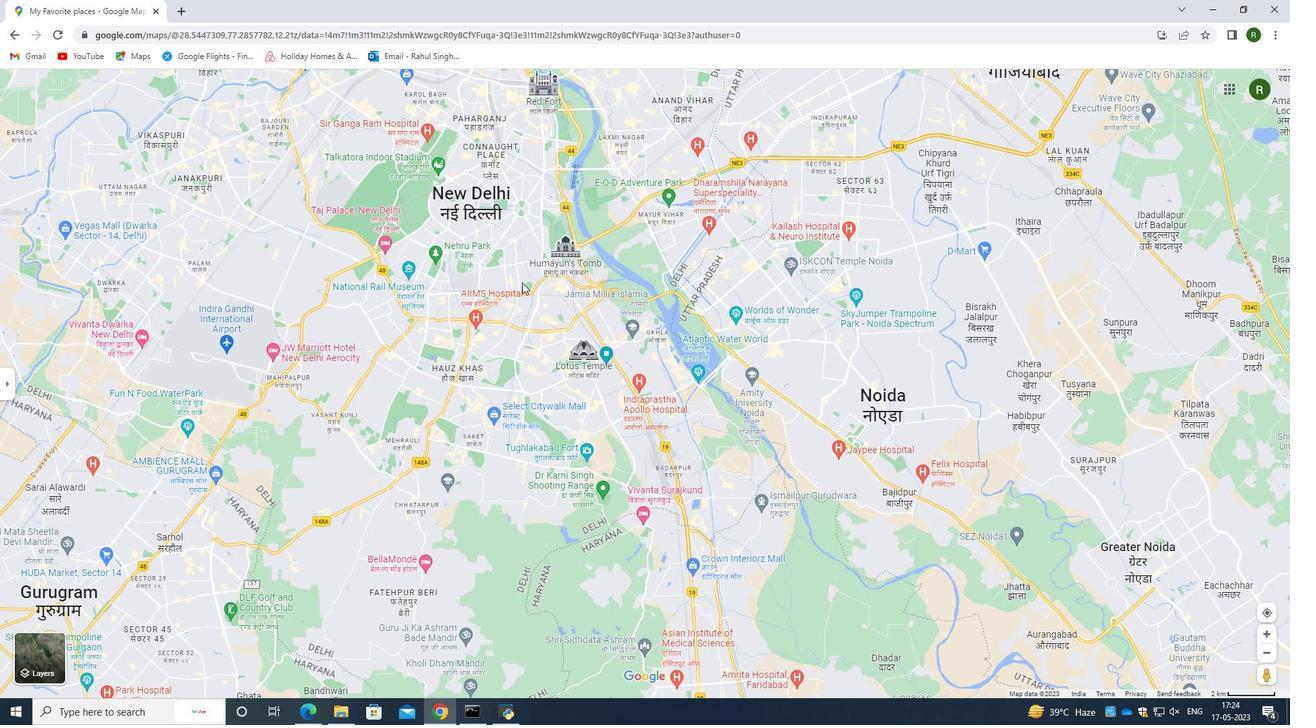 
Action: Mouse scrolled (522, 282) with delta (0, 0)
Screenshot: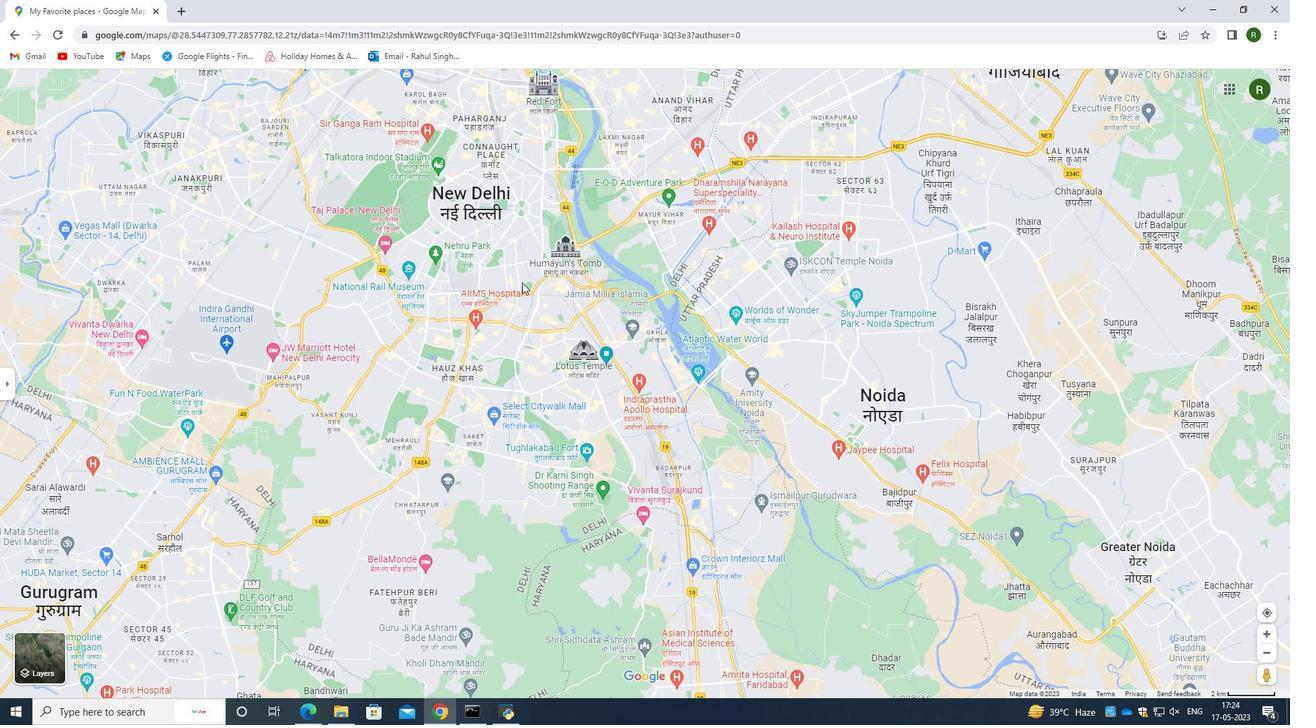 
Action: Mouse scrolled (522, 282) with delta (0, 0)
Screenshot: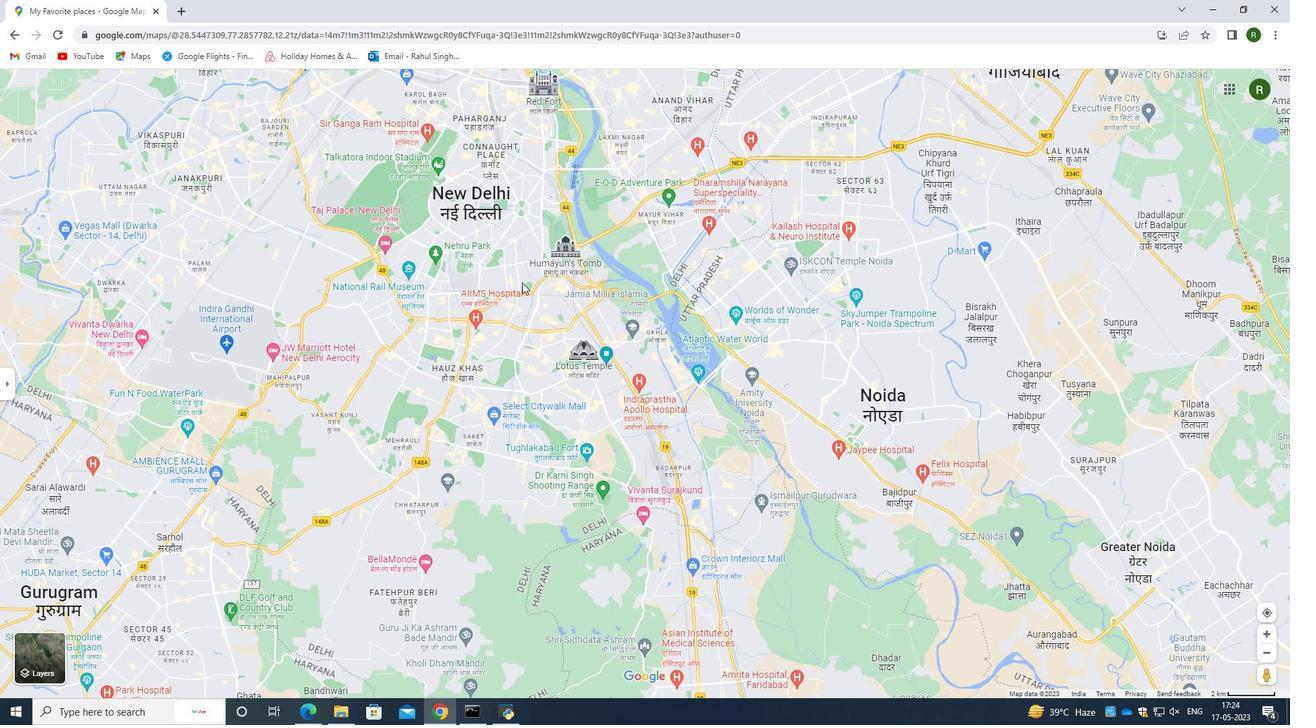 
Action: Mouse moved to (0, 388)
Screenshot: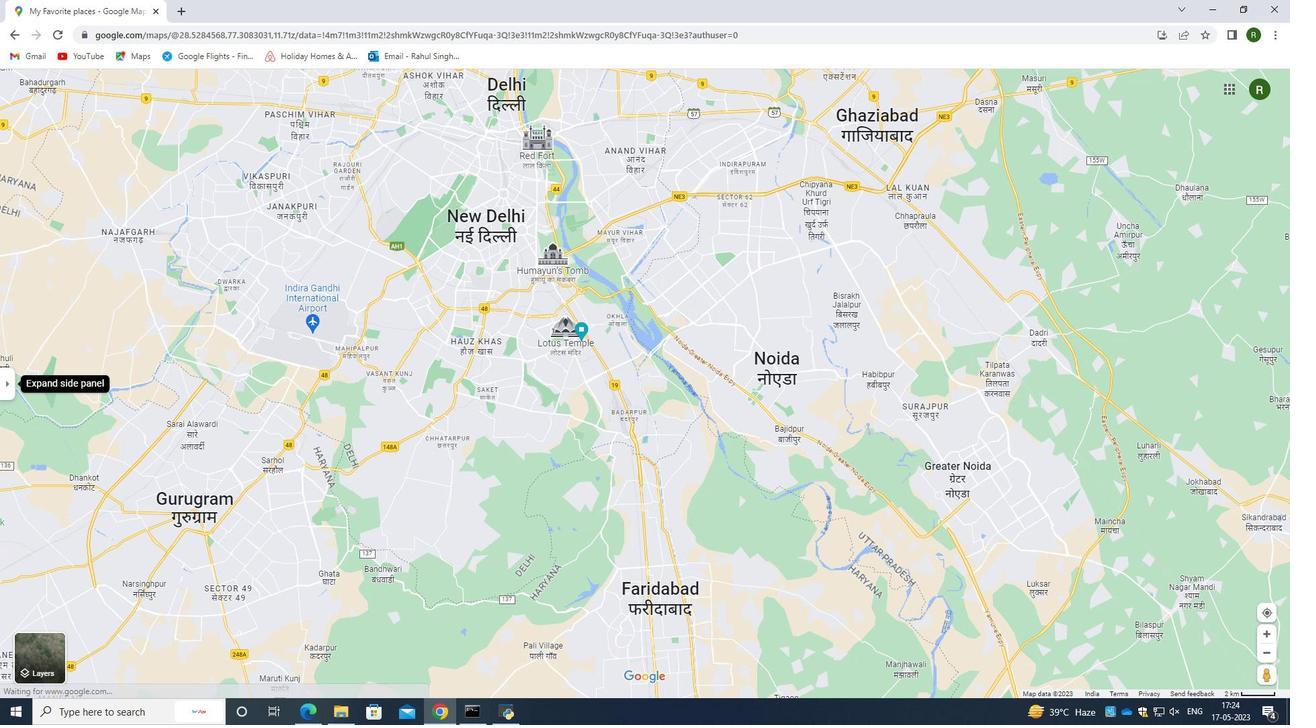 
Action: Mouse pressed left at (0, 388)
Screenshot: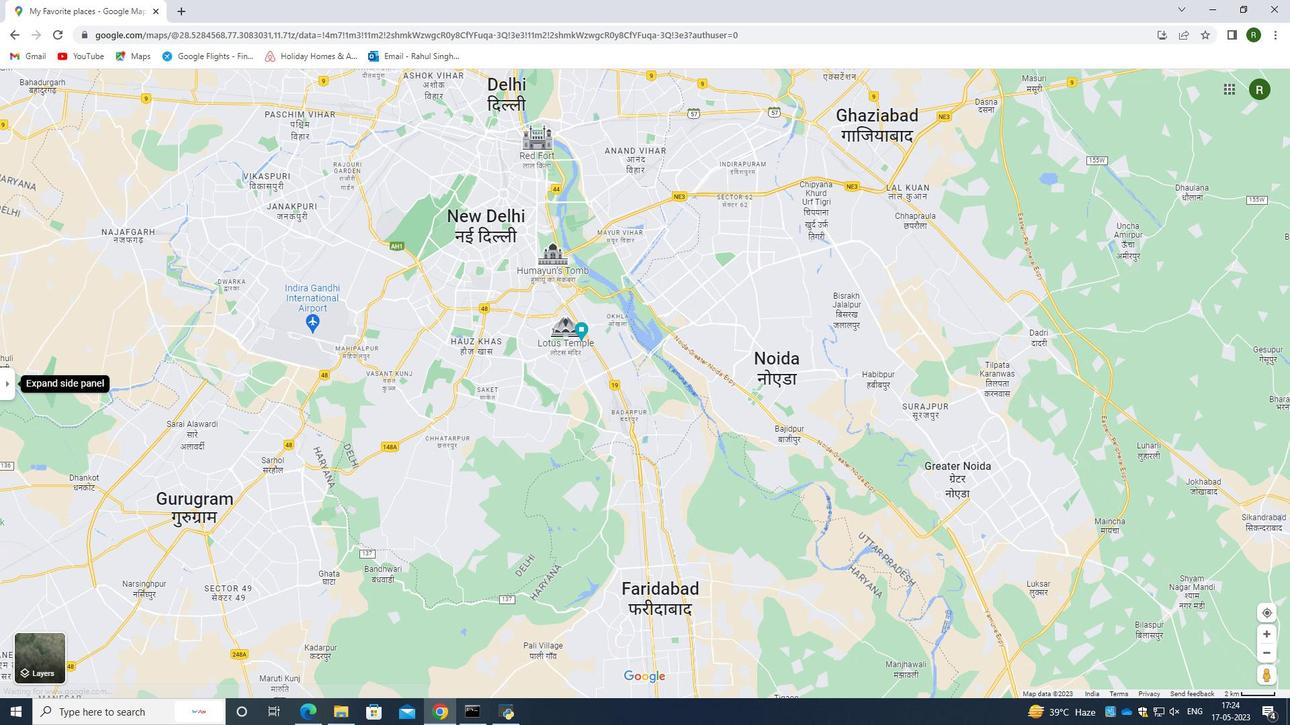 
Action: Mouse moved to (174, 418)
Screenshot: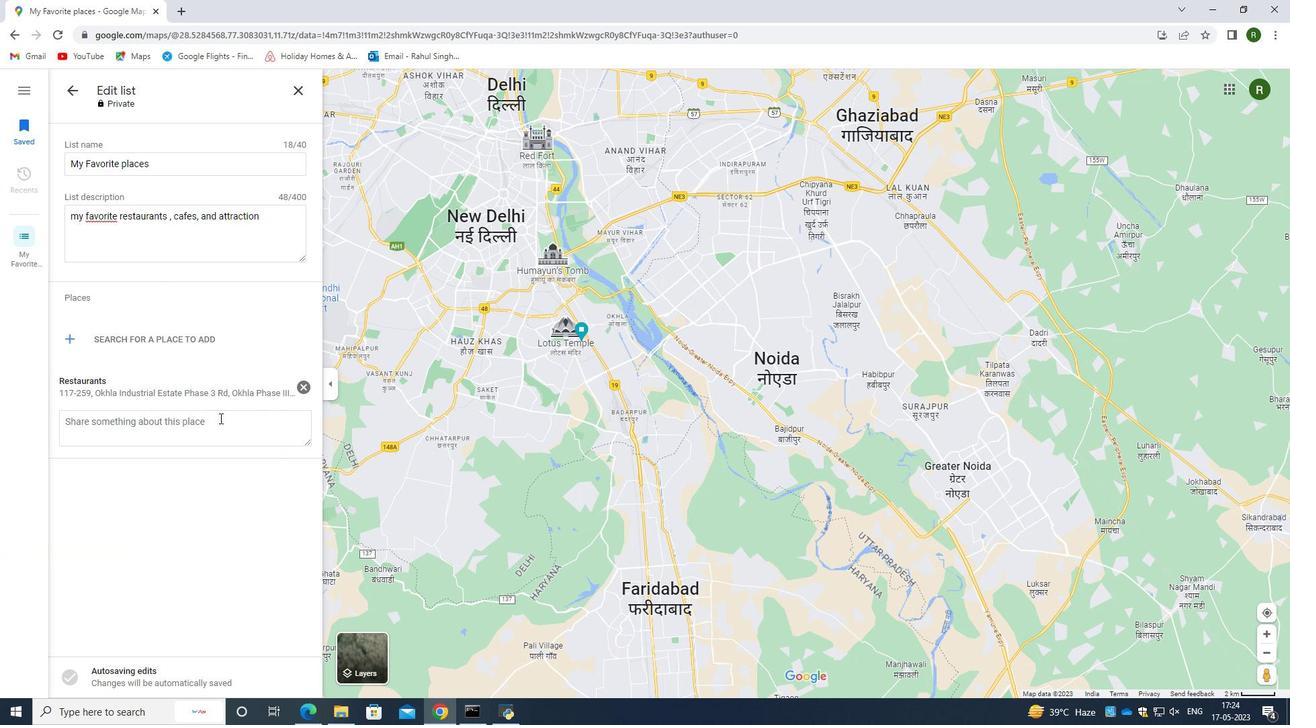 
Action: Mouse pressed left at (174, 418)
Screenshot: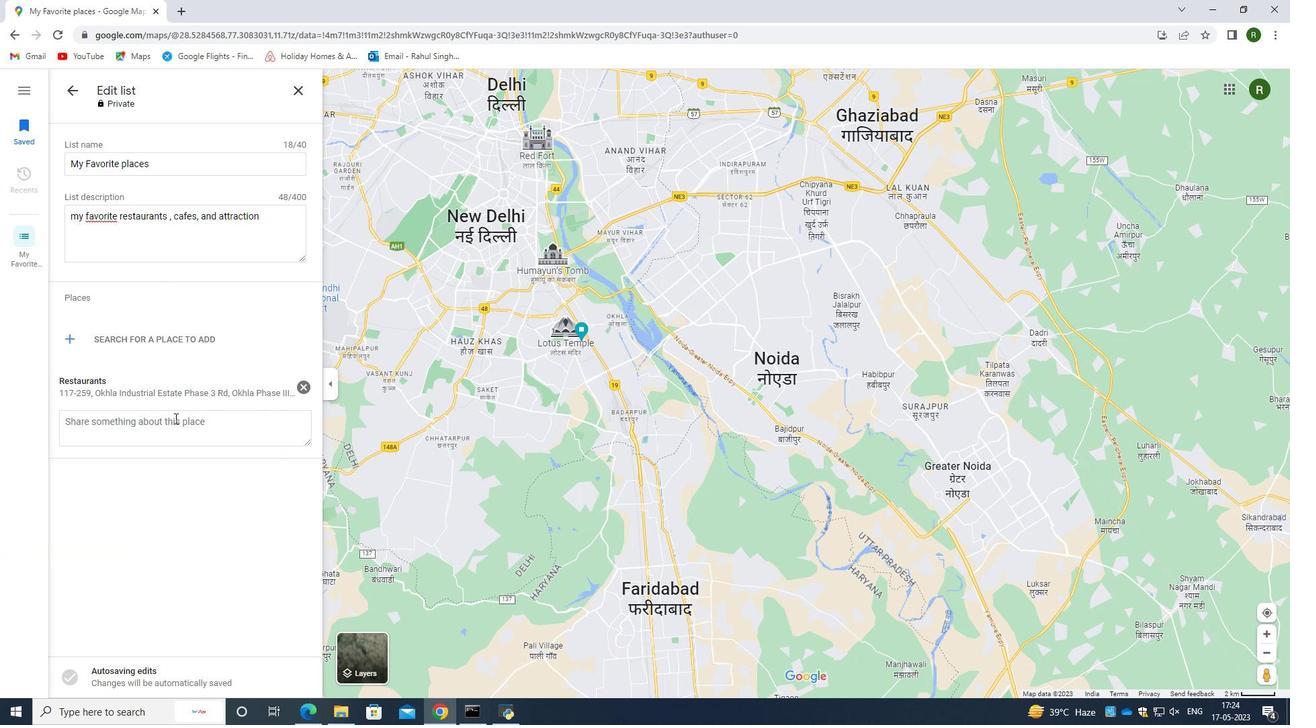 
Action: Key pressed nic<Key.space>e<Key.space><Key.backspace><Key.backspace><Key.backspace>e<Key.space>p<Key.backspace>ra<Key.backspace>estaurants
Screenshot: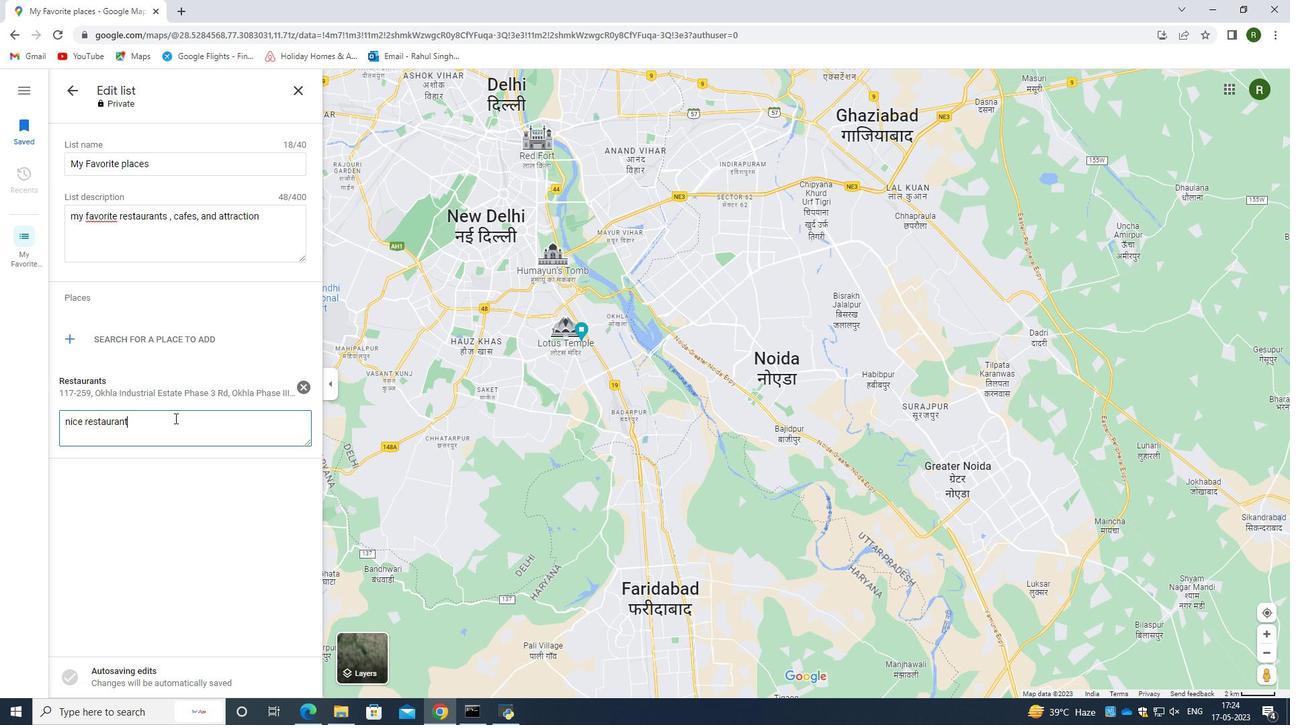 
Action: Mouse scrolled (174, 418) with delta (0, 0)
Screenshot: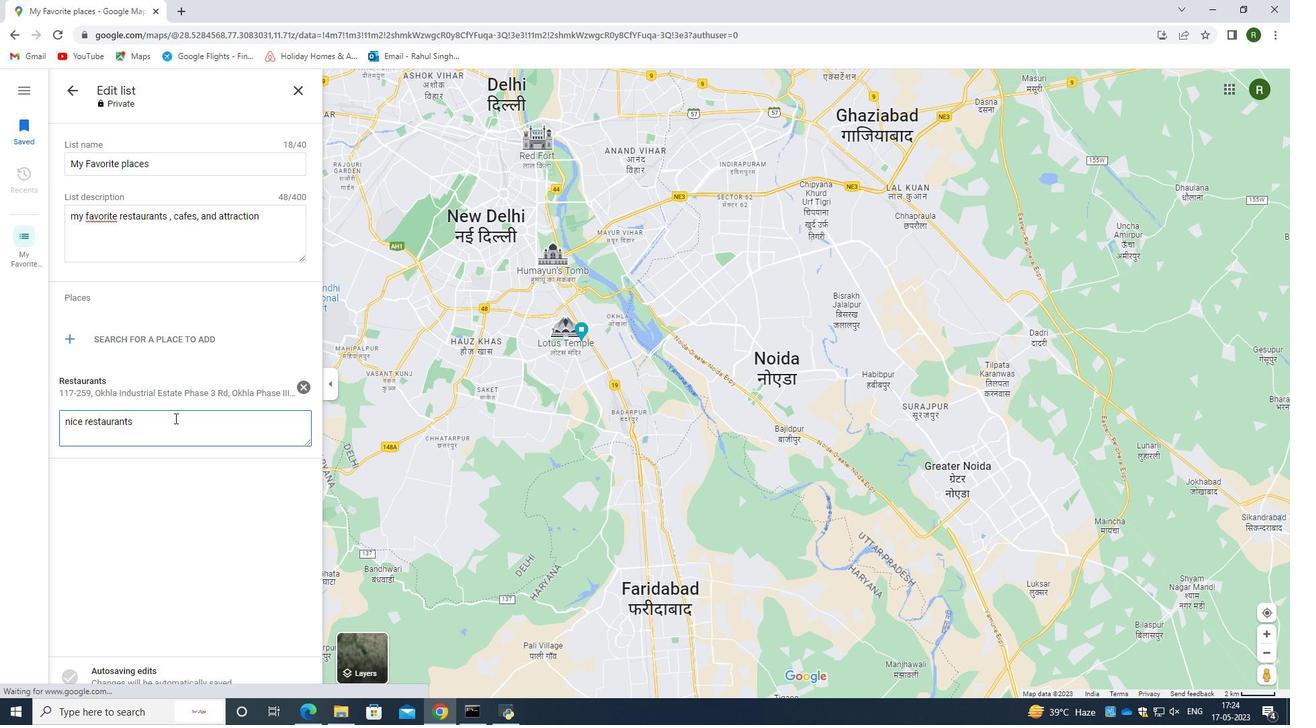 
Action: Mouse scrolled (174, 418) with delta (0, 0)
Screenshot: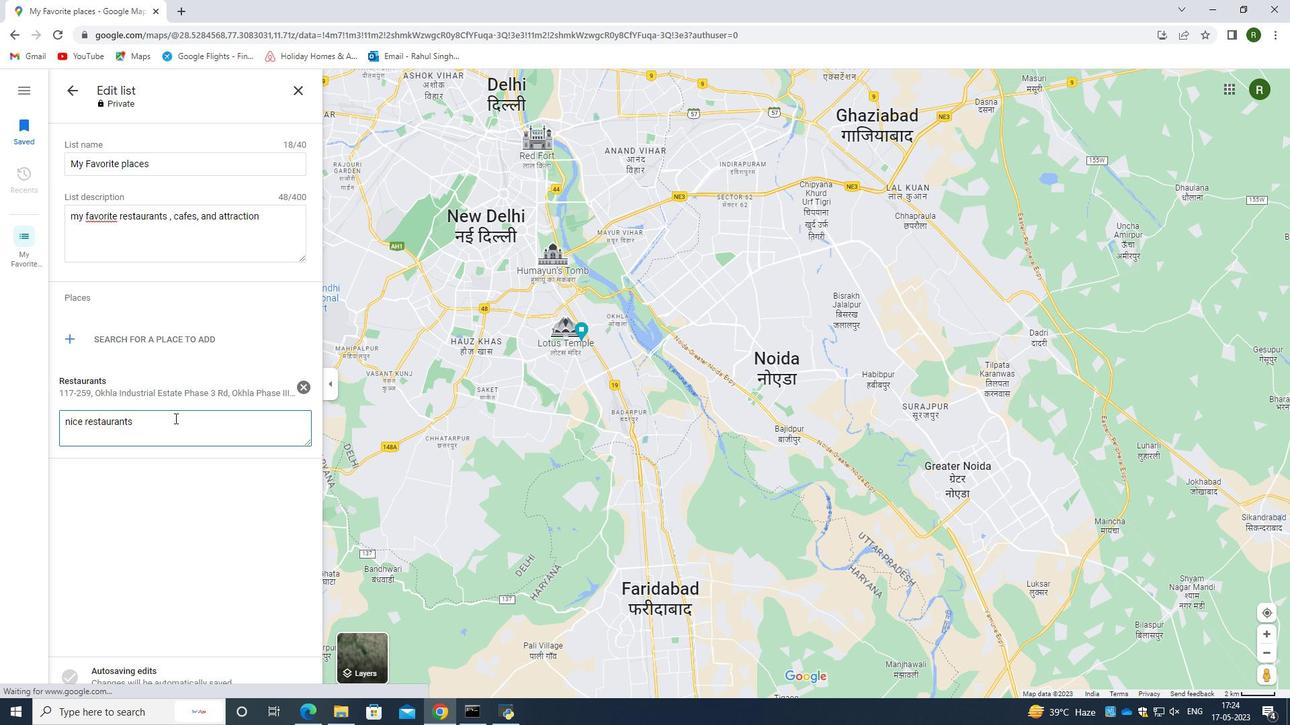 
Action: Mouse moved to (138, 479)
Screenshot: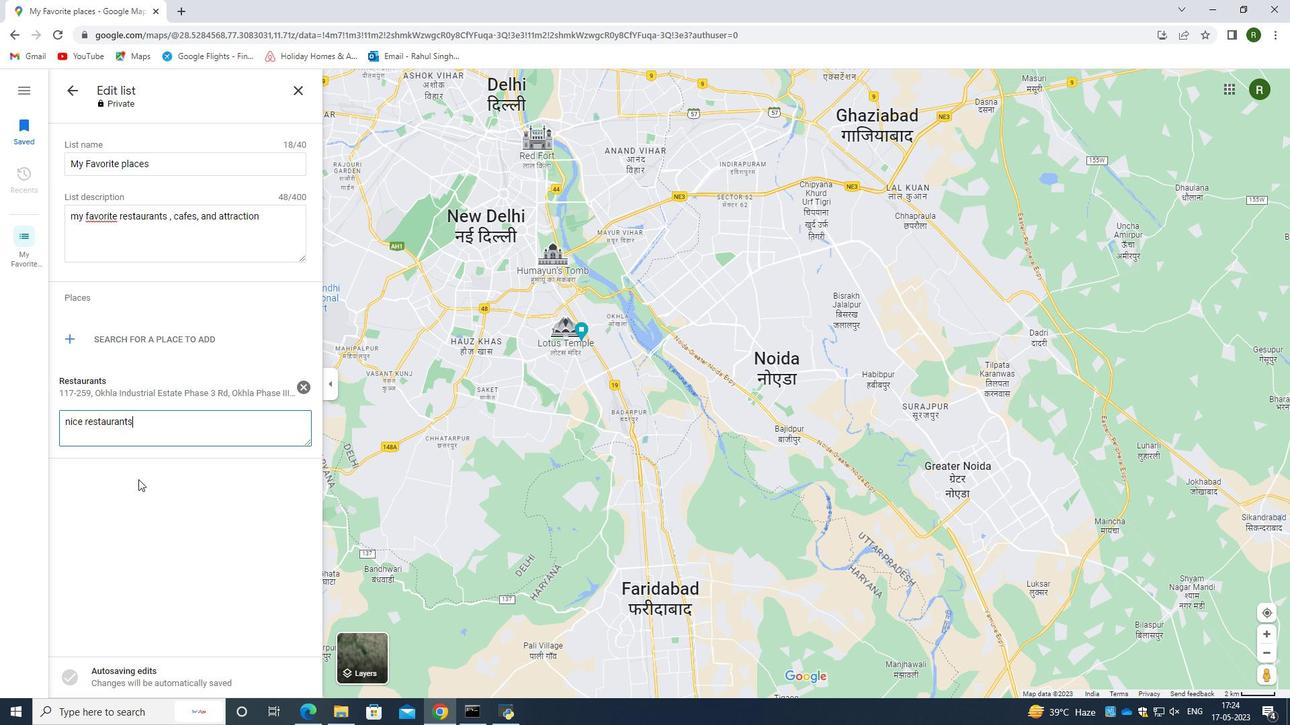 
Action: Mouse pressed left at (138, 479)
Screenshot: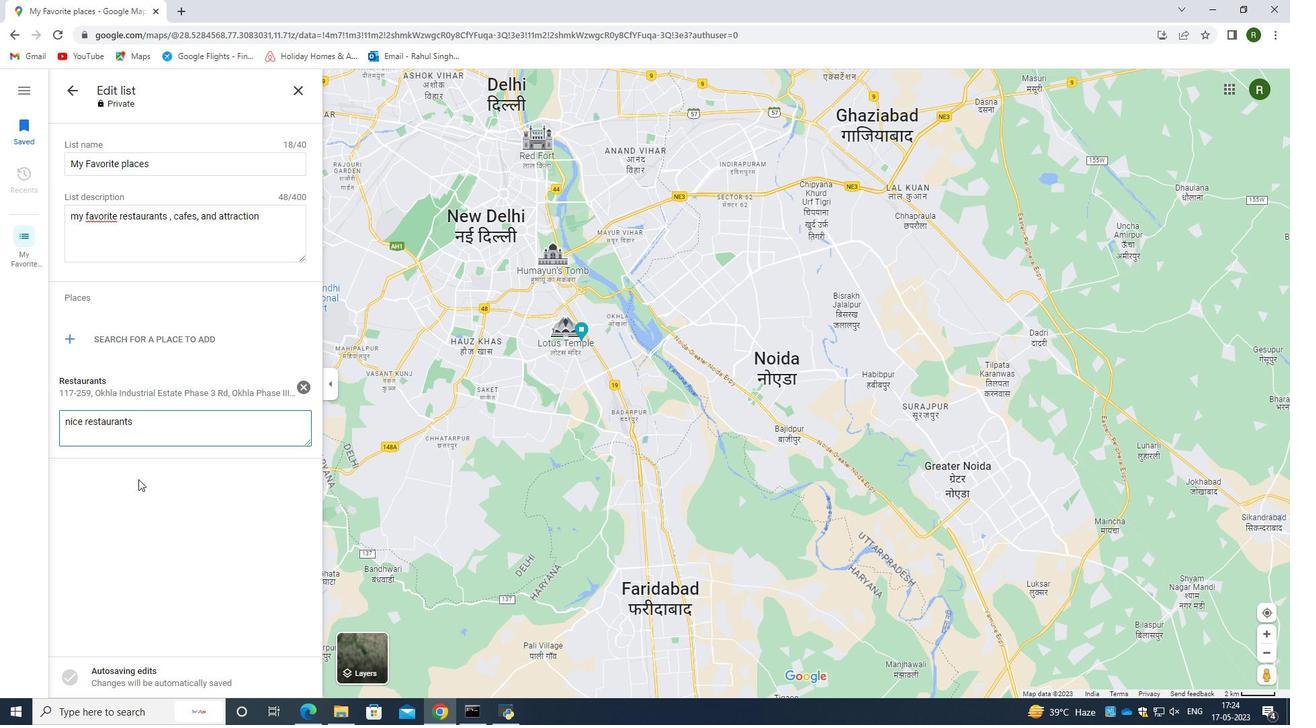 
Action: Mouse moved to (71, 337)
Screenshot: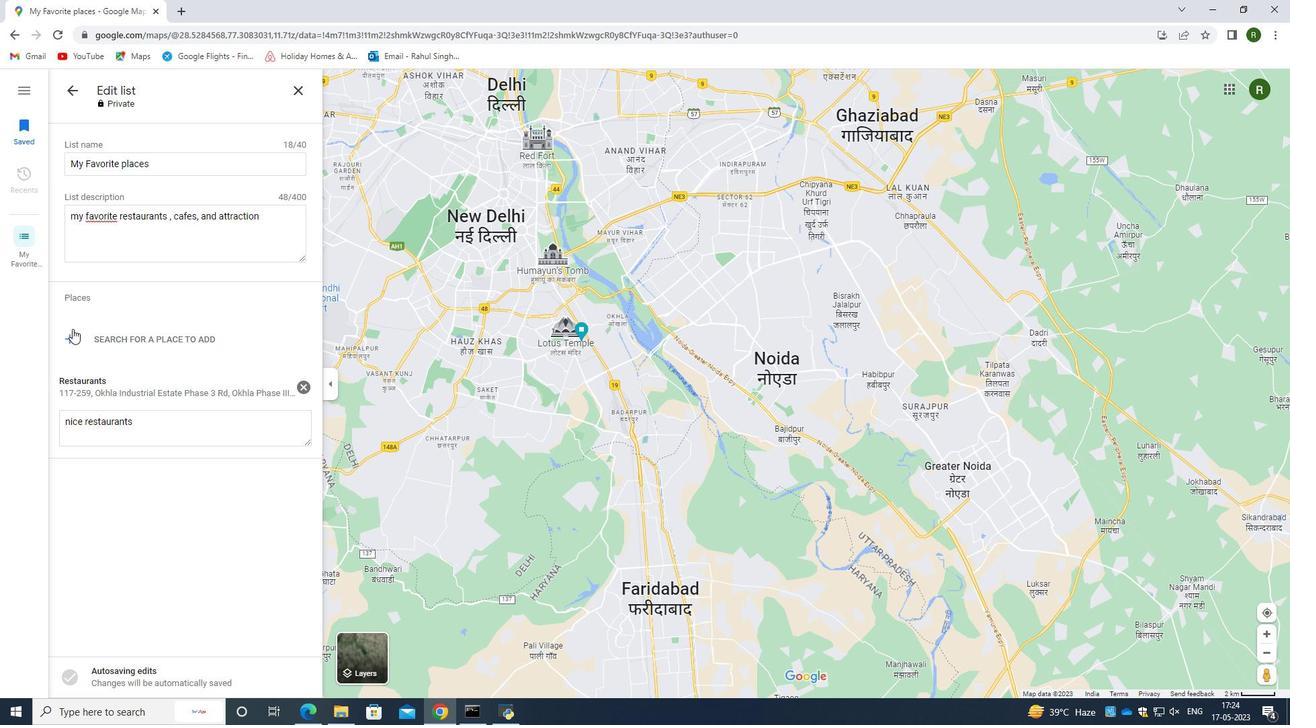 
Action: Mouse pressed left at (71, 337)
Screenshot: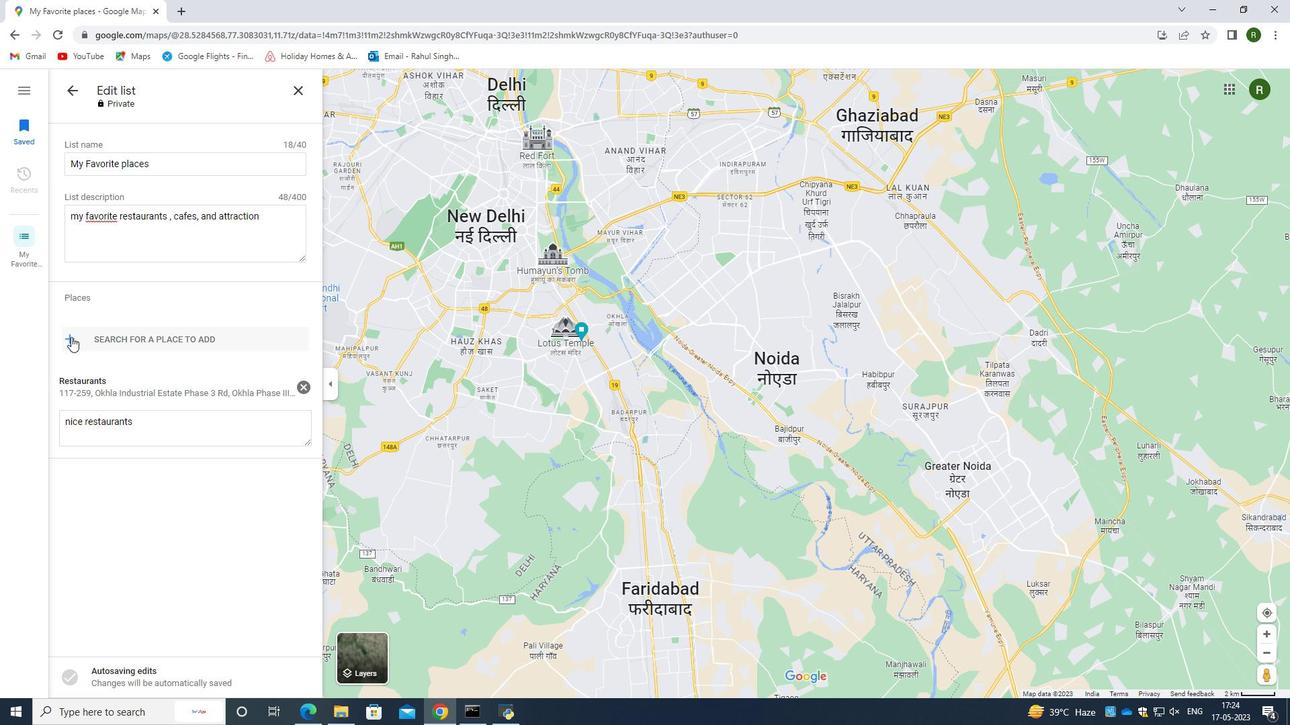 
Action: Mouse moved to (179, 340)
Screenshot: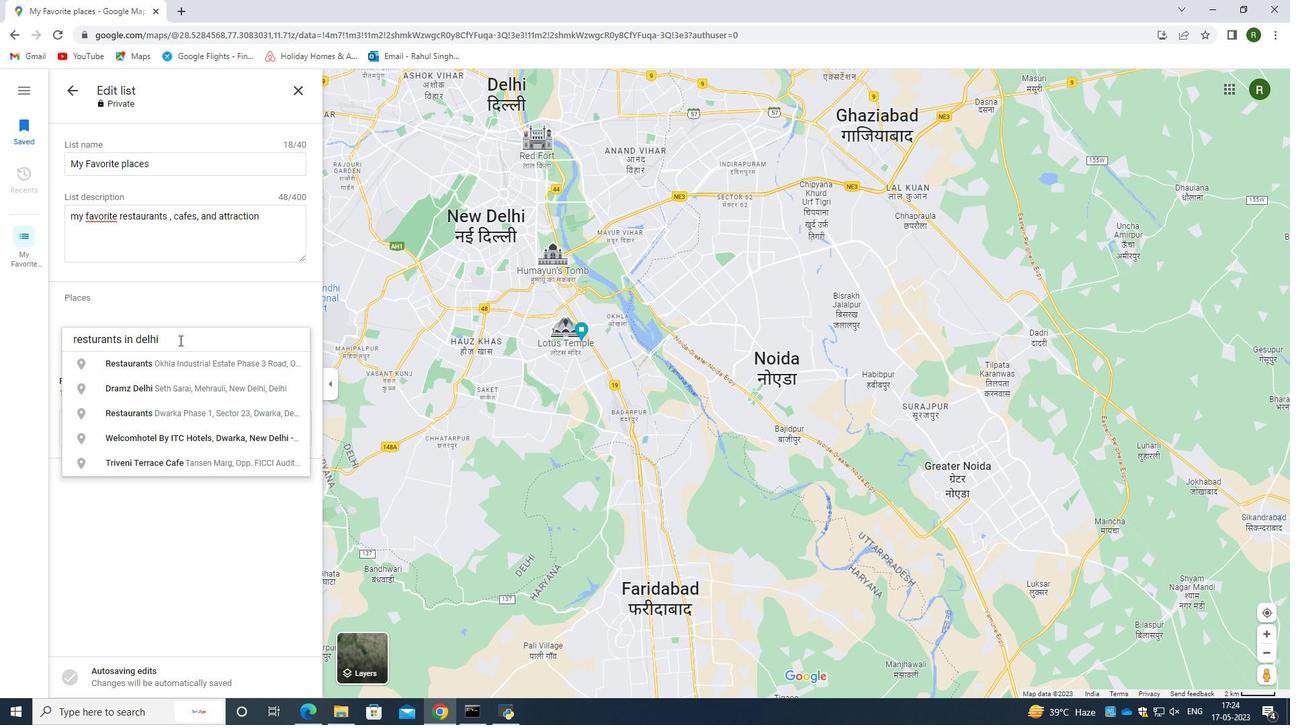 
Action: Mouse pressed left at (179, 340)
Screenshot: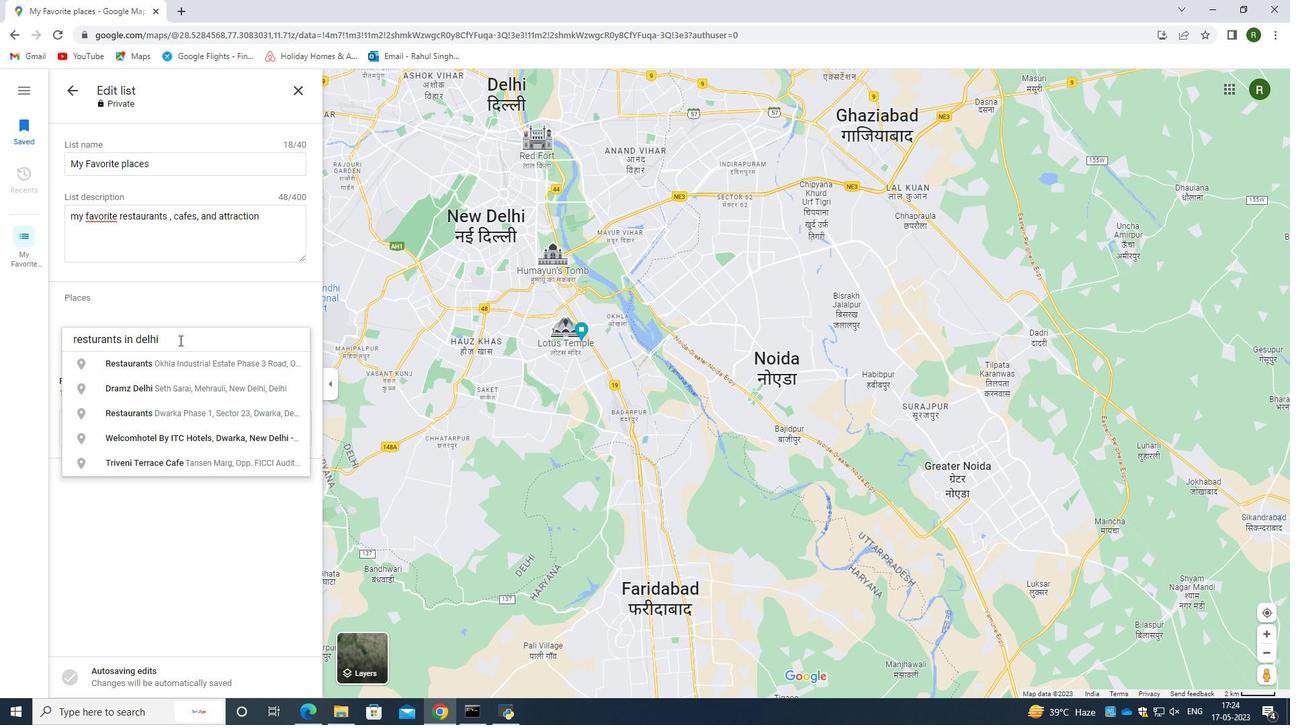 
Action: Mouse moved to (59, 344)
Screenshot: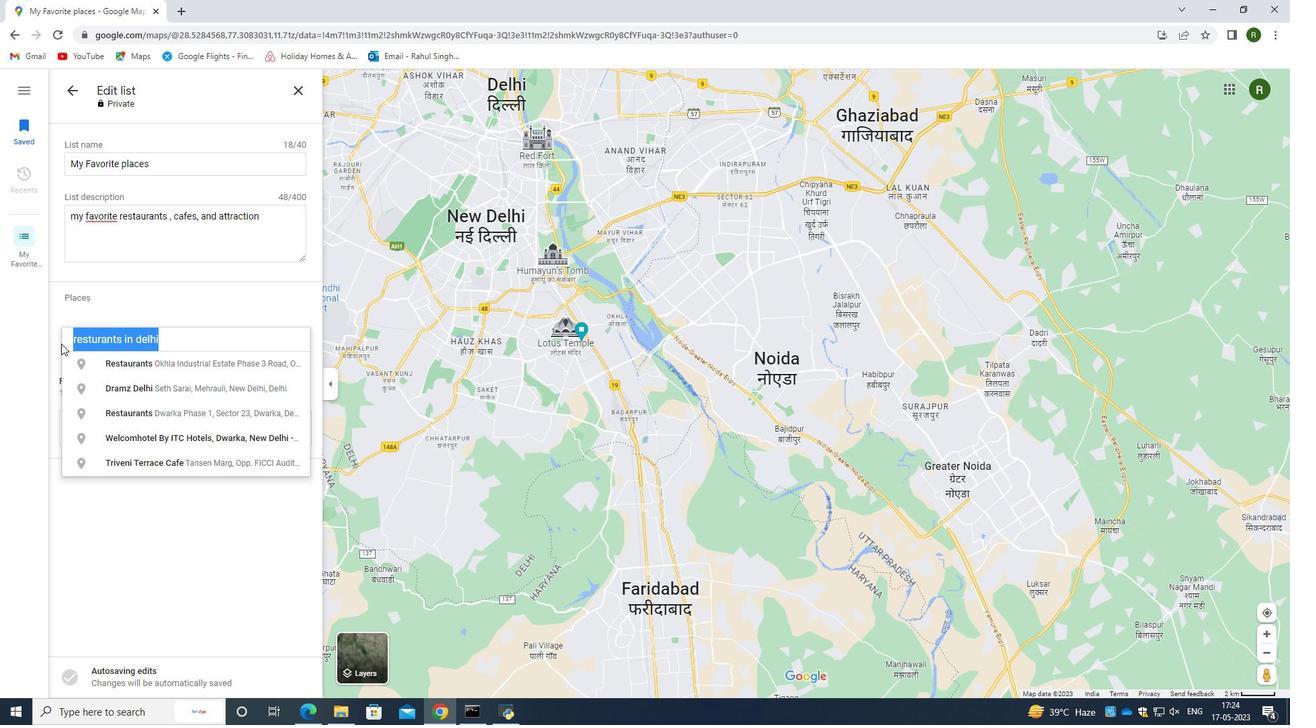 
Action: Key pressed <Key.backspace>cafes<Key.space>near<Key.backspace><Key.backspace><Key.backspace><Key.backspace><Key.enter>
Screenshot: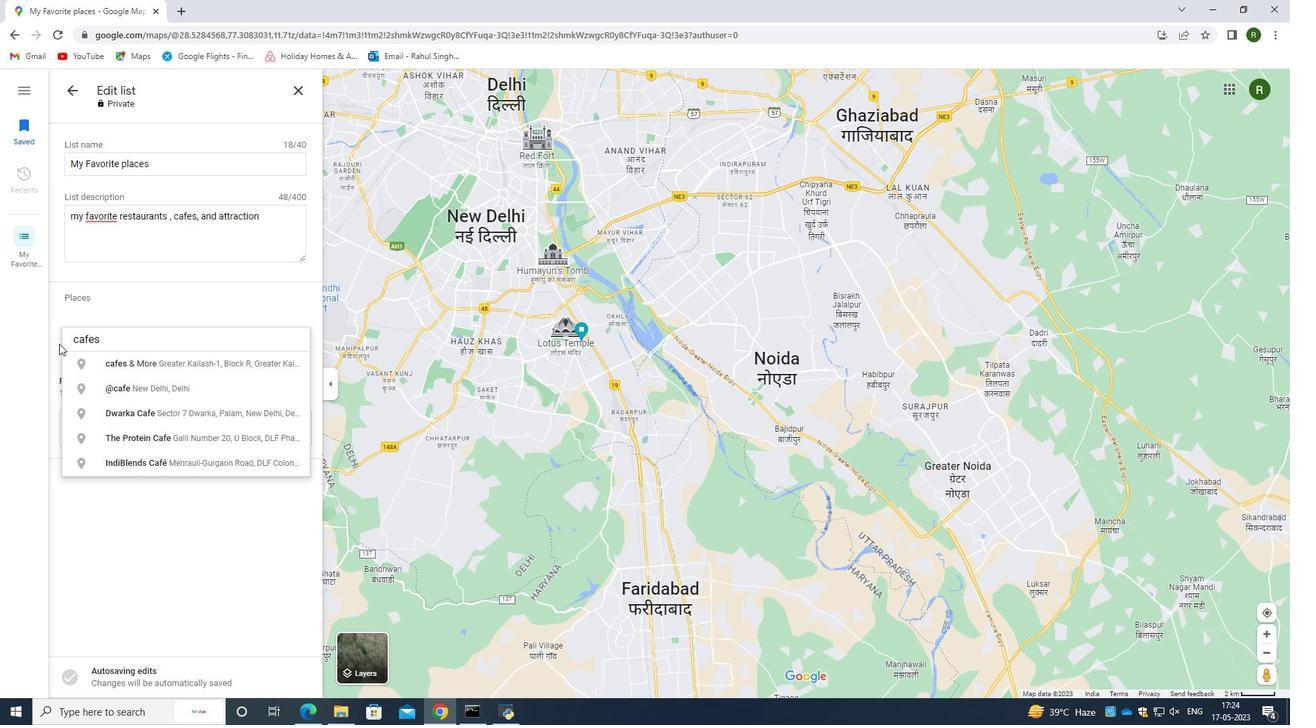 
Action: Mouse moved to (70, 335)
Screenshot: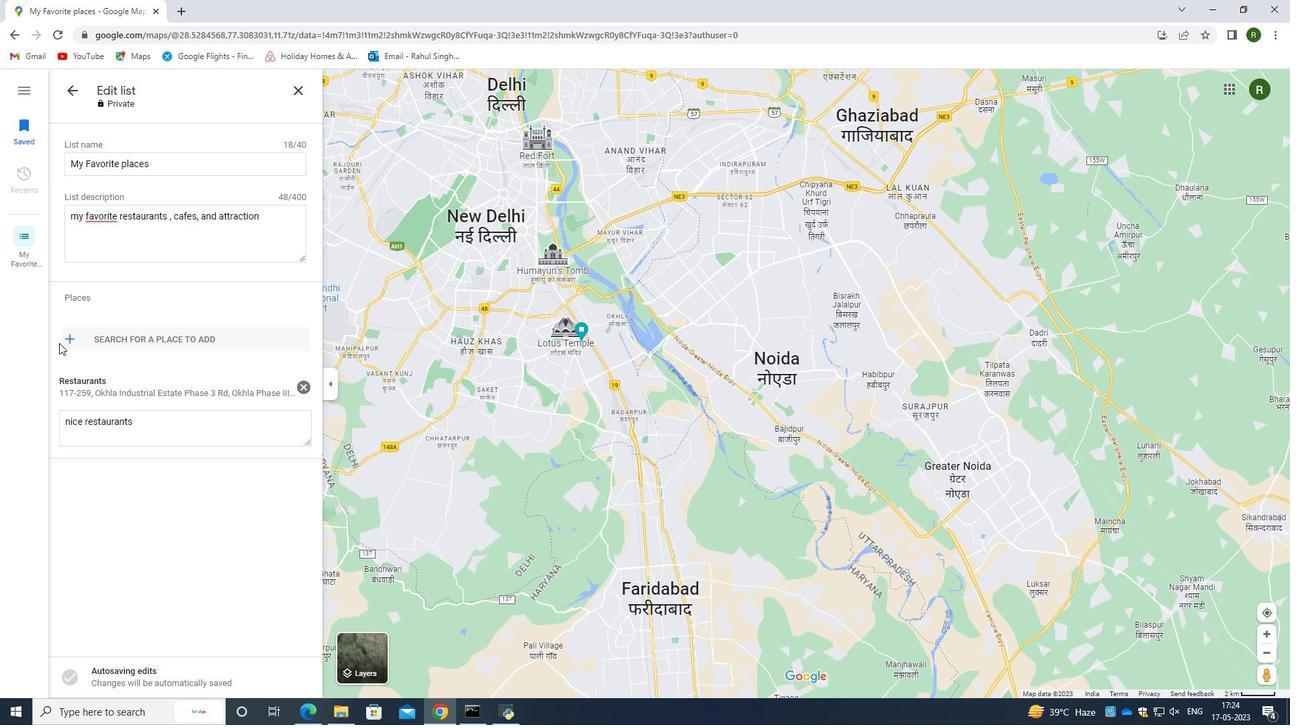 
Action: Mouse pressed left at (70, 335)
Screenshot: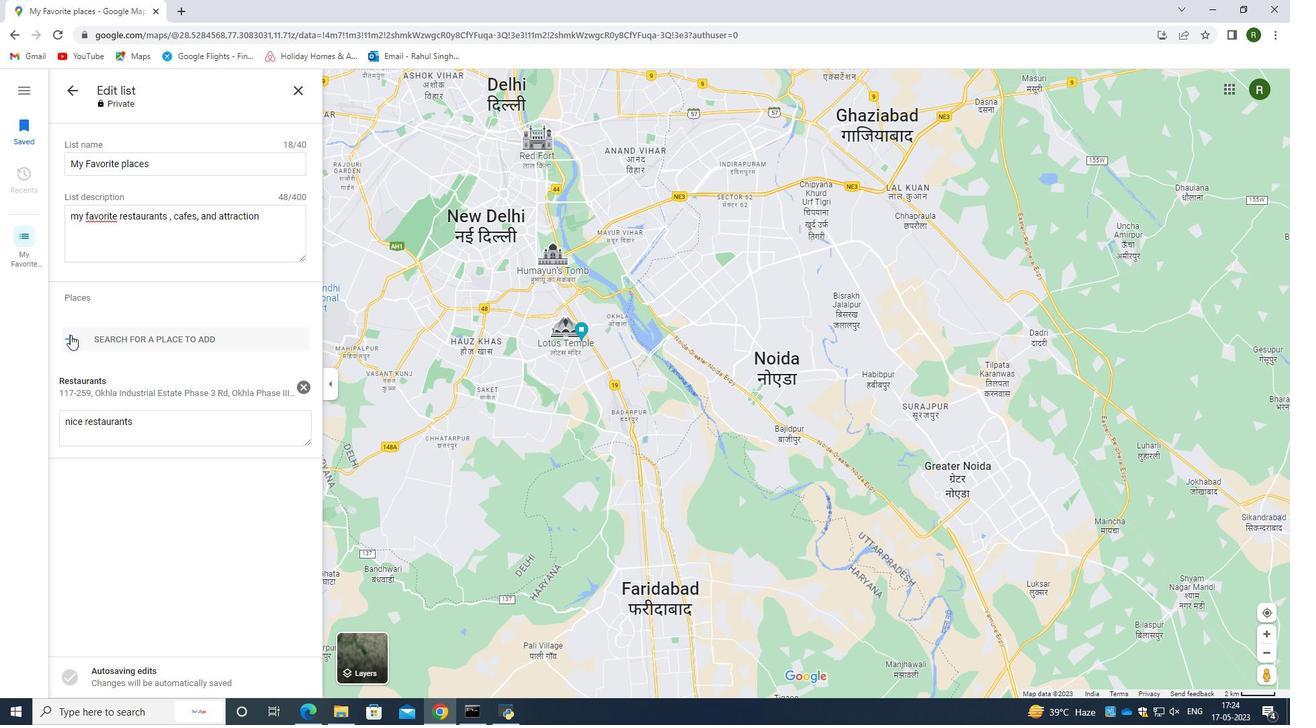 
Action: Mouse moved to (145, 459)
Screenshot: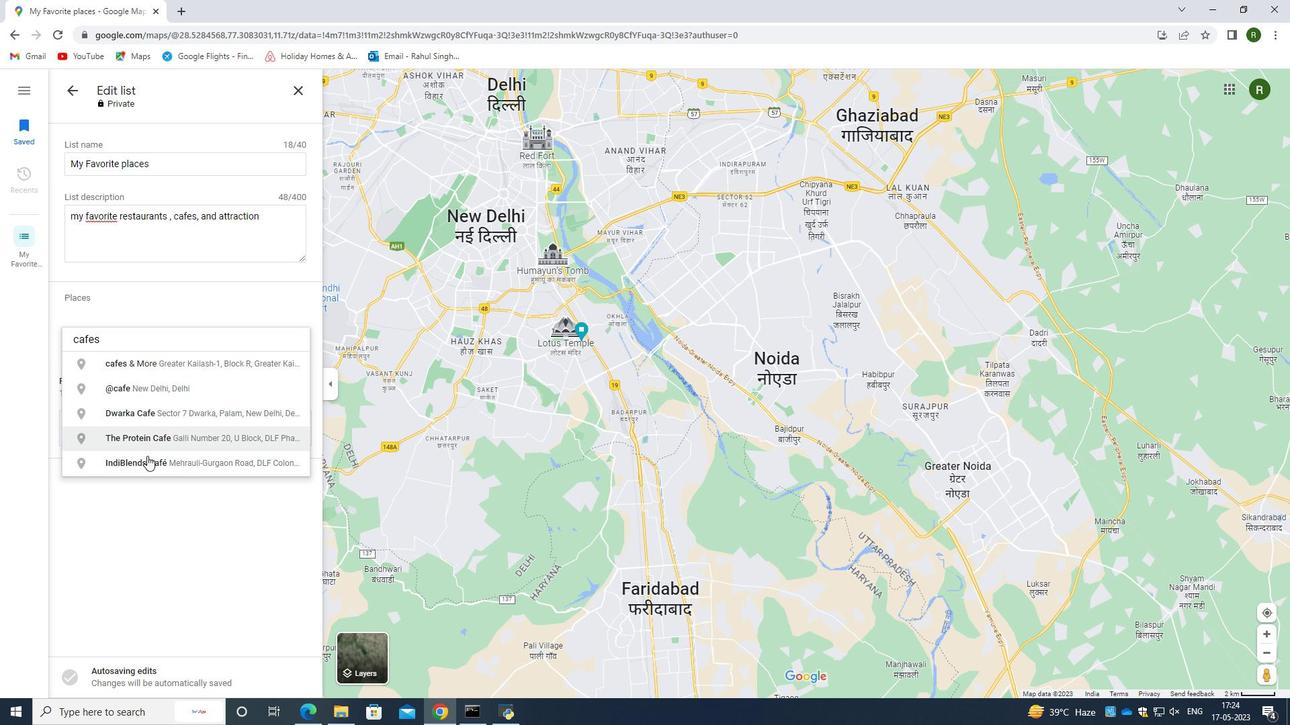 
Action: Mouse pressed left at (145, 459)
Screenshot: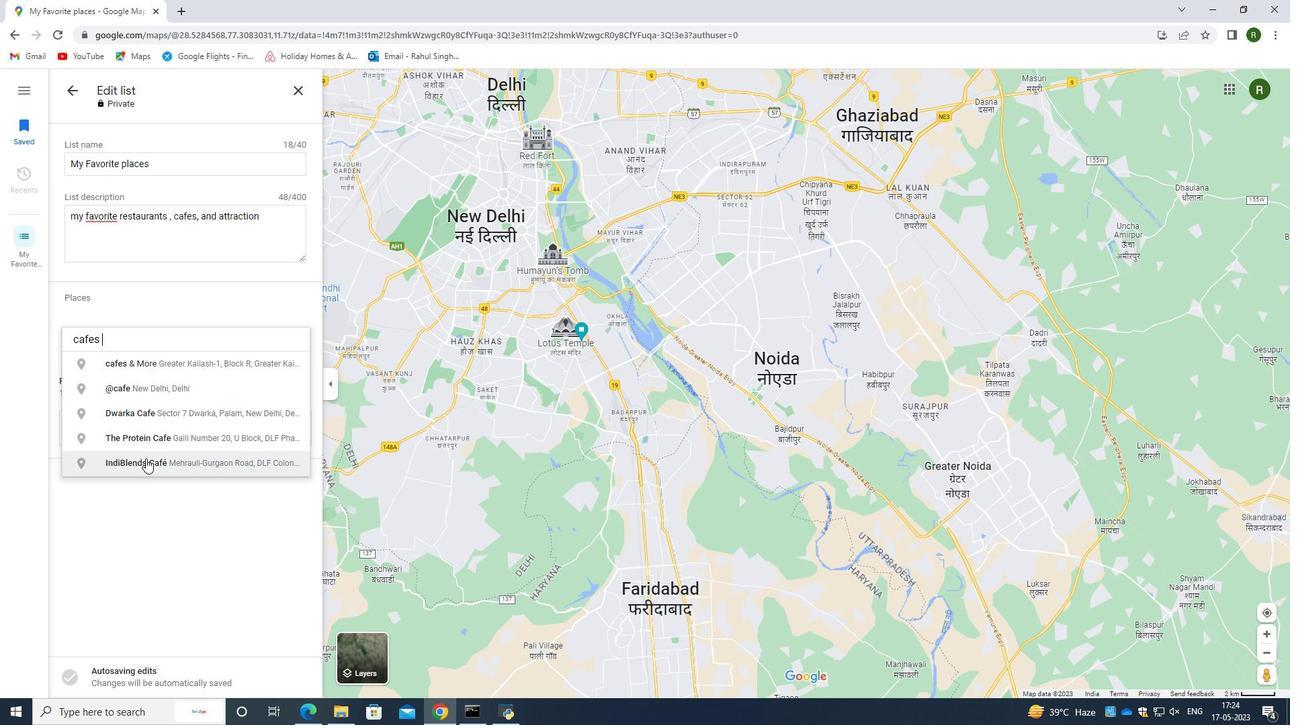 
Action: Mouse moved to (549, 496)
Screenshot: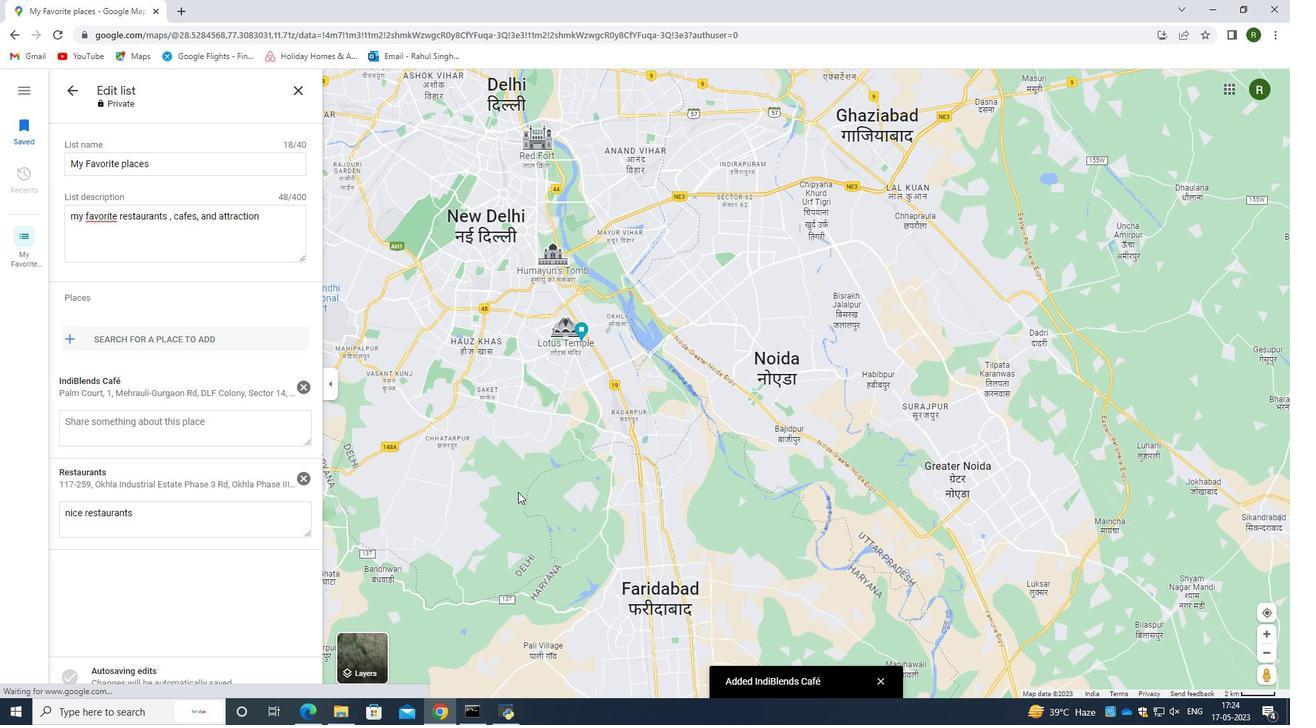 
Action: Mouse scrolled (549, 497) with delta (0, 0)
Screenshot: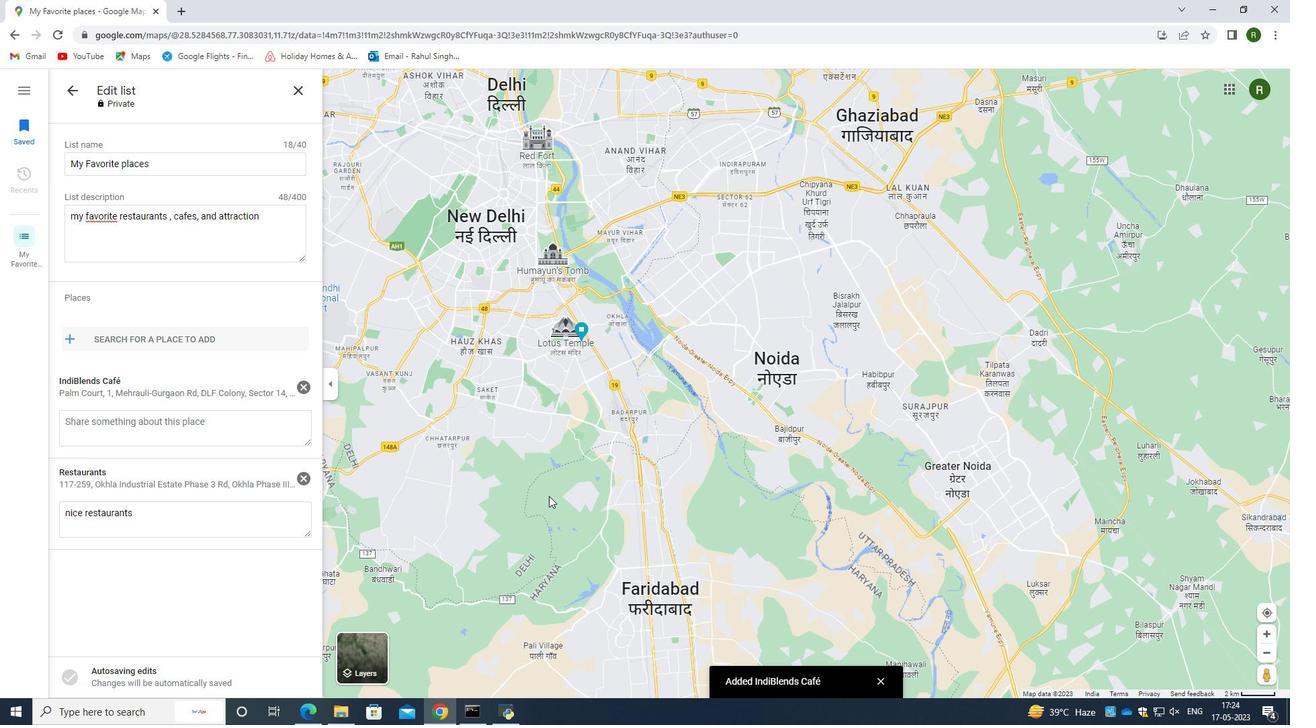 
Action: Mouse scrolled (549, 497) with delta (0, 0)
Screenshot: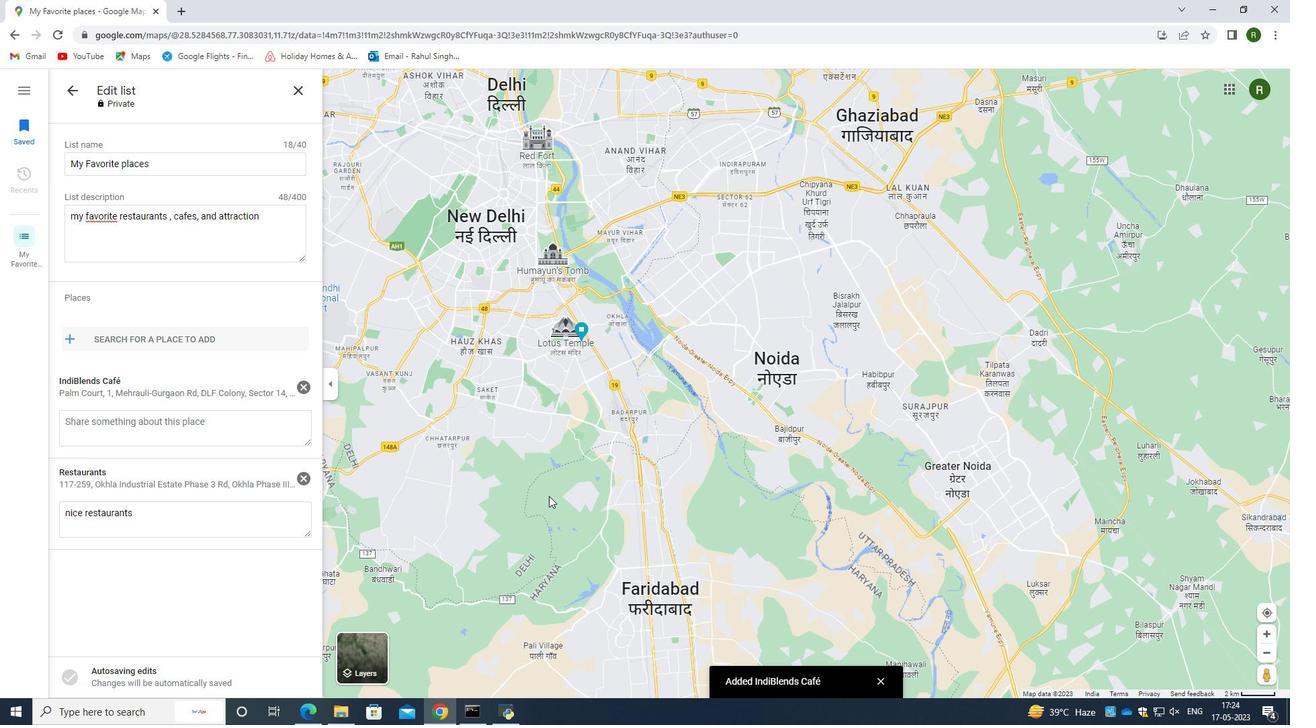 
Action: Mouse scrolled (549, 497) with delta (0, 0)
Screenshot: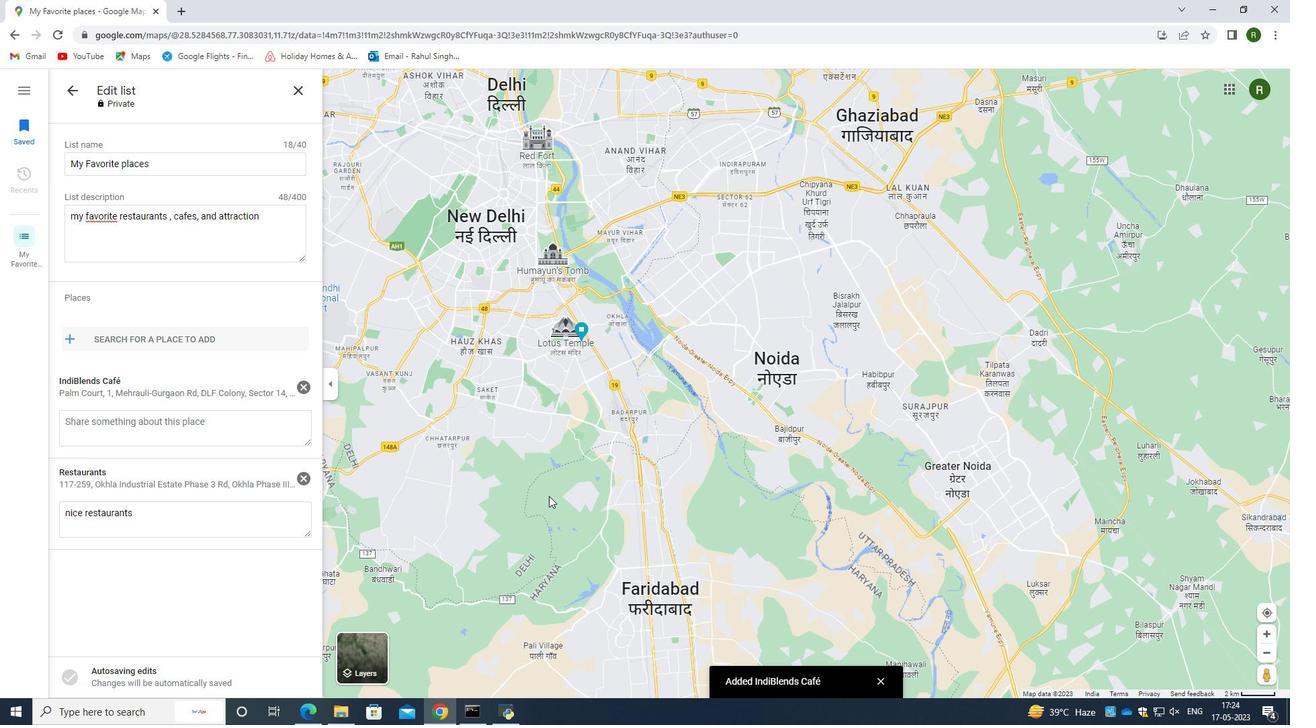 
Action: Mouse scrolled (549, 497) with delta (0, 0)
Screenshot: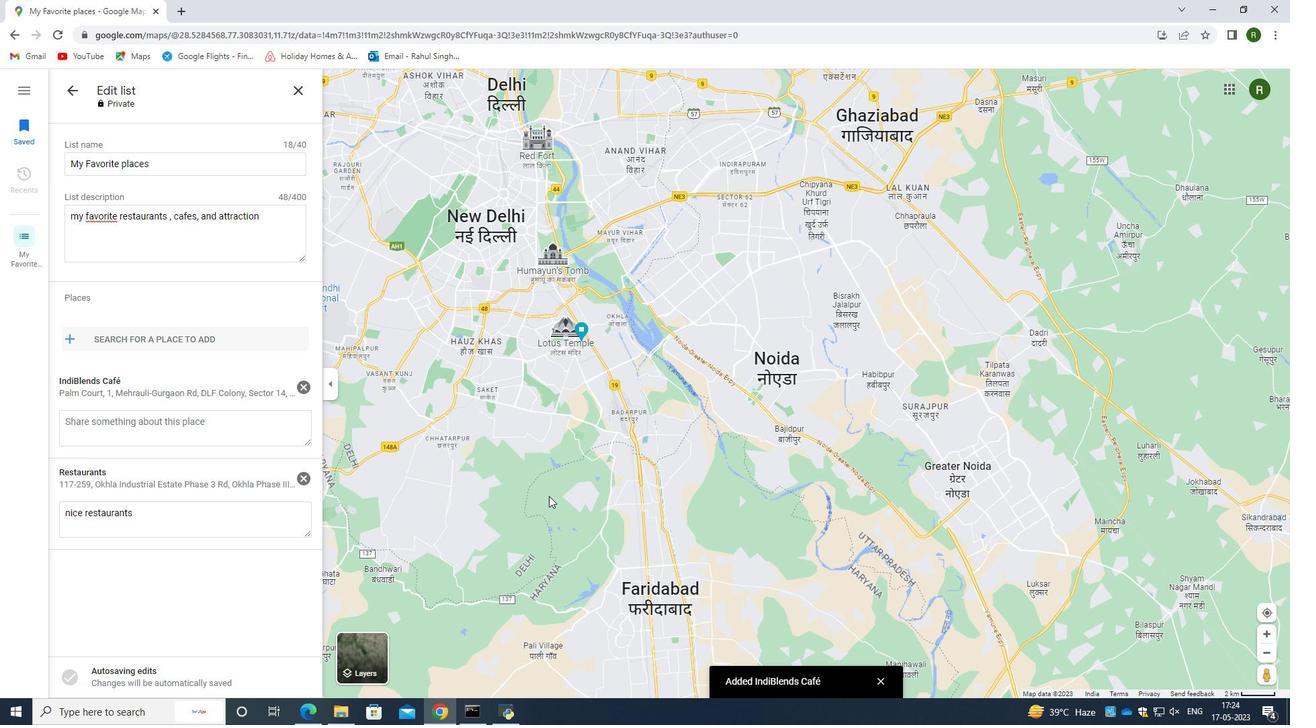 
Action: Mouse scrolled (549, 495) with delta (0, 0)
Screenshot: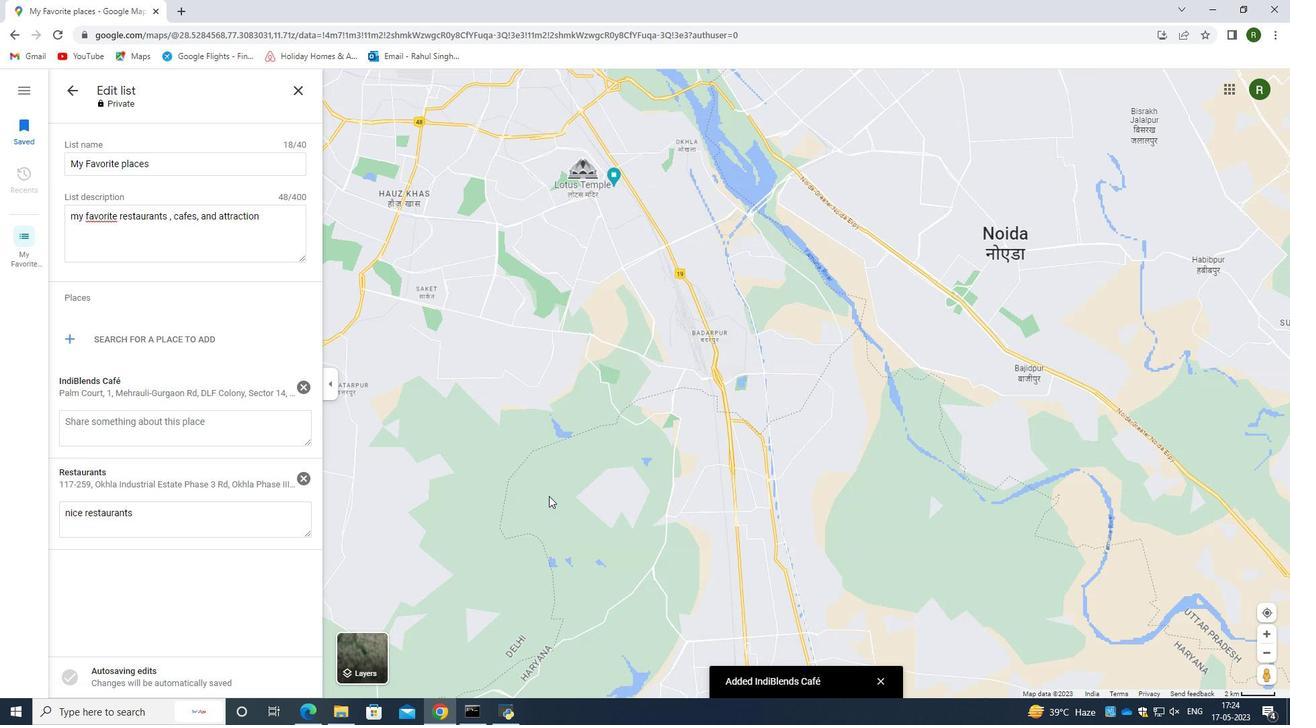 
Action: Mouse scrolled (549, 495) with delta (0, 0)
Screenshot: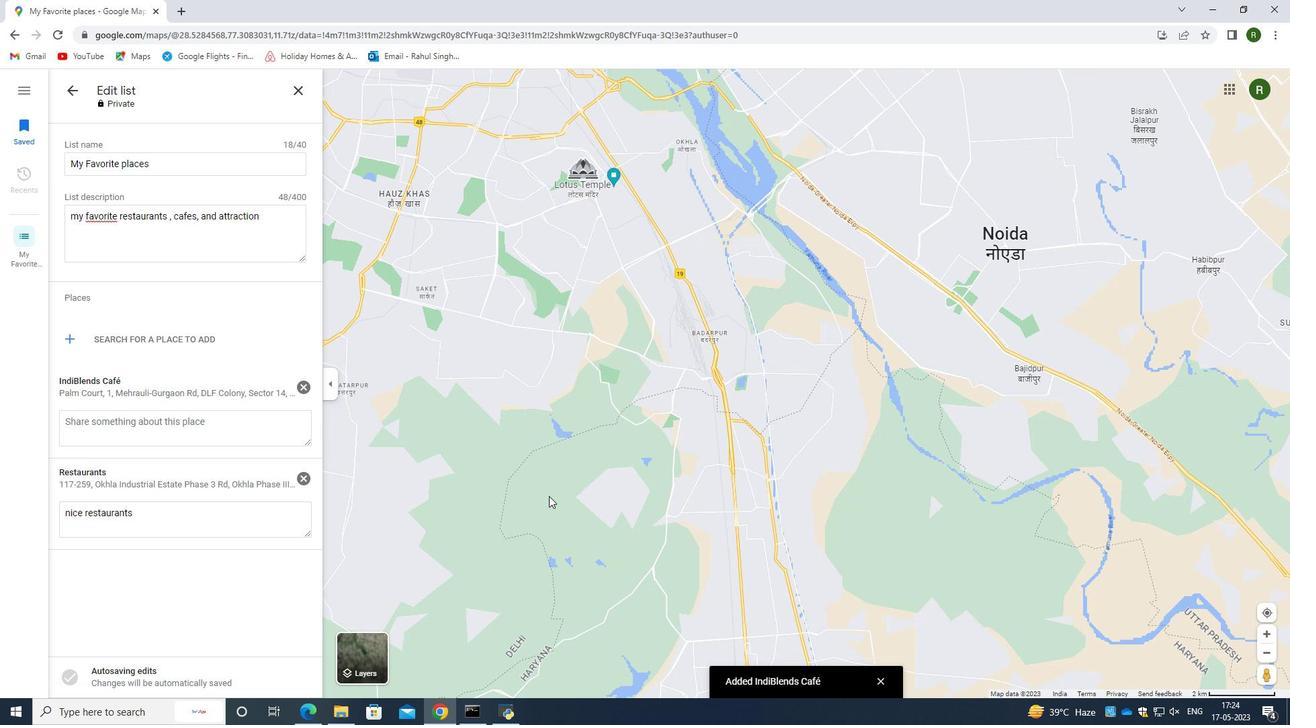 
Action: Mouse scrolled (549, 495) with delta (0, 0)
Screenshot: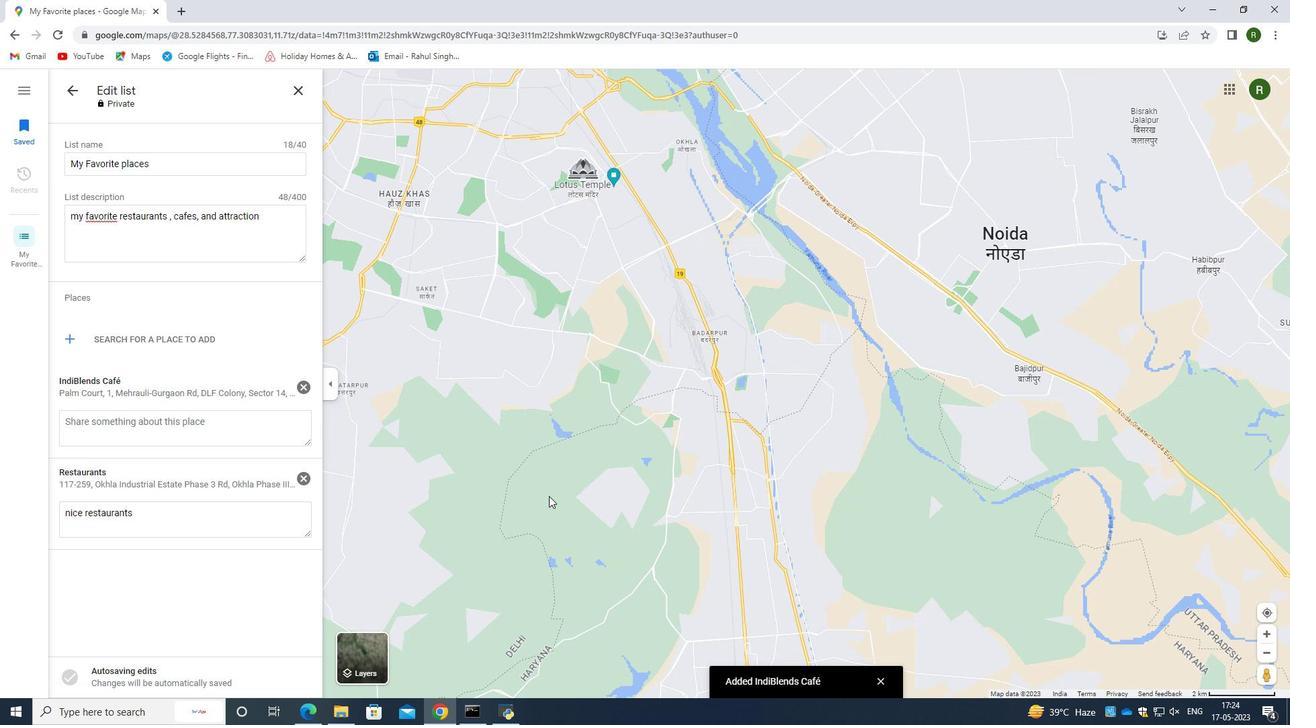 
Action: Mouse scrolled (549, 495) with delta (0, 0)
Screenshot: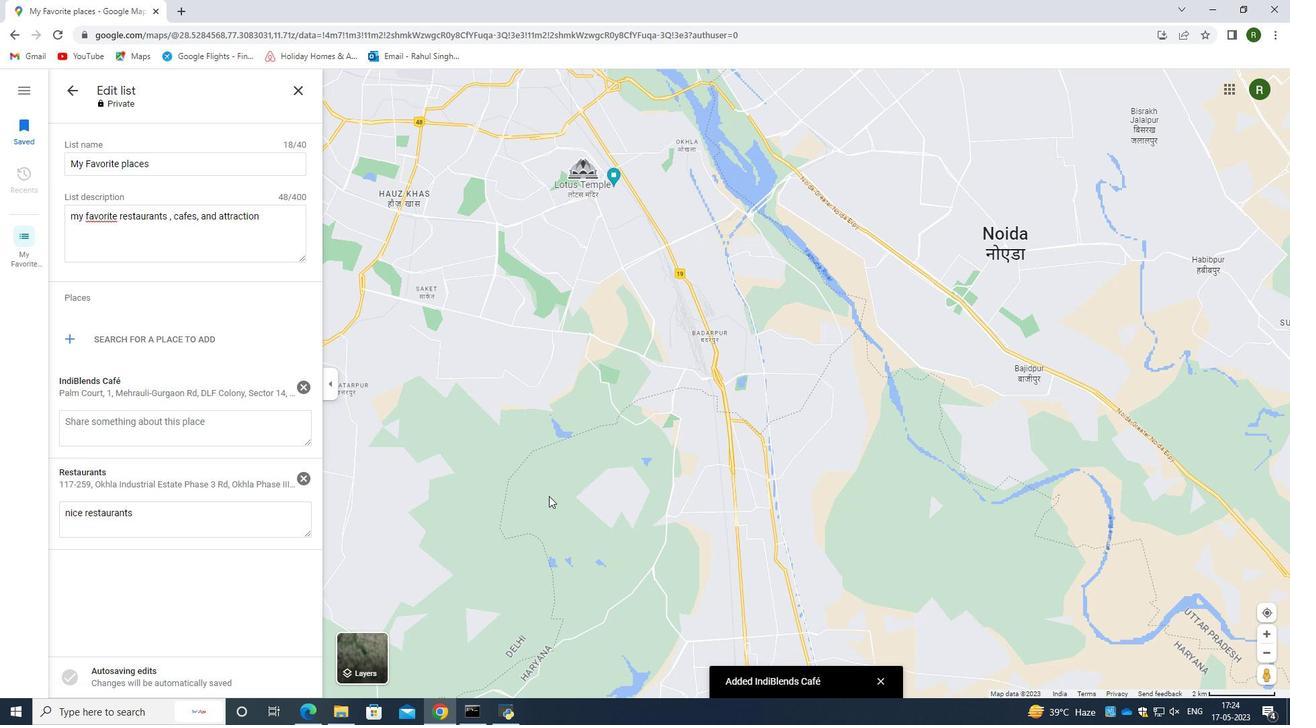 
Action: Mouse scrolled (549, 495) with delta (0, 0)
Screenshot: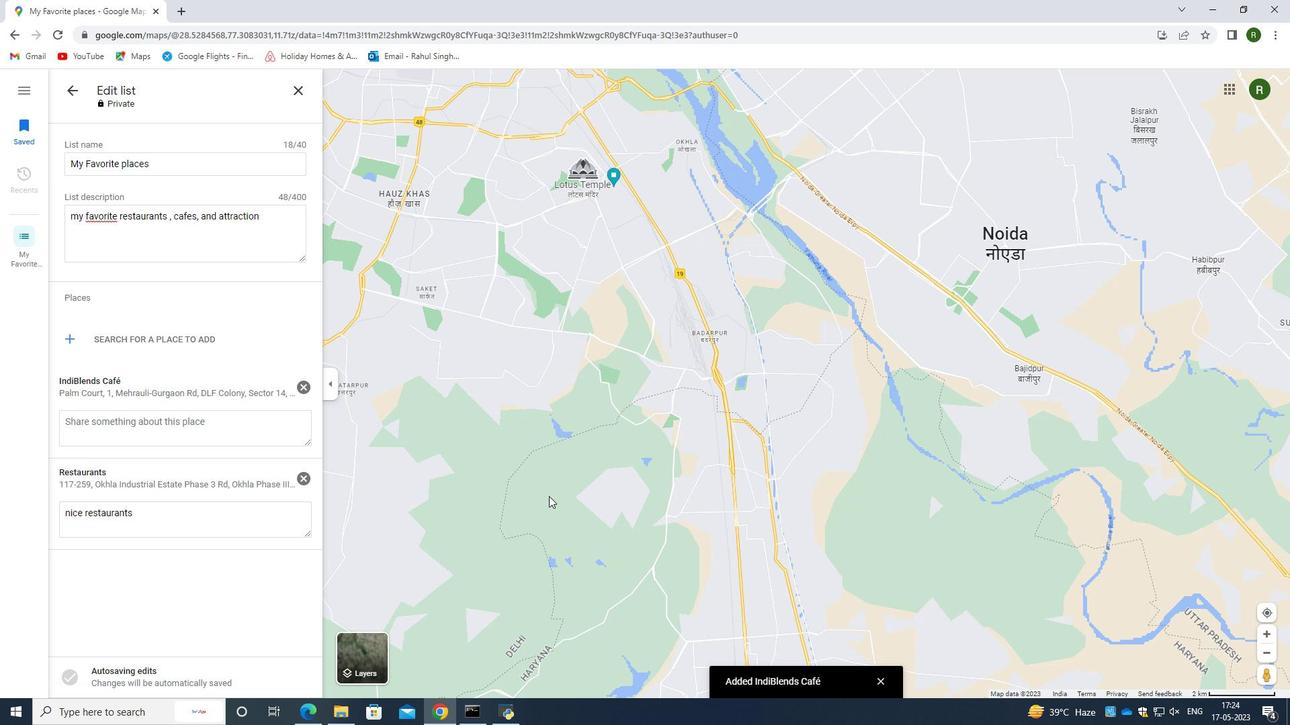 
Action: Mouse moved to (553, 496)
Screenshot: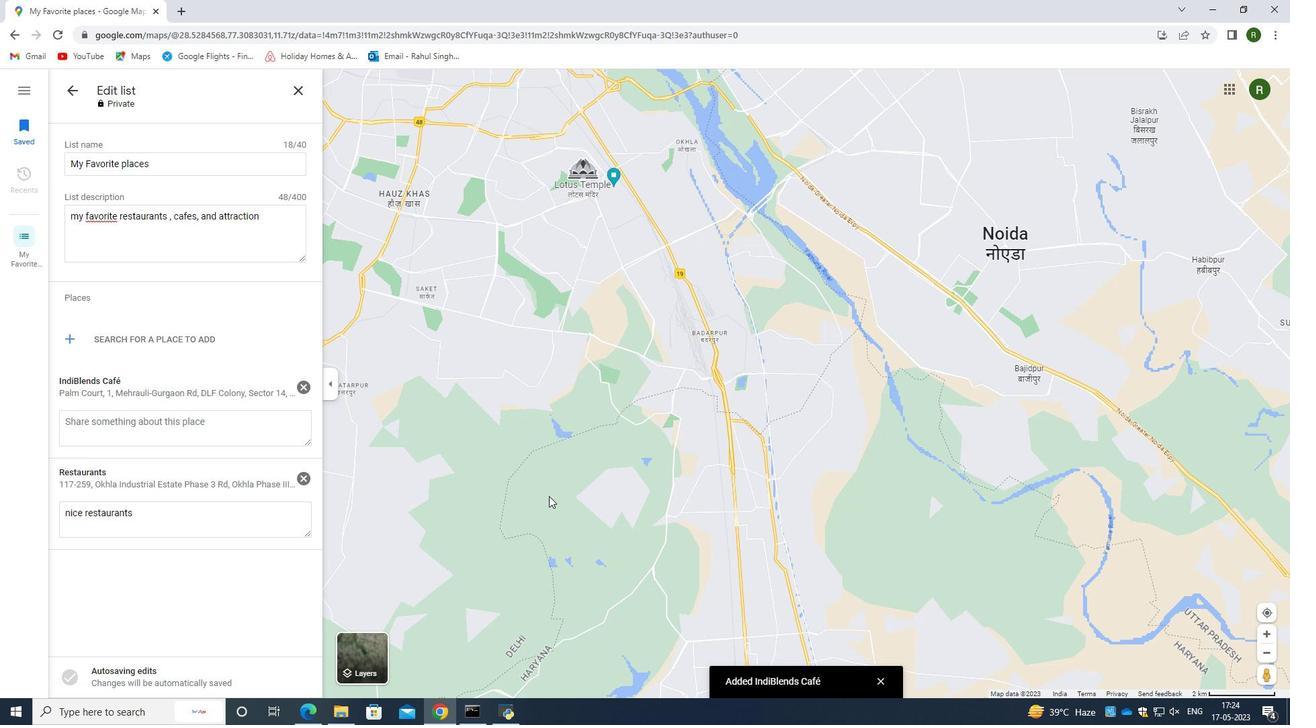 
Action: Mouse scrolled (553, 495) with delta (0, 0)
Screenshot: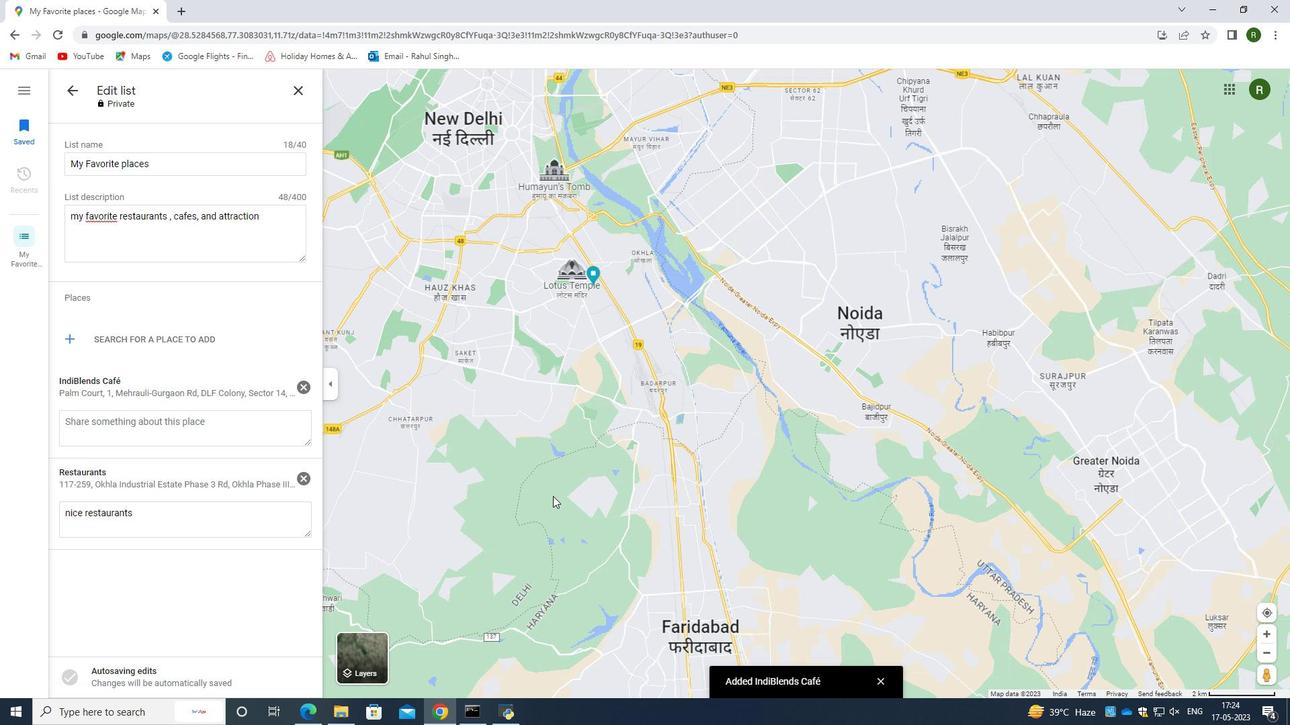 
Action: Mouse moved to (553, 496)
Screenshot: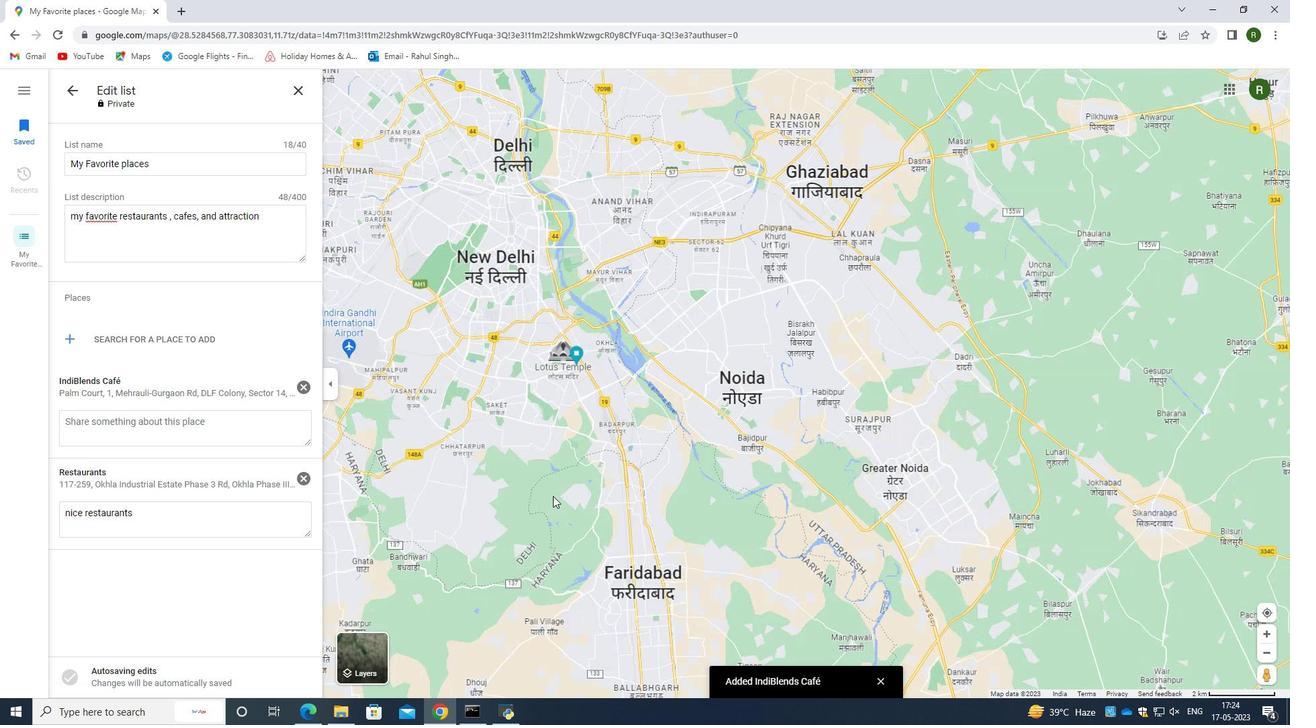 
Action: Mouse scrolled (553, 495) with delta (0, 0)
Screenshot: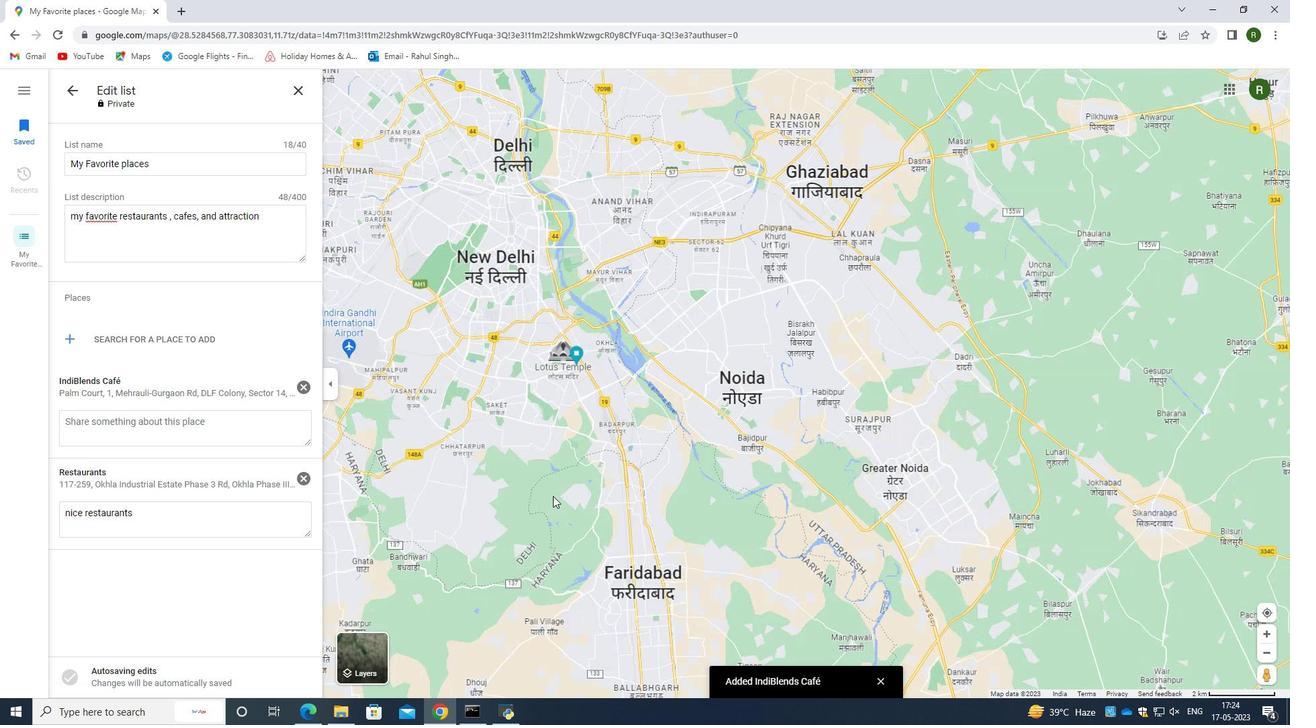 
Action: Mouse scrolled (553, 495) with delta (0, 0)
Screenshot: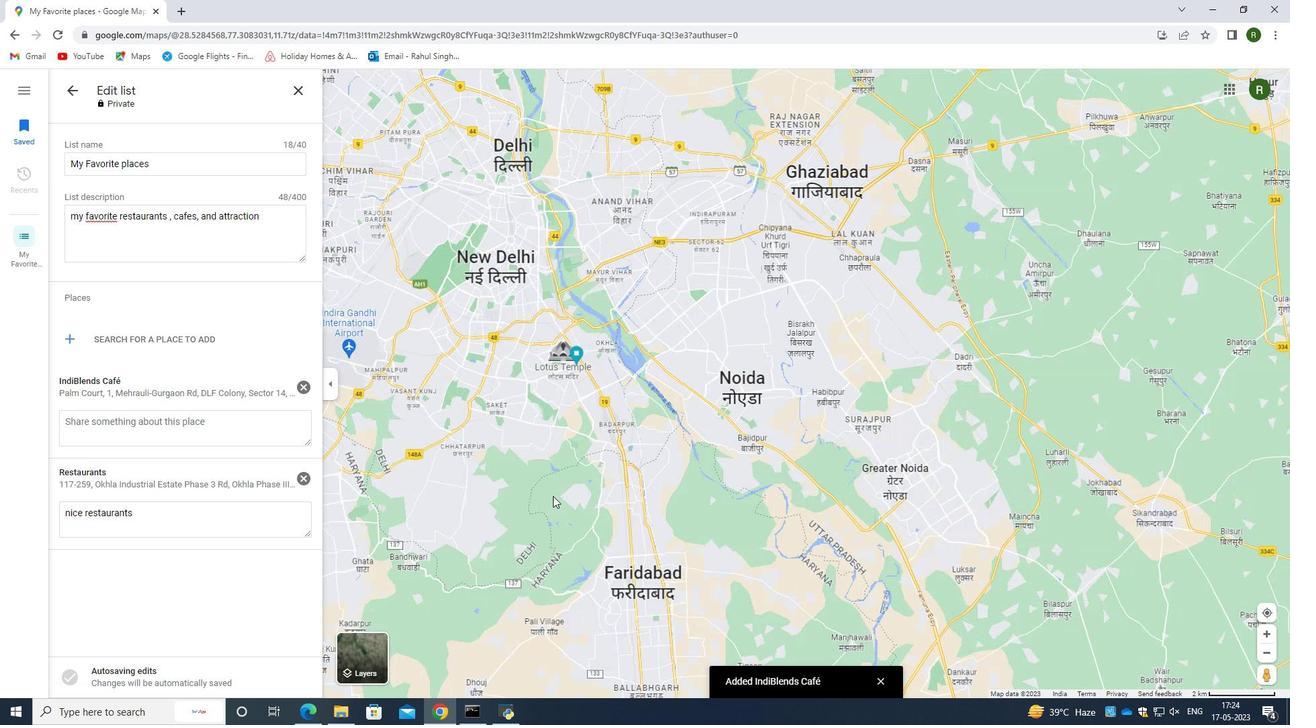 
Action: Mouse scrolled (553, 495) with delta (0, 0)
Screenshot: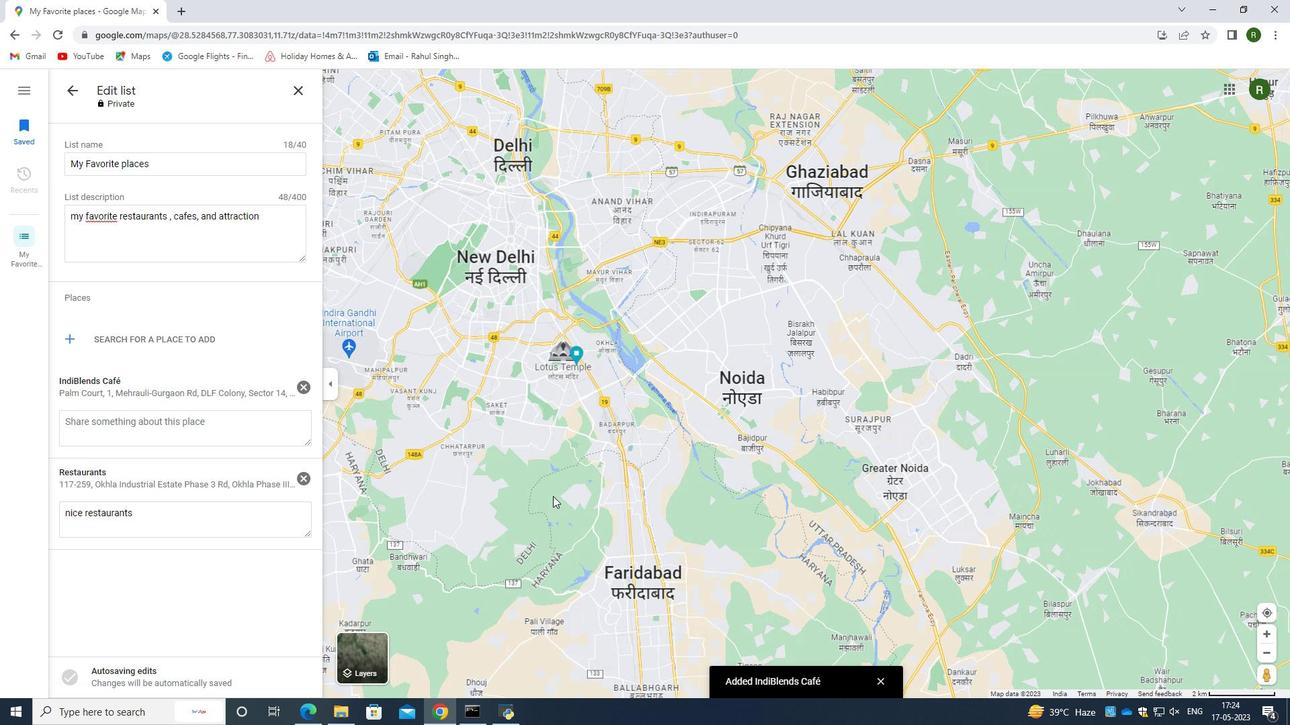 
Action: Mouse scrolled (553, 495) with delta (0, 0)
Screenshot: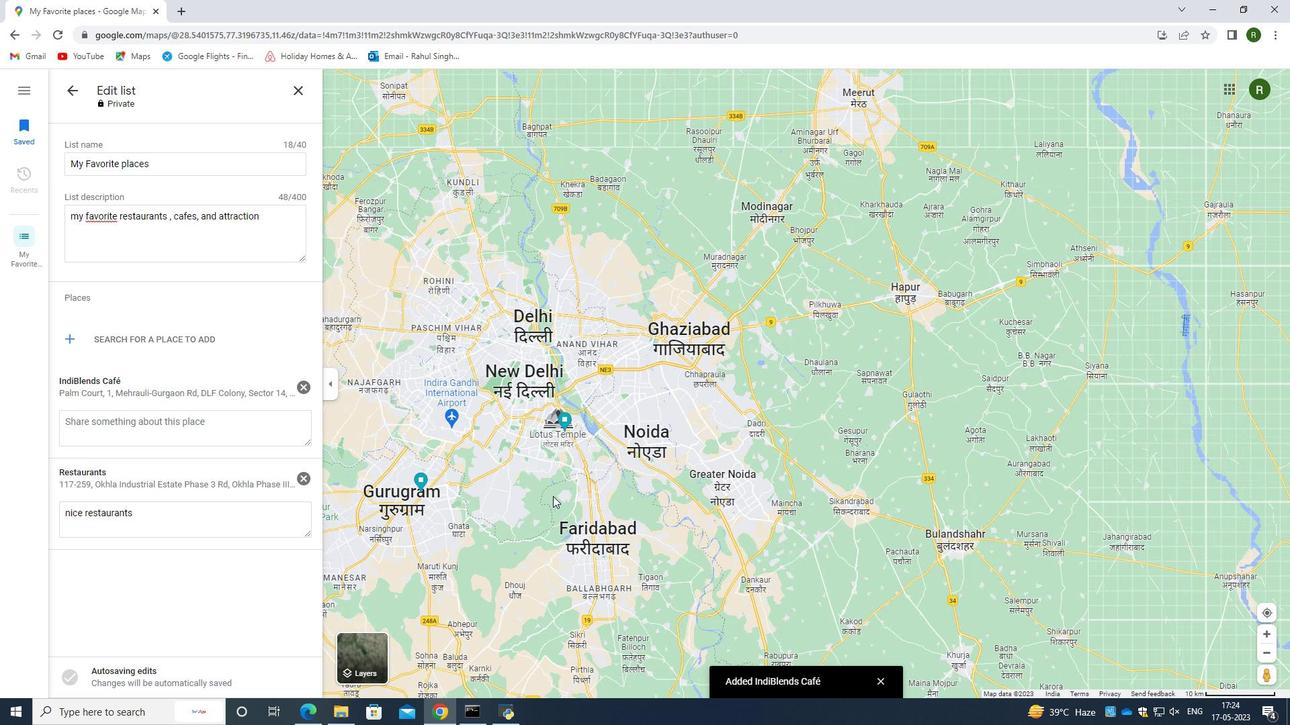 
Action: Mouse moved to (553, 496)
Screenshot: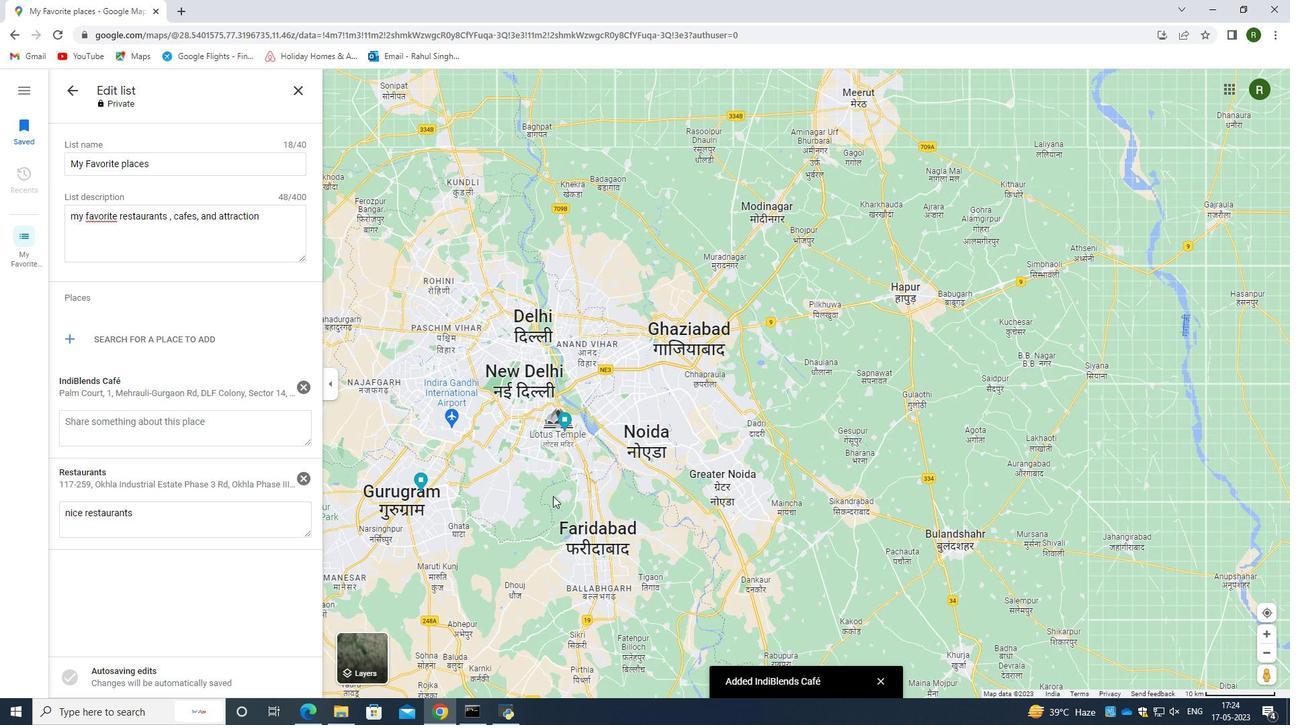 
Action: Mouse scrolled (553, 495) with delta (0, 0)
Screenshot: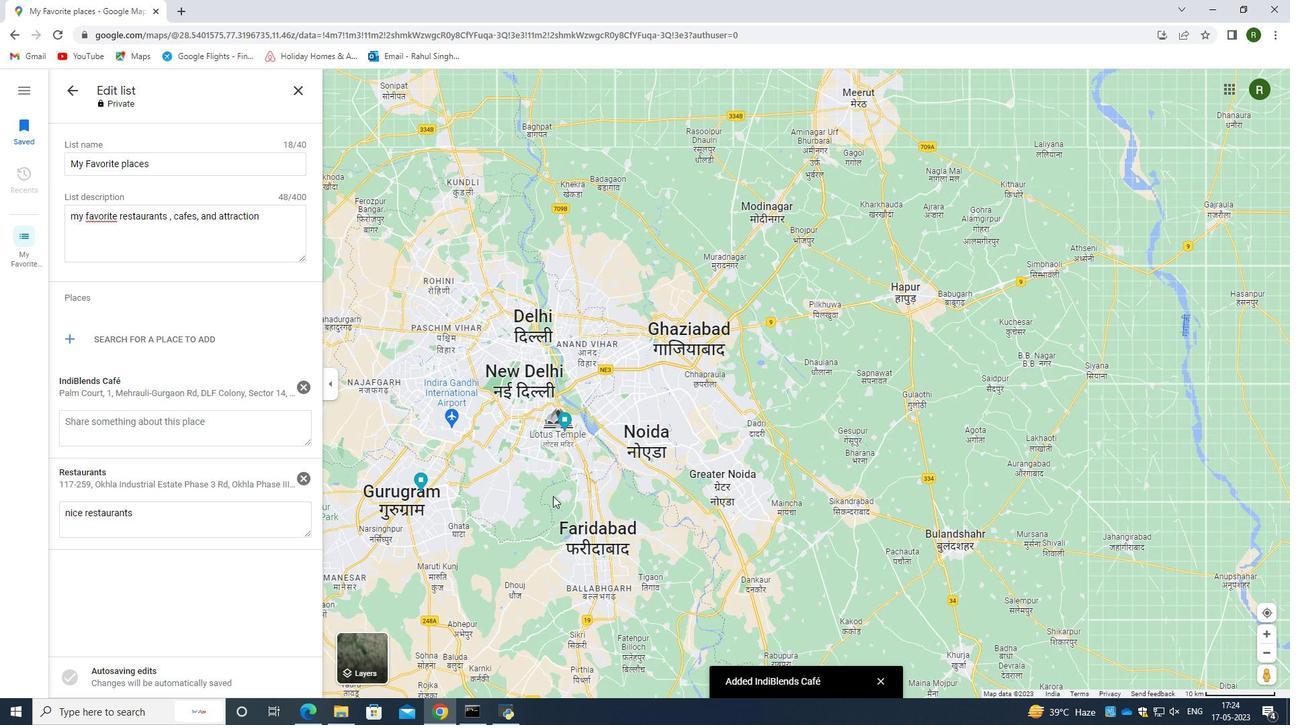 
Action: Mouse scrolled (553, 495) with delta (0, 0)
Screenshot: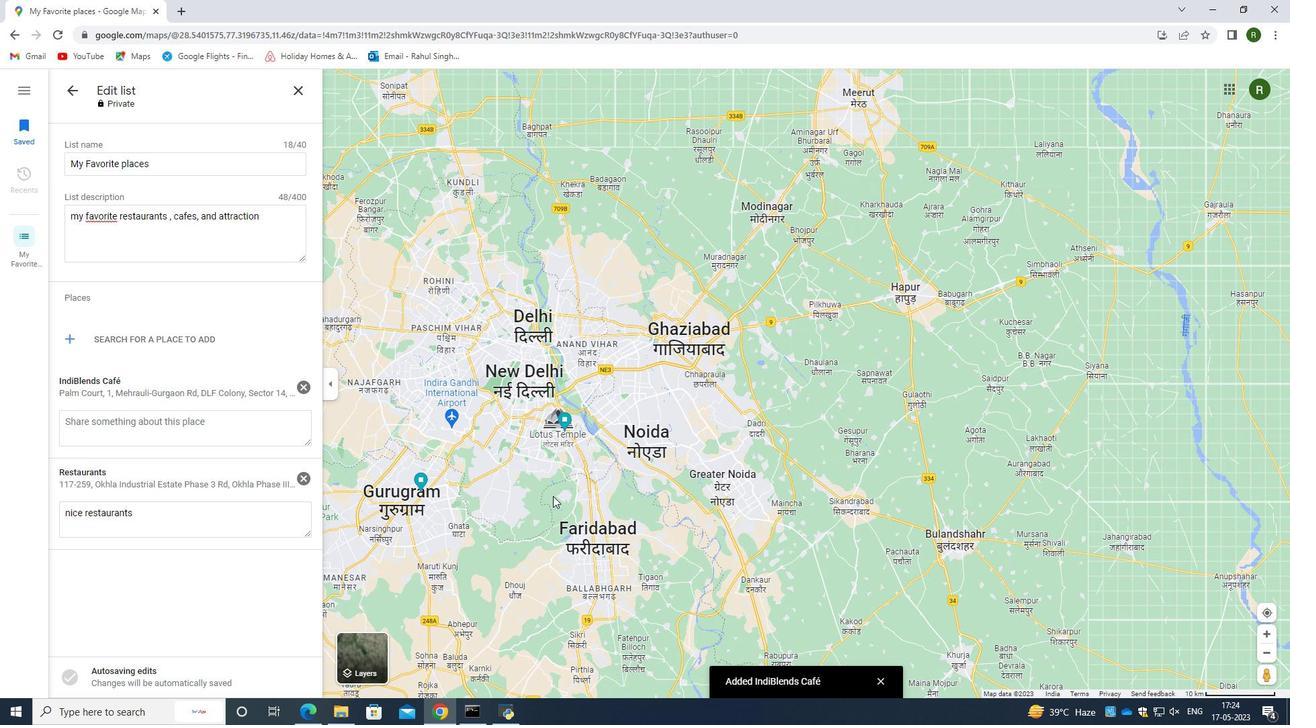 
Action: Mouse moved to (566, 464)
Screenshot: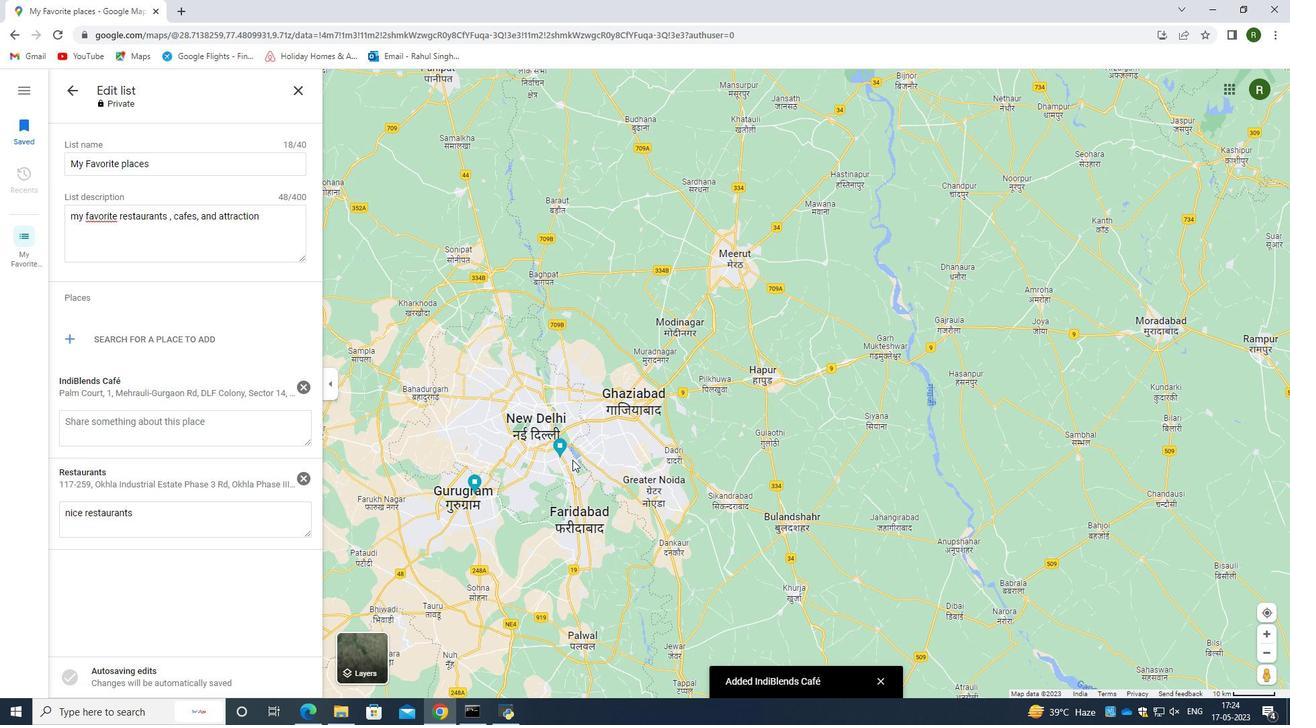 
Action: Mouse scrolled (566, 465) with delta (0, 0)
Screenshot: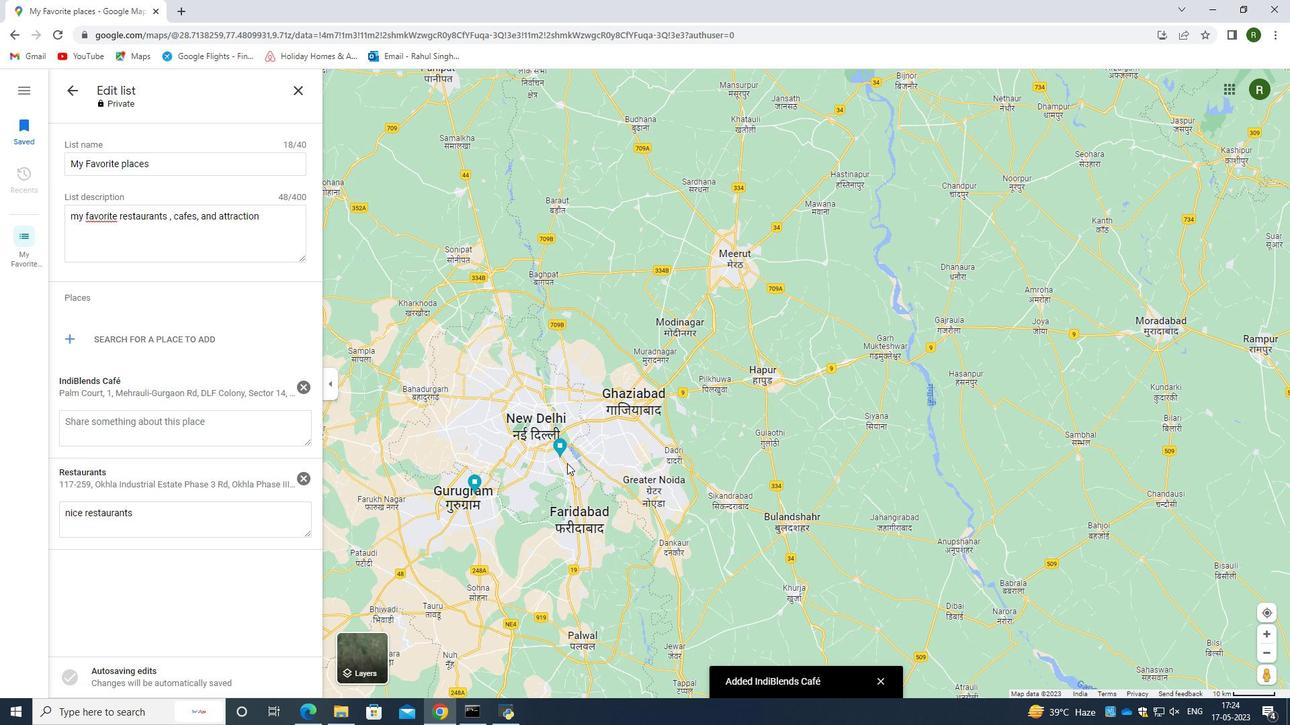 
Action: Mouse scrolled (566, 465) with delta (0, 0)
Screenshot: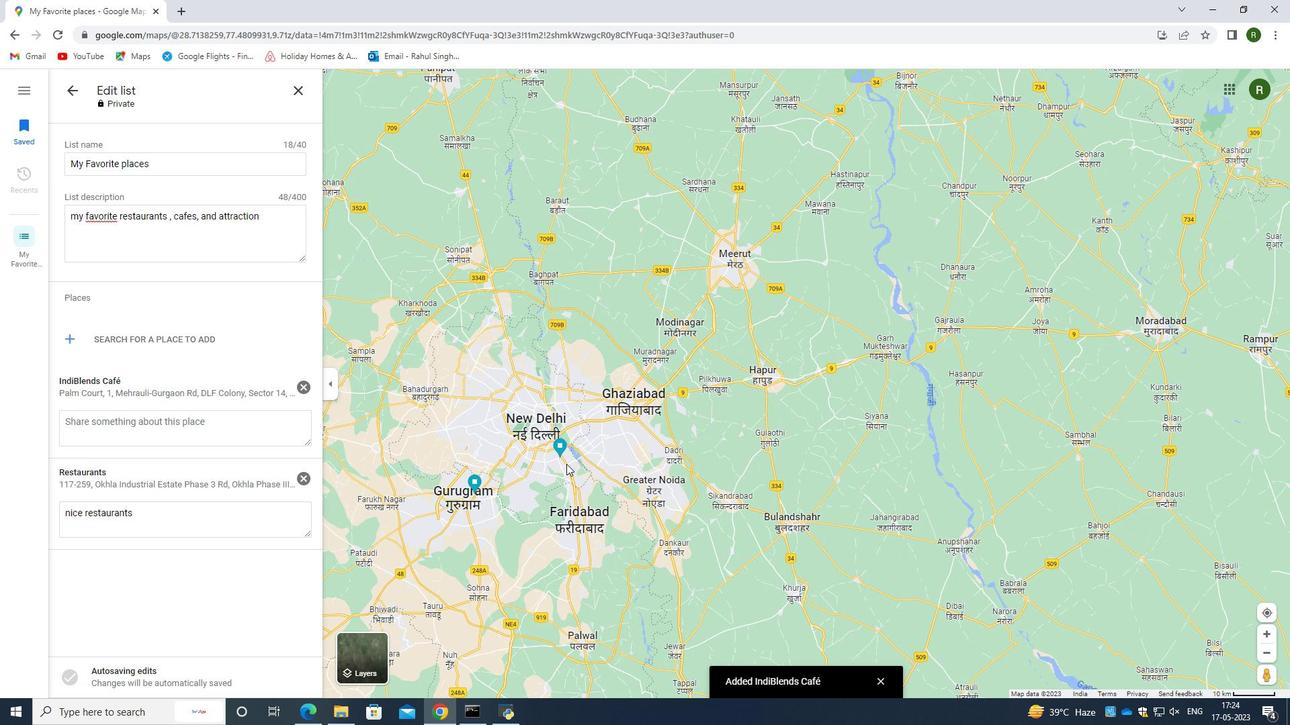 
Action: Mouse scrolled (566, 465) with delta (0, 0)
Screenshot: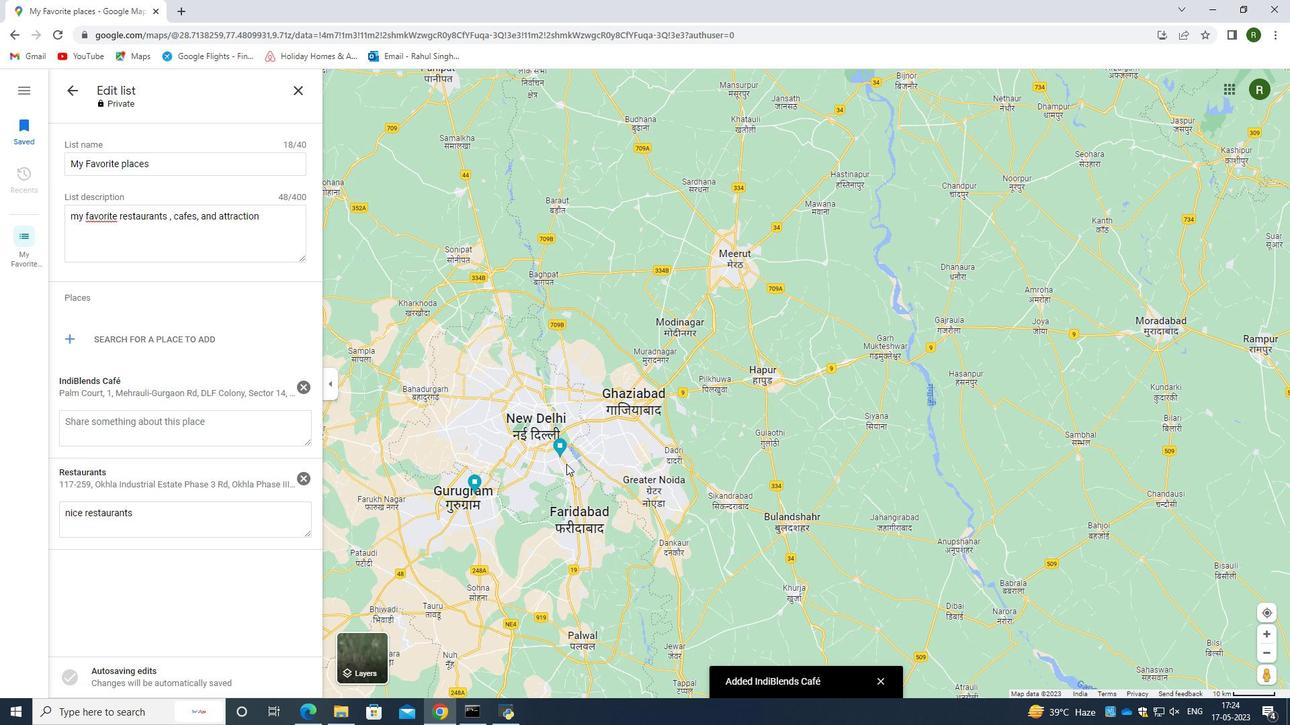 
Action: Mouse scrolled (566, 463) with delta (0, 0)
Screenshot: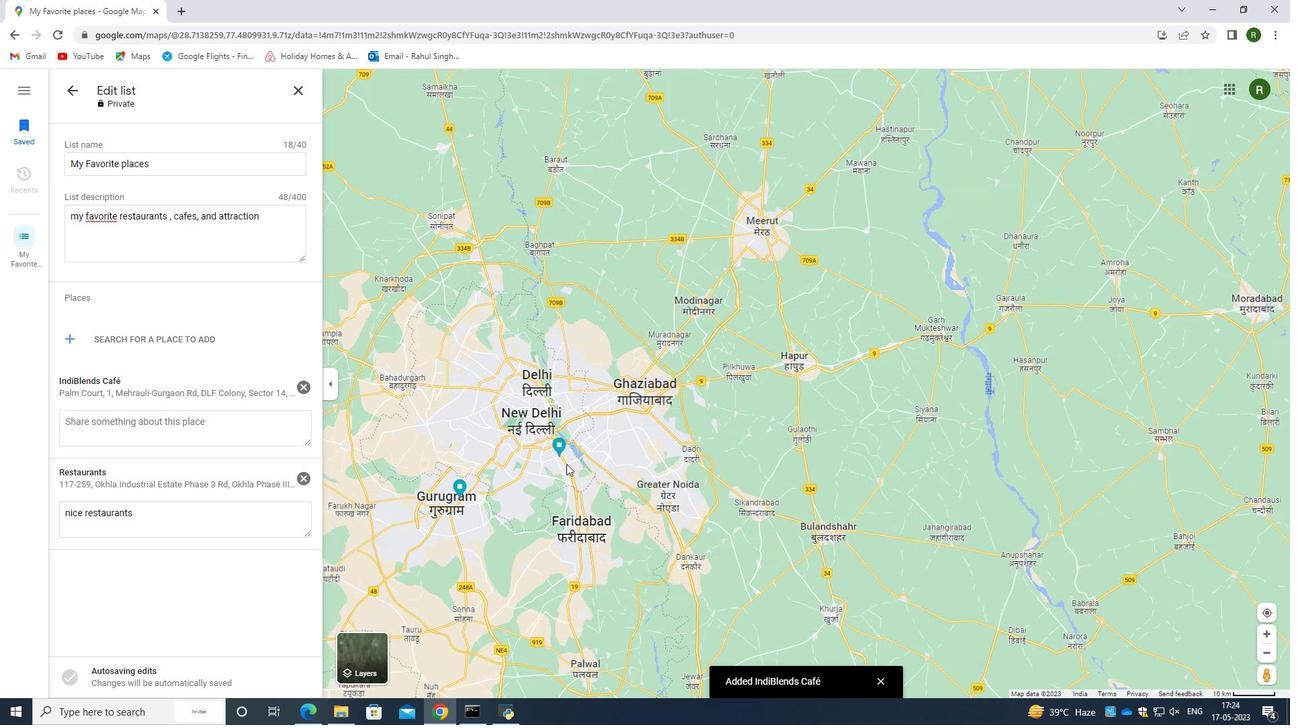 
Action: Mouse moved to (566, 465)
Screenshot: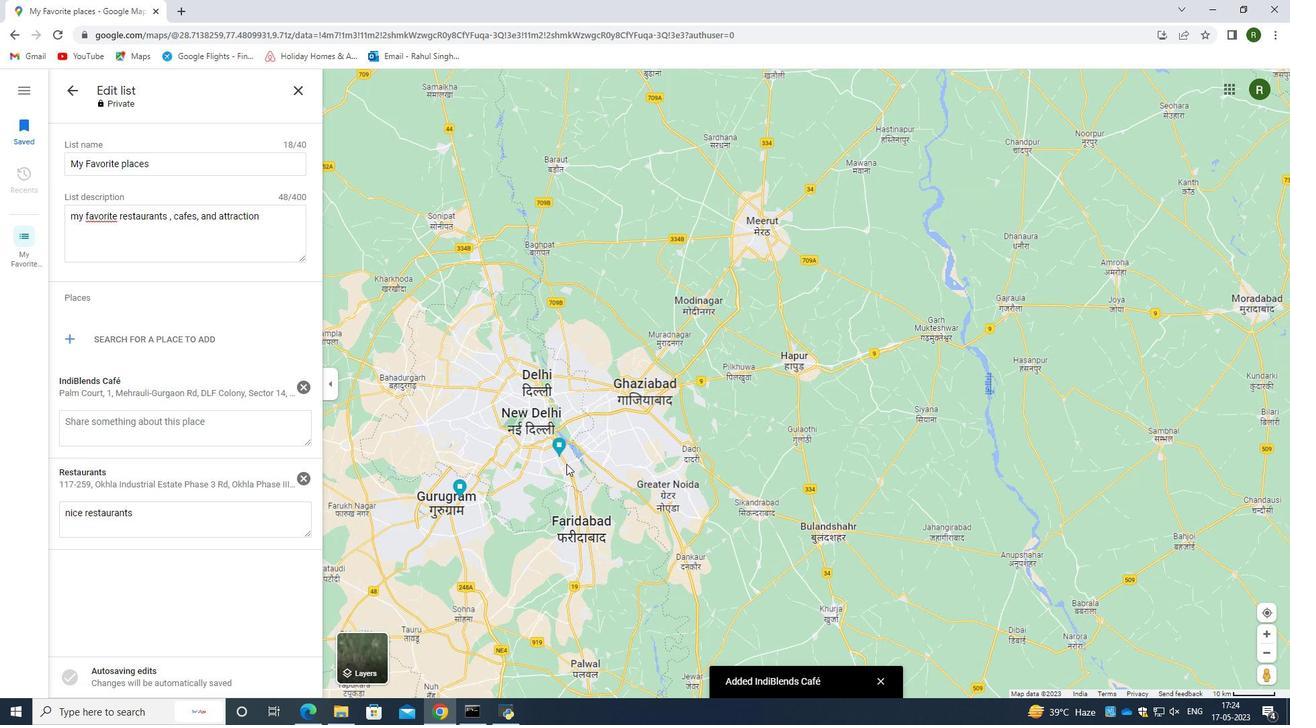 
Action: Mouse scrolled (566, 464) with delta (0, 0)
Screenshot: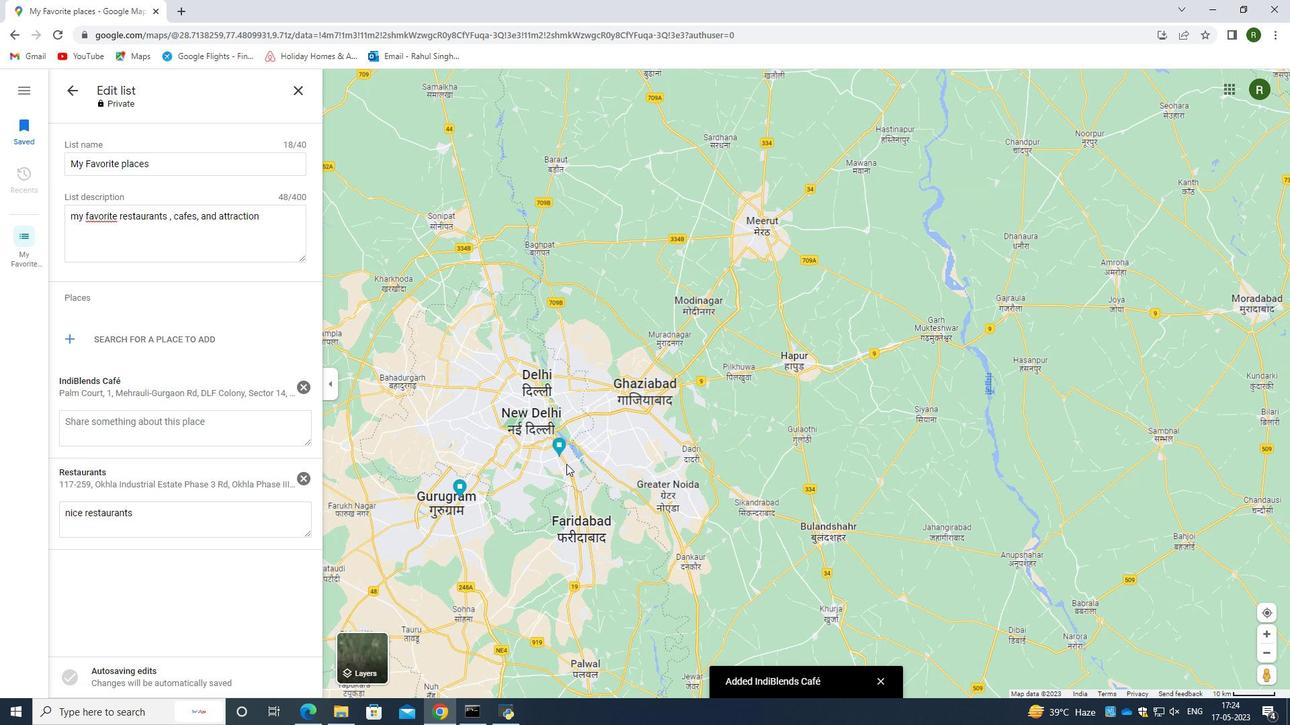 
Action: Mouse moved to (566, 465)
Screenshot: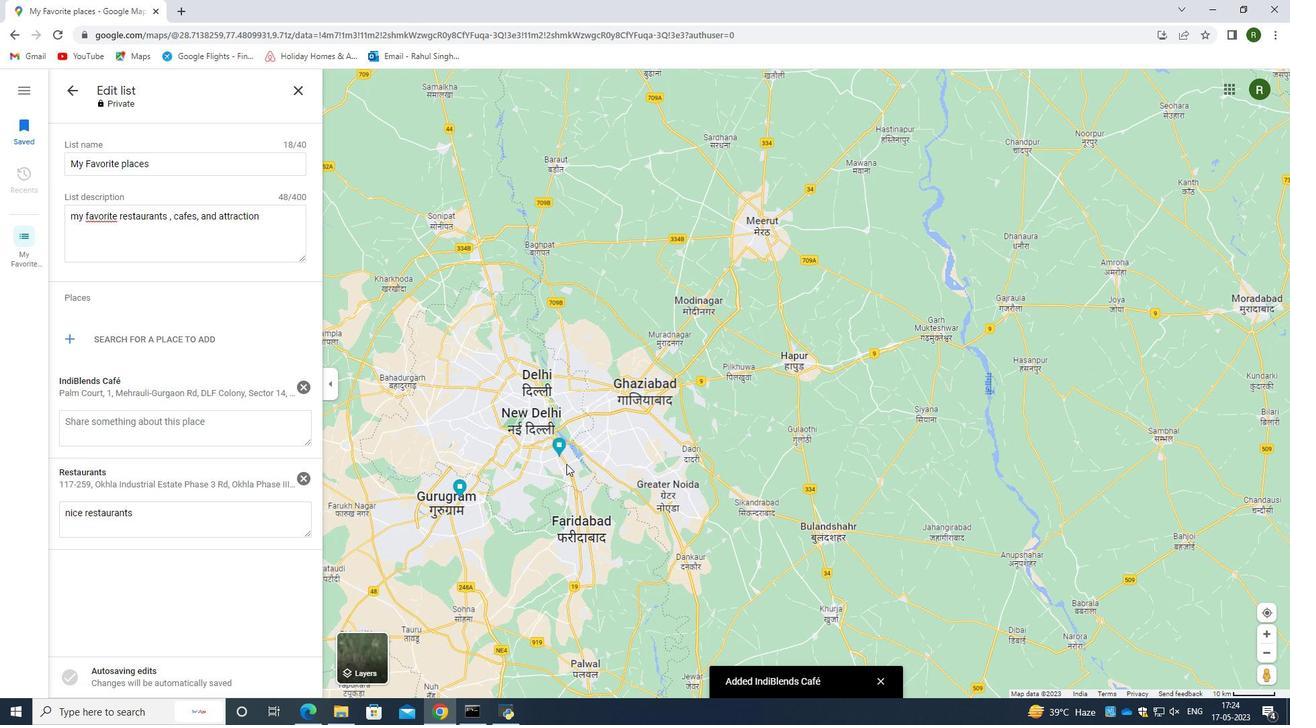 
Action: Mouse scrolled (566, 464) with delta (0, 0)
Screenshot: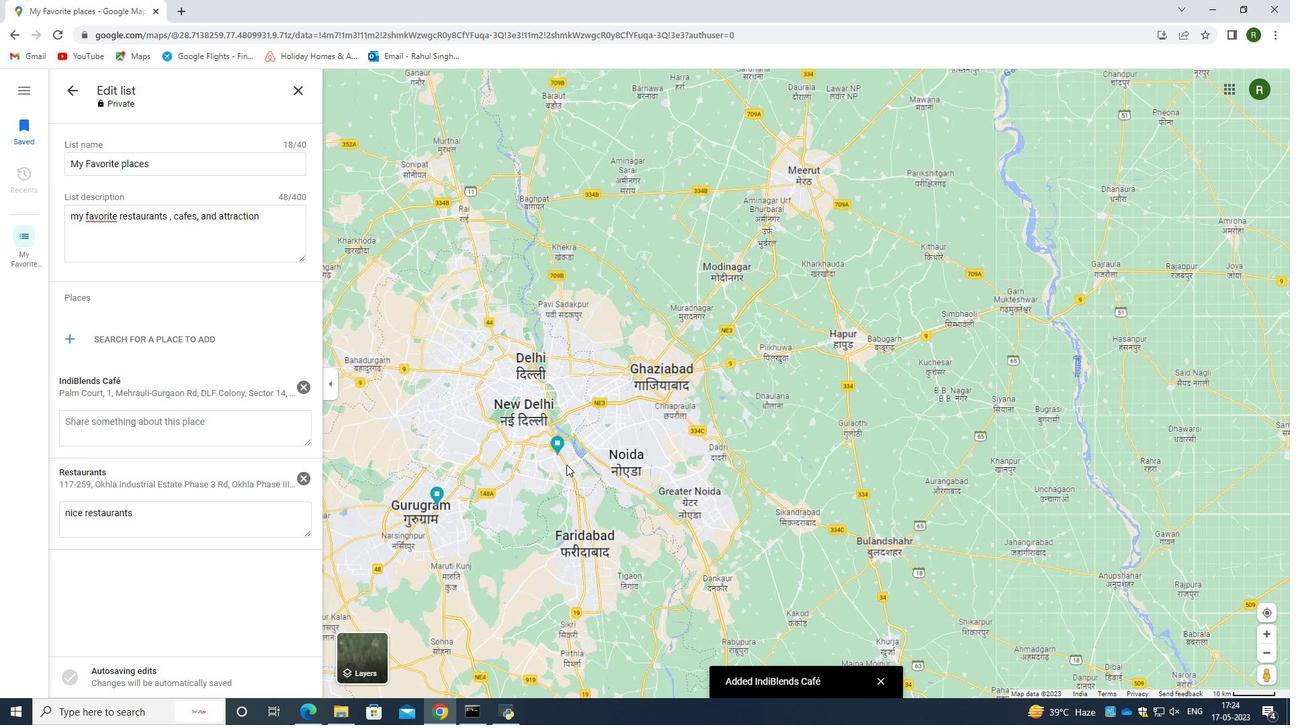 
Action: Mouse moved to (566, 465)
Screenshot: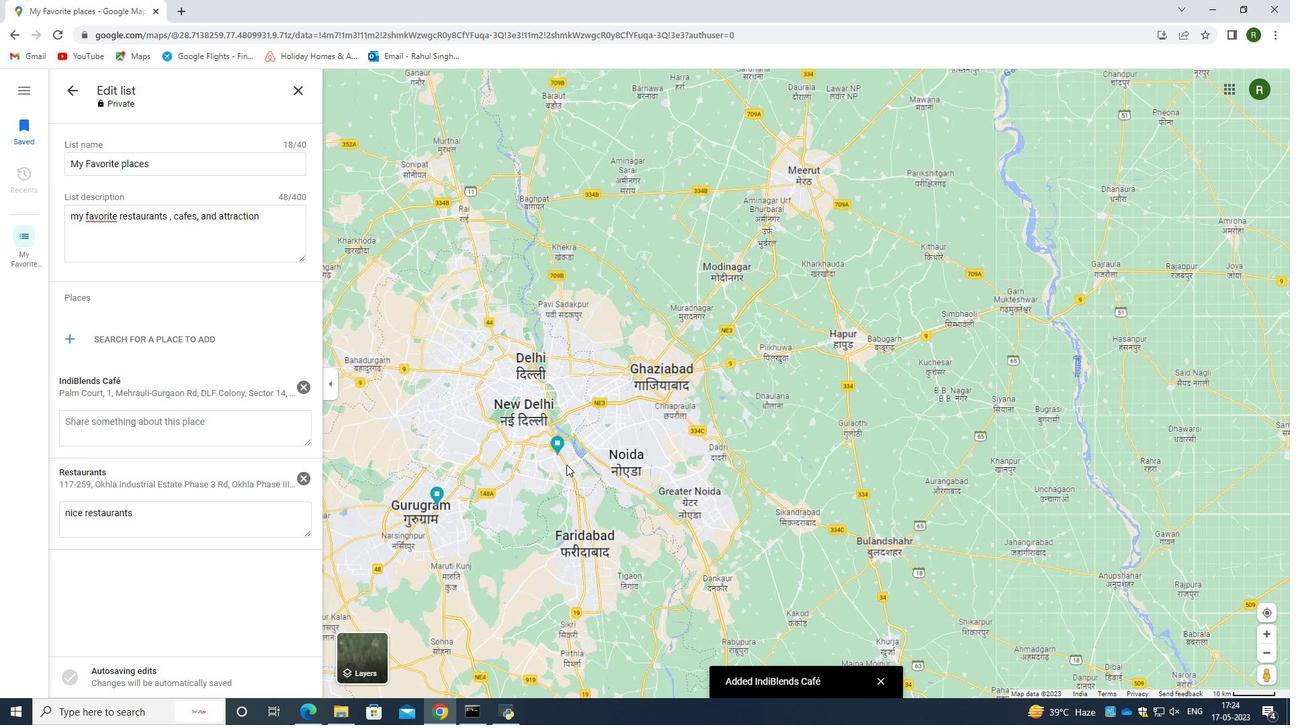 
Action: Mouse scrolled (566, 465) with delta (0, 0)
Screenshot: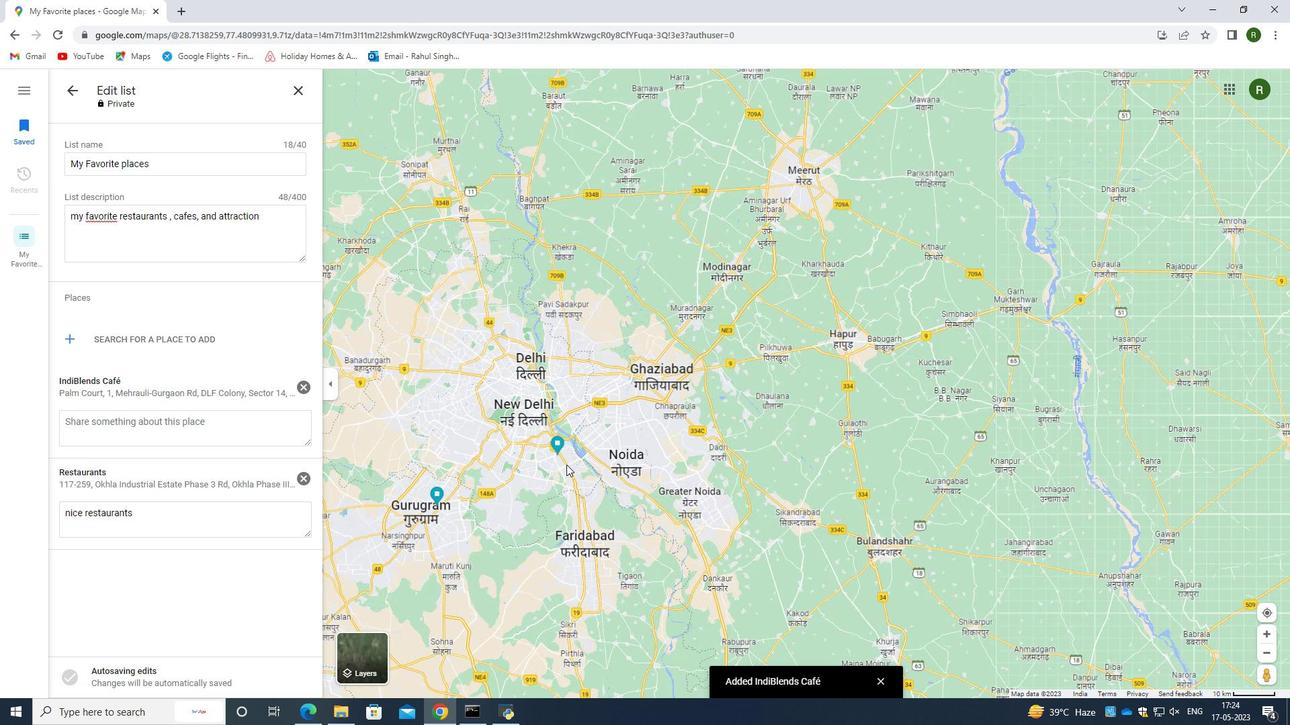 
Action: Mouse scrolled (566, 466) with delta (0, 0)
Screenshot: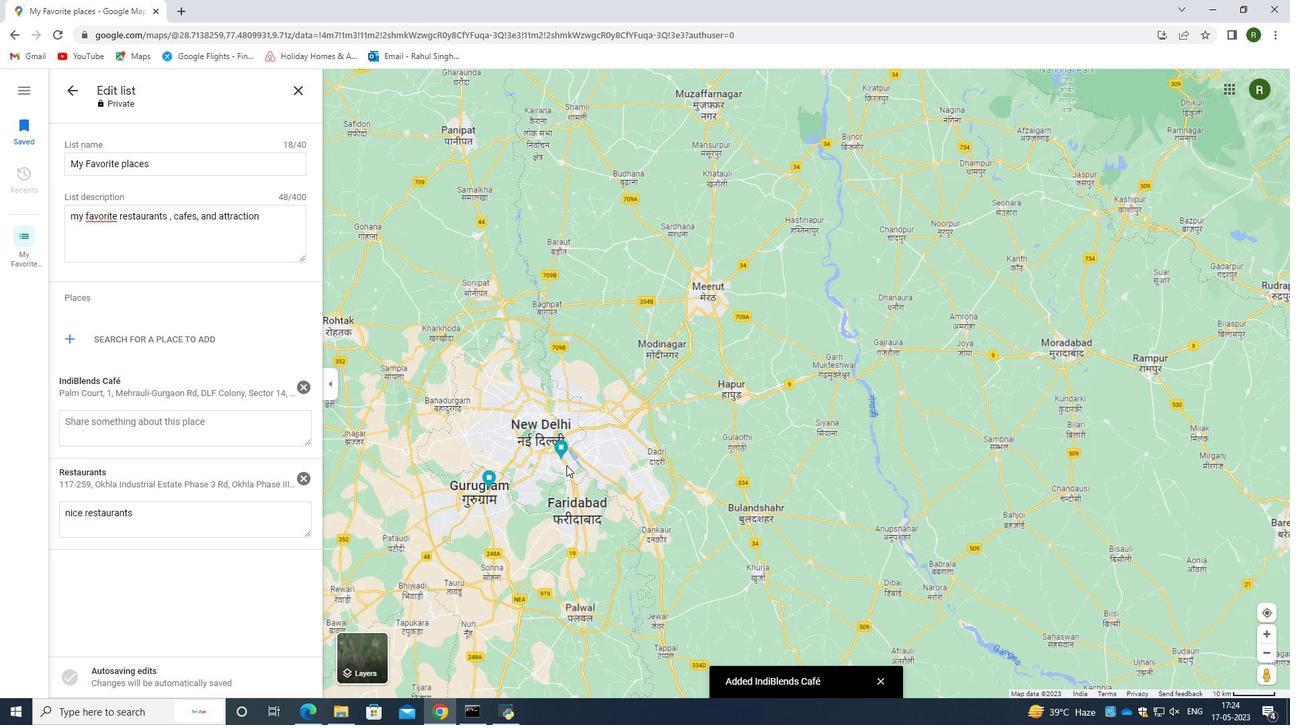 
Action: Mouse scrolled (566, 466) with delta (0, 0)
Screenshot: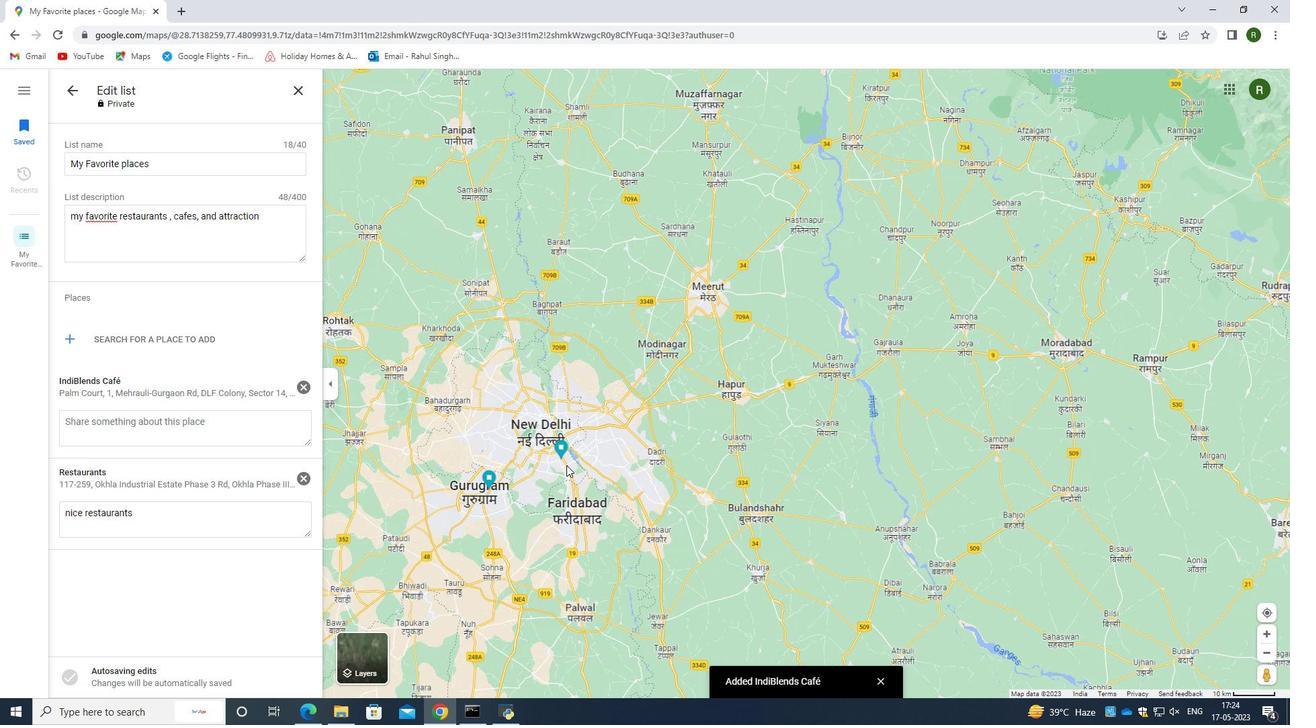 
Action: Mouse scrolled (566, 466) with delta (0, 0)
Screenshot: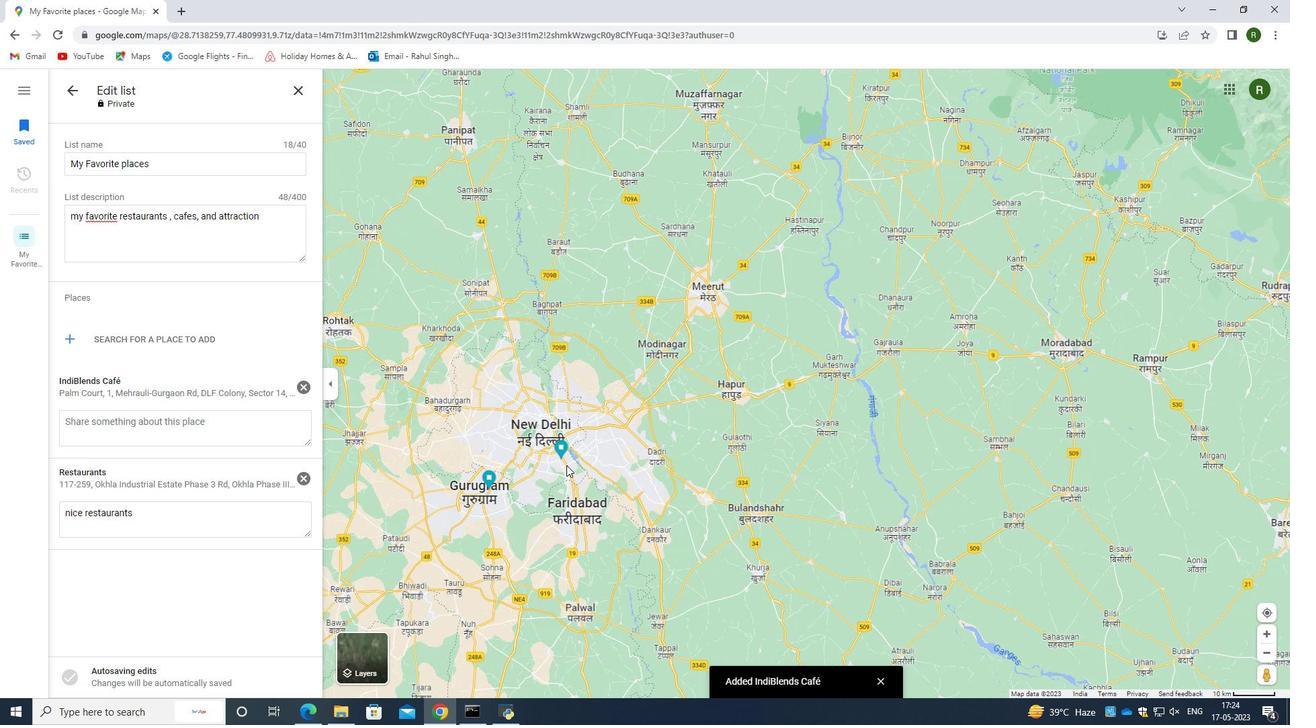 
Action: Mouse scrolled (566, 466) with delta (0, 0)
Screenshot: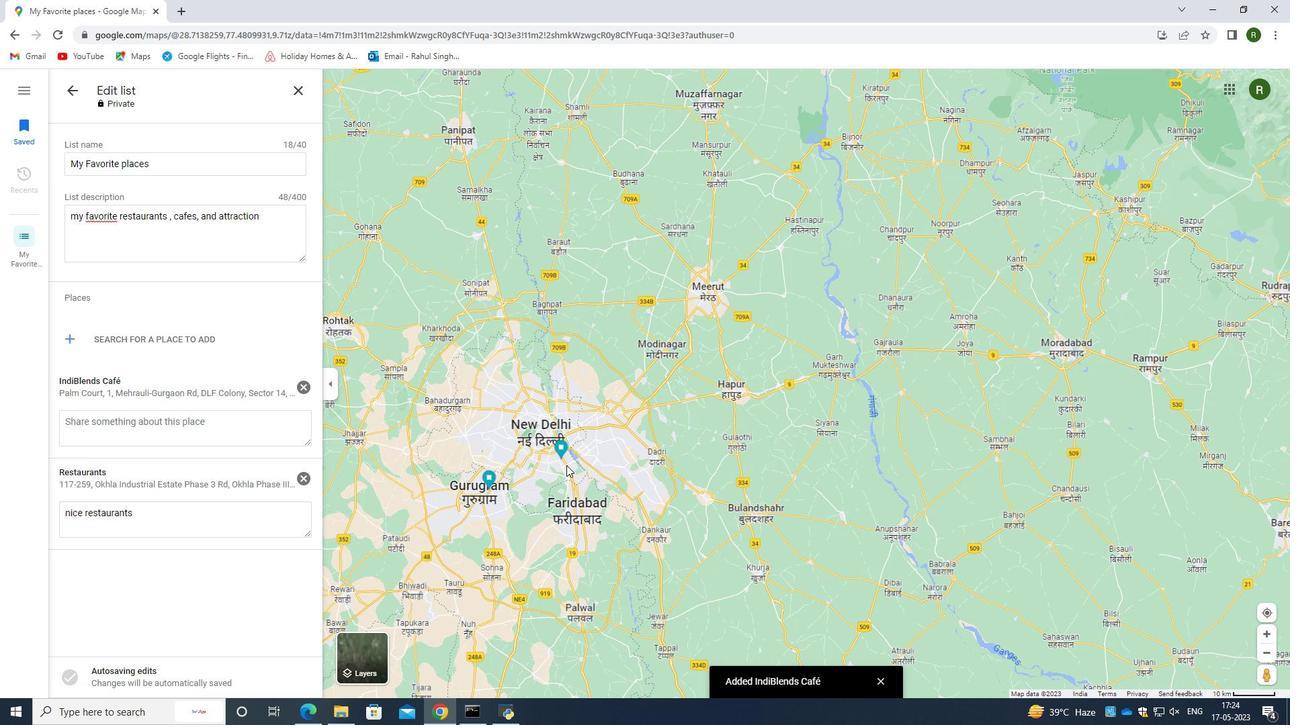 
Action: Mouse moved to (566, 468)
Screenshot: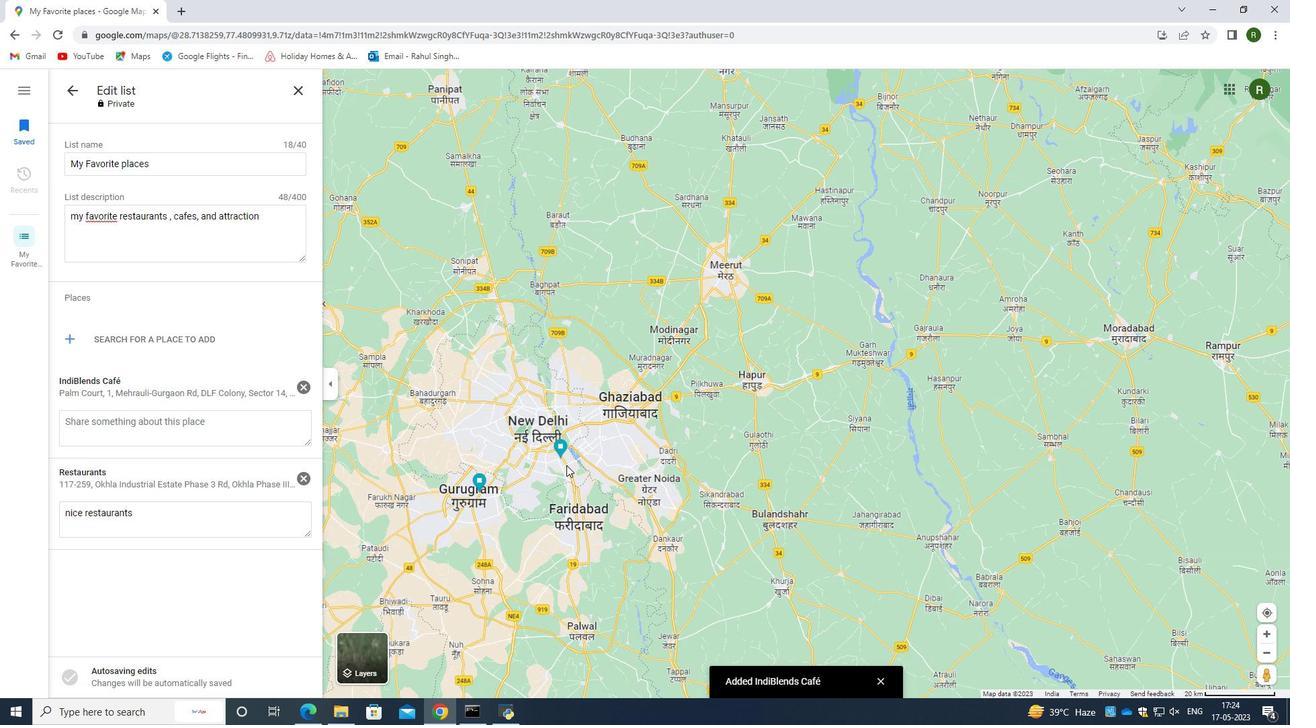 
Action: Mouse scrolled (566, 469) with delta (0, 0)
Screenshot: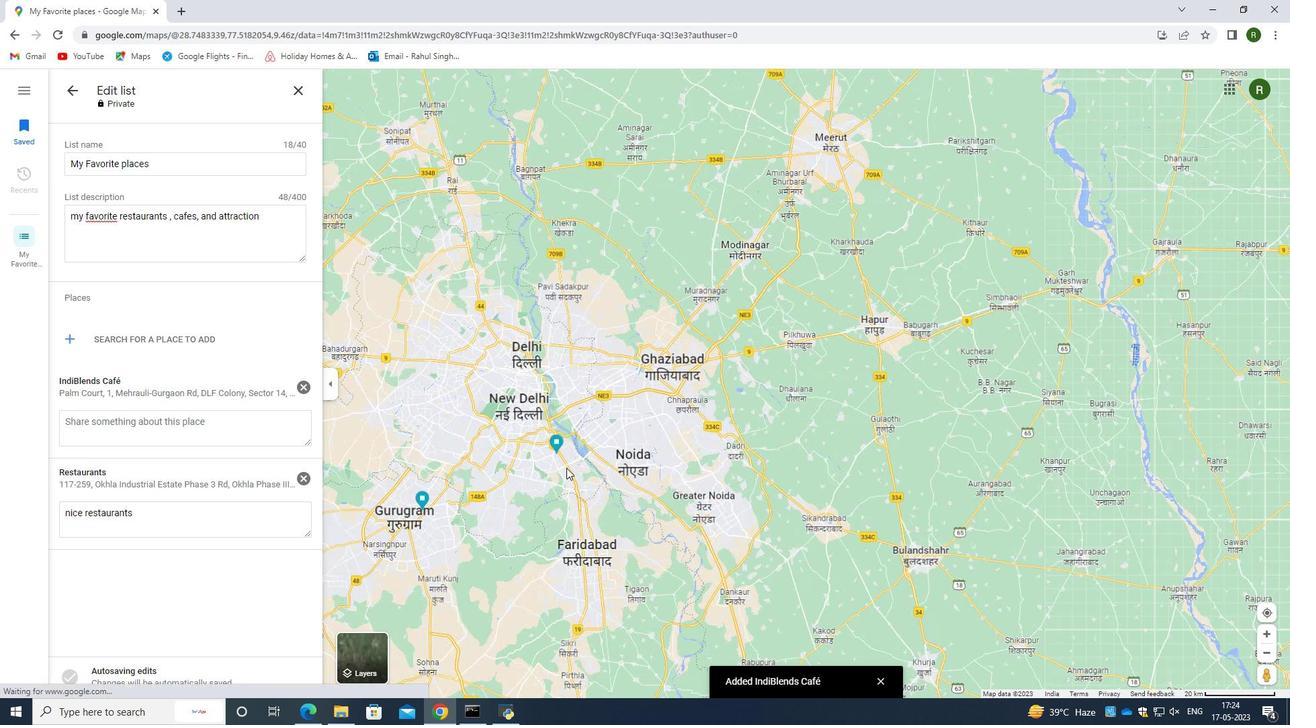 
Action: Mouse scrolled (566, 469) with delta (0, 0)
Screenshot: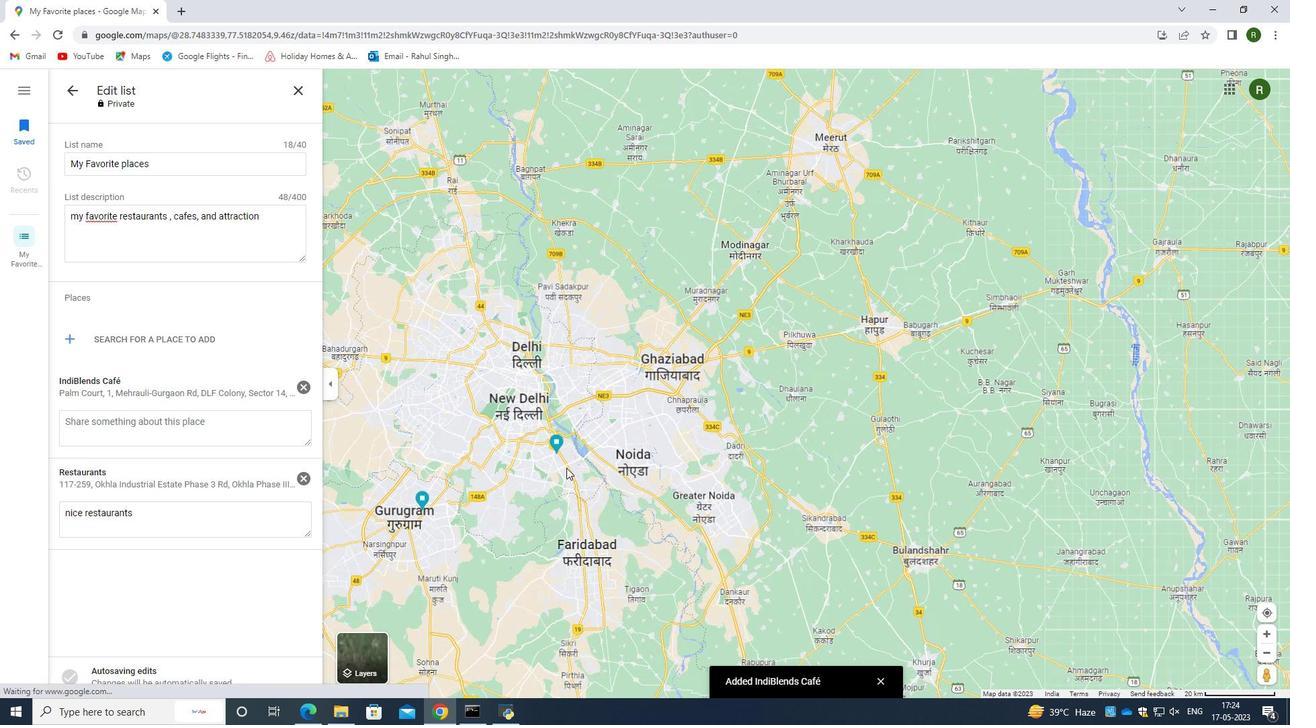 
Action: Mouse scrolled (566, 469) with delta (0, 0)
Screenshot: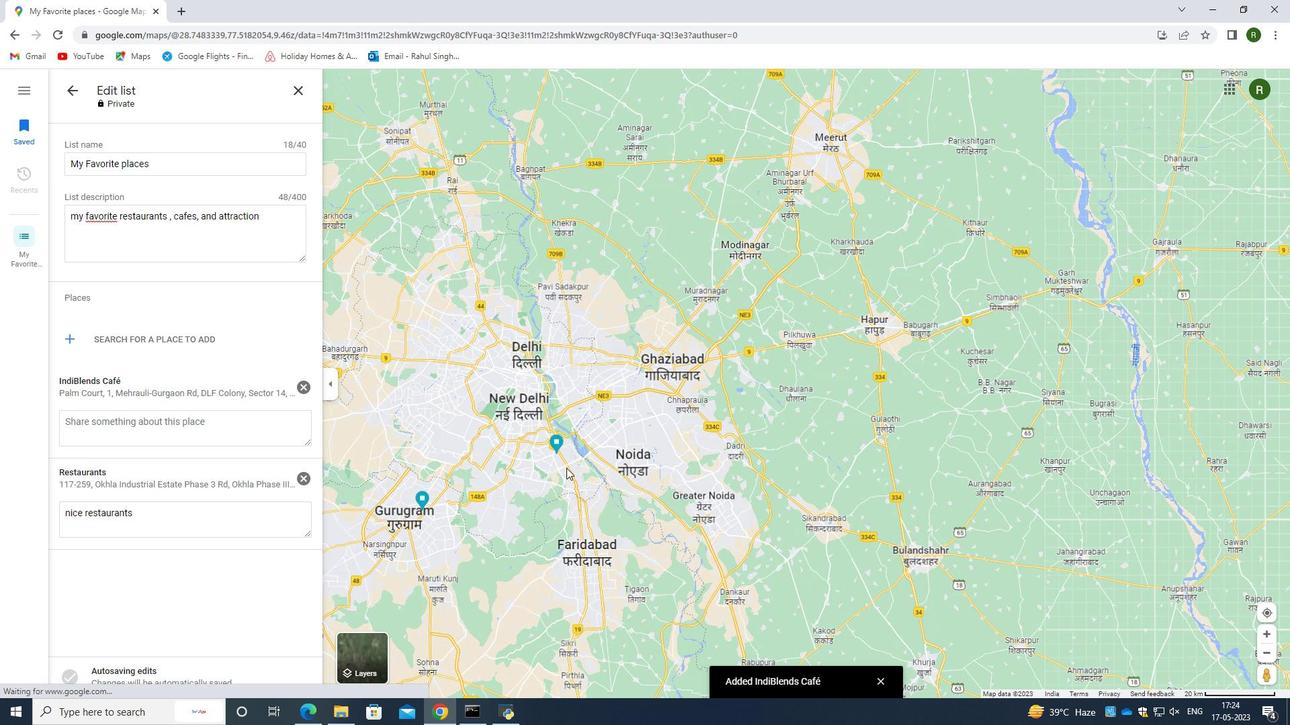 
Action: Mouse scrolled (566, 469) with delta (0, 0)
Screenshot: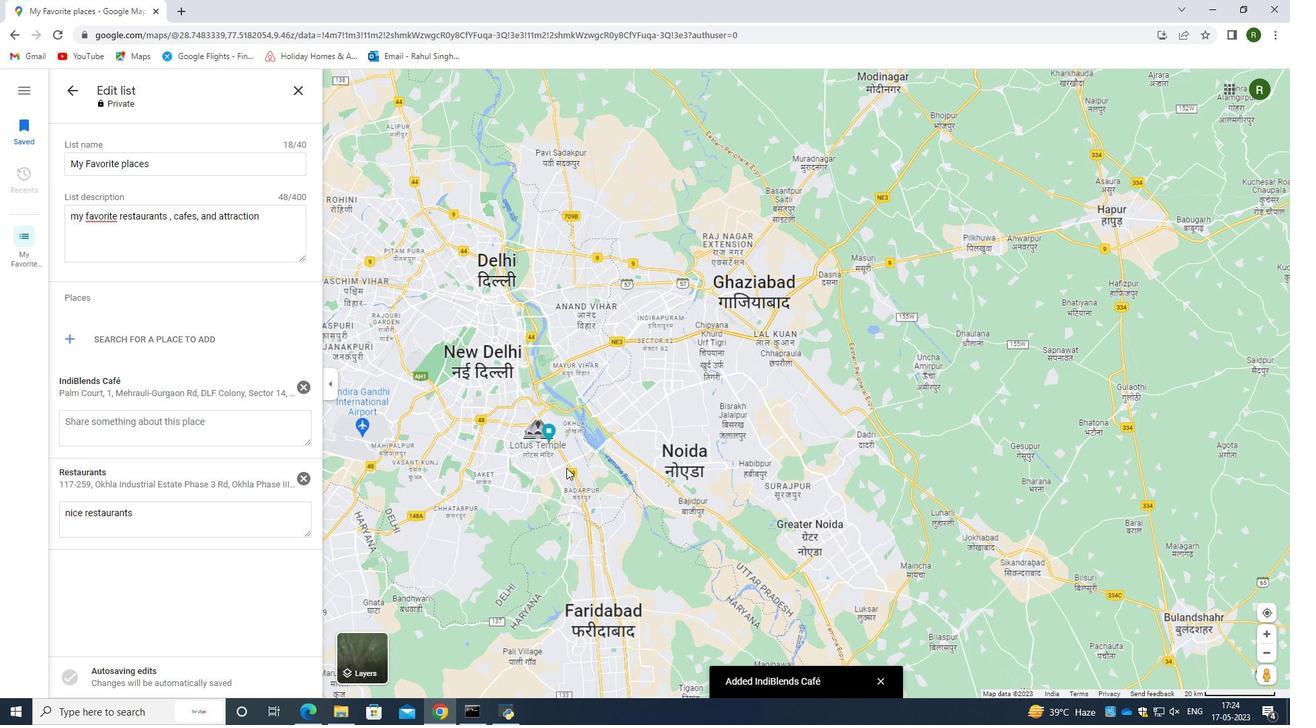 
Action: Mouse scrolled (566, 467) with delta (0, 0)
Screenshot: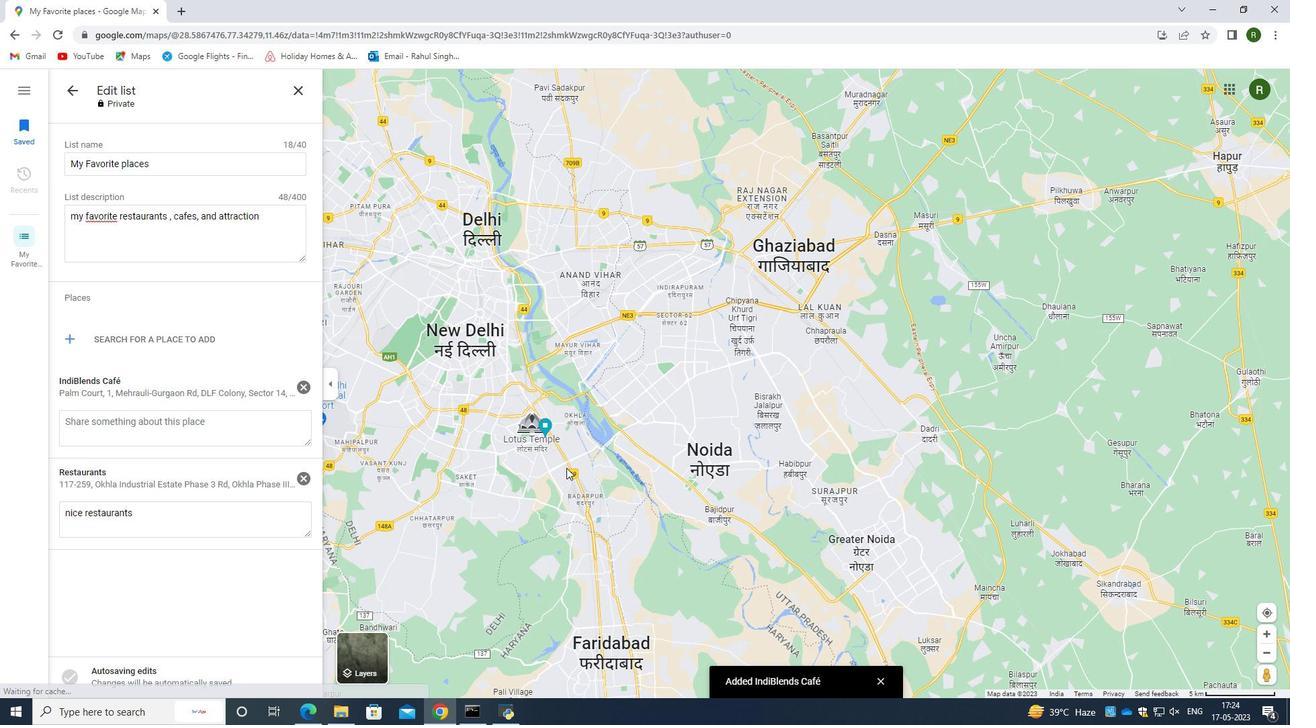 
Action: Mouse scrolled (566, 467) with delta (0, 0)
Screenshot: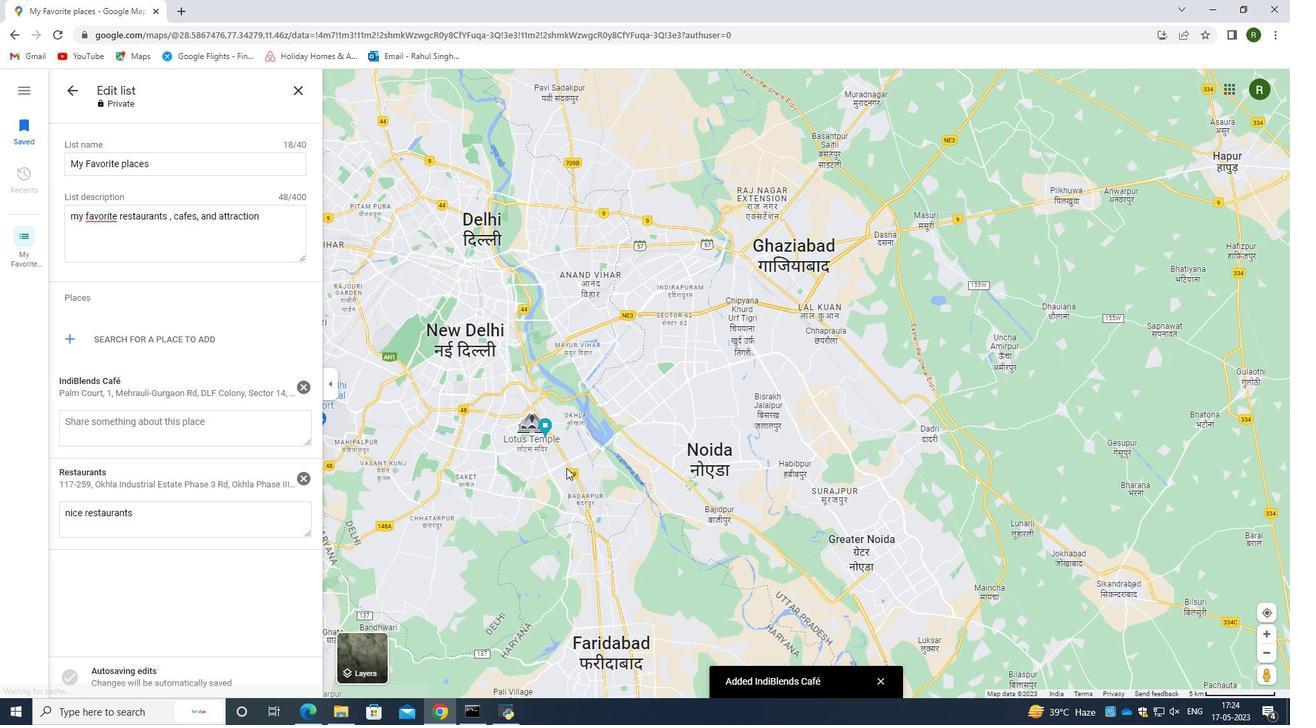 
Action: Mouse scrolled (566, 467) with delta (0, 0)
Screenshot: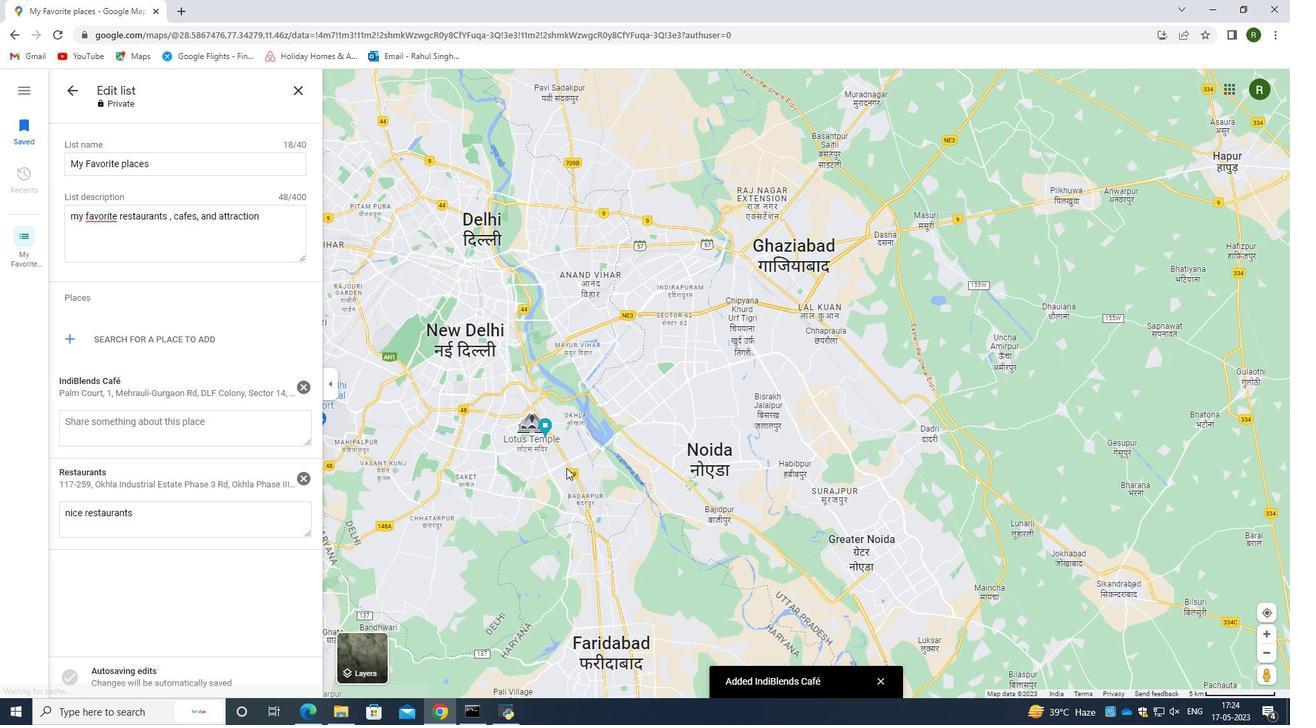 
Action: Mouse scrolled (566, 467) with delta (0, 0)
Screenshot: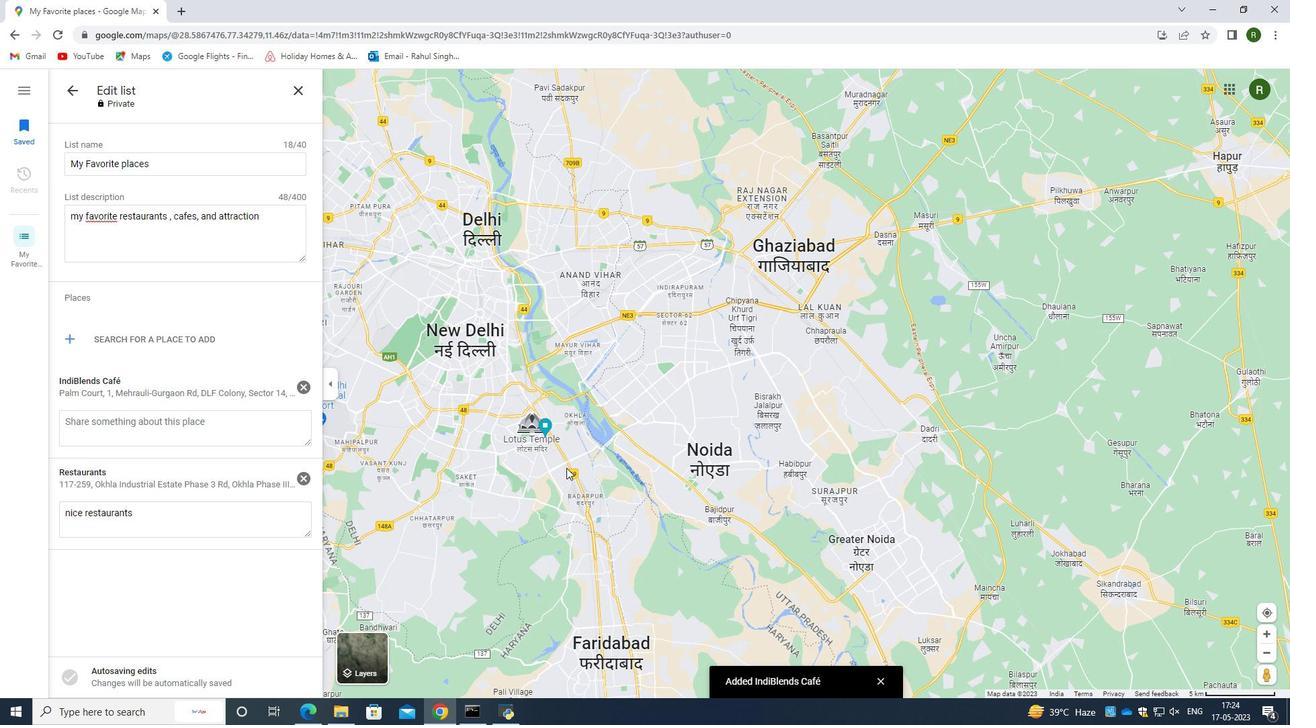 
Action: Mouse scrolled (566, 467) with delta (0, 0)
Screenshot: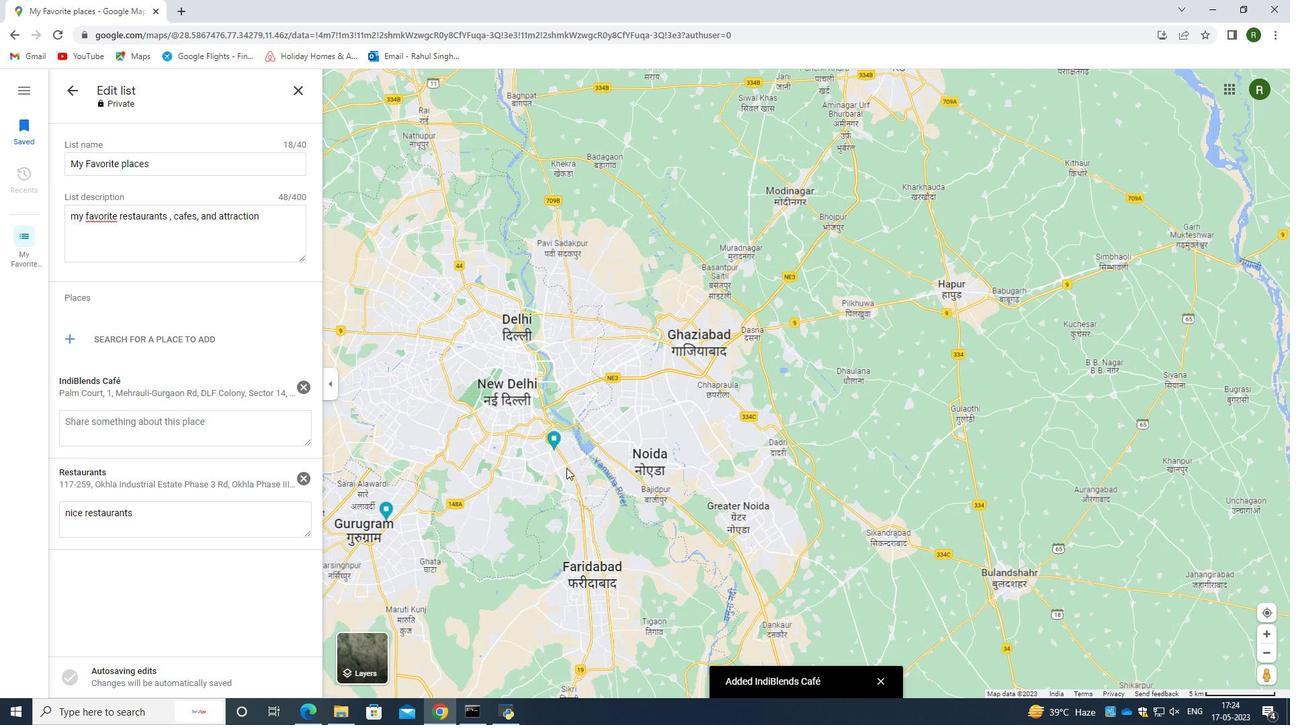 
Action: Mouse scrolled (566, 467) with delta (0, 0)
Screenshot: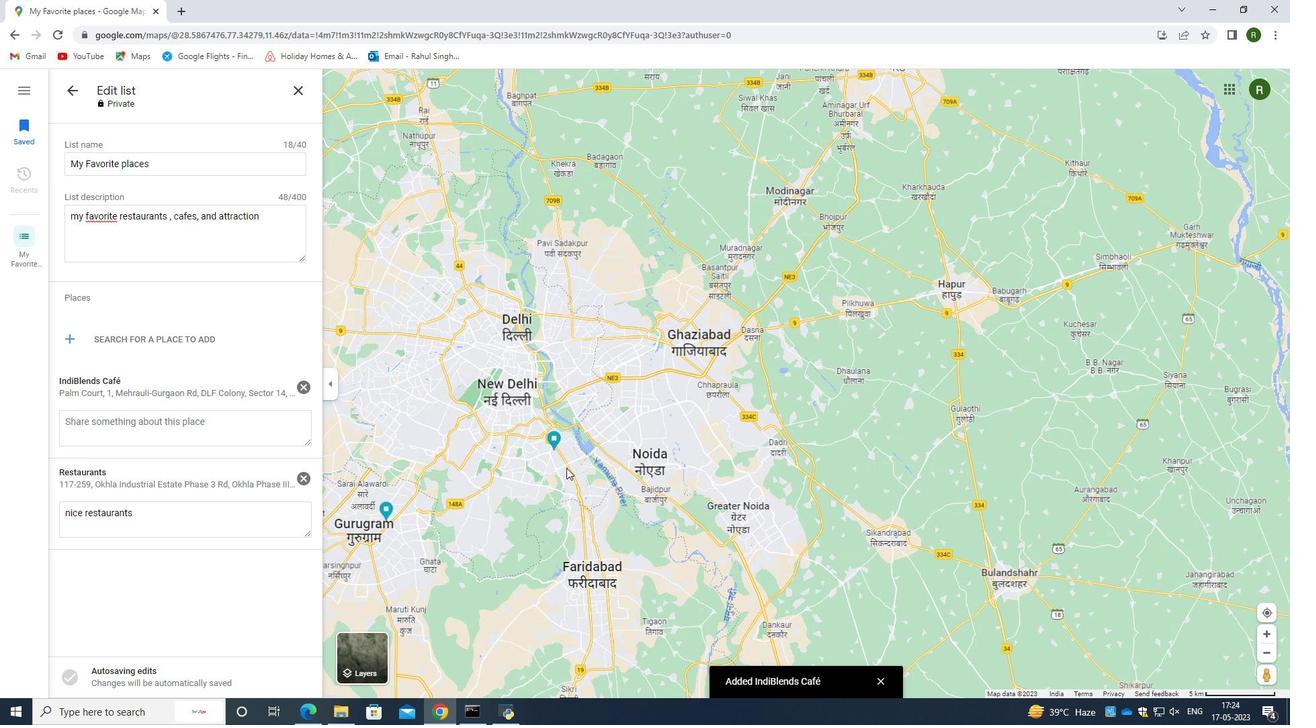 
Action: Mouse scrolled (566, 467) with delta (0, 0)
Screenshot: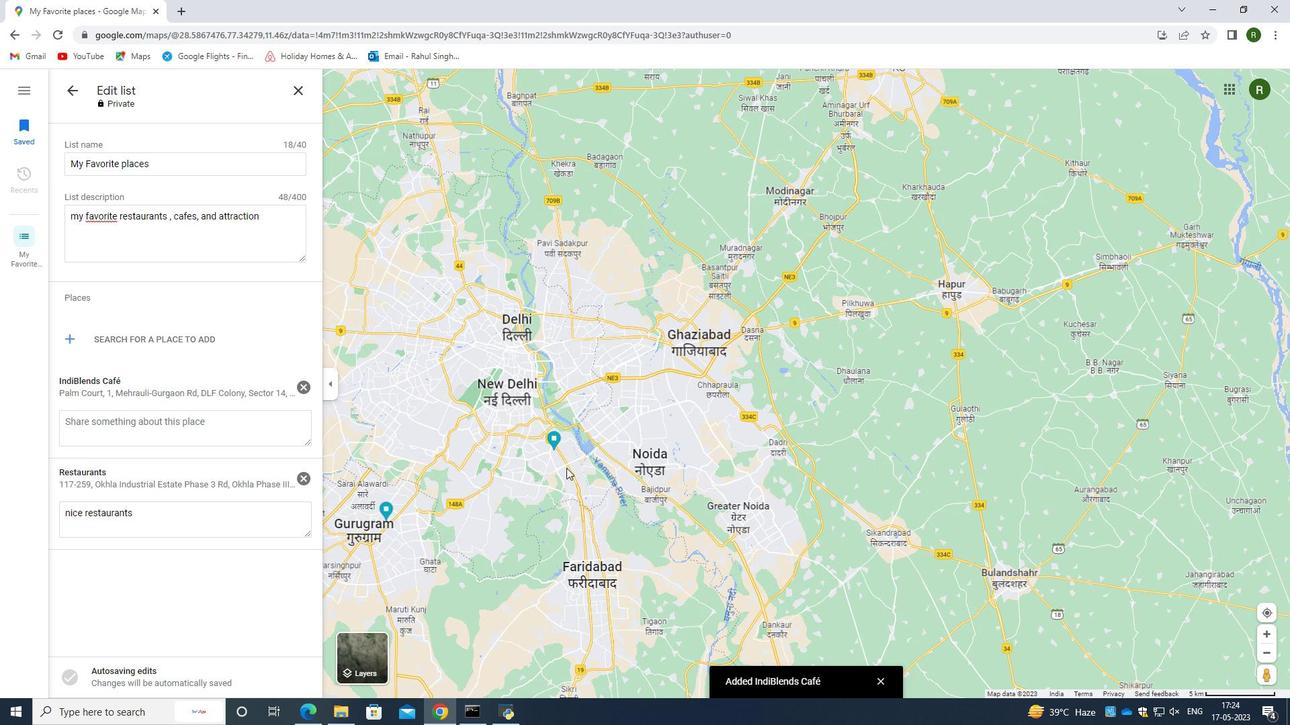 
Action: Mouse moved to (76, 344)
Screenshot: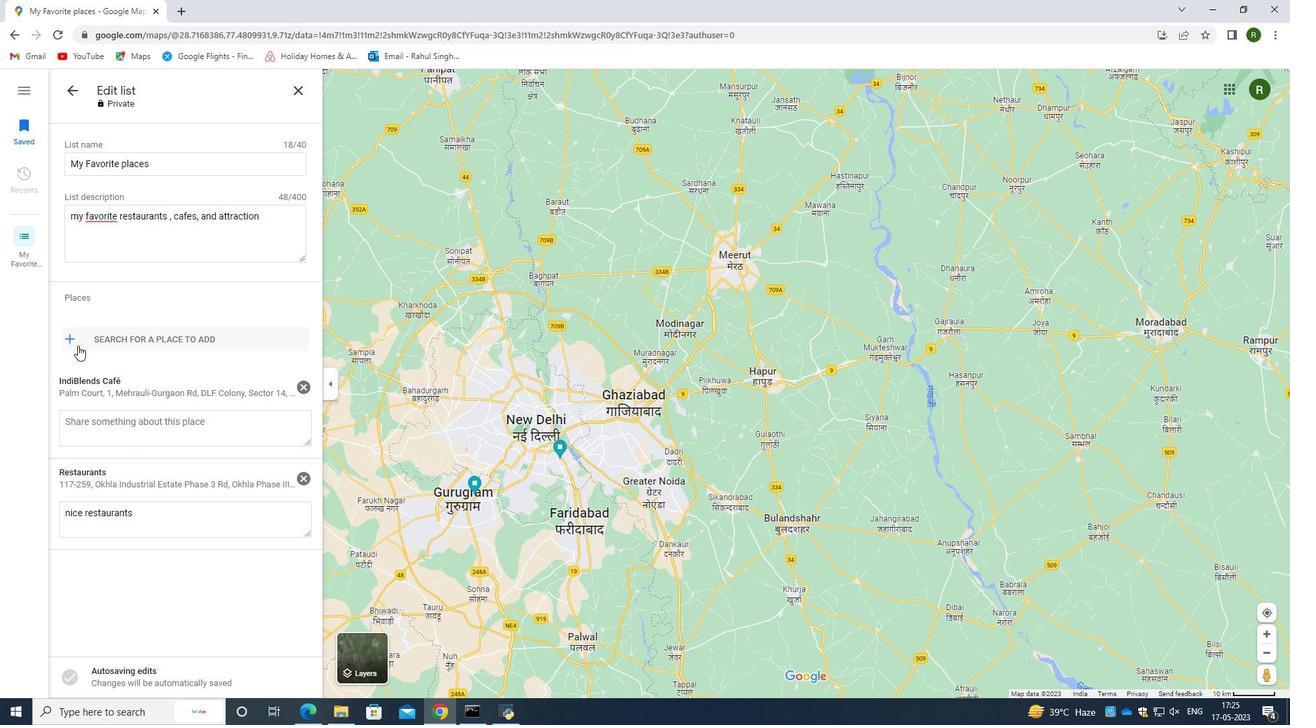 
Action: Mouse pressed left at (76, 344)
Screenshot: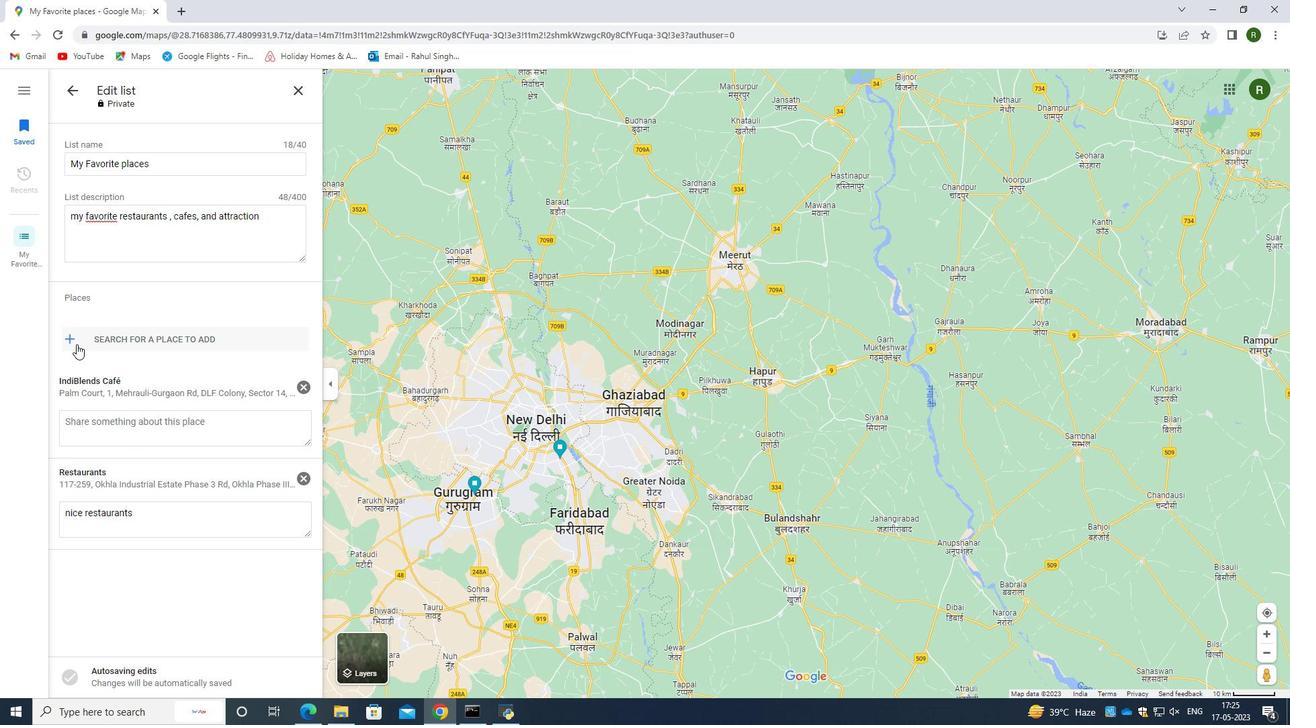 
Action: Mouse moved to (161, 344)
Screenshot: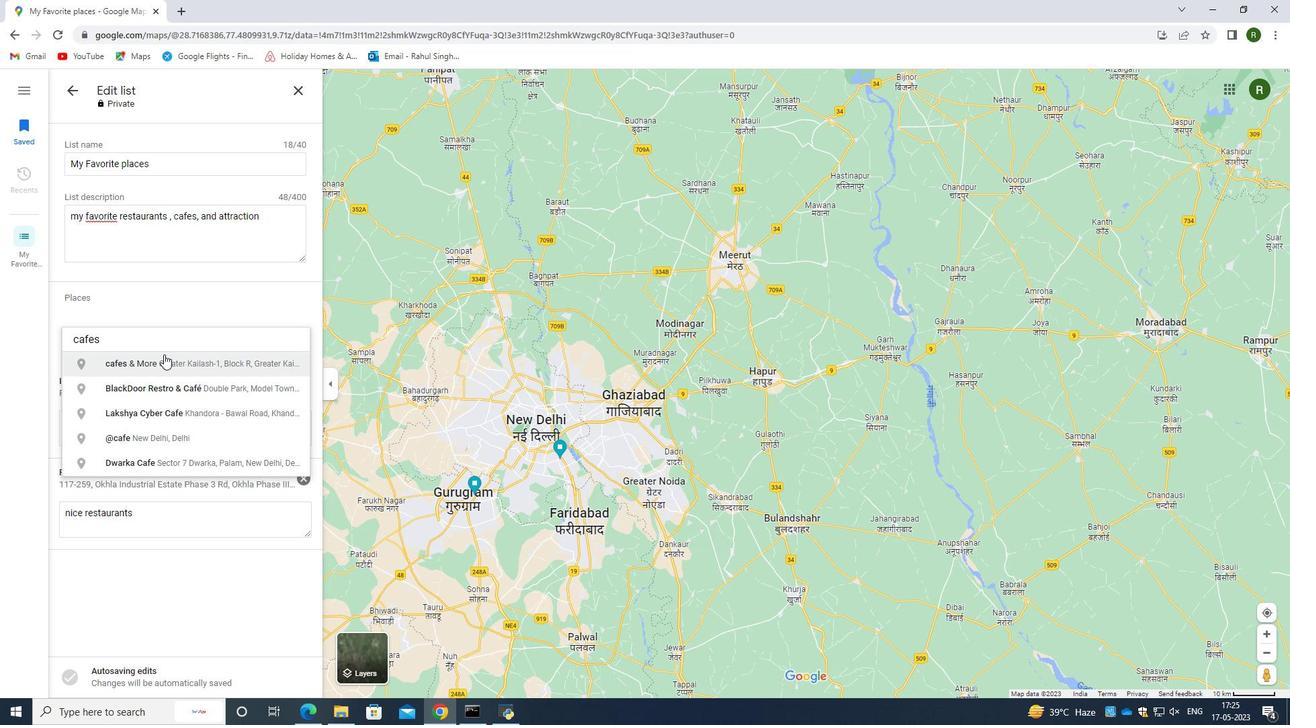 
Action: Mouse pressed left at (161, 344)
Screenshot: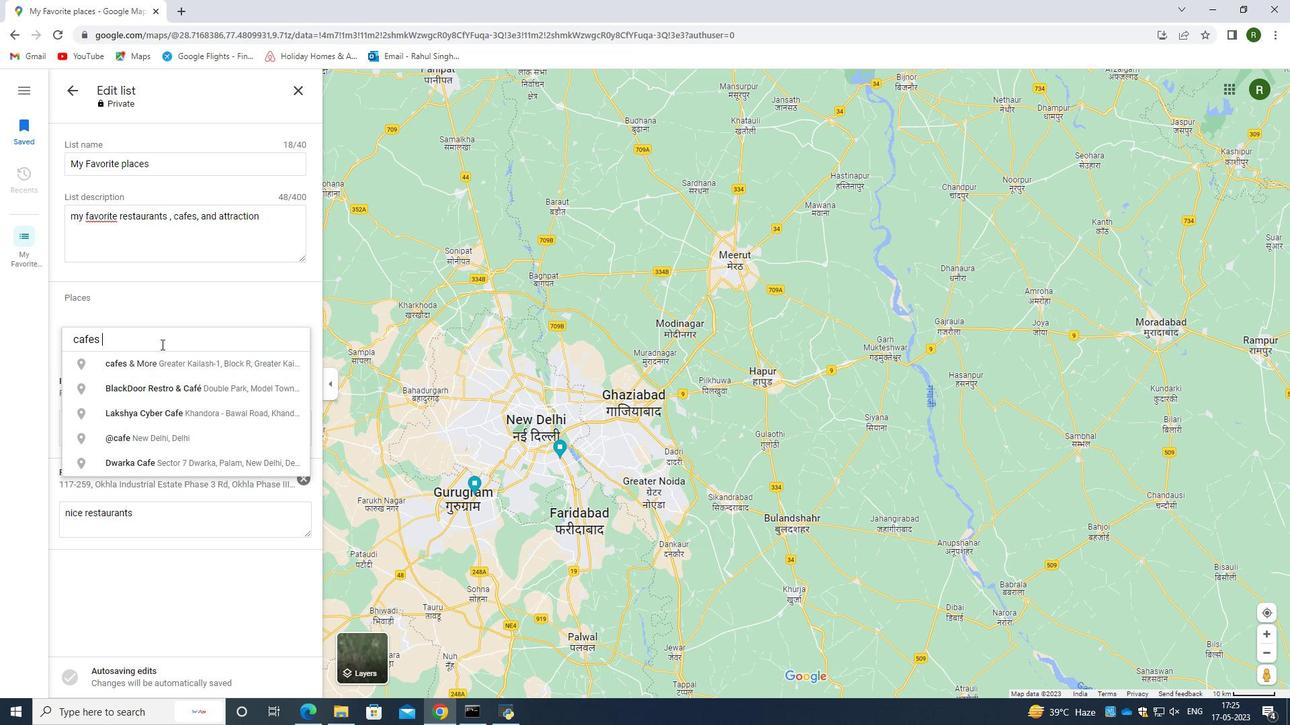 
Action: Mouse moved to (116, 344)
Screenshot: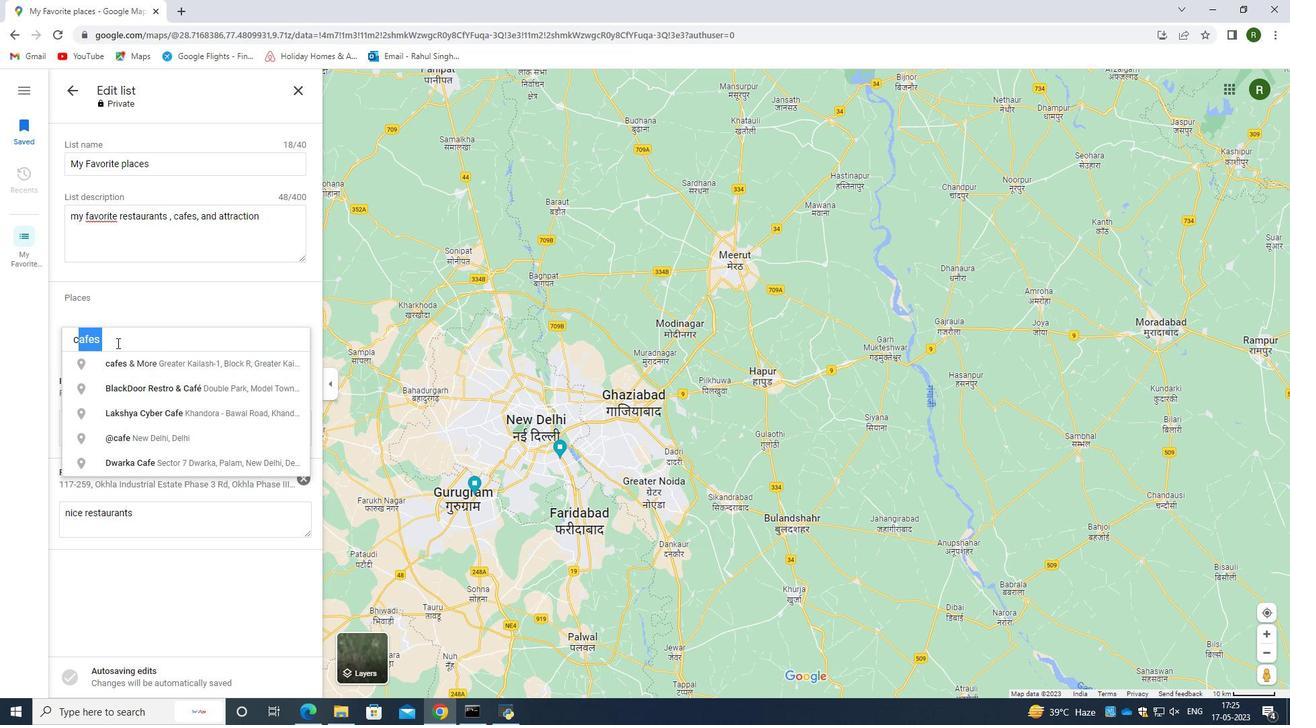 
Action: Mouse pressed left at (116, 344)
Screenshot: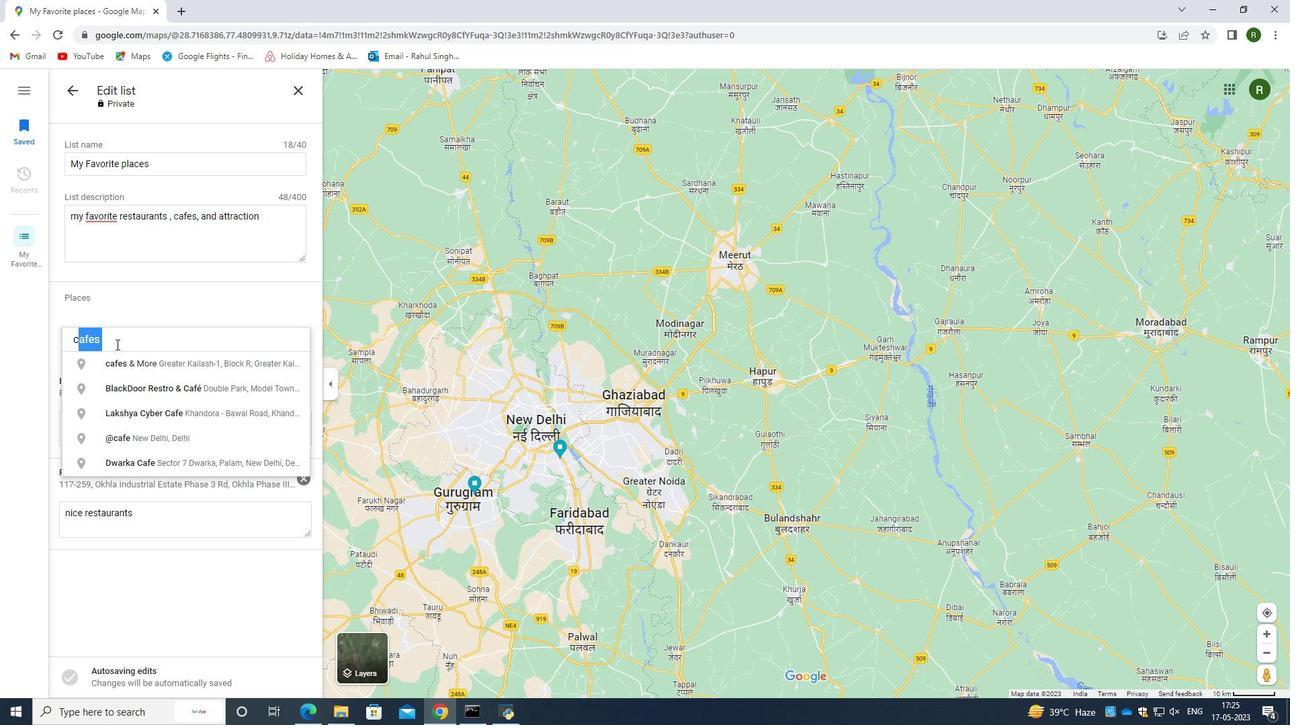 
Action: Mouse moved to (158, 301)
Screenshot: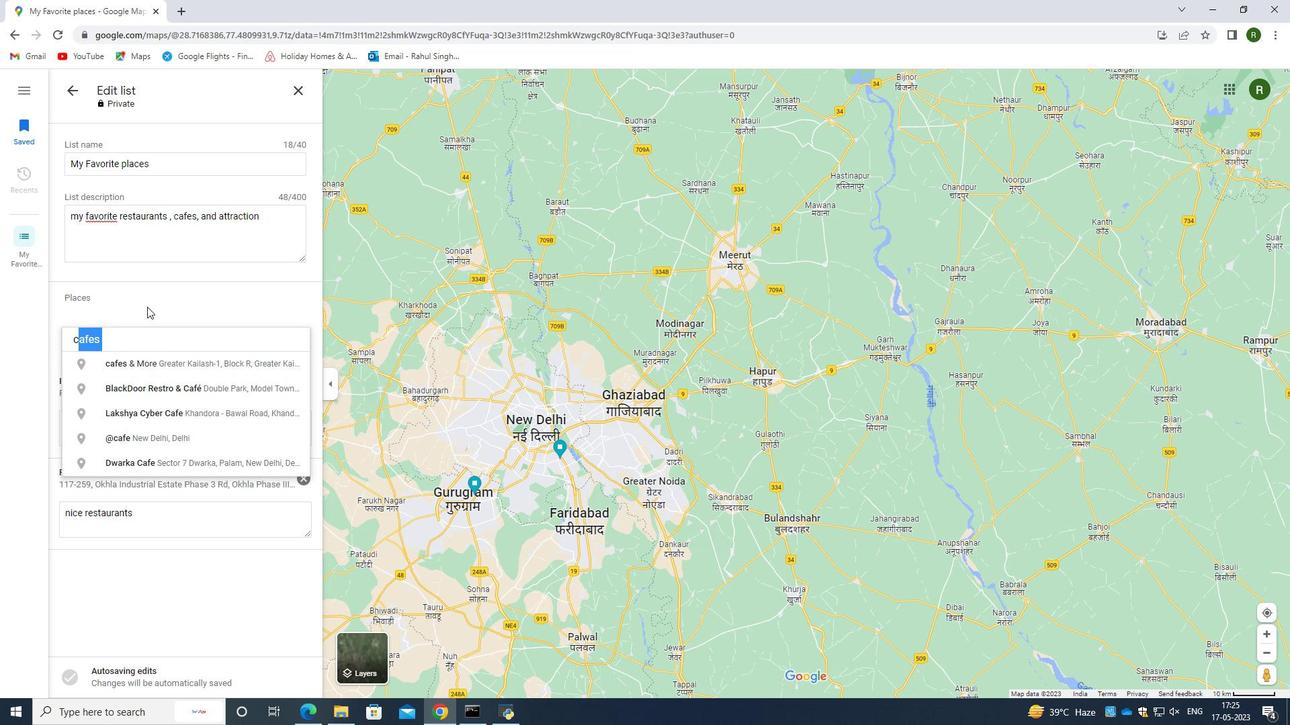 
Action: Mouse pressed left at (158, 301)
Screenshot: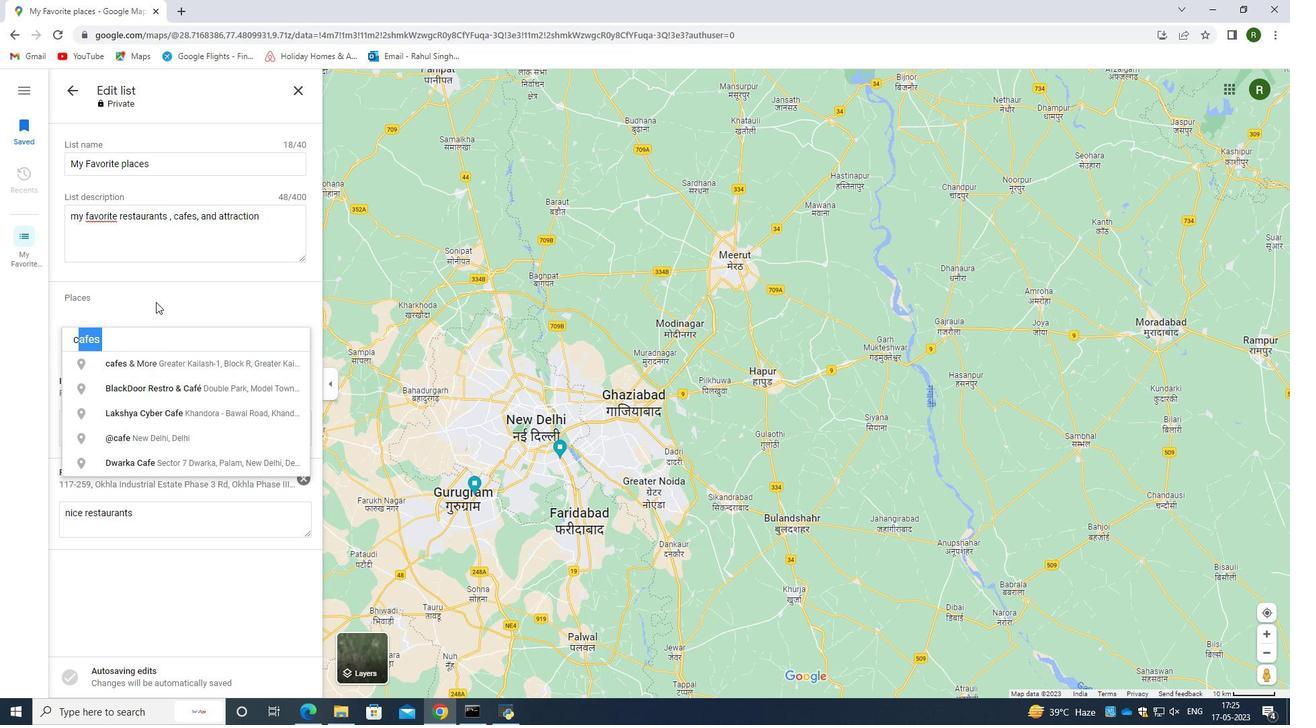 
Action: Mouse moved to (200, 315)
Screenshot: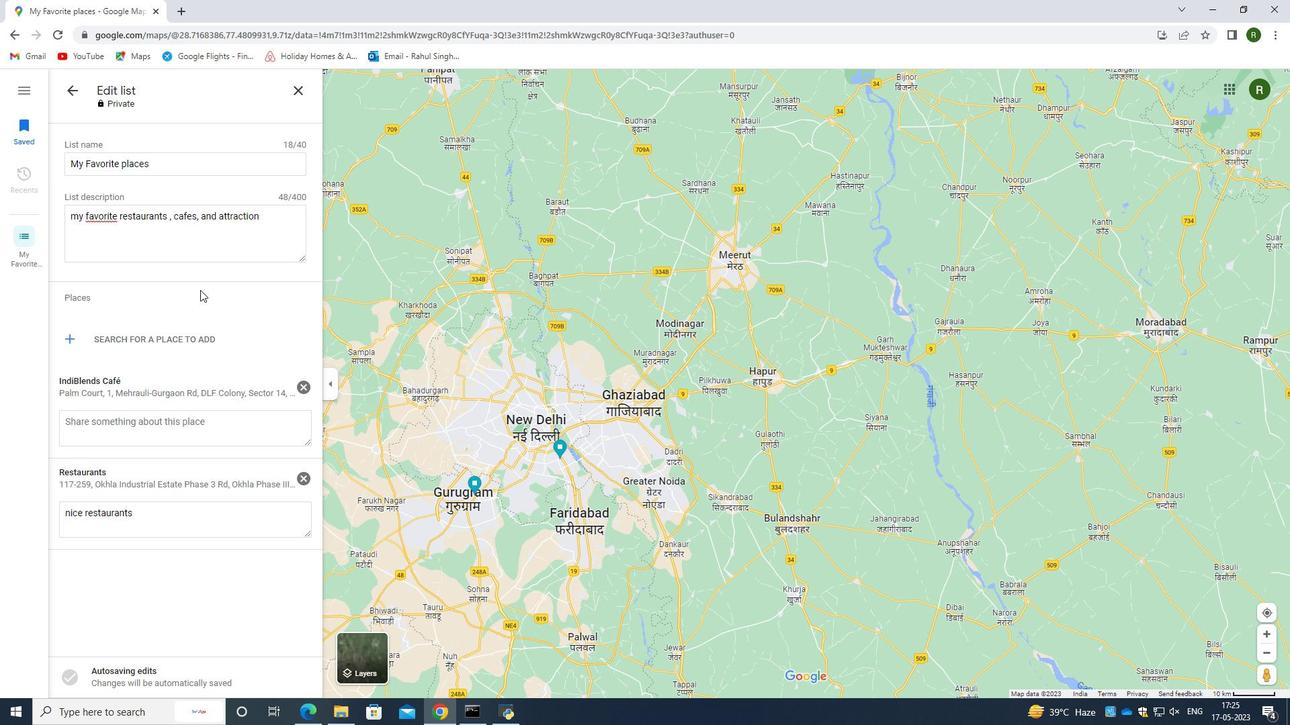 
Action: Mouse scrolled (200, 314) with delta (0, 0)
Screenshot: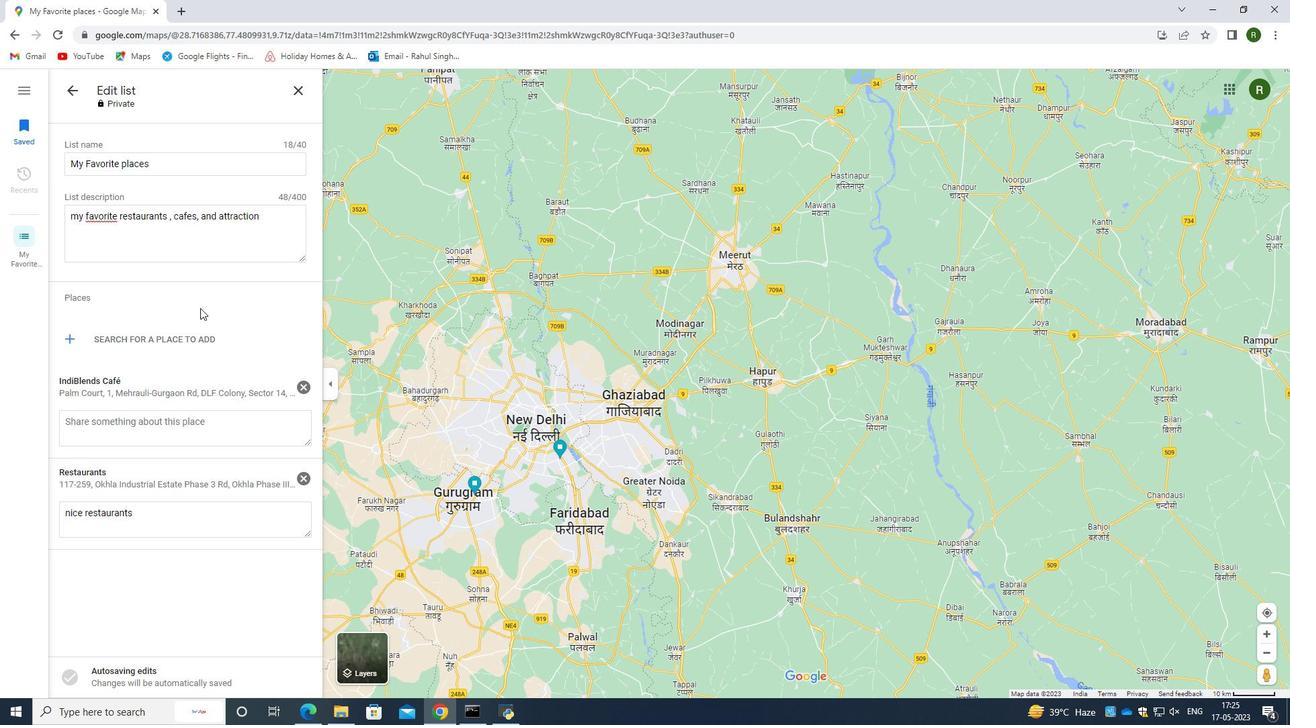 
Action: Mouse moved to (200, 318)
Screenshot: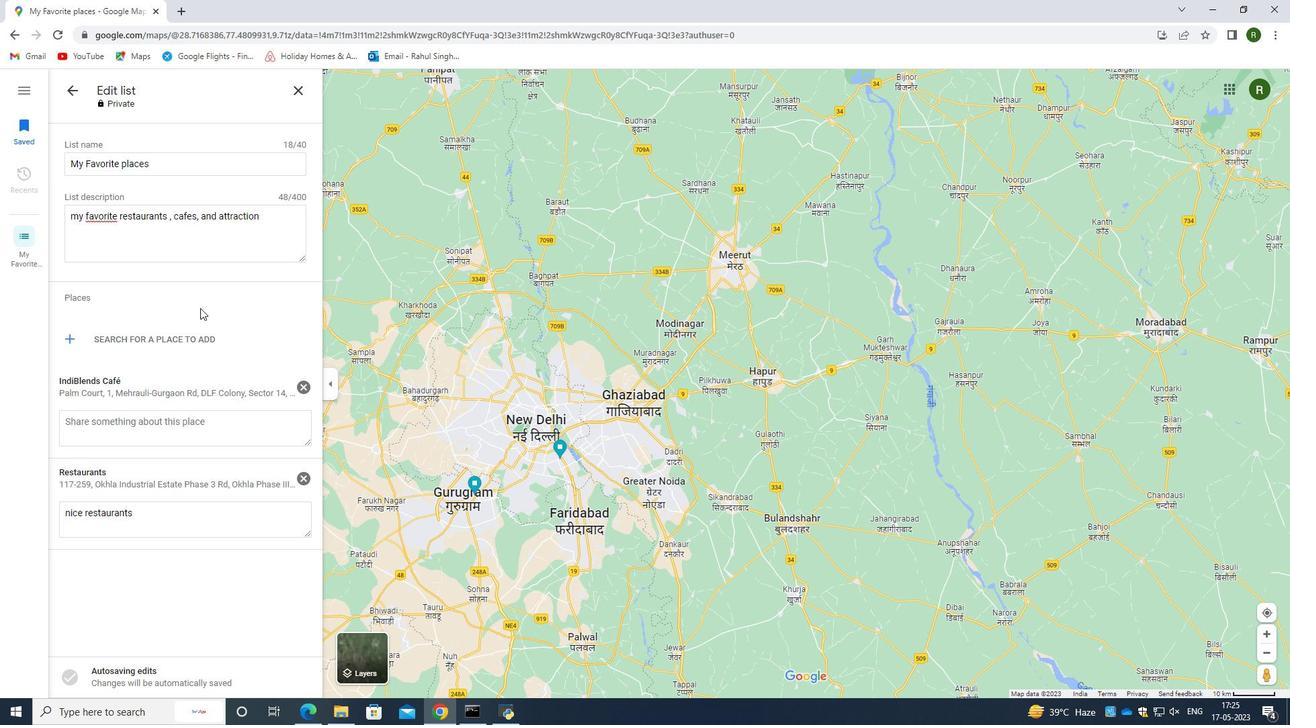 
Action: Mouse scrolled (200, 317) with delta (0, 0)
Screenshot: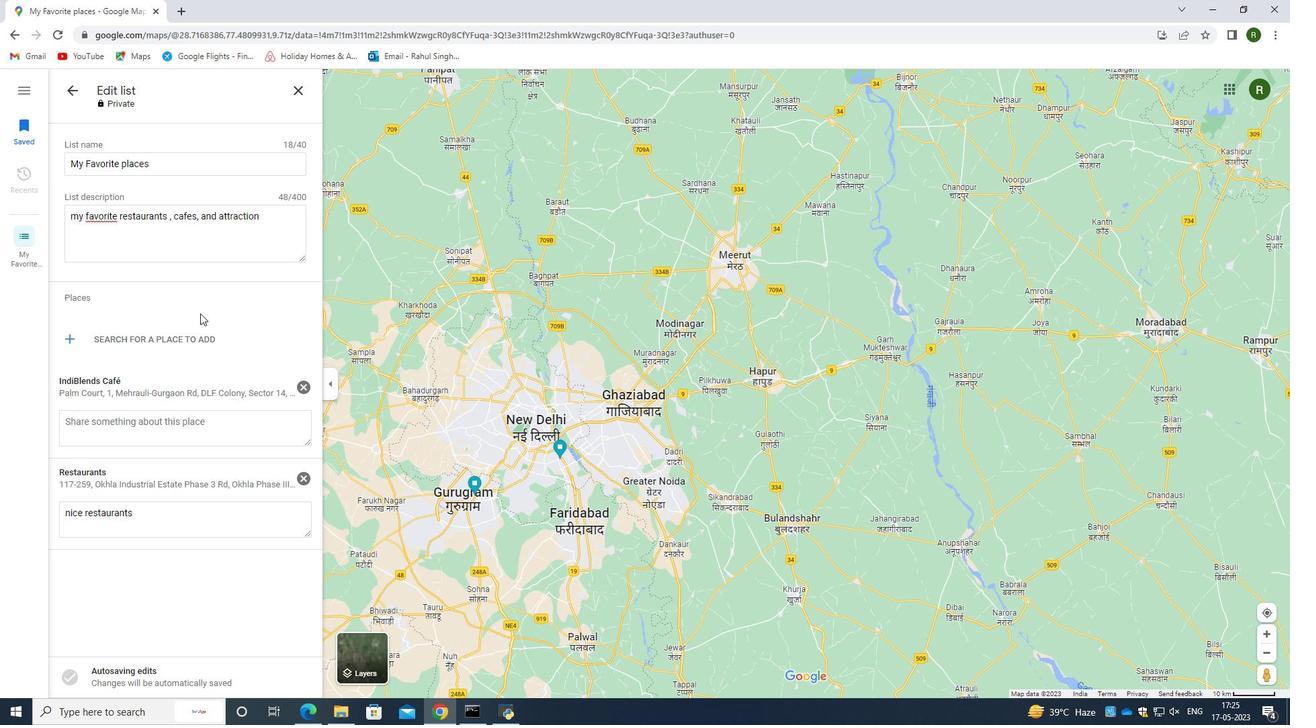 
Action: Mouse moved to (202, 320)
Screenshot: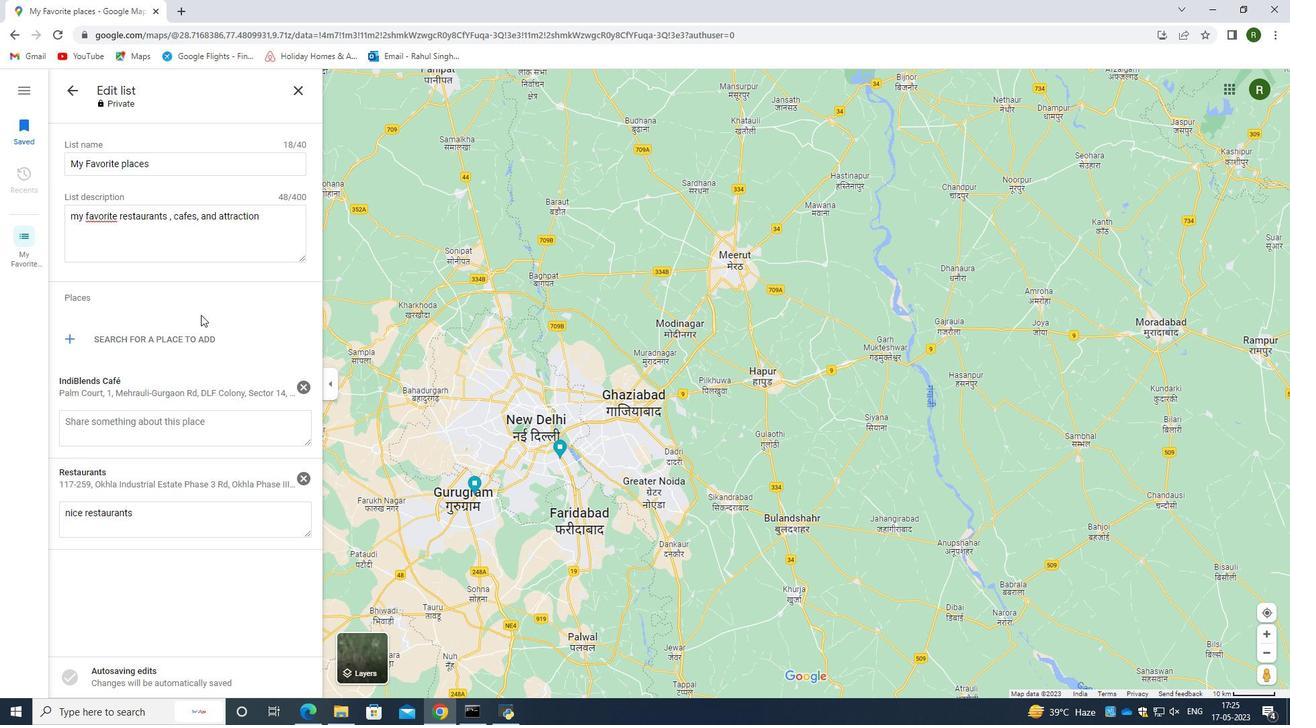
Action: Mouse scrolled (202, 319) with delta (0, 0)
Screenshot: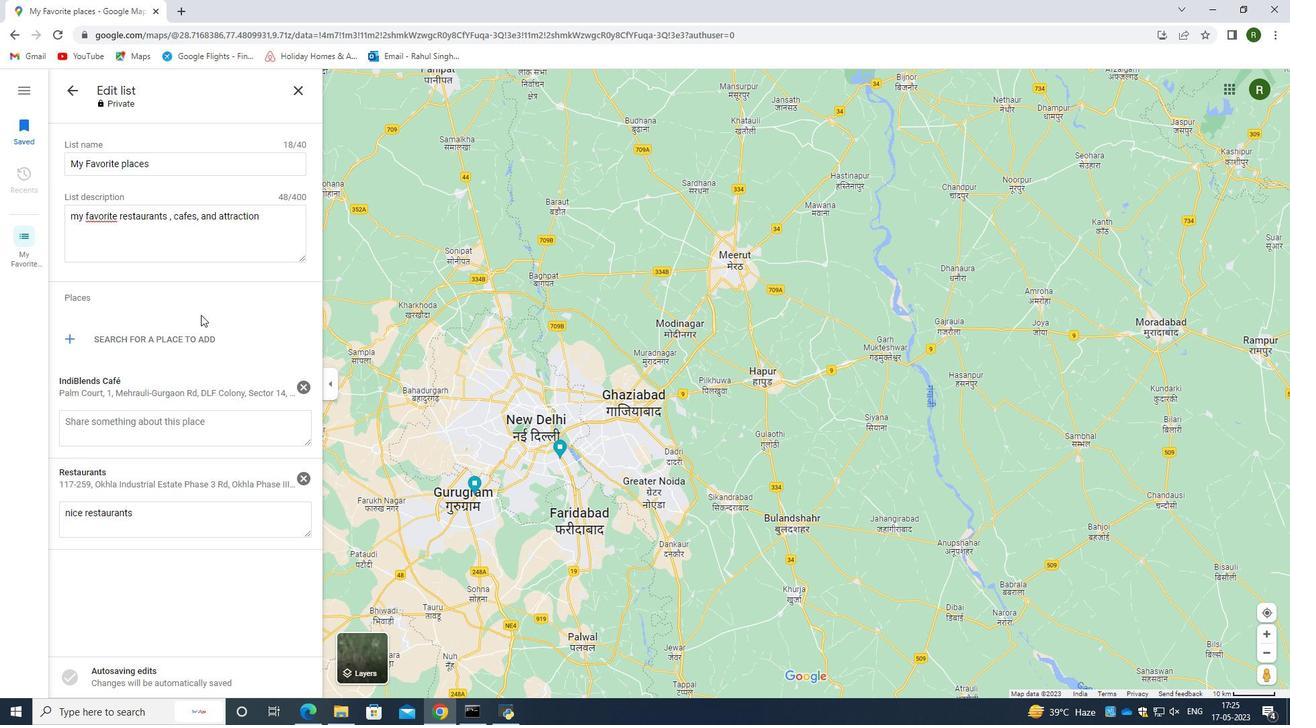 
Action: Mouse moved to (227, 288)
Screenshot: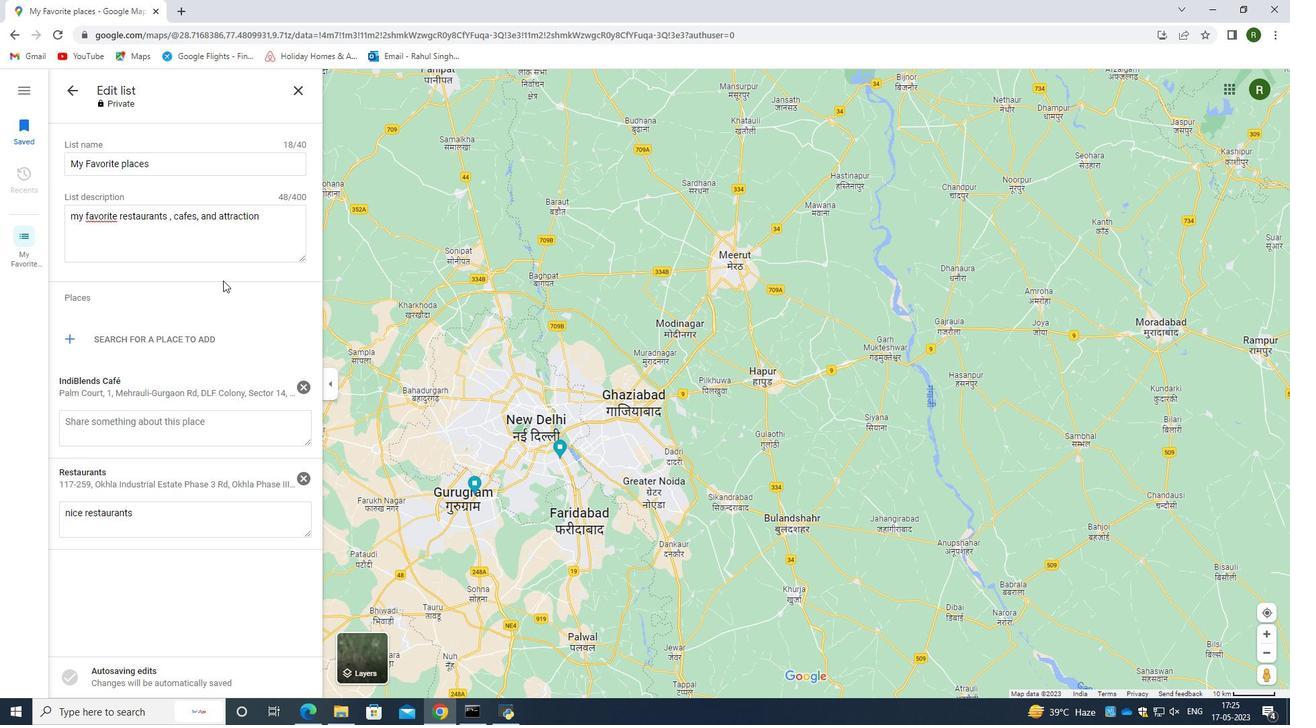 
Action: Mouse scrolled (227, 289) with delta (0, 0)
Screenshot: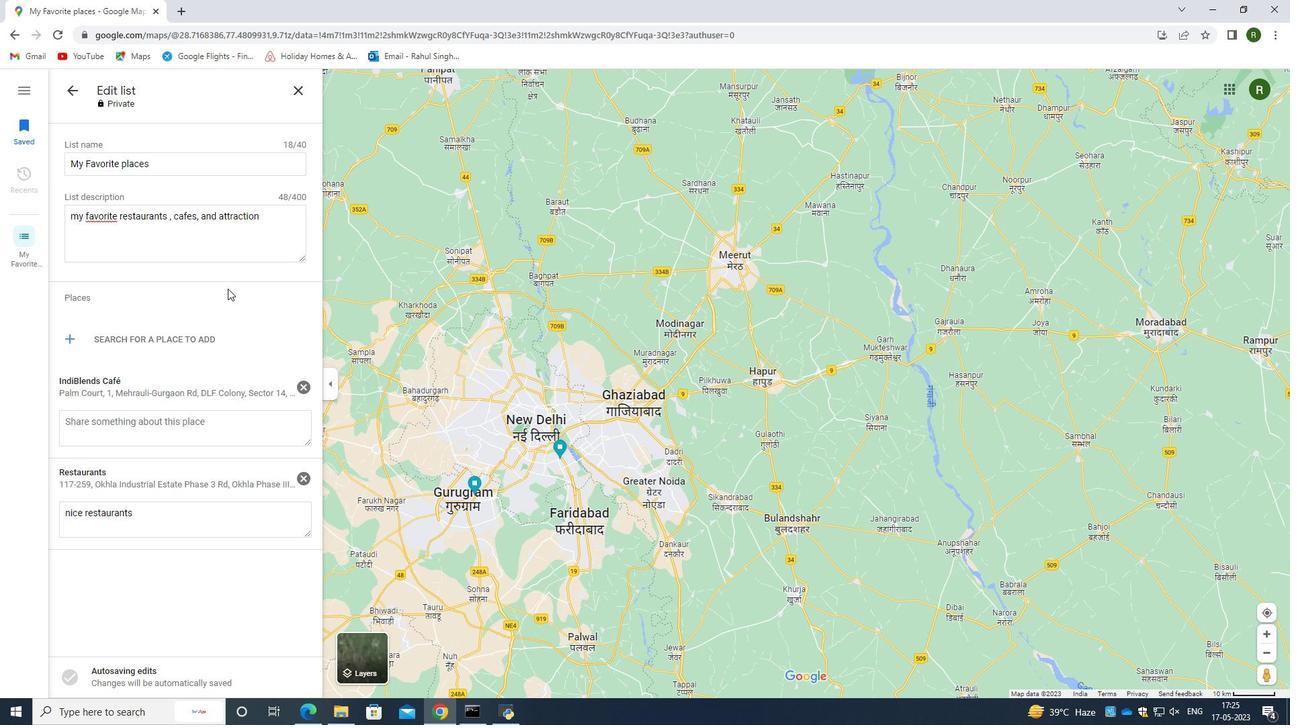 
Action: Mouse moved to (303, 84)
Screenshot: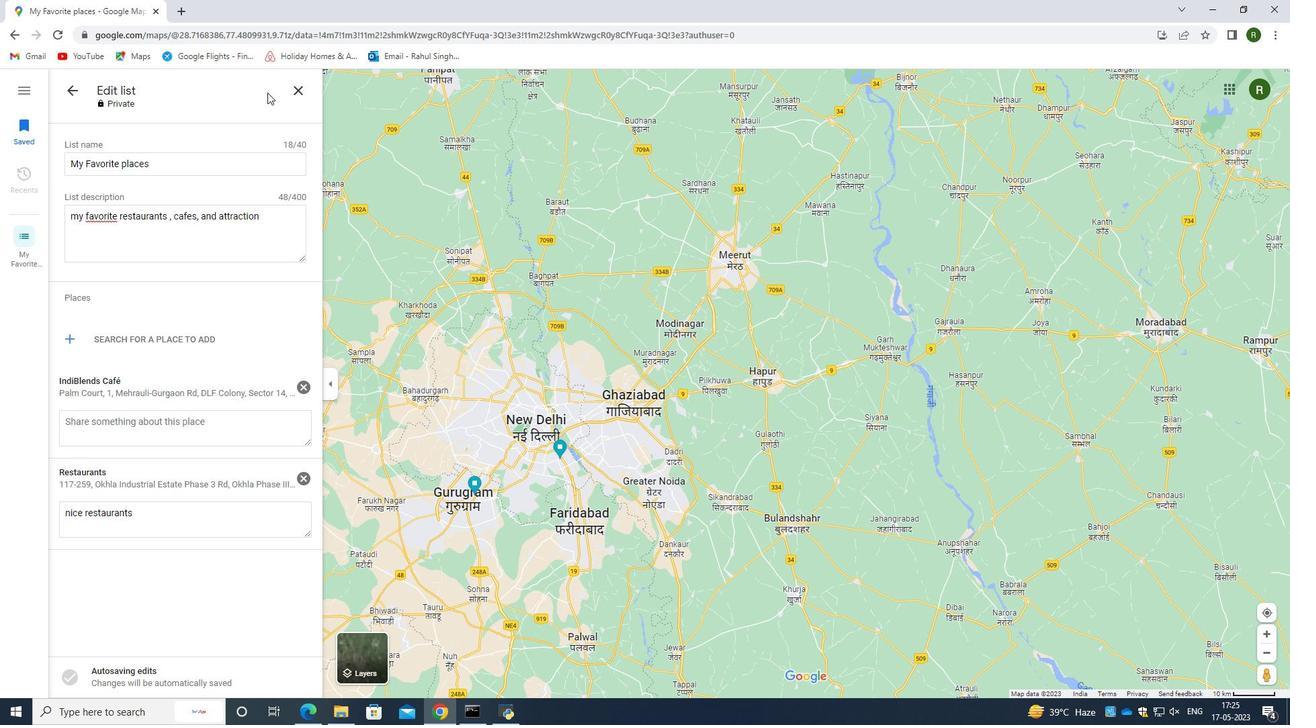 
Action: Mouse pressed left at (303, 84)
Screenshot: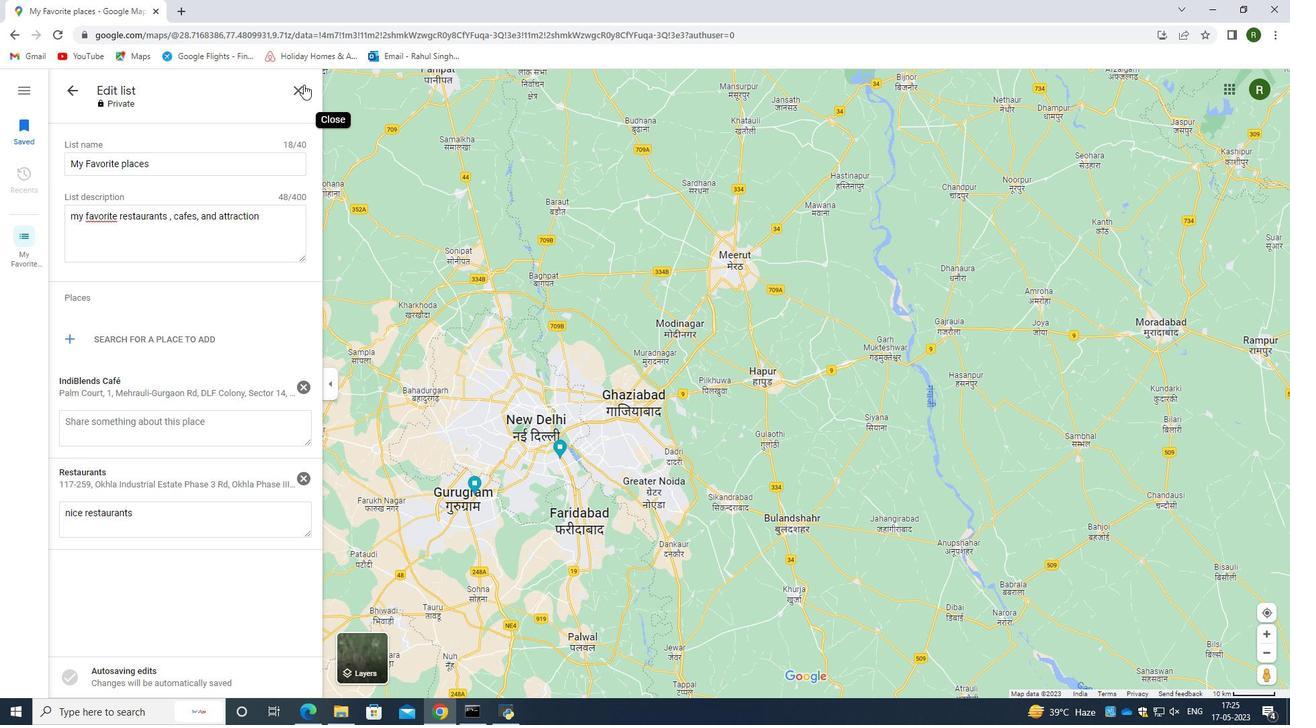 
Action: Mouse moved to (28, 241)
Screenshot: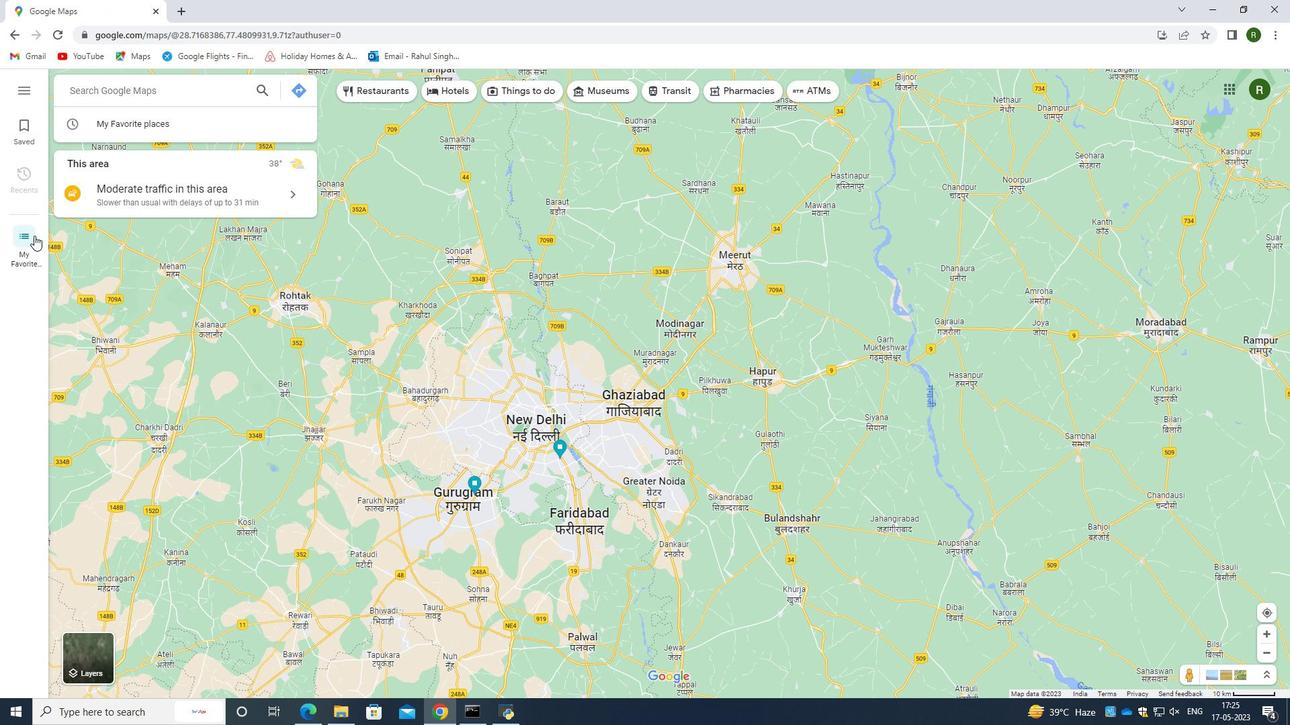 
Action: Mouse pressed left at (28, 241)
Screenshot: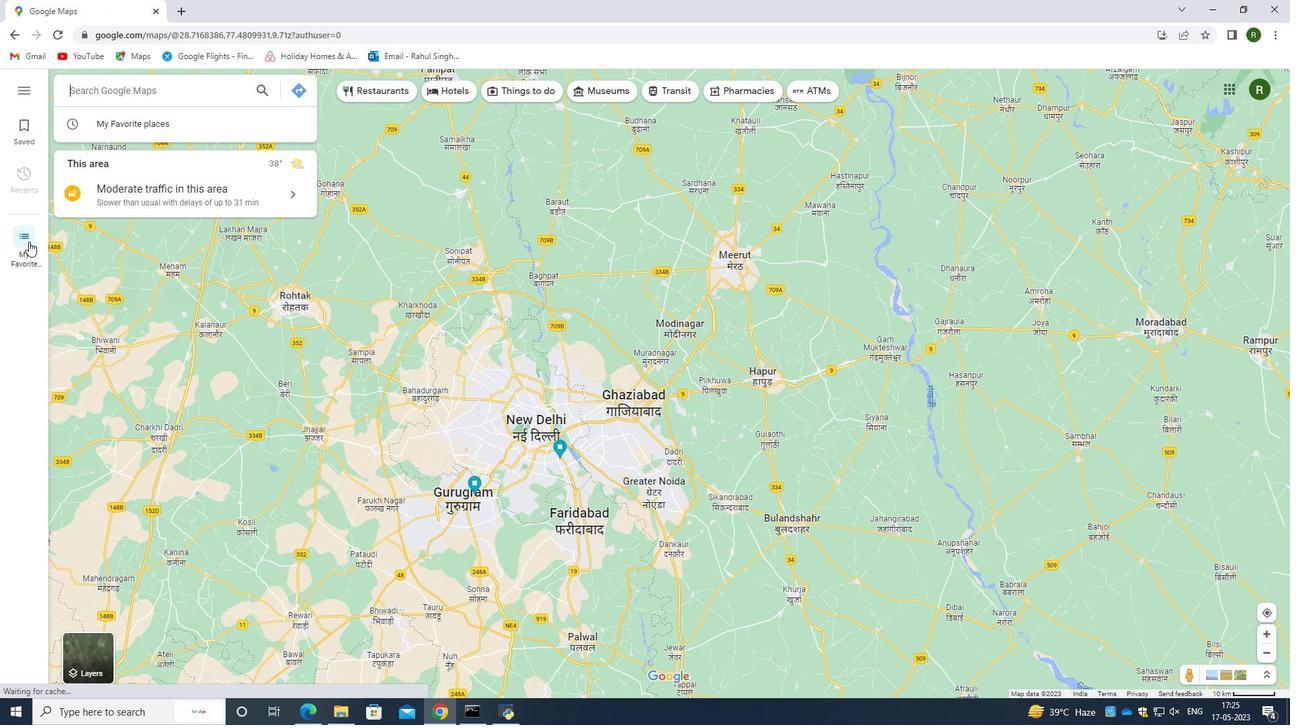 
Action: Mouse moved to (151, 195)
Screenshot: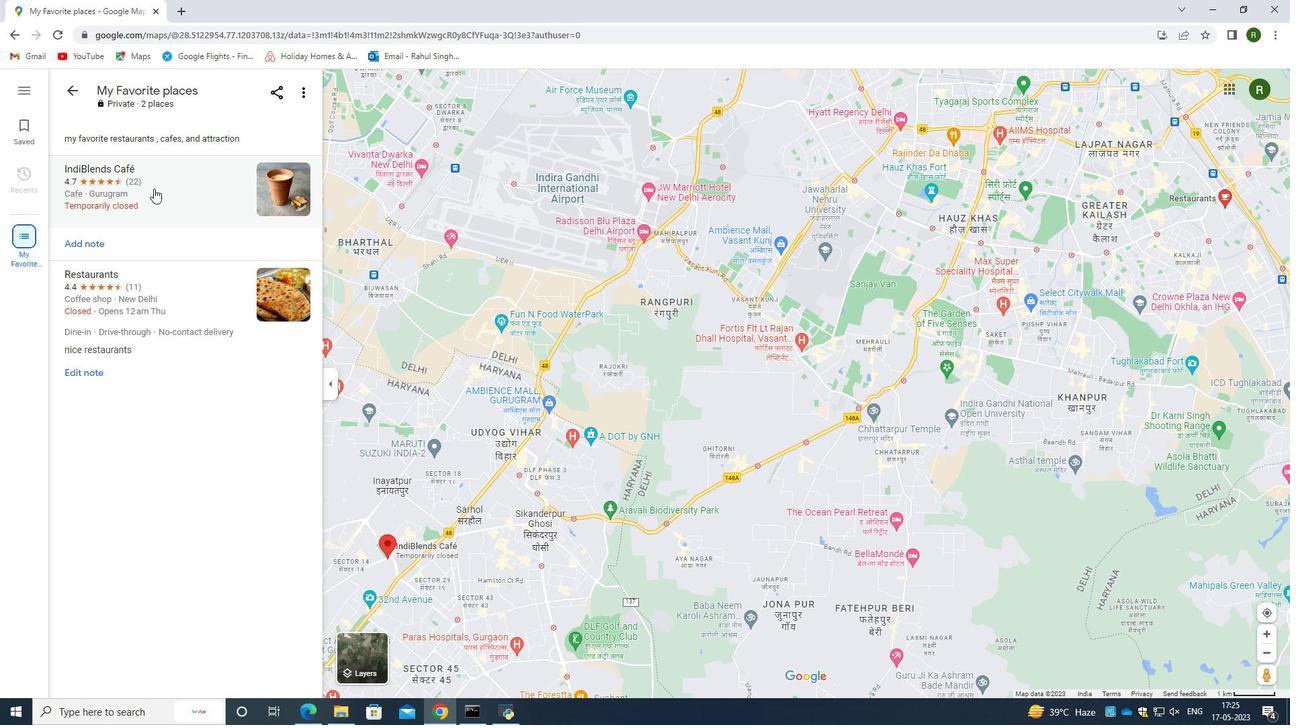 
Action: Mouse pressed left at (151, 195)
Screenshot: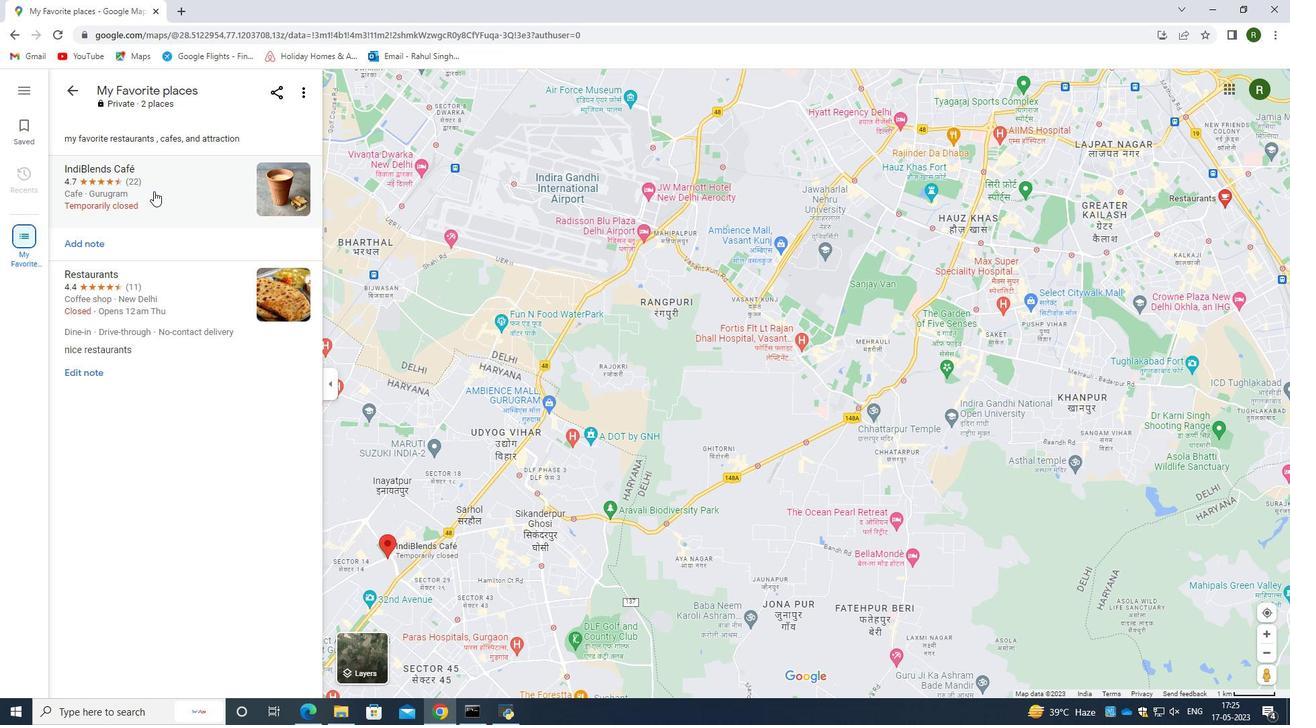 
Action: Mouse moved to (179, 288)
Screenshot: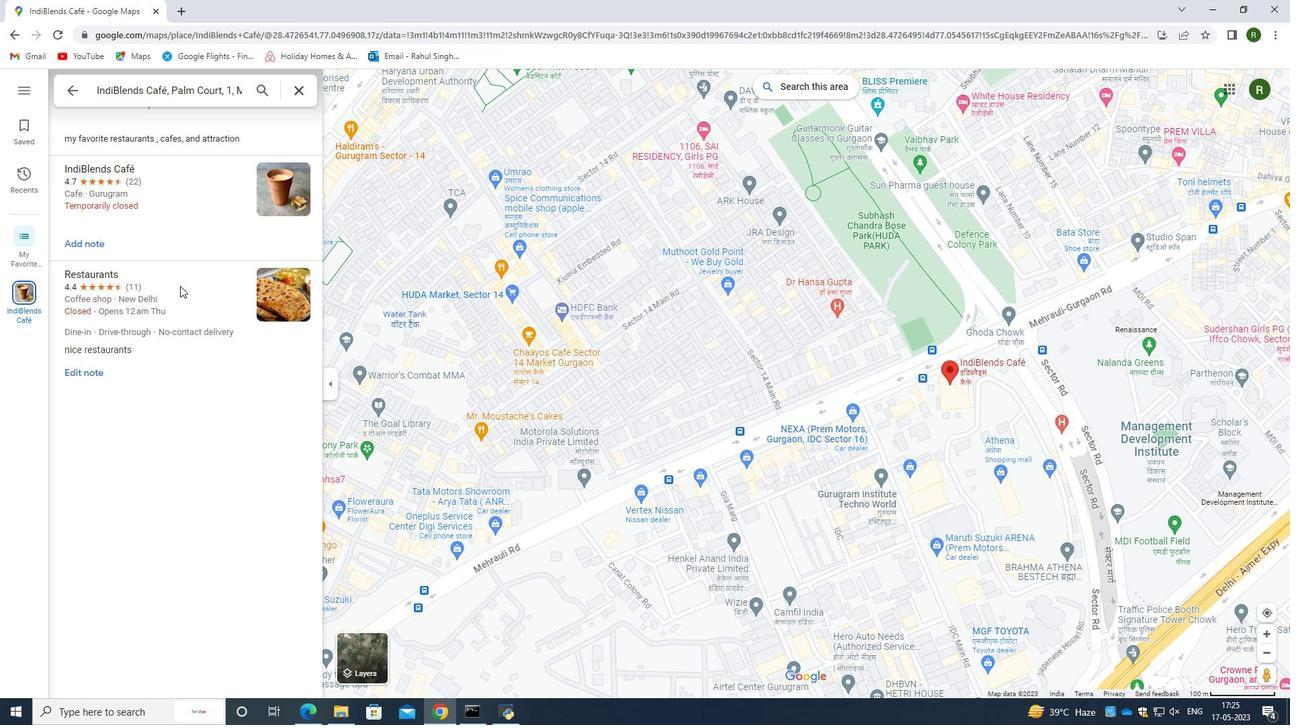 
Action: Mouse pressed left at (179, 288)
Screenshot: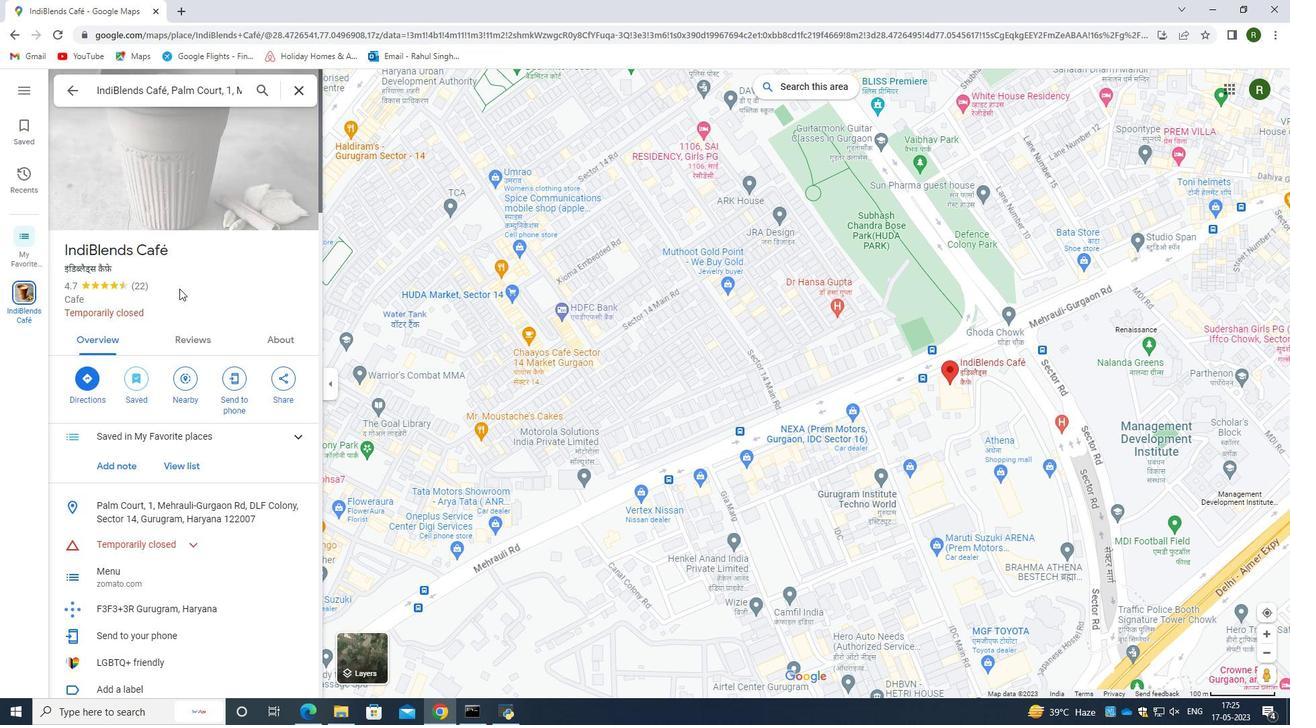 
Action: Mouse moved to (164, 377)
Screenshot: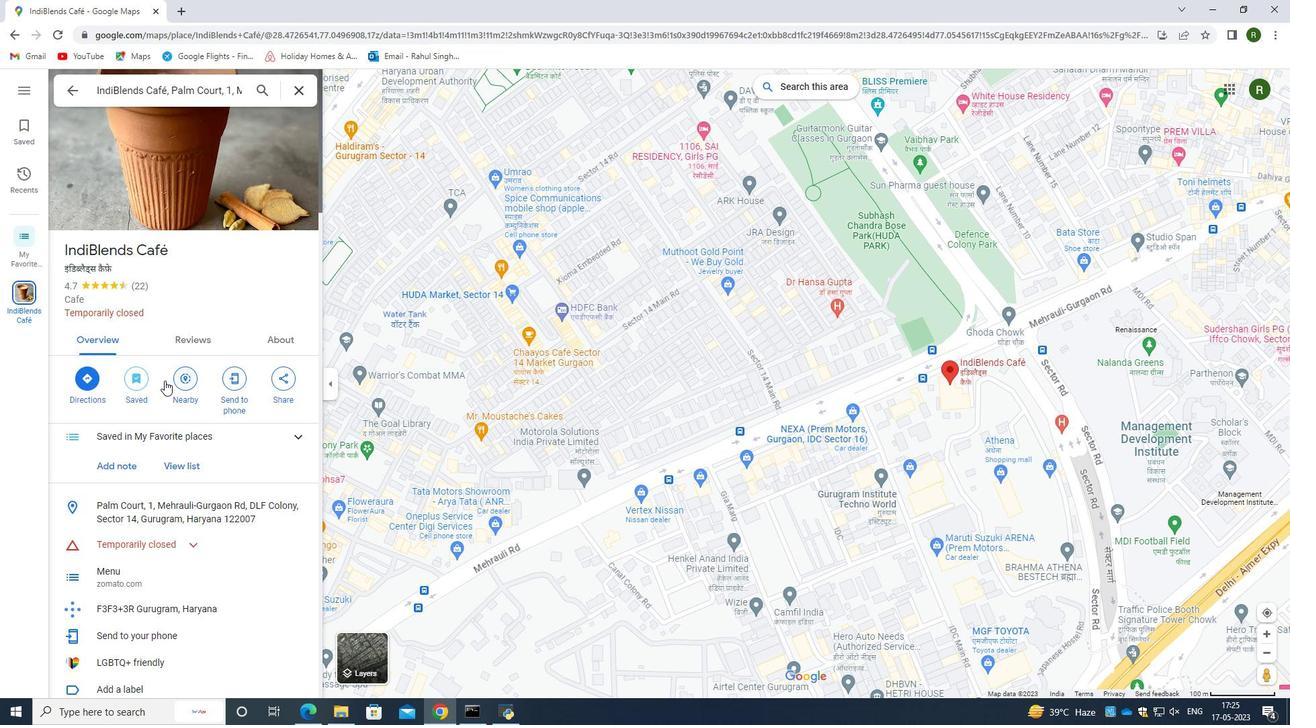 
Action: Mouse scrolled (164, 377) with delta (0, 0)
Screenshot: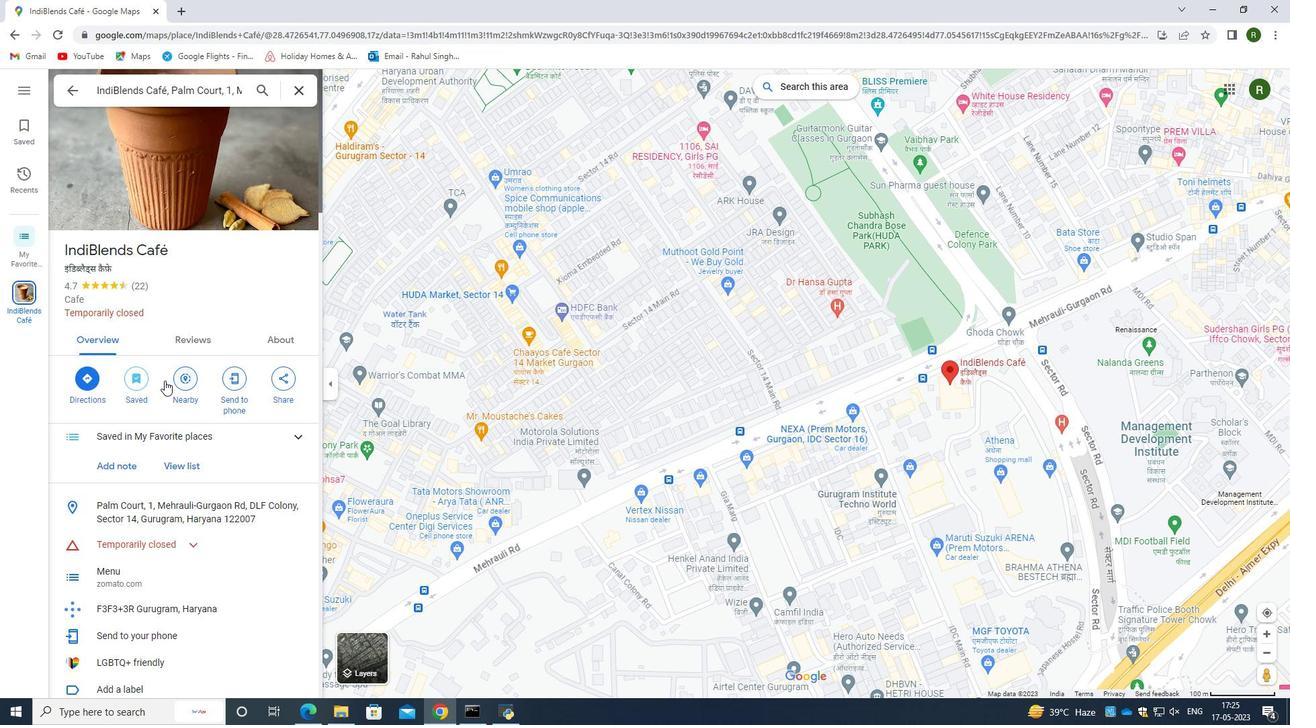 
Action: Mouse scrolled (164, 377) with delta (0, 0)
Screenshot: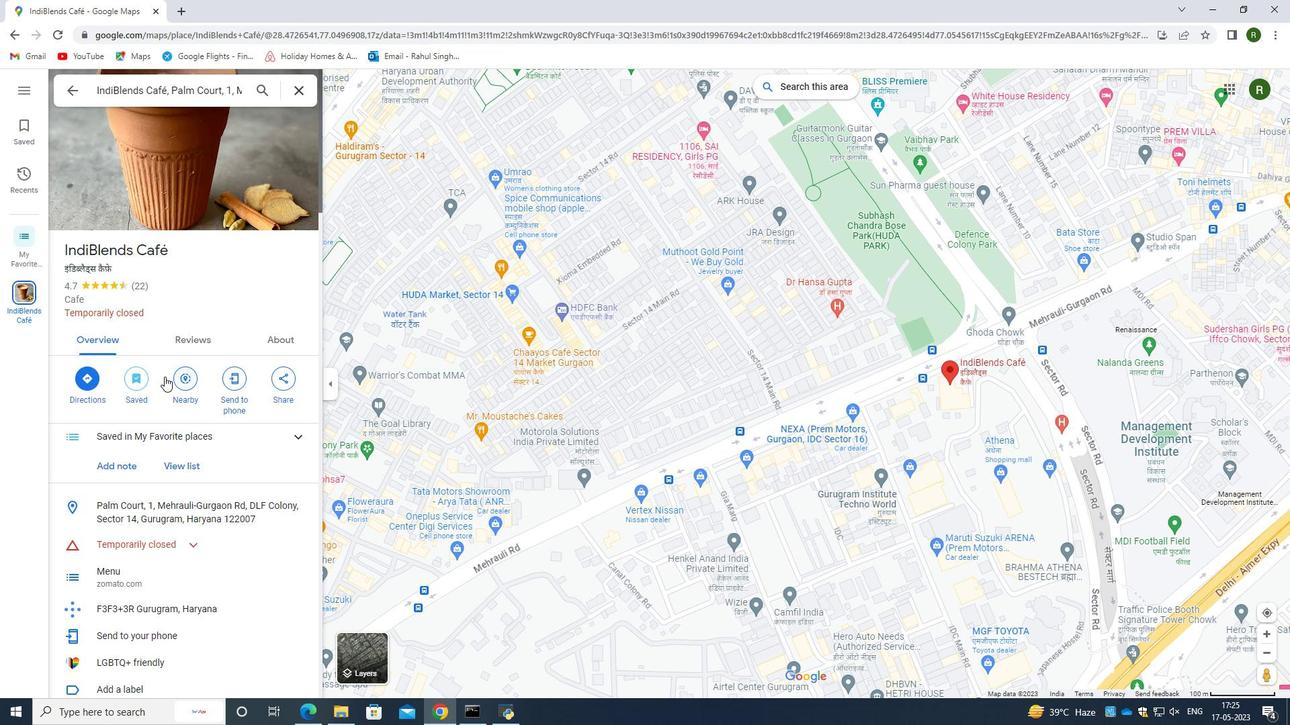 
Action: Mouse moved to (34, 249)
Screenshot: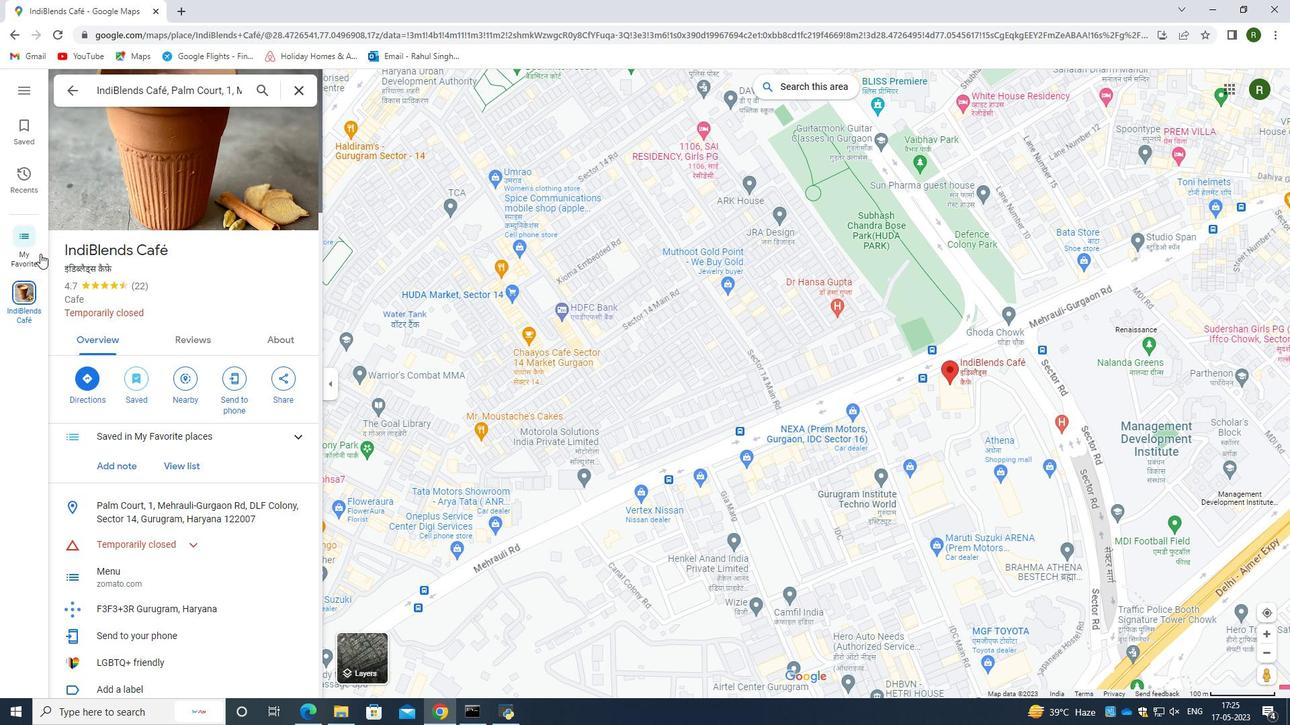 
Action: Mouse pressed left at (34, 249)
Screenshot: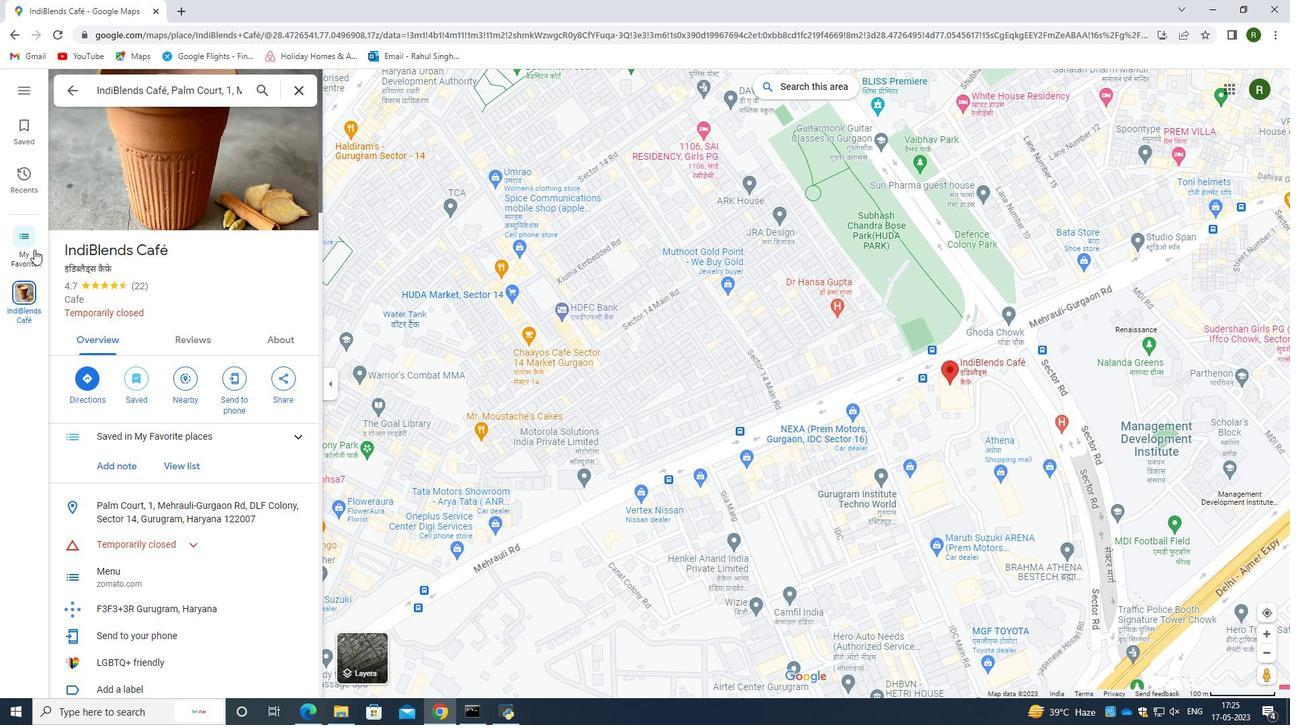 
Action: Mouse moved to (176, 294)
Screenshot: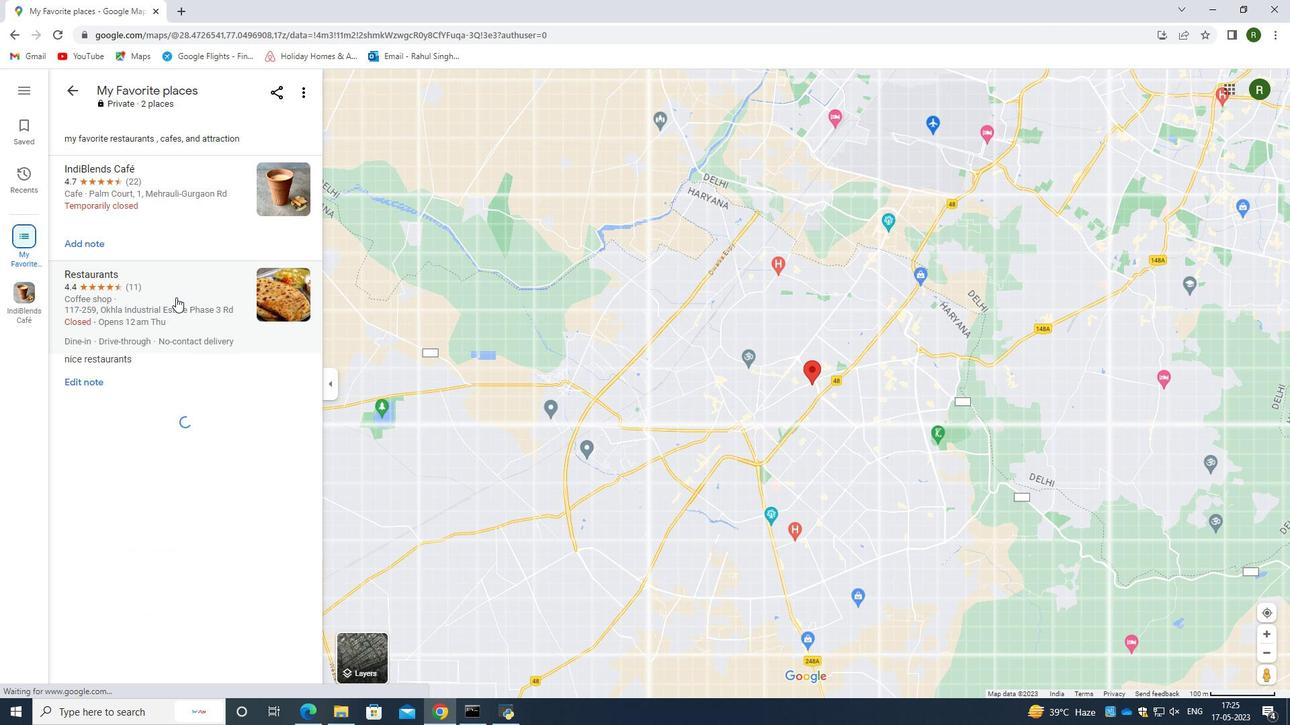 
Action: Mouse pressed left at (176, 294)
Screenshot: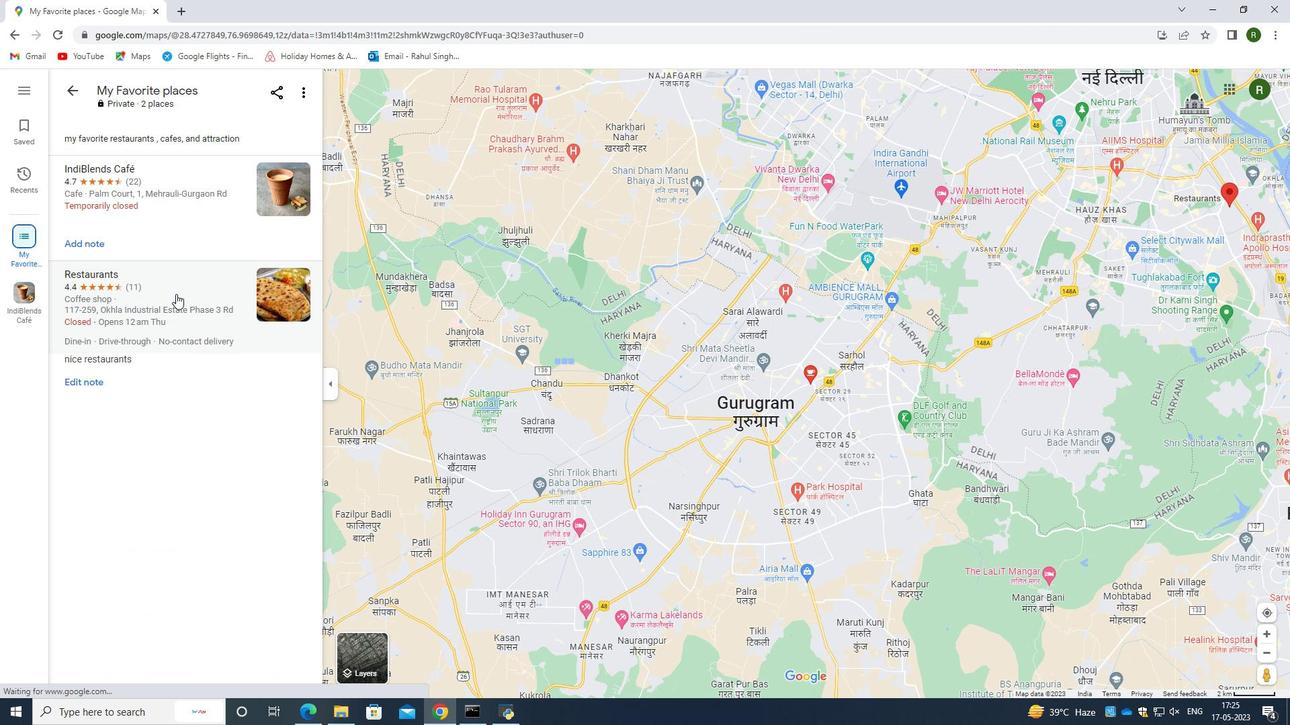 
Action: Mouse moved to (30, 288)
Screenshot: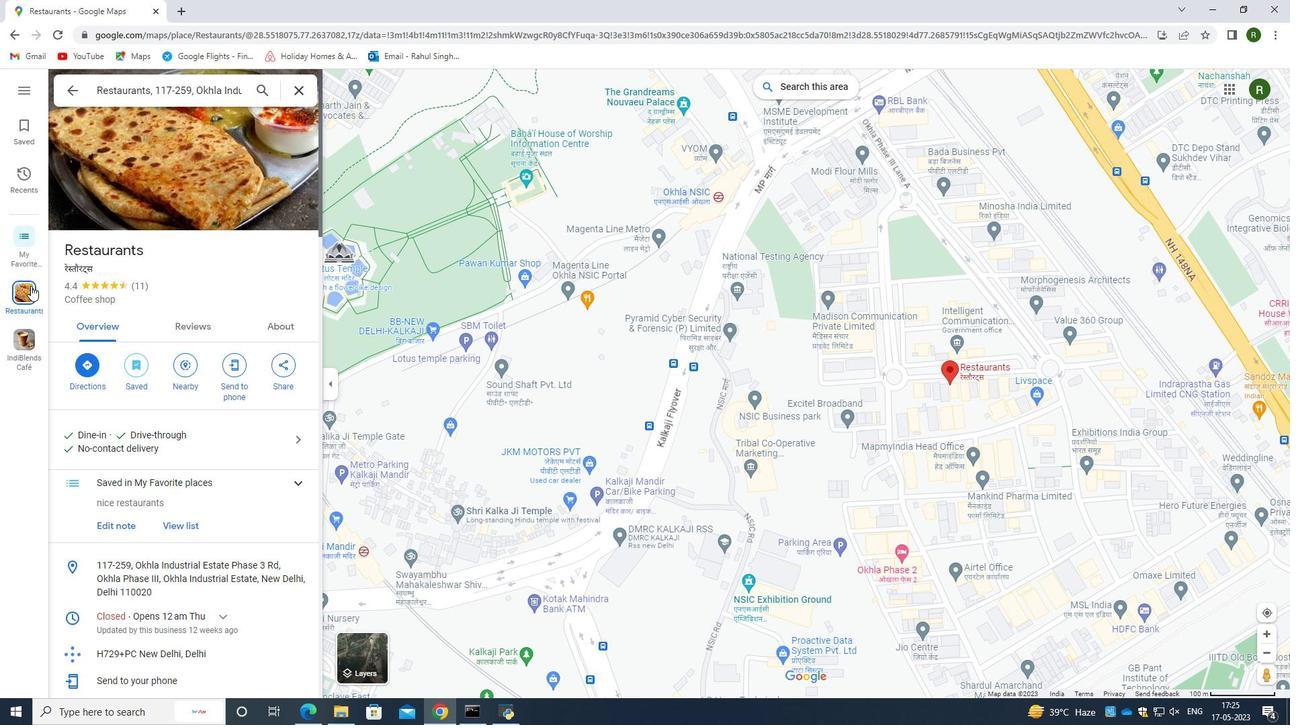 
Action: Mouse pressed left at (30, 288)
Screenshot: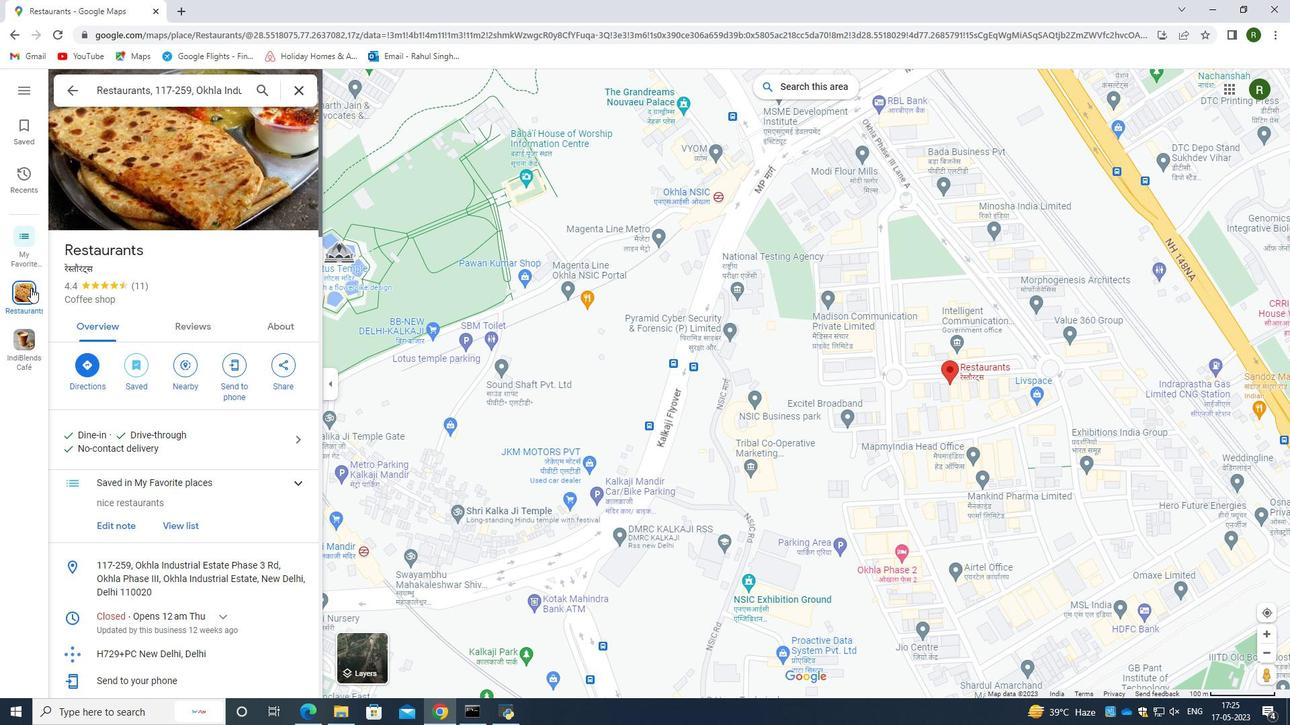 
Action: Mouse moved to (177, 84)
Screenshot: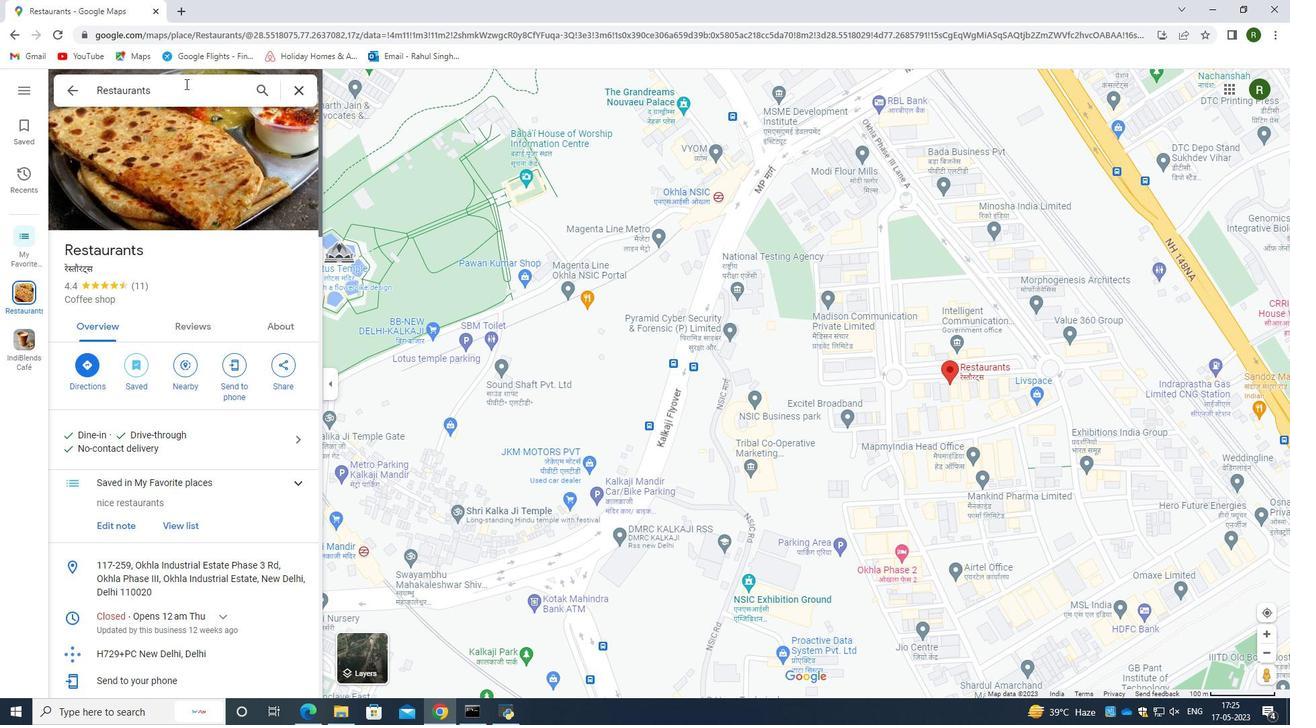 
Action: Mouse pressed left at (177, 84)
Screenshot: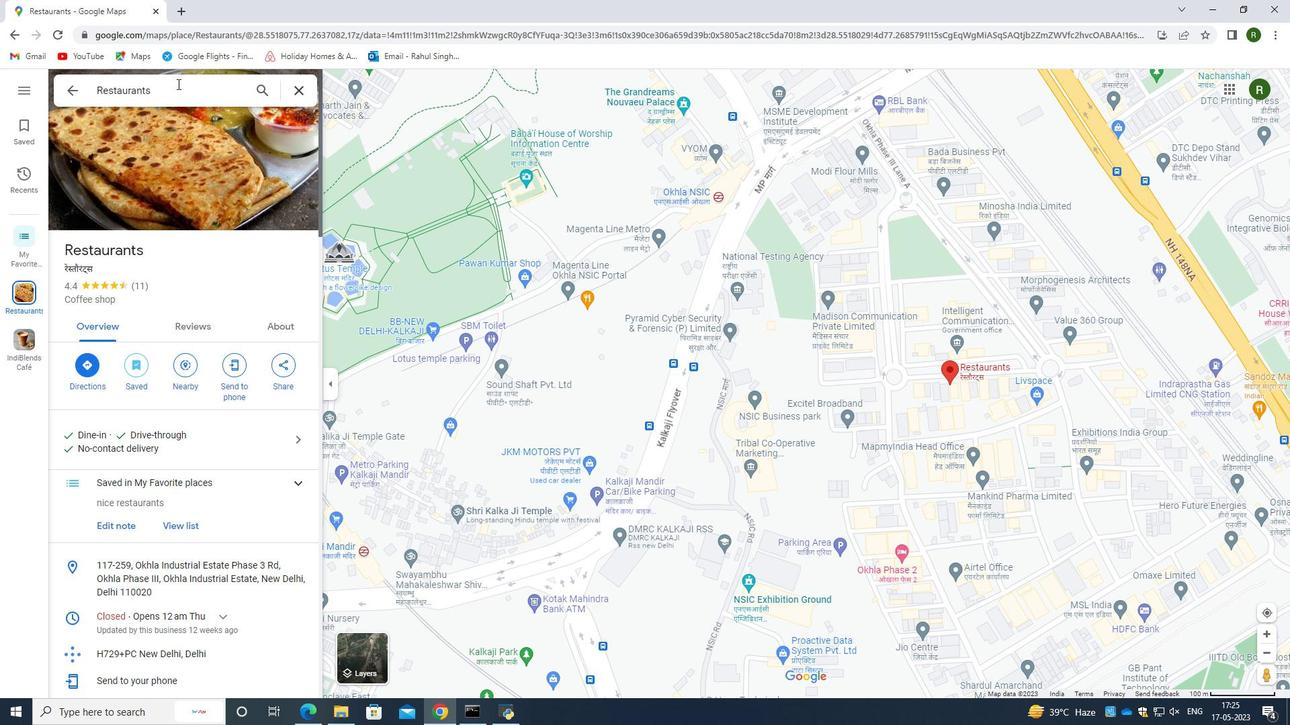 
Action: Mouse moved to (28, 241)
Screenshot: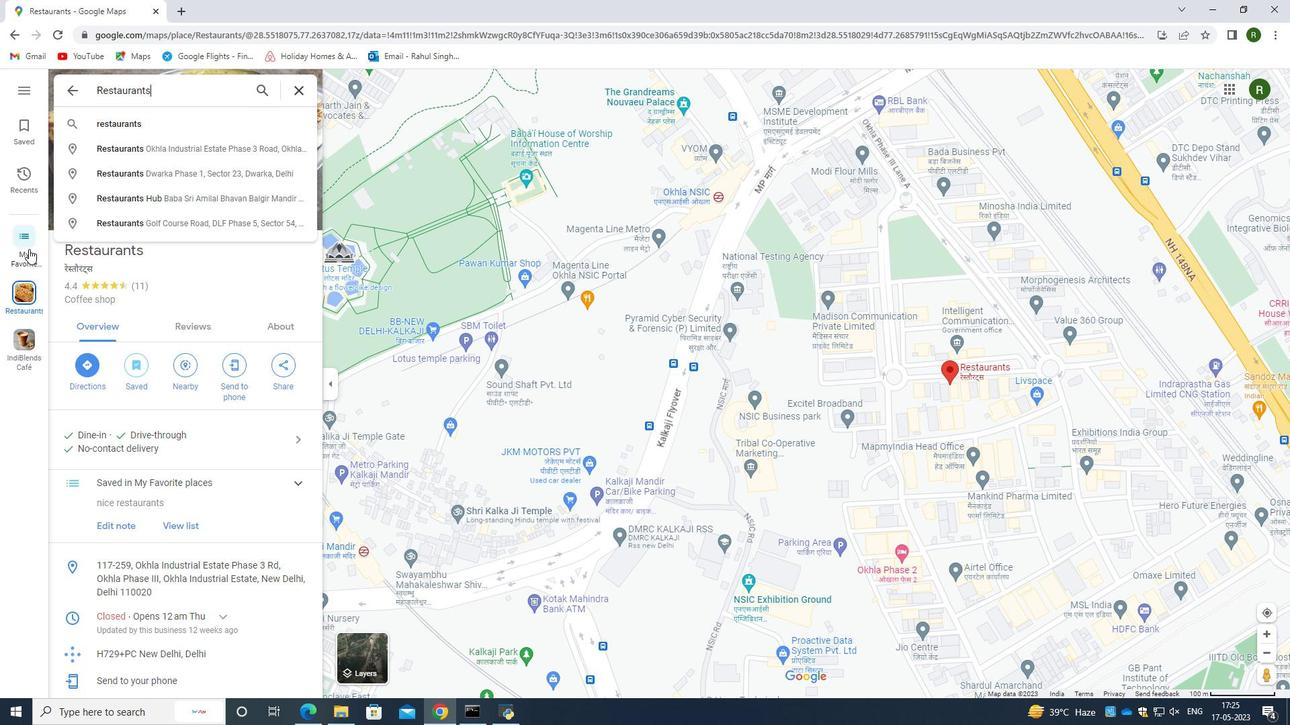 
Action: Mouse pressed left at (28, 241)
Screenshot: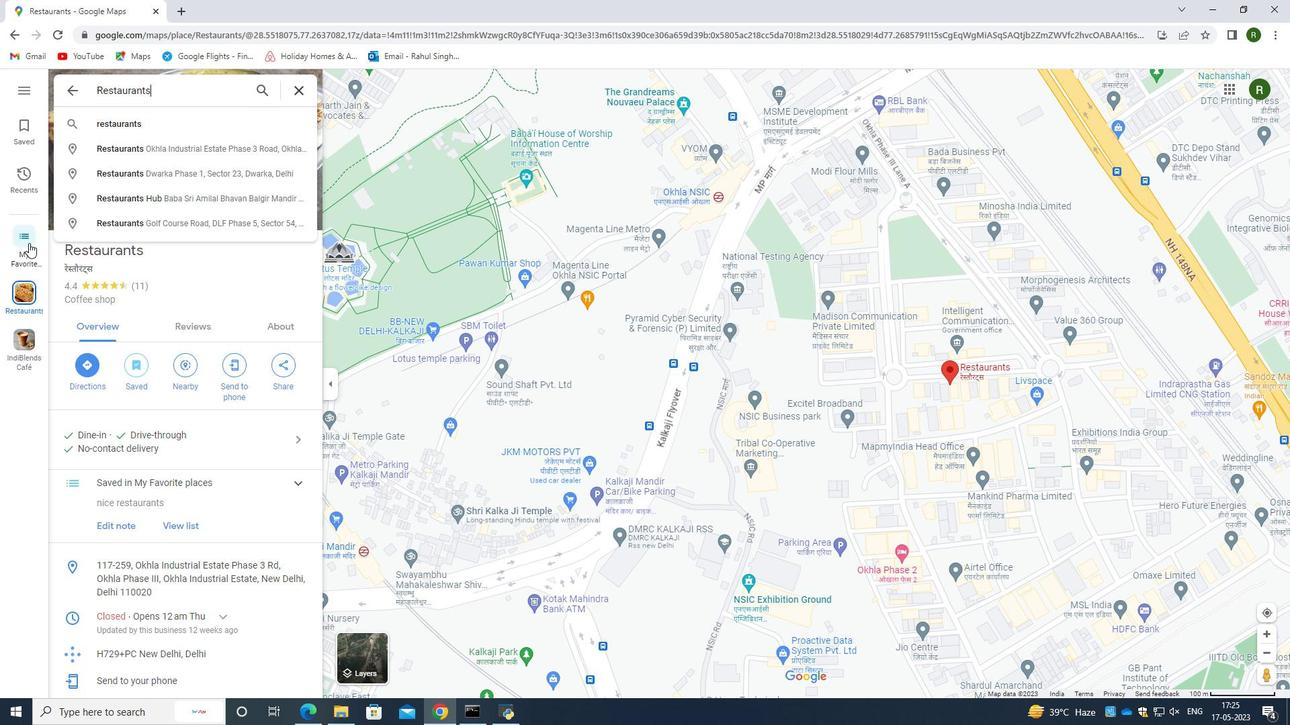 
Action: Mouse moved to (300, 96)
Screenshot: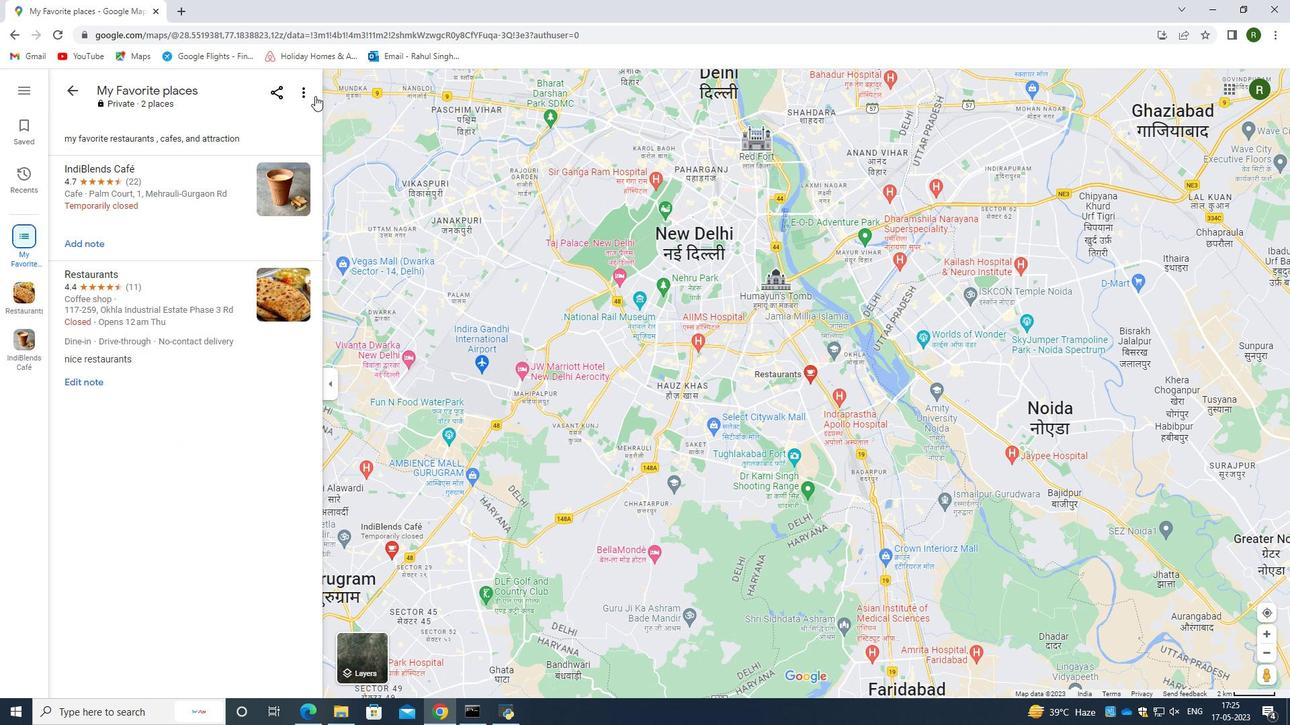 
Action: Mouse pressed left at (300, 96)
